 Task: Implement security measures to ensure data privacy and prevent unauthorized access to tournament data.
Action: Mouse moved to (1065, 104)
Screenshot: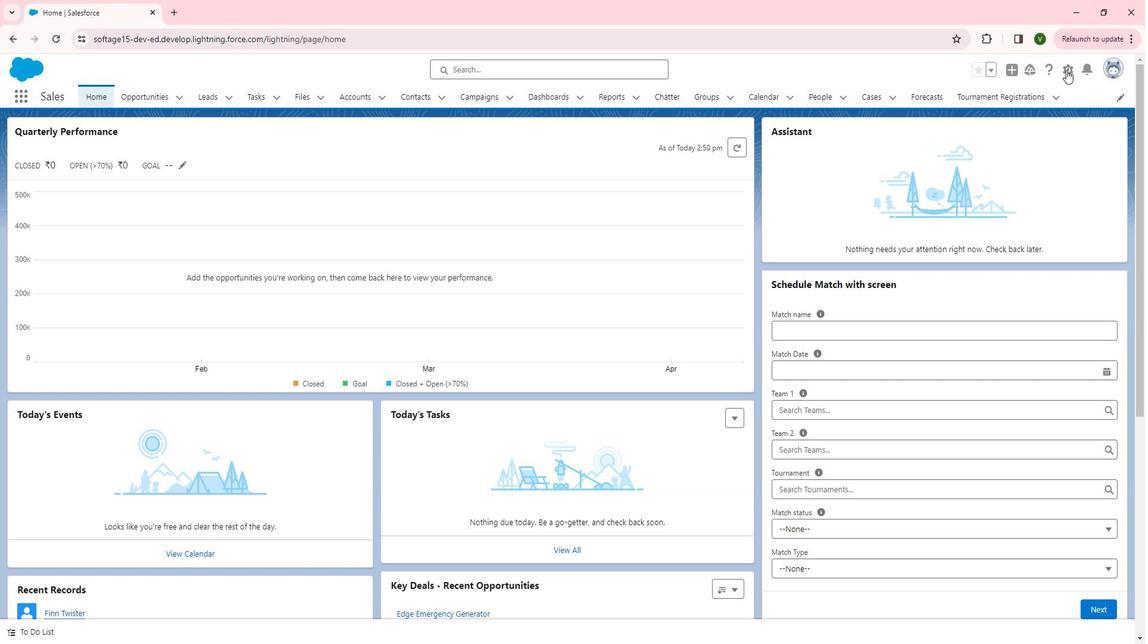 
Action: Mouse pressed left at (1065, 104)
Screenshot: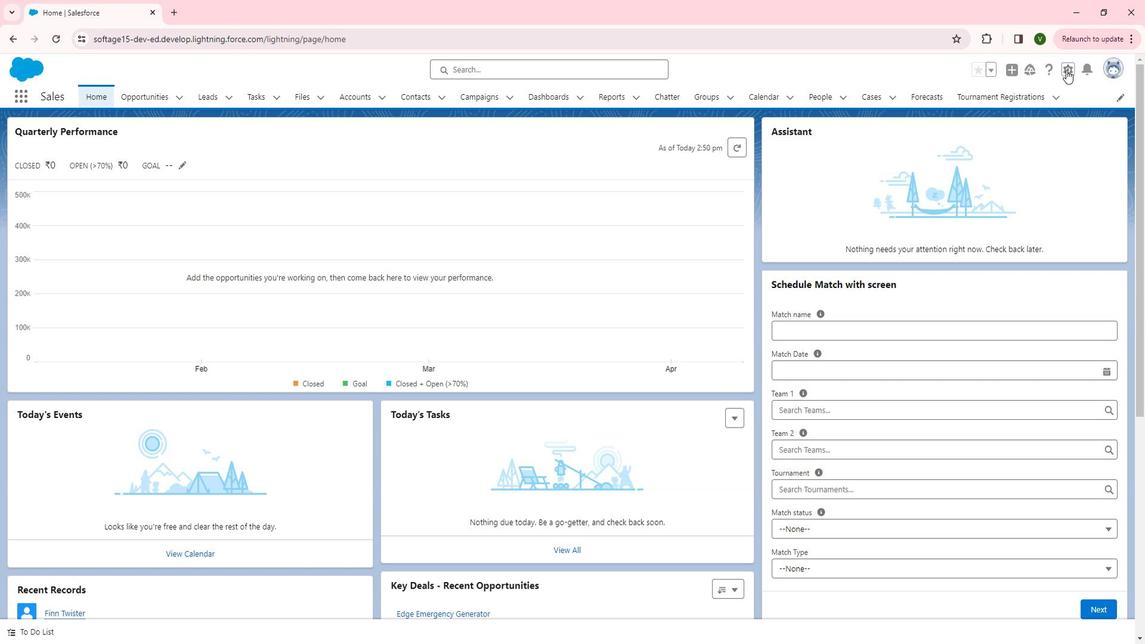 
Action: Mouse moved to (1028, 133)
Screenshot: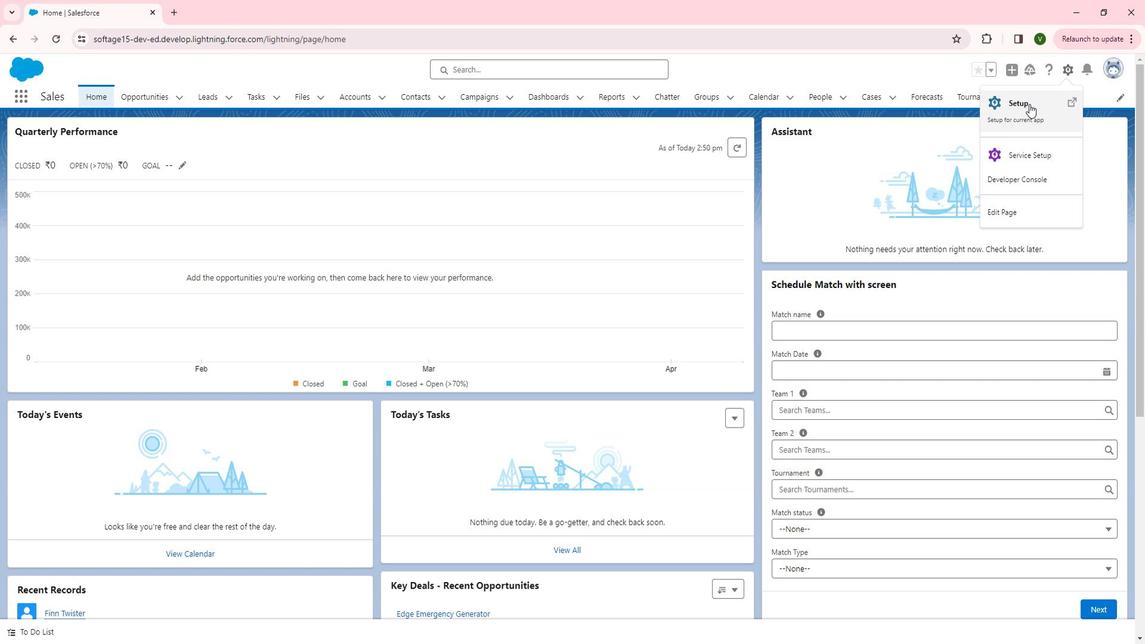 
Action: Mouse pressed left at (1028, 133)
Screenshot: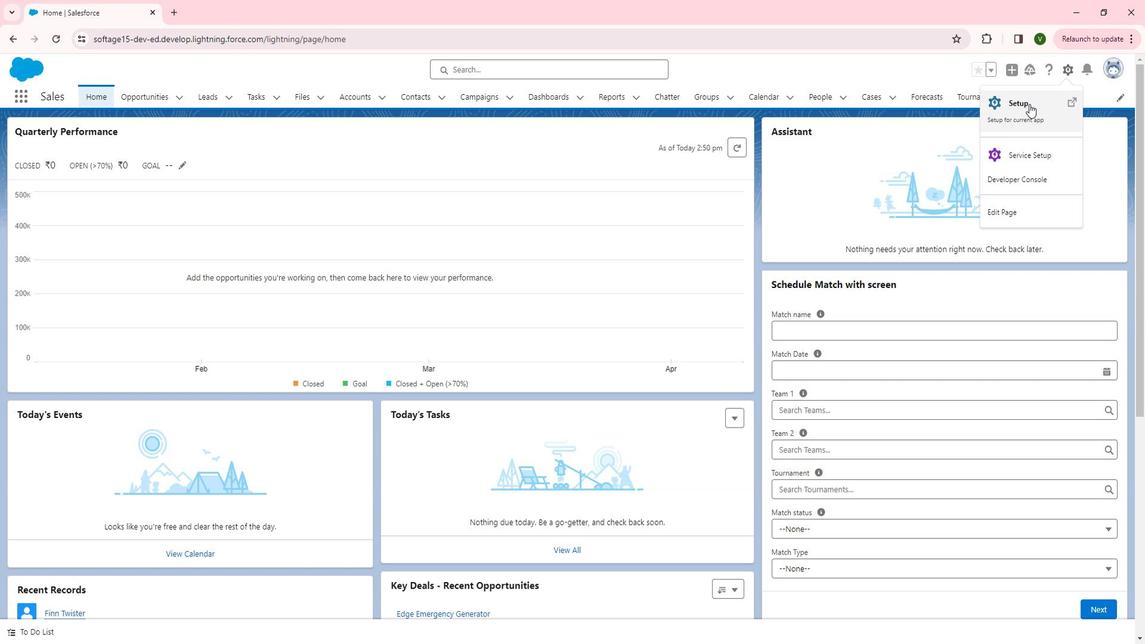 
Action: Mouse moved to (95, 371)
Screenshot: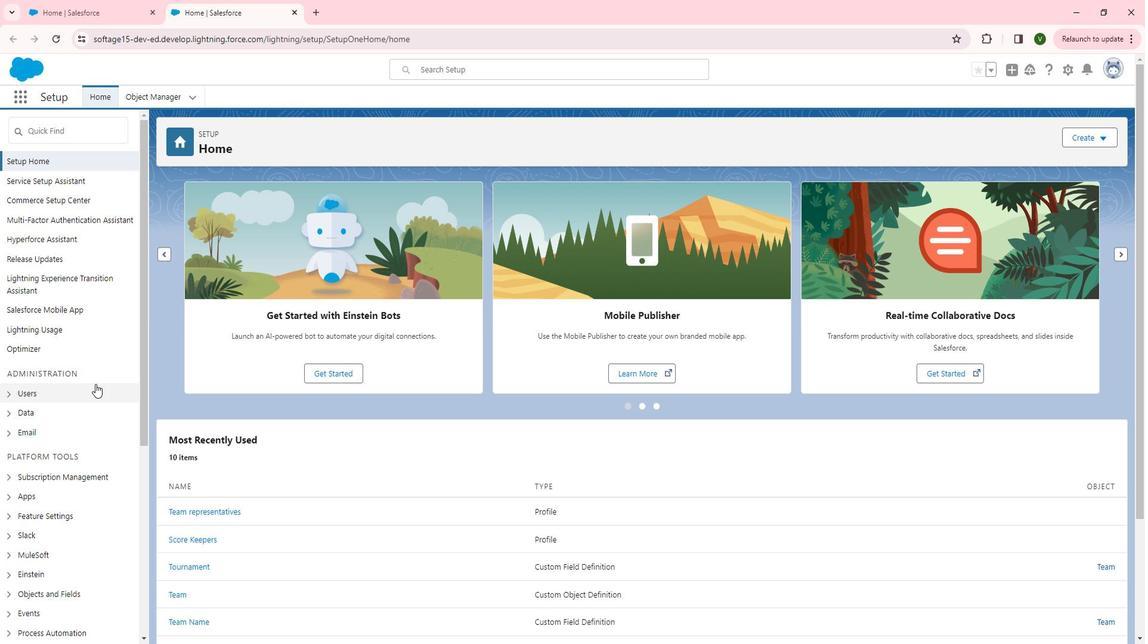 
Action: Mouse scrolled (95, 370) with delta (0, 0)
Screenshot: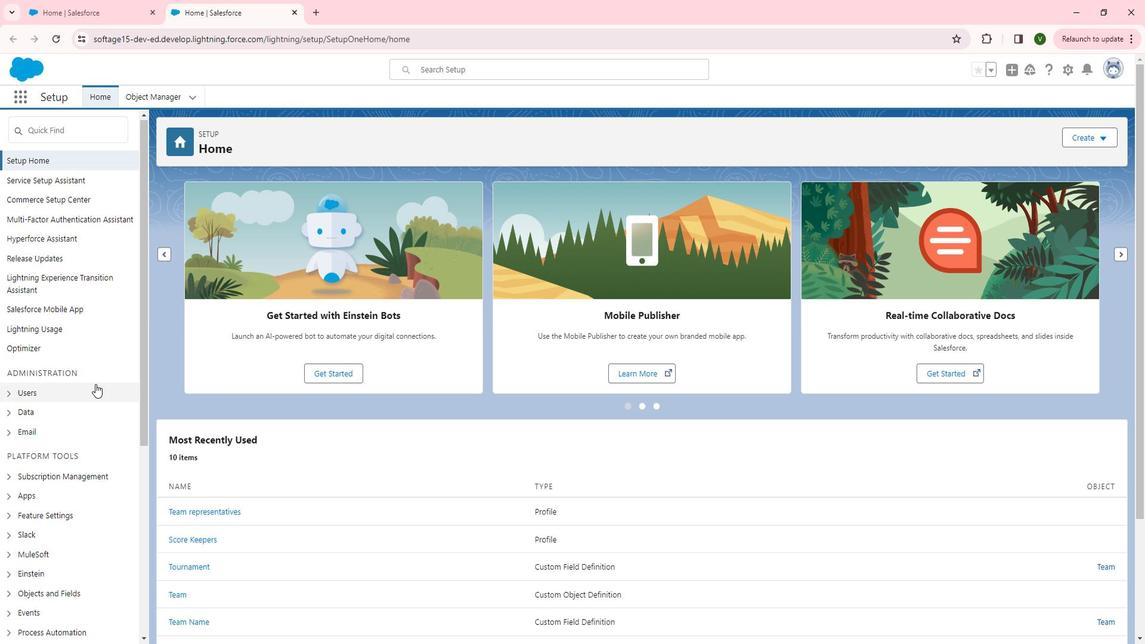 
Action: Mouse scrolled (95, 370) with delta (0, 0)
Screenshot: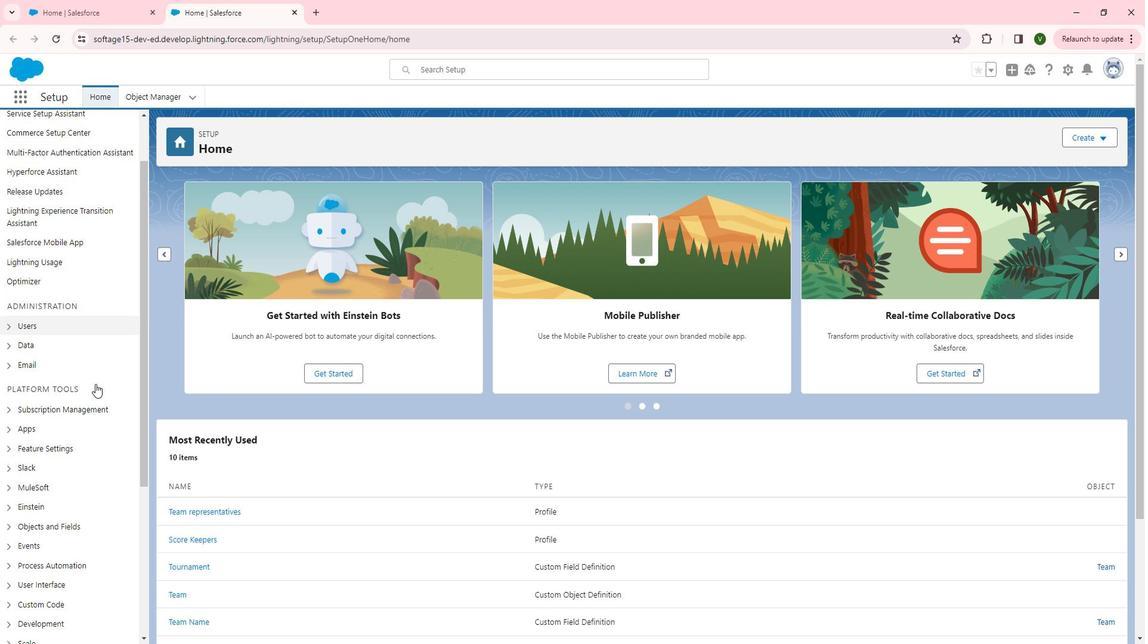 
Action: Mouse moved to (94, 372)
Screenshot: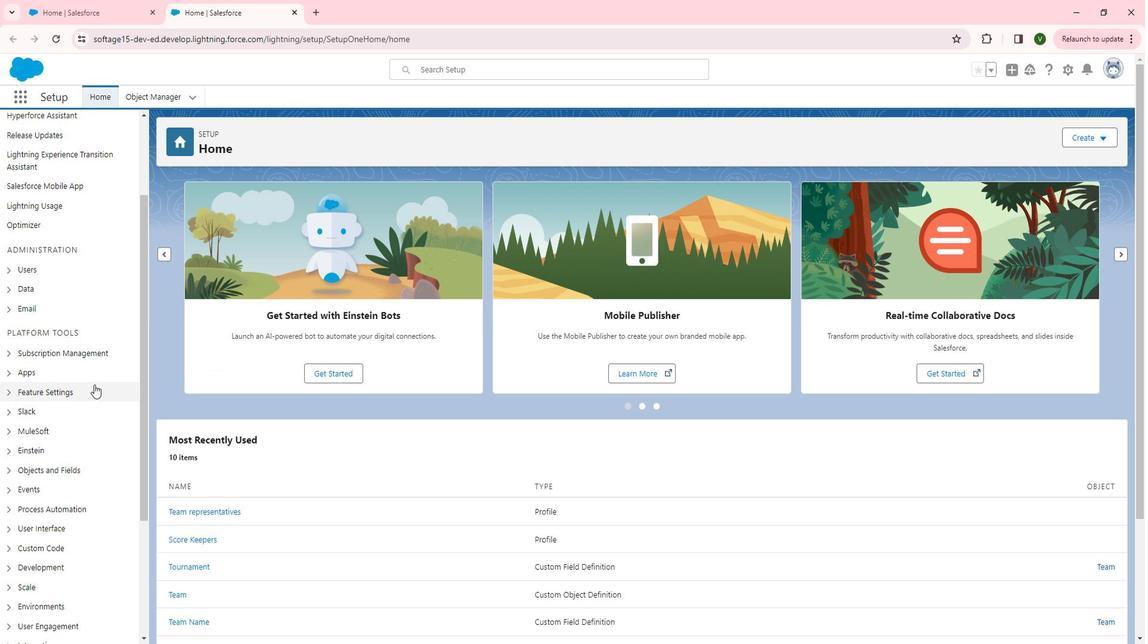 
Action: Mouse scrolled (94, 371) with delta (0, 0)
Screenshot: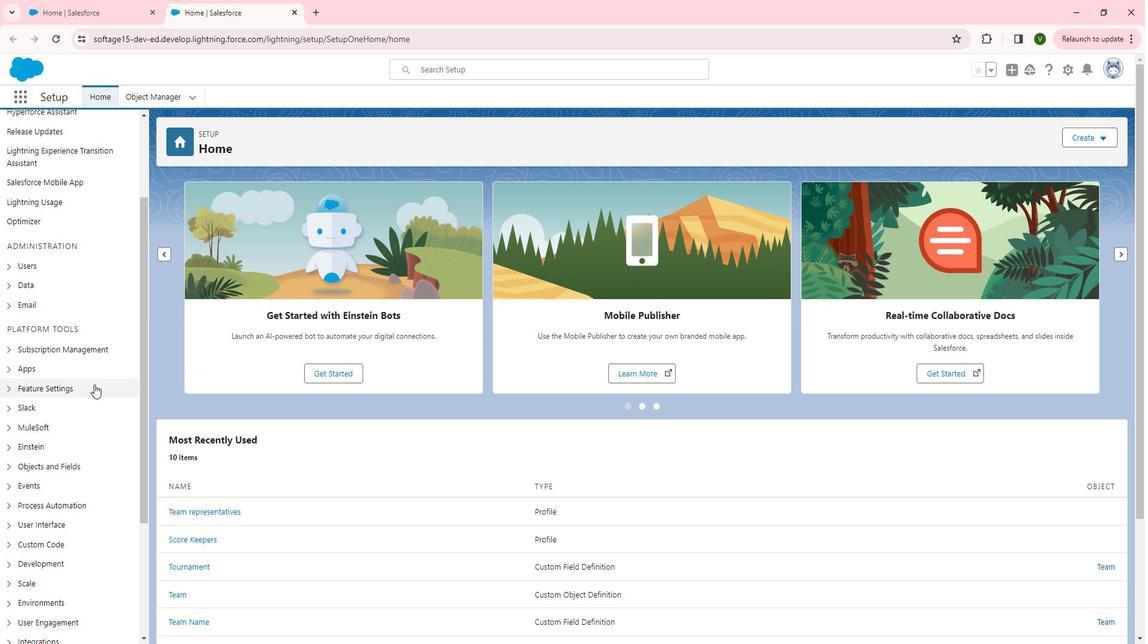 
Action: Mouse scrolled (94, 371) with delta (0, 0)
Screenshot: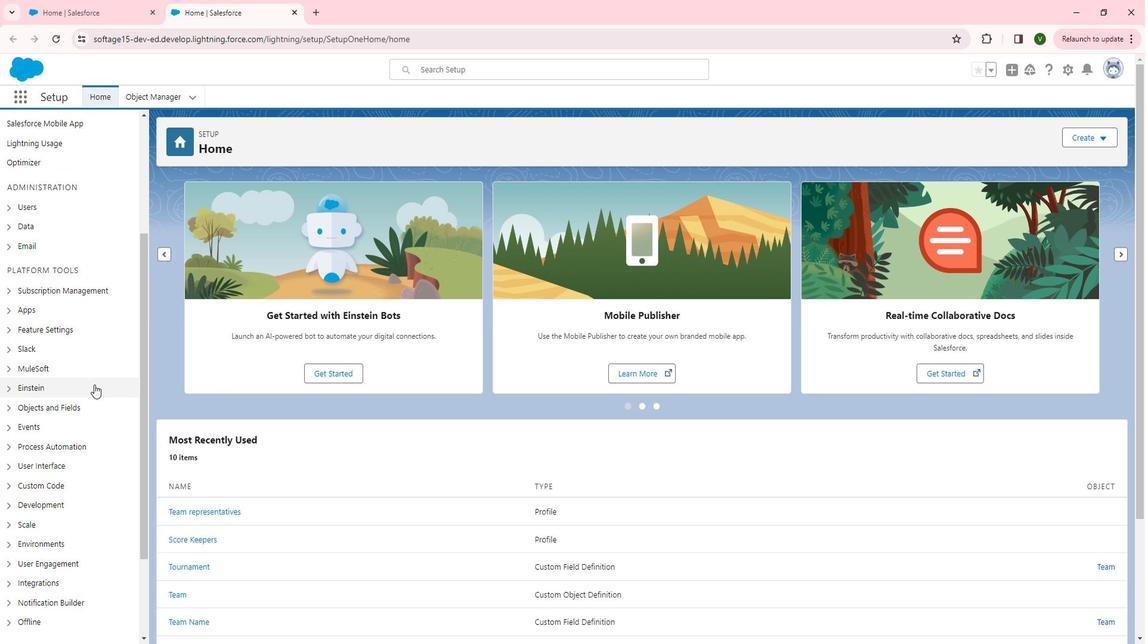 
Action: Mouse moved to (93, 375)
Screenshot: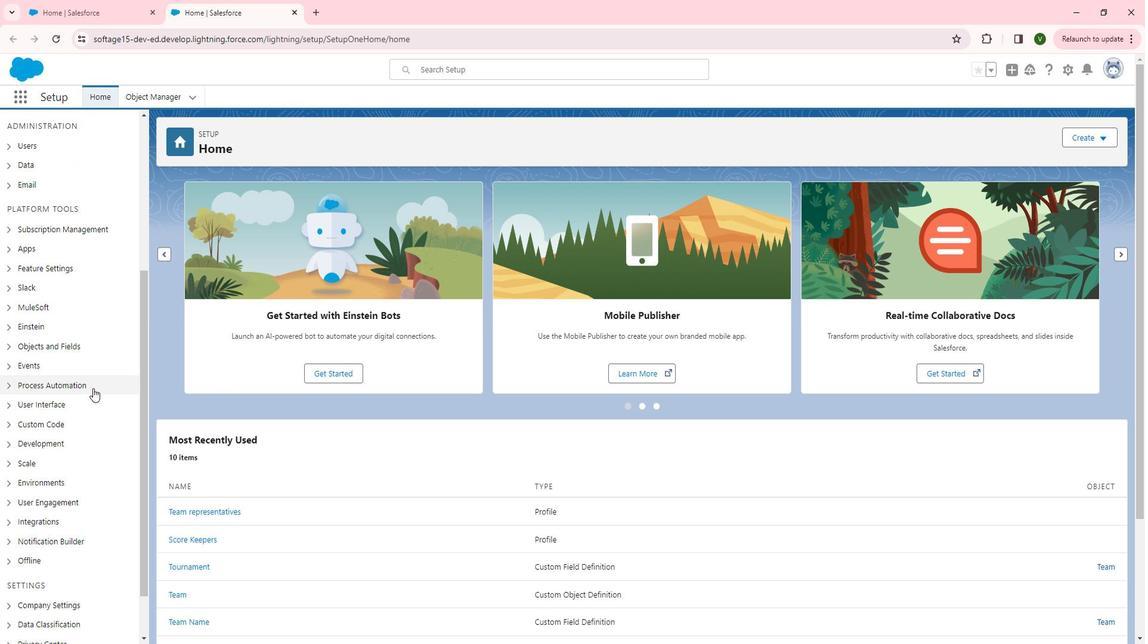 
Action: Mouse scrolled (93, 374) with delta (0, 0)
Screenshot: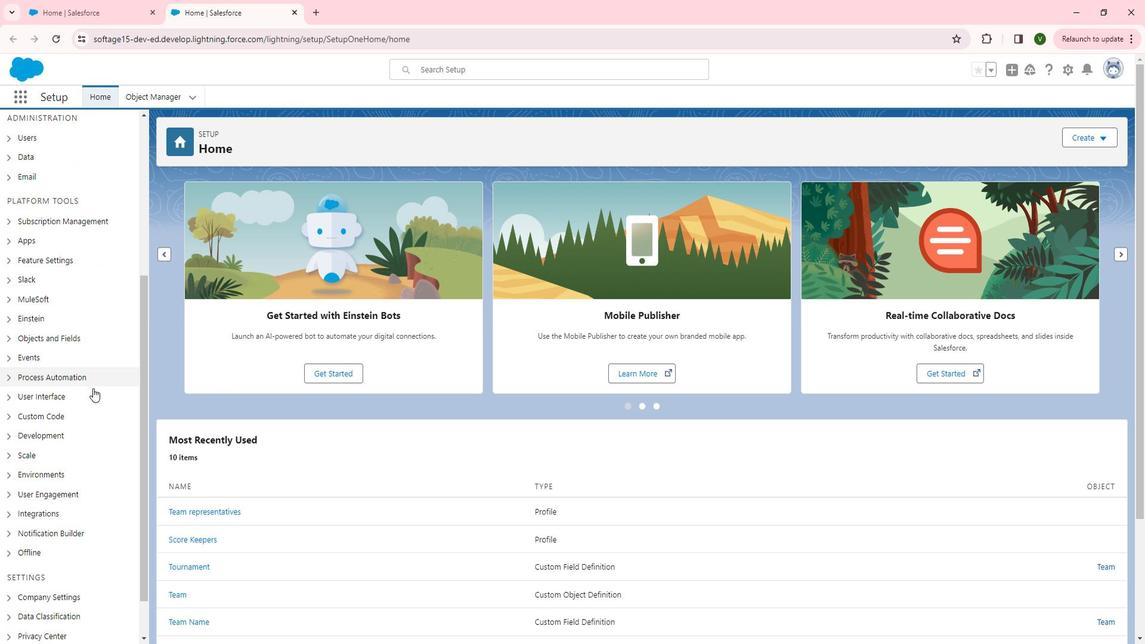 
Action: Mouse scrolled (93, 374) with delta (0, 0)
Screenshot: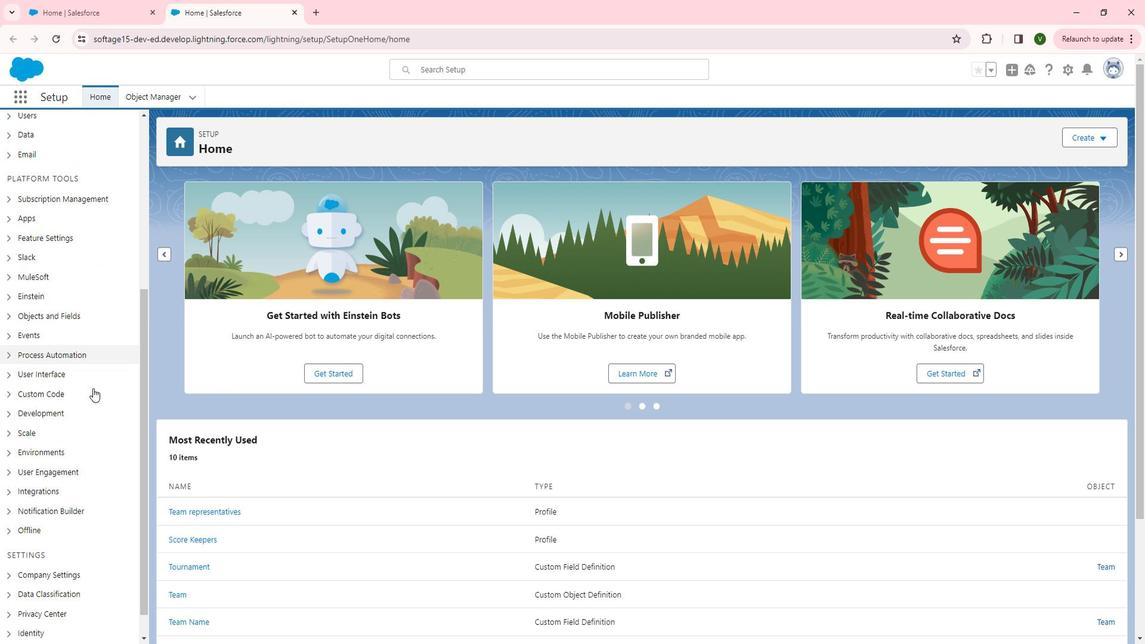 
Action: Mouse scrolled (93, 374) with delta (0, 0)
Screenshot: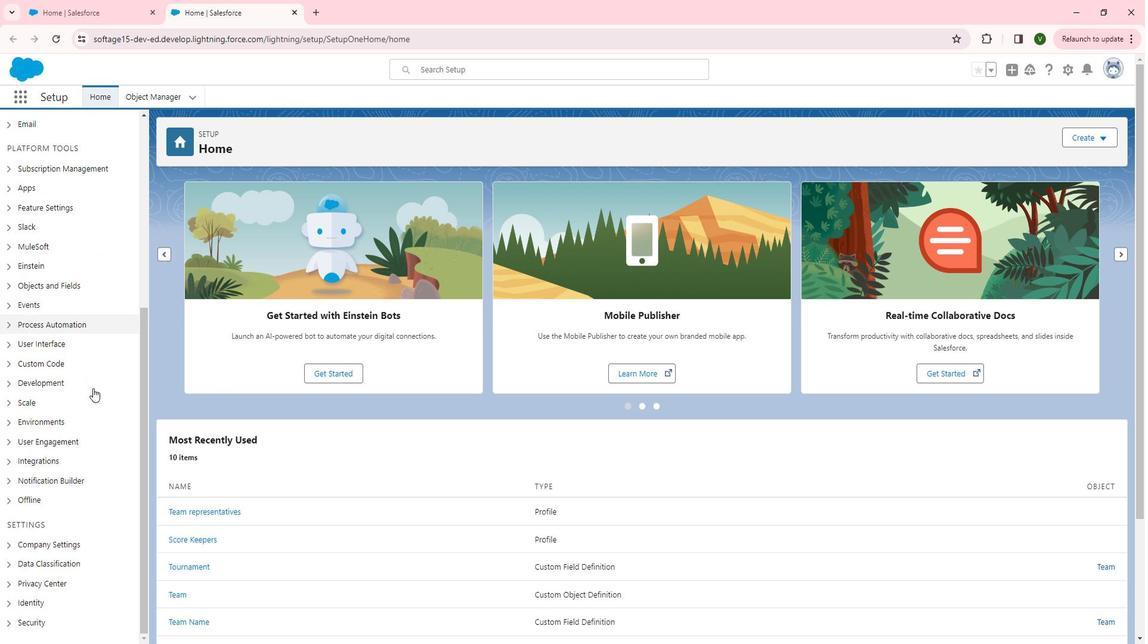 
Action: Mouse moved to (11, 573)
Screenshot: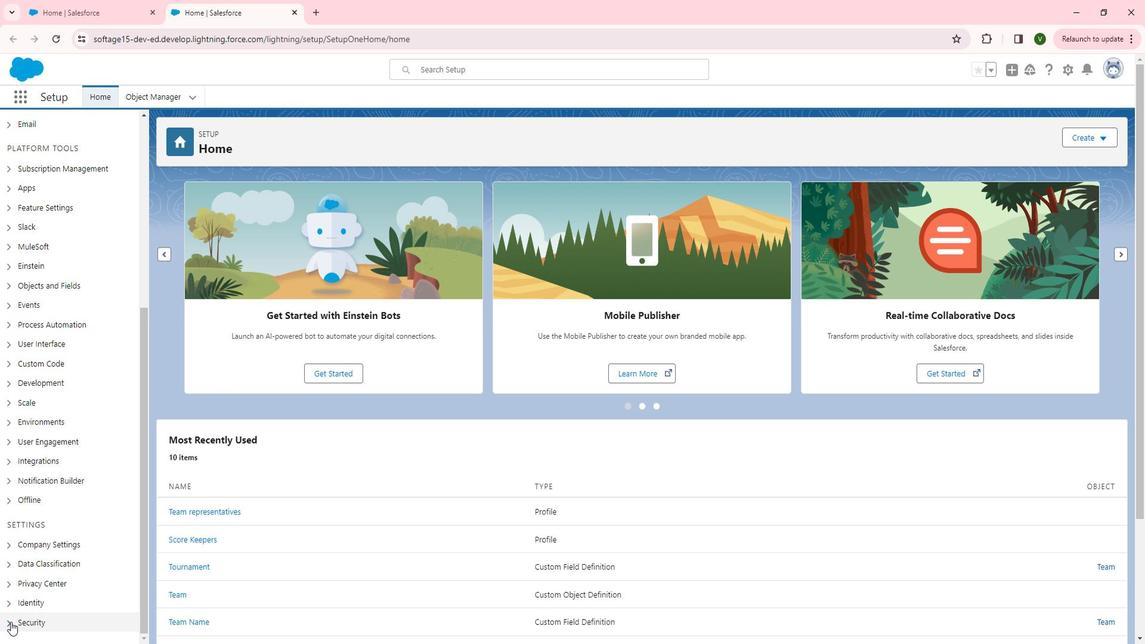 
Action: Mouse pressed left at (11, 573)
Screenshot: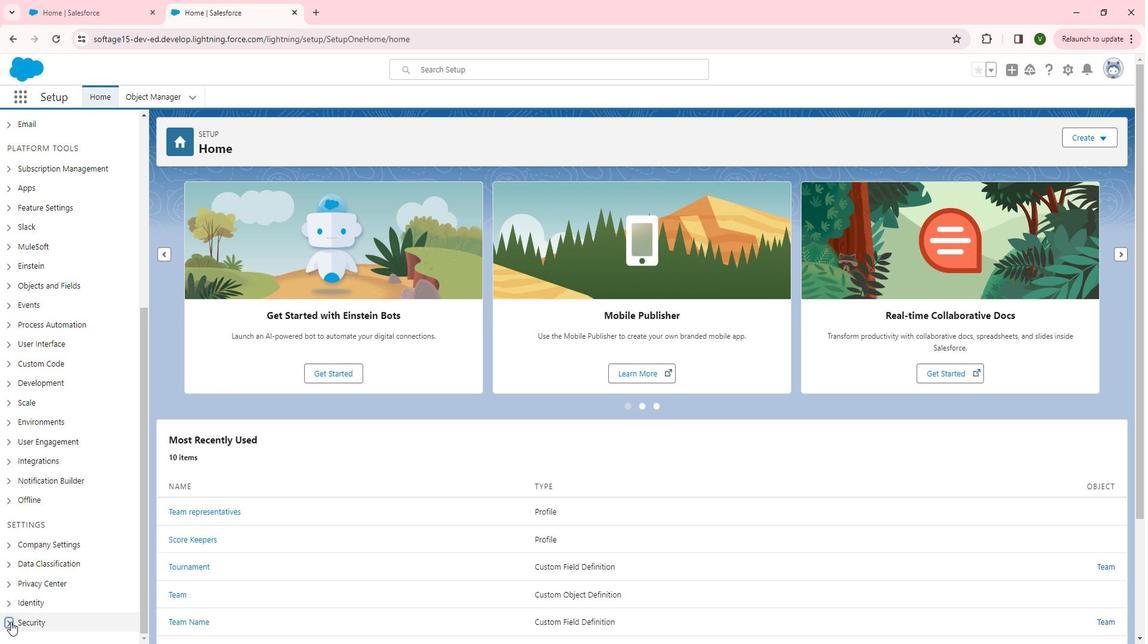 
Action: Mouse moved to (96, 527)
Screenshot: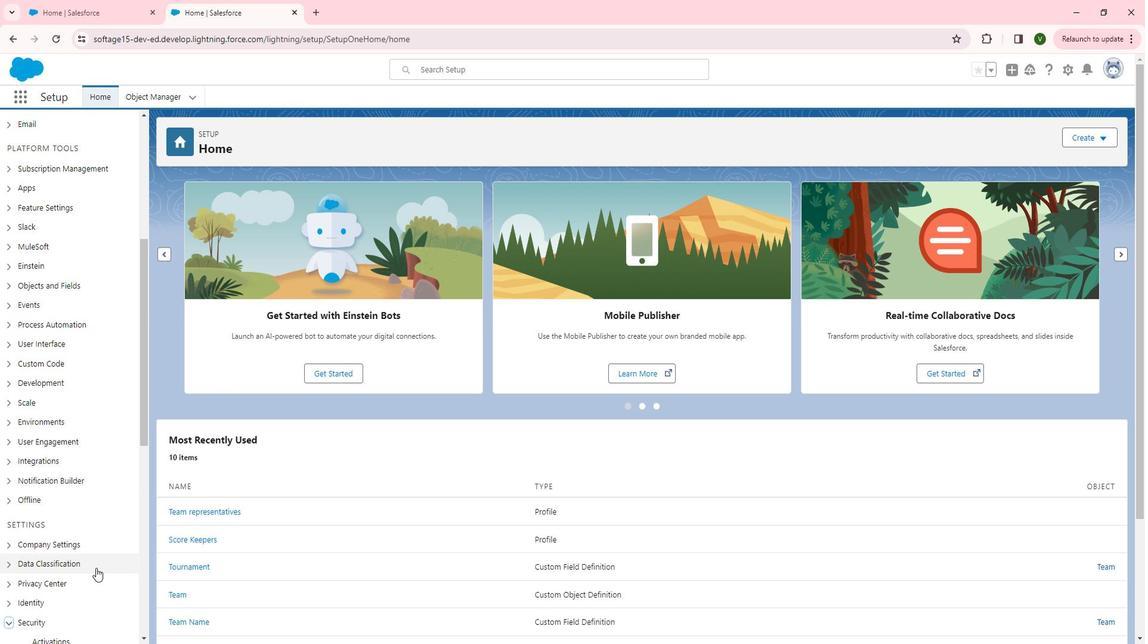 
Action: Mouse scrolled (96, 527) with delta (0, 0)
Screenshot: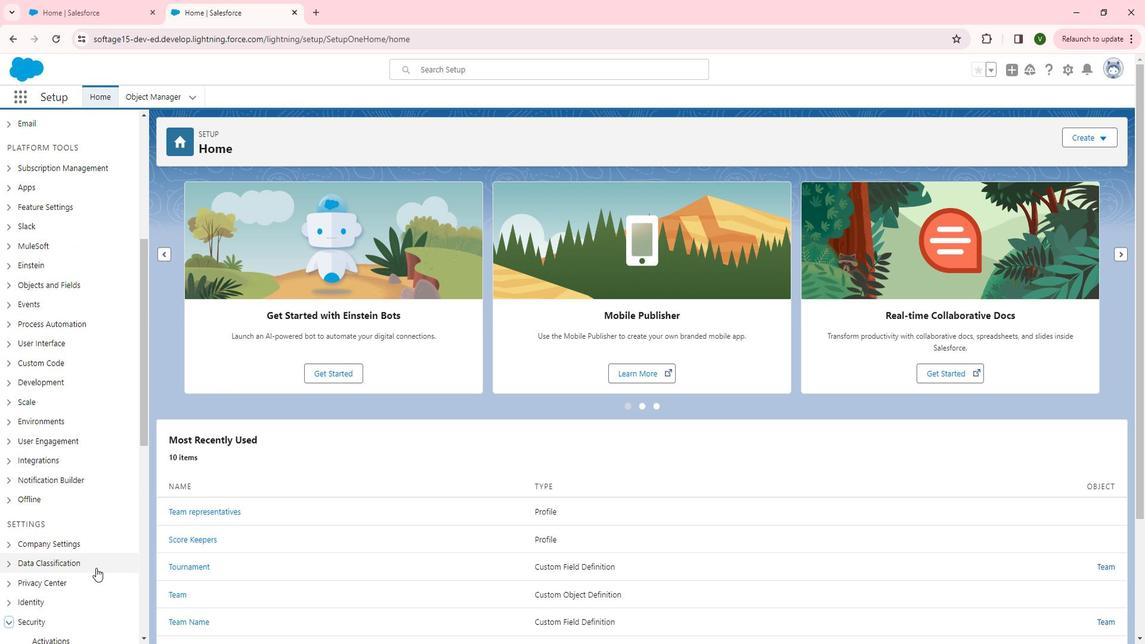 
Action: Mouse scrolled (96, 527) with delta (0, 0)
Screenshot: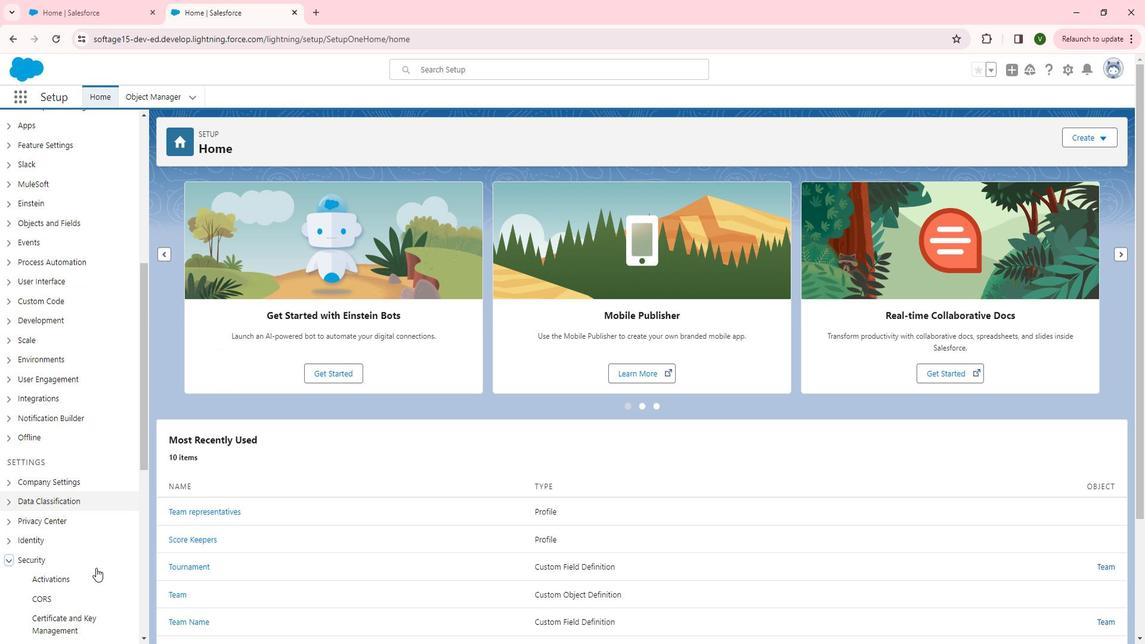 
Action: Mouse scrolled (96, 527) with delta (0, 0)
Screenshot: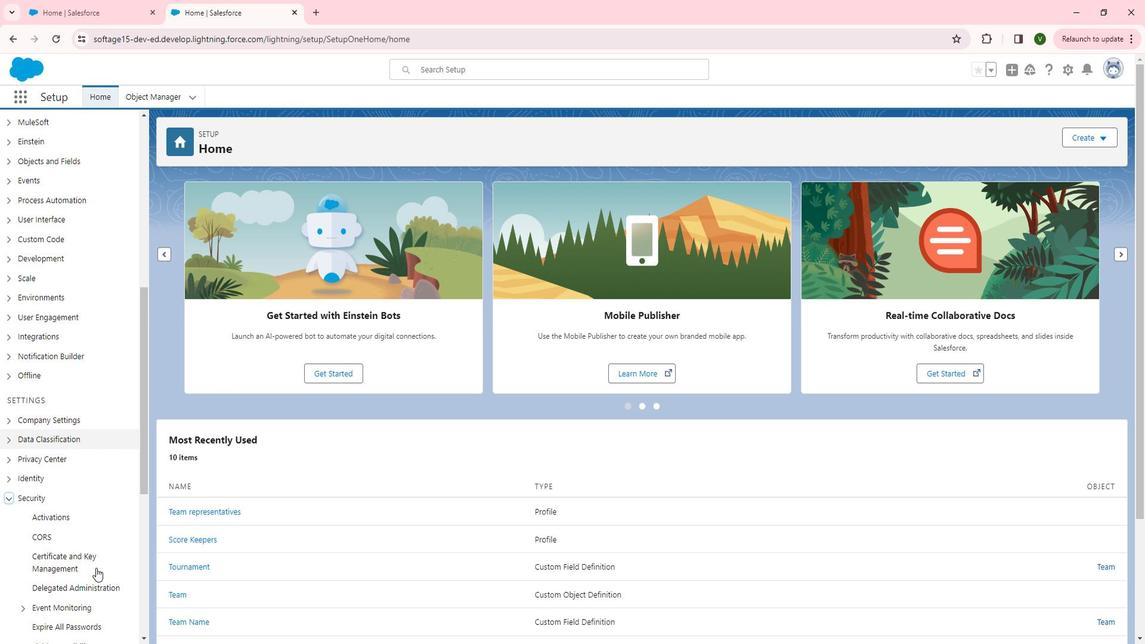 
Action: Mouse scrolled (96, 527) with delta (0, 0)
Screenshot: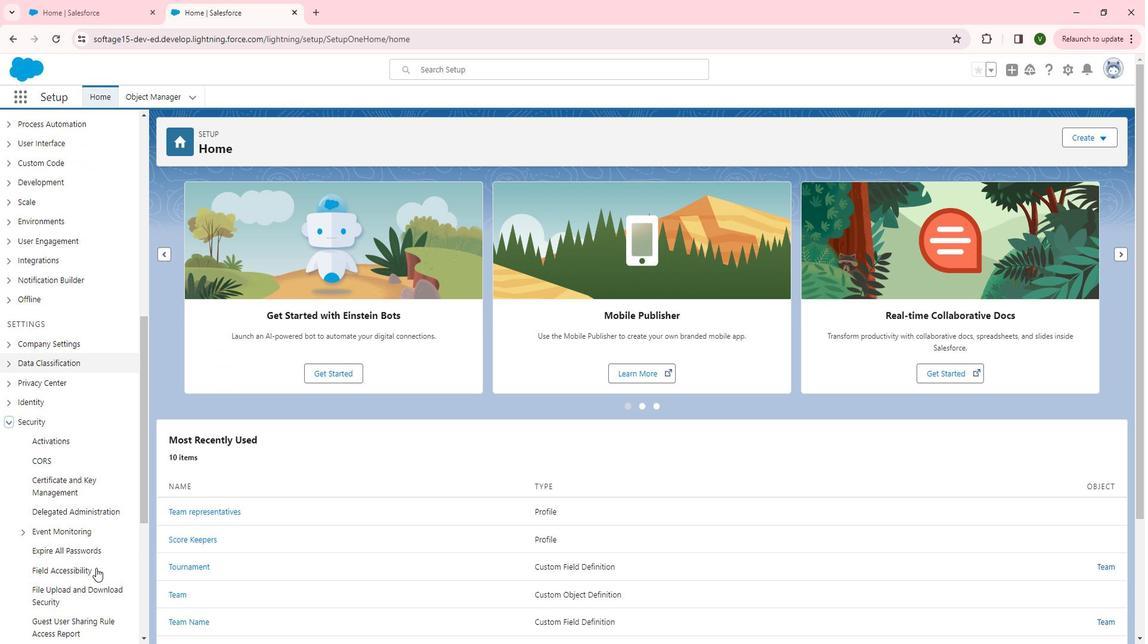 
Action: Mouse scrolled (96, 527) with delta (0, 0)
Screenshot: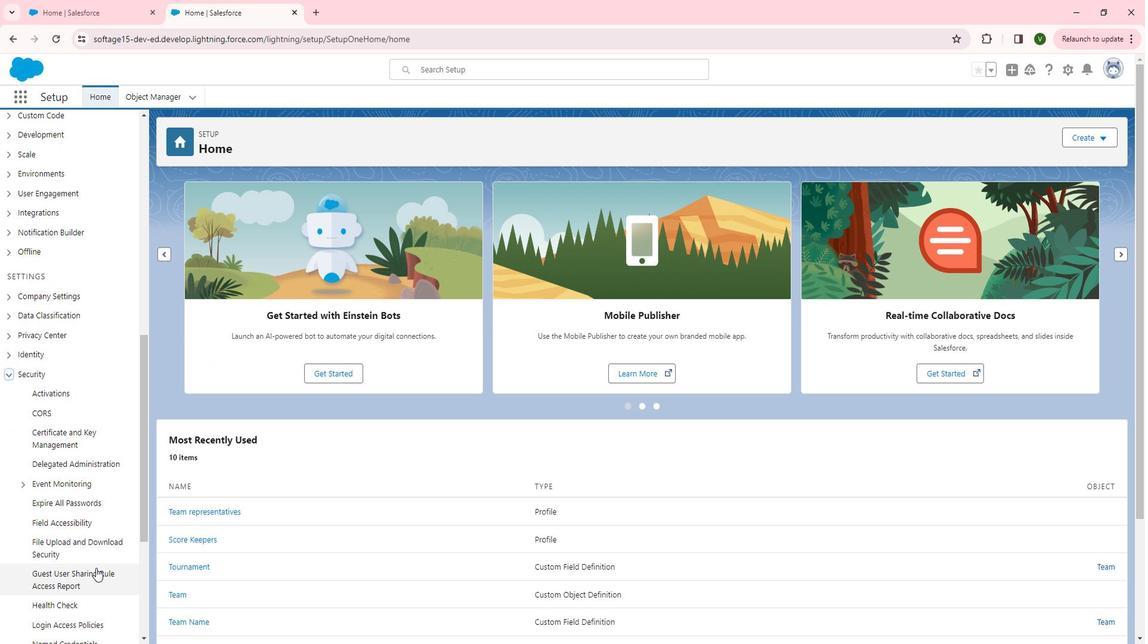 
Action: Mouse scrolled (96, 527) with delta (0, 0)
Screenshot: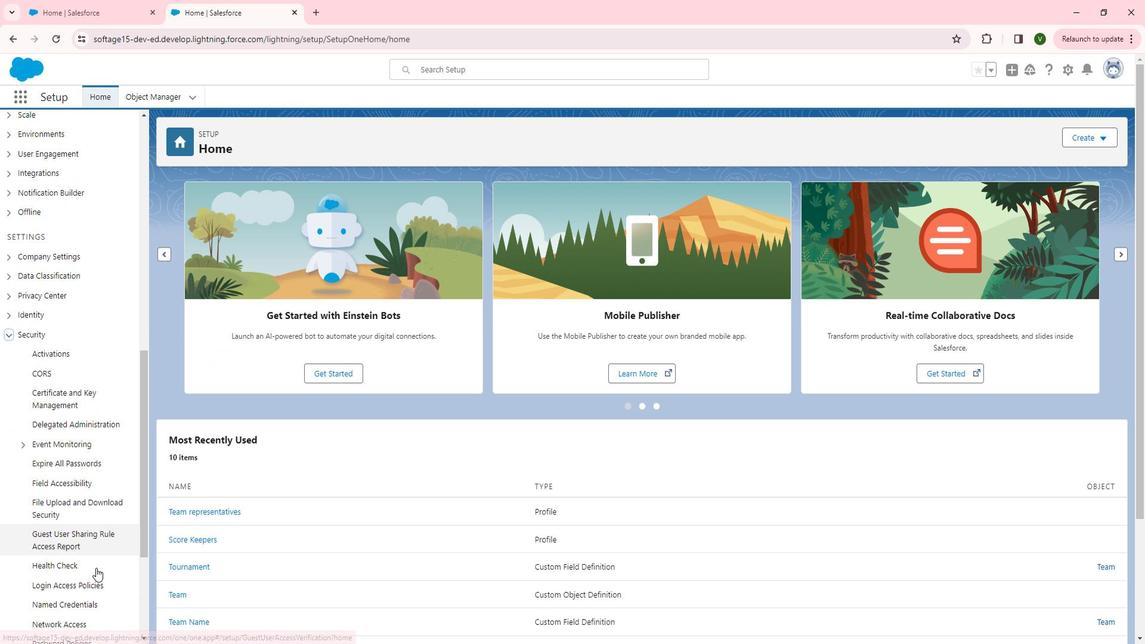 
Action: Mouse scrolled (96, 527) with delta (0, 0)
Screenshot: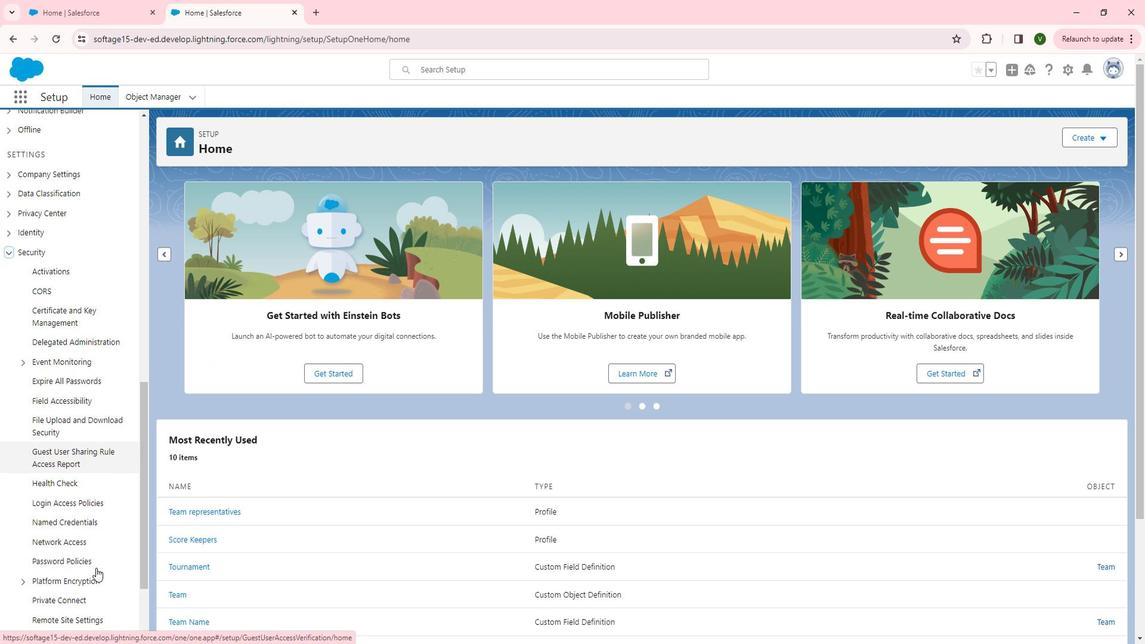 
Action: Mouse scrolled (96, 527) with delta (0, 0)
Screenshot: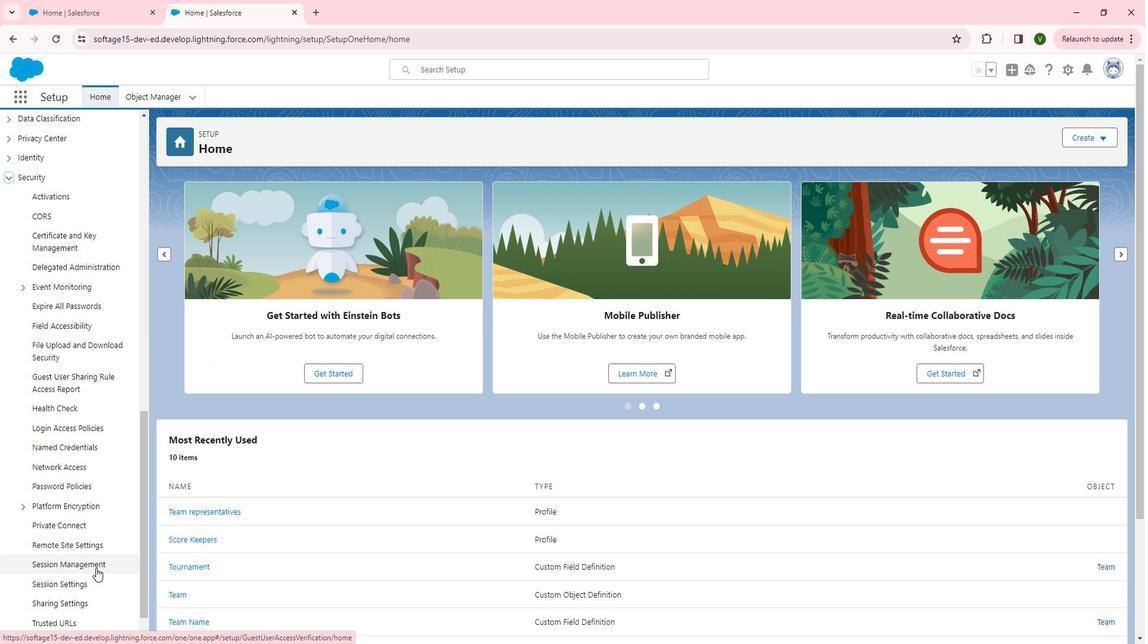 
Action: Mouse moved to (96, 527)
Screenshot: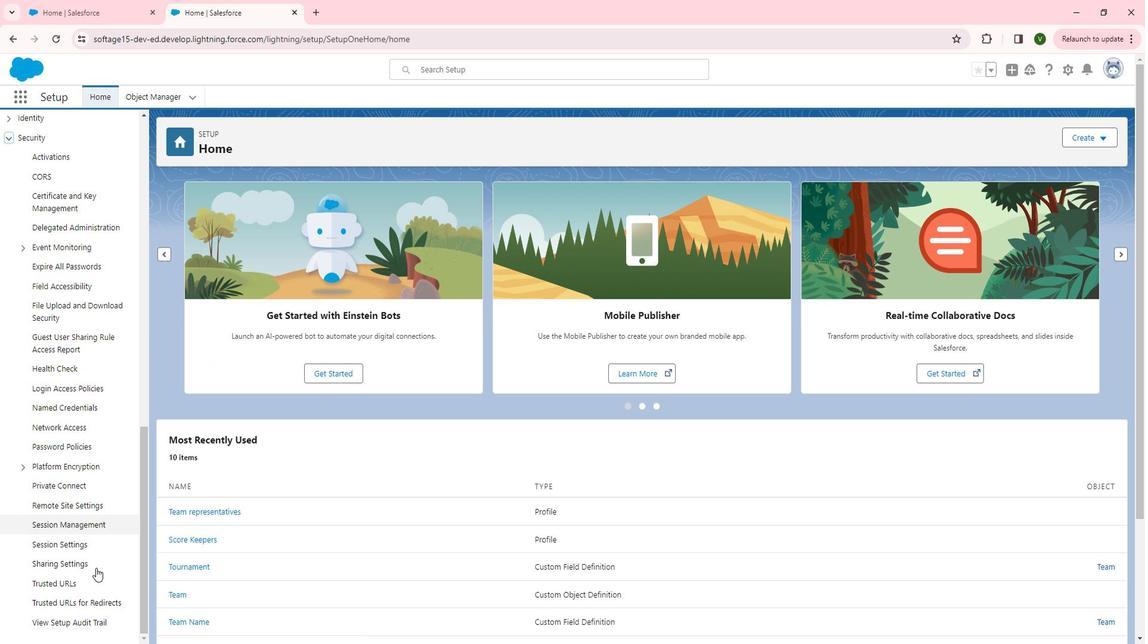 
Action: Mouse scrolled (96, 527) with delta (0, 0)
Screenshot: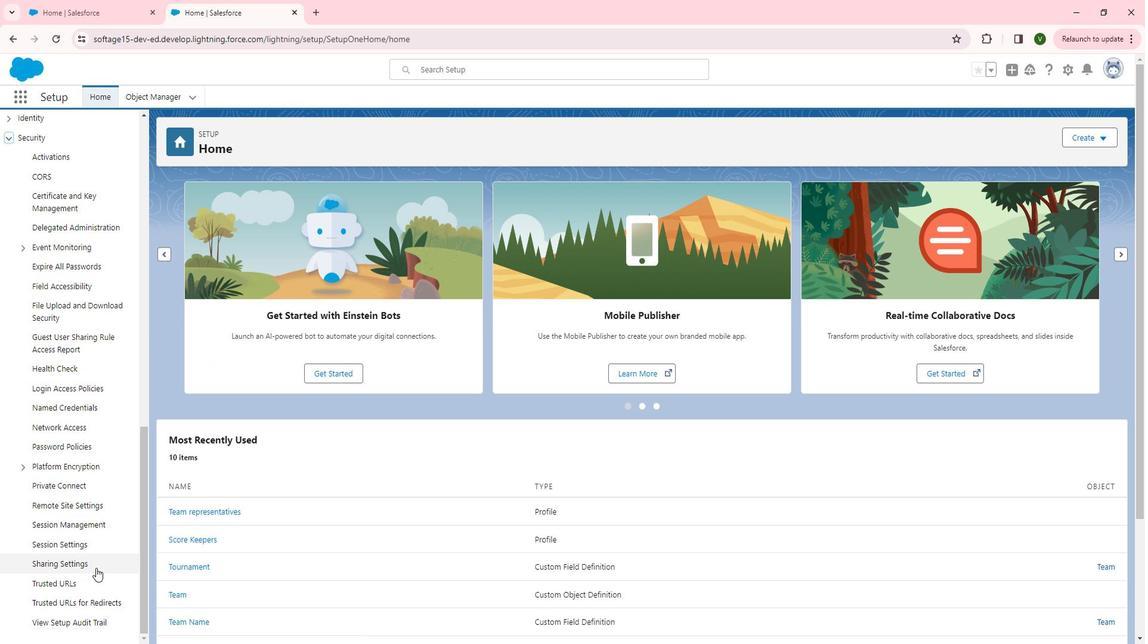 
Action: Mouse moved to (62, 526)
Screenshot: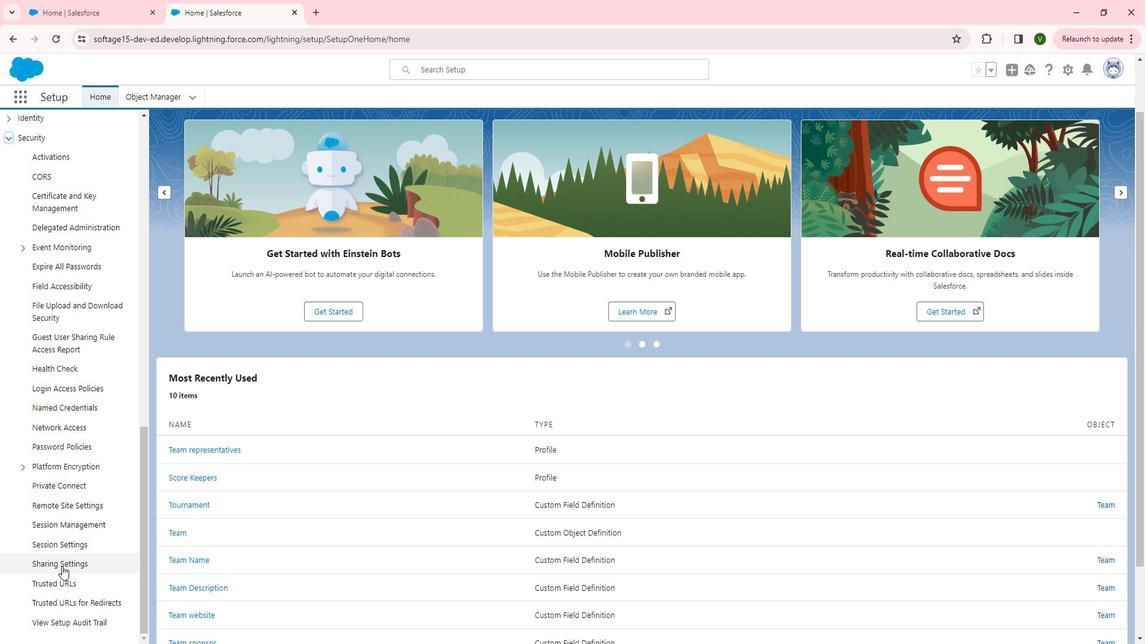 
Action: Mouse pressed left at (62, 526)
Screenshot: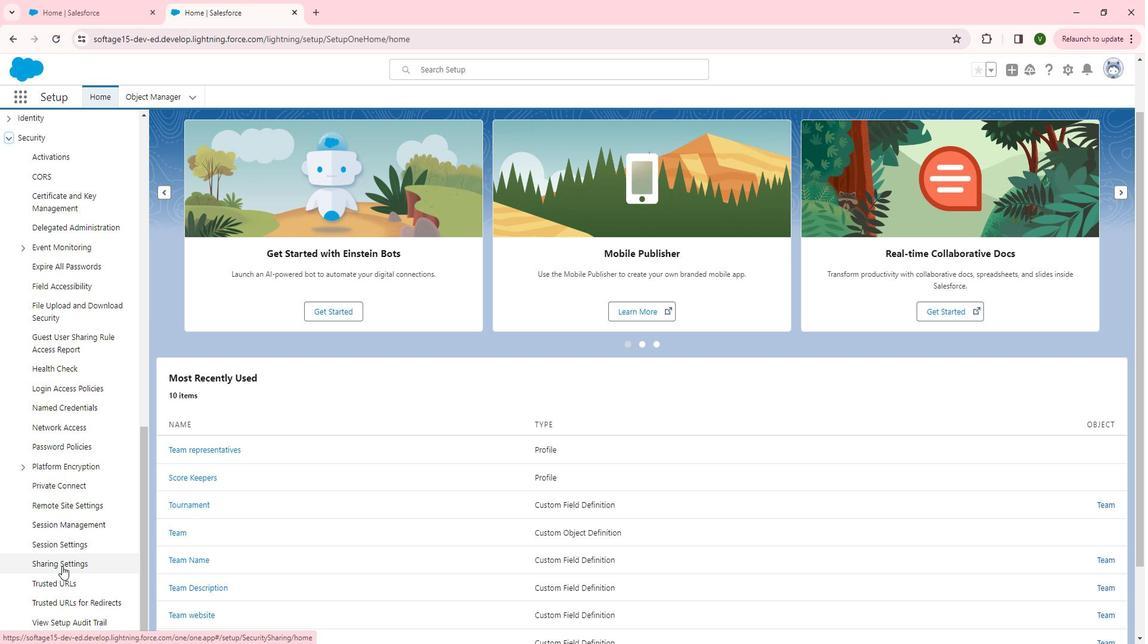 
Action: Mouse moved to (472, 373)
Screenshot: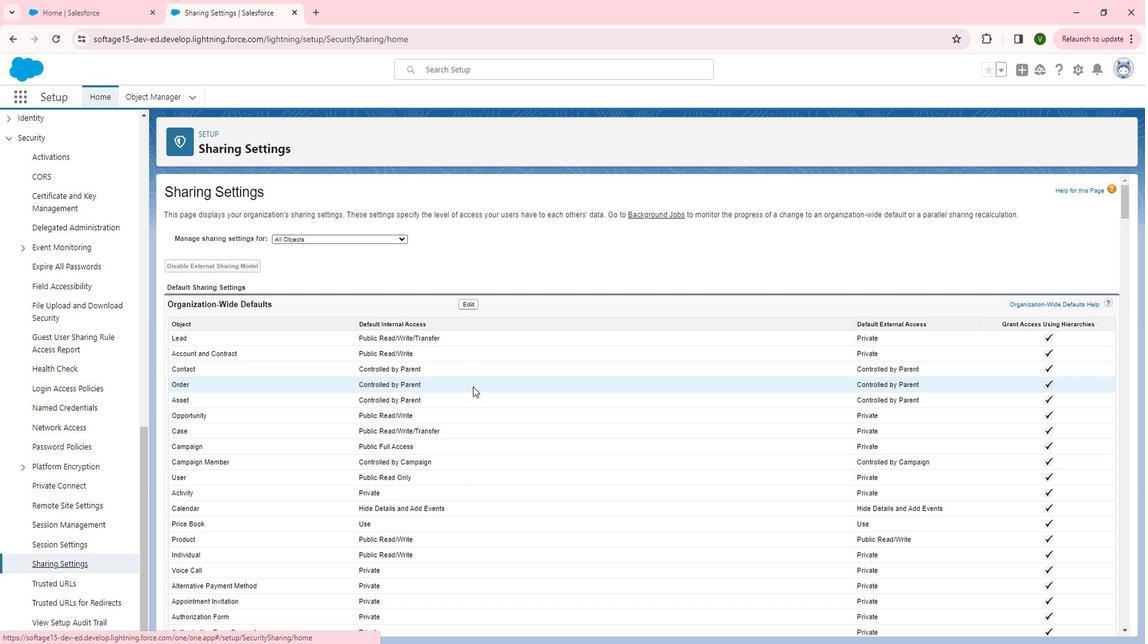 
Action: Mouse scrolled (472, 372) with delta (0, 0)
Screenshot: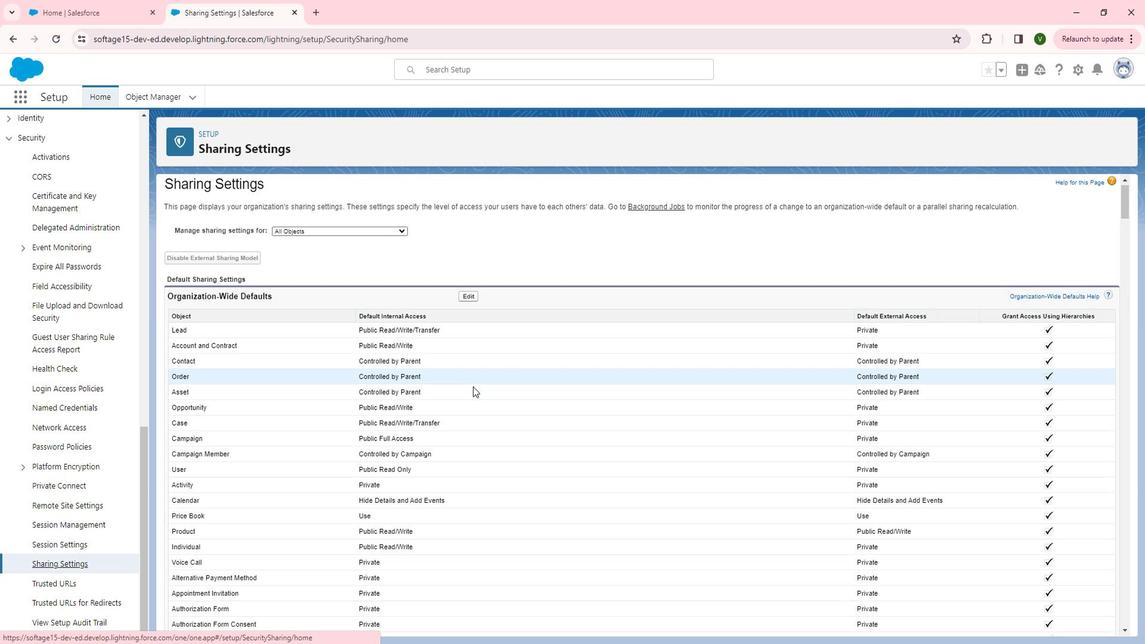 
Action: Mouse scrolled (472, 372) with delta (0, 0)
Screenshot: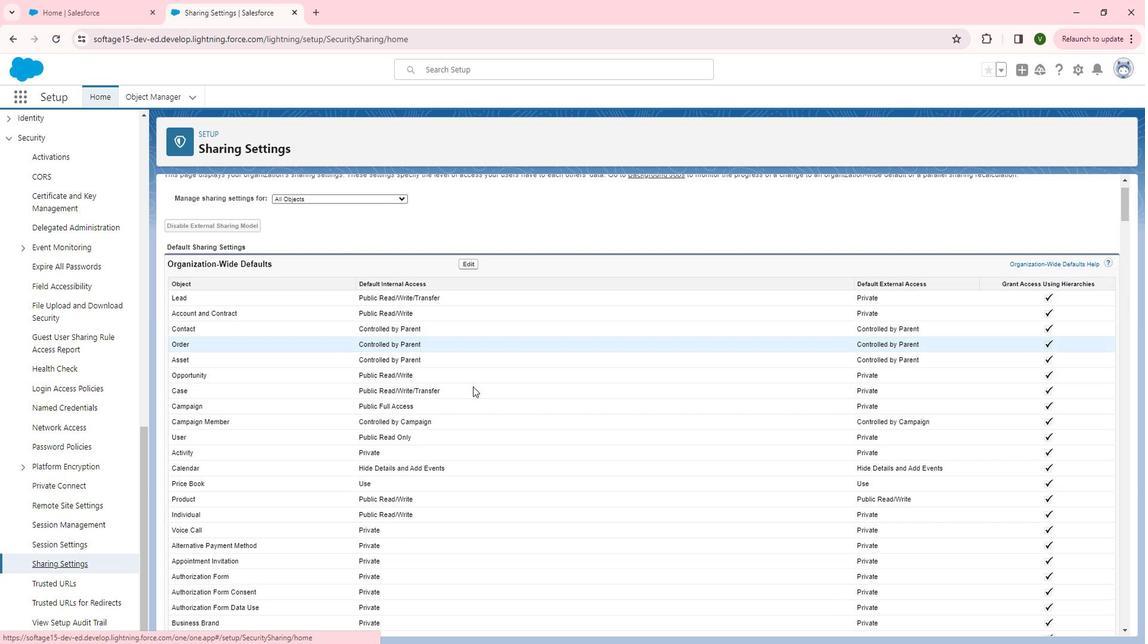 
Action: Mouse scrolled (472, 372) with delta (0, 0)
Screenshot: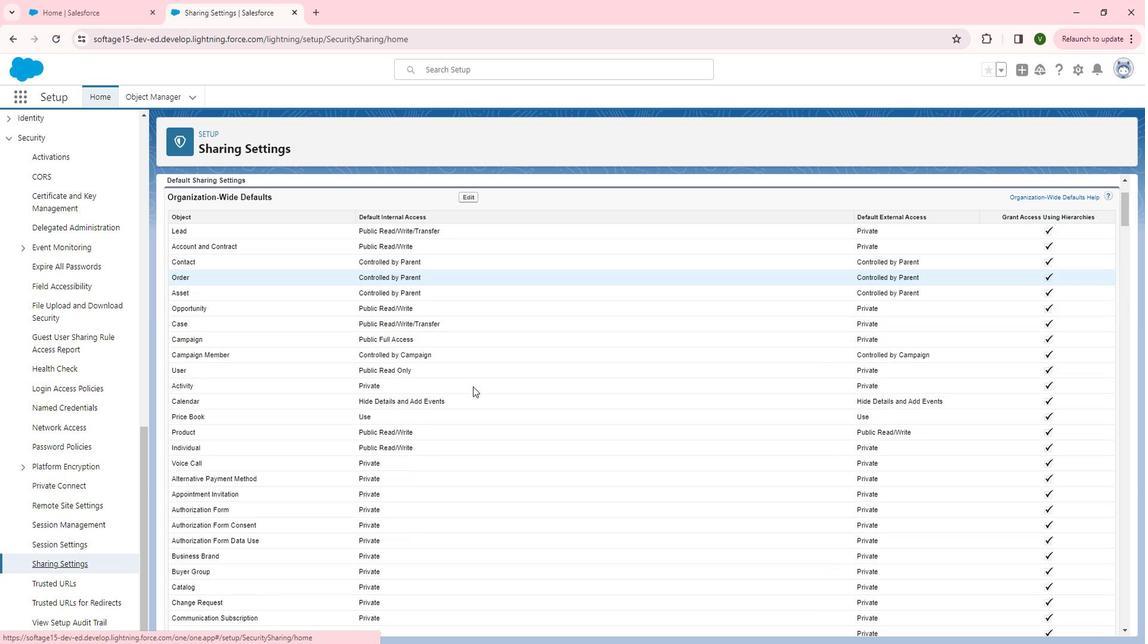
Action: Mouse scrolled (472, 372) with delta (0, 0)
Screenshot: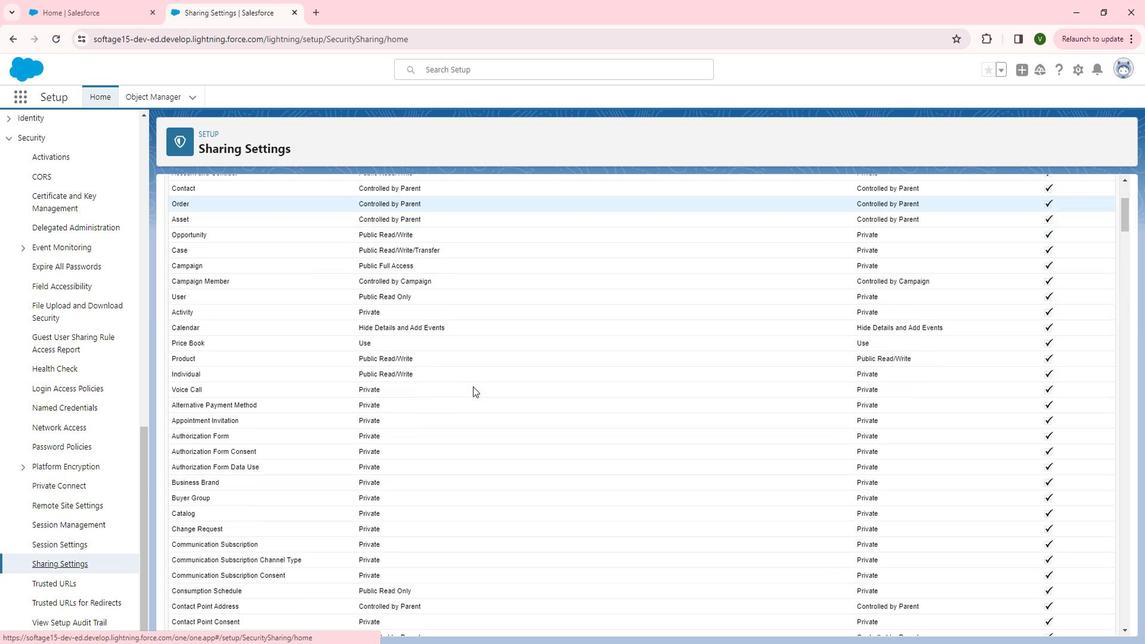 
Action: Mouse scrolled (472, 372) with delta (0, 0)
Screenshot: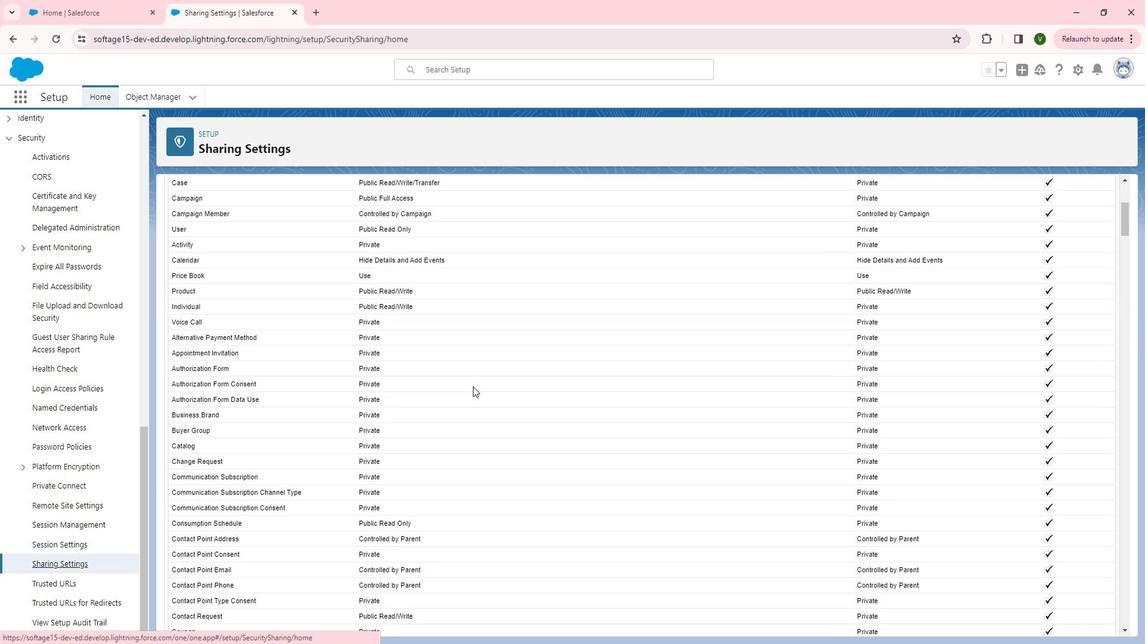 
Action: Mouse scrolled (472, 372) with delta (0, 0)
Screenshot: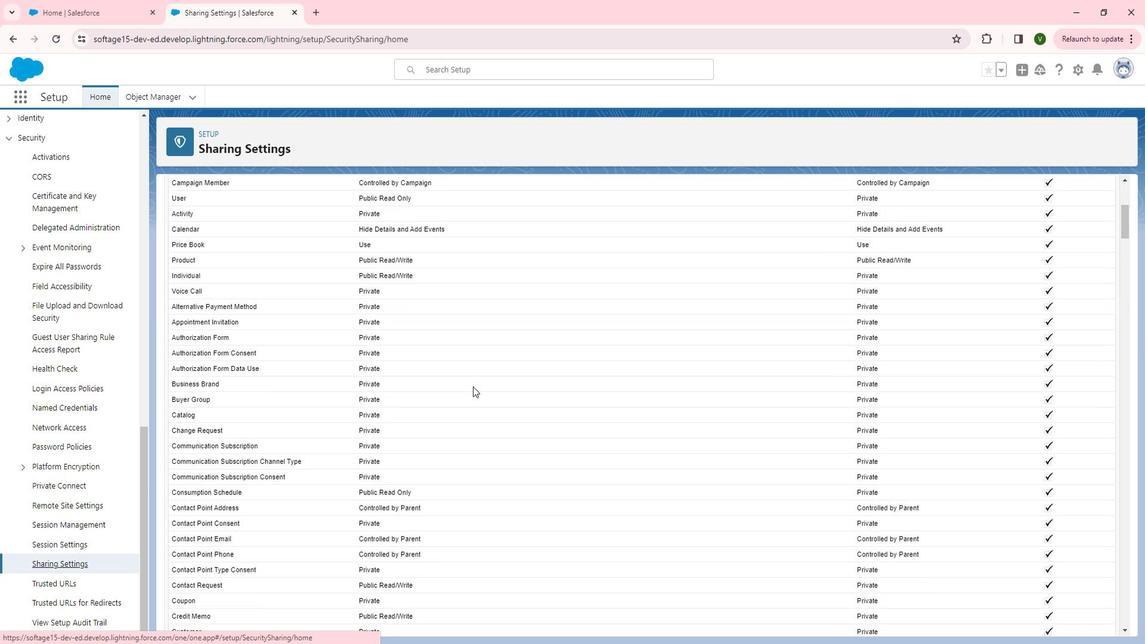 
Action: Mouse moved to (469, 375)
Screenshot: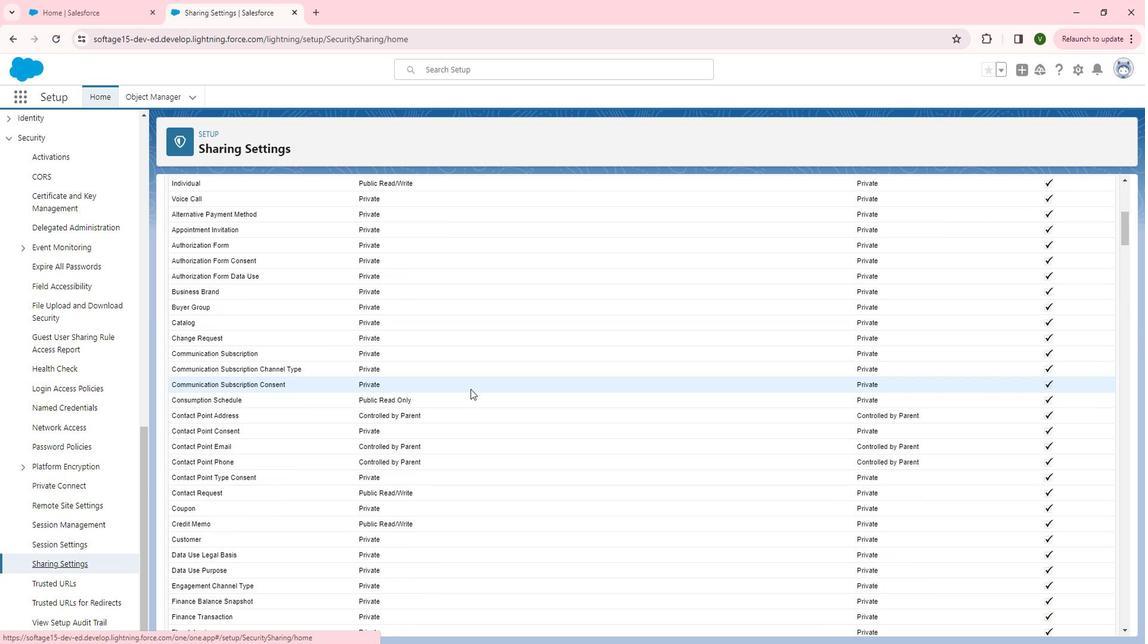
Action: Mouse scrolled (469, 375) with delta (0, 0)
Screenshot: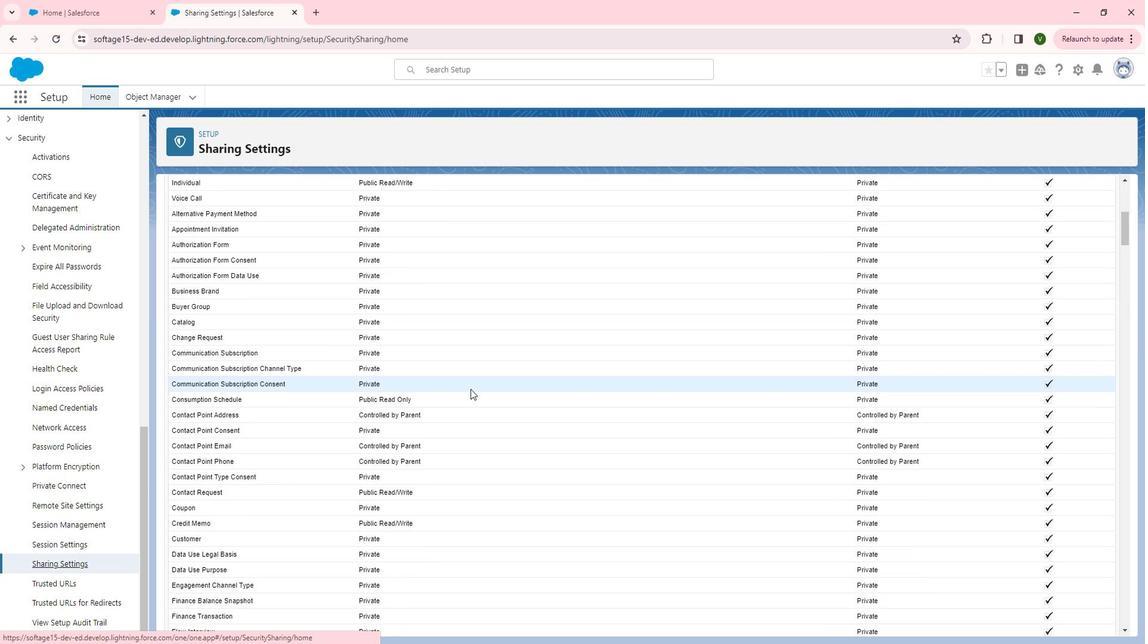 
Action: Mouse scrolled (469, 375) with delta (0, 0)
Screenshot: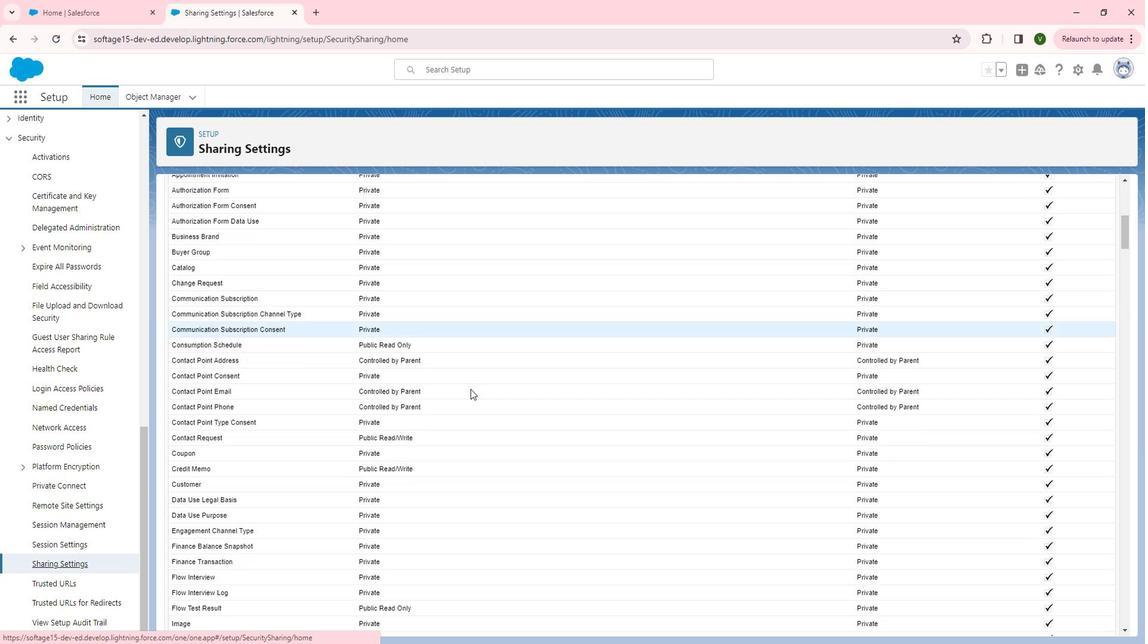 
Action: Mouse scrolled (469, 375) with delta (0, 0)
Screenshot: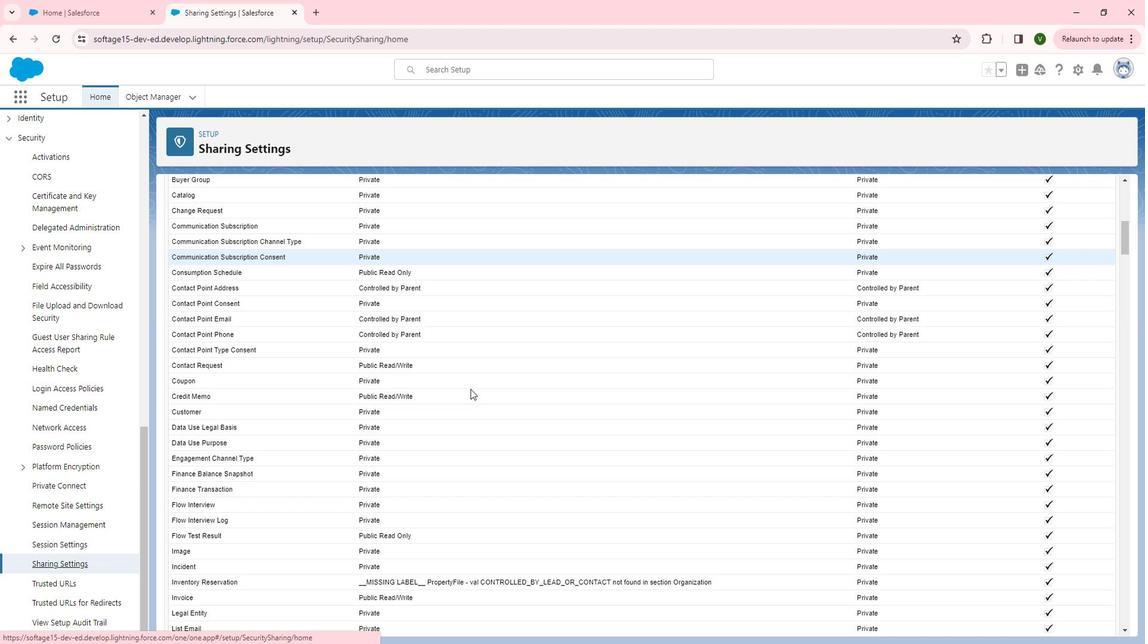 
Action: Mouse scrolled (469, 375) with delta (0, 0)
Screenshot: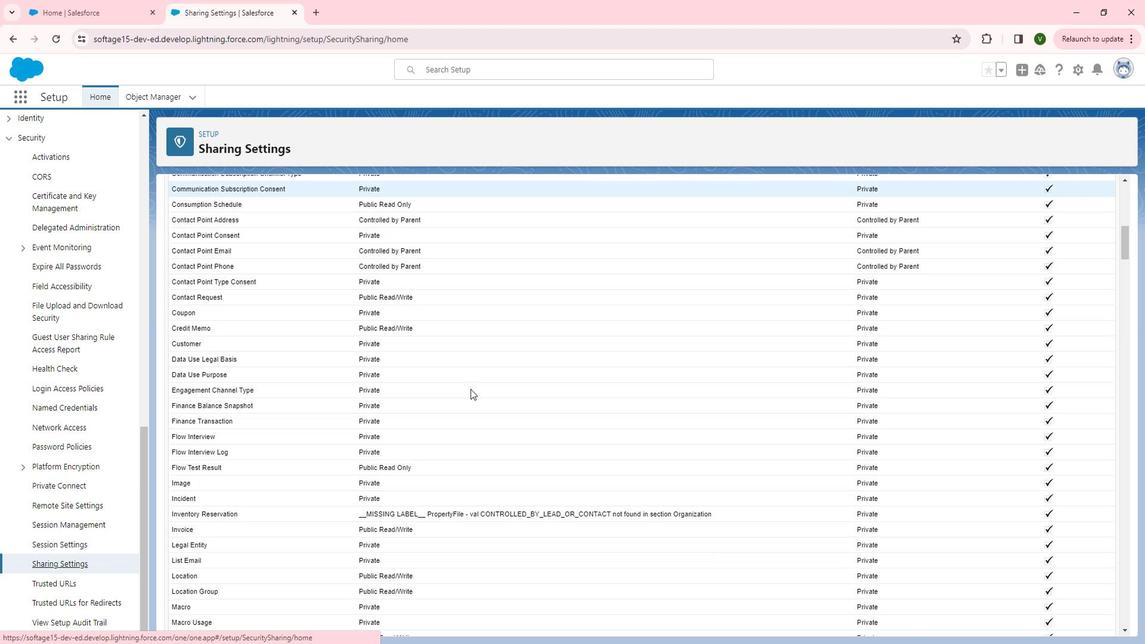 
Action: Mouse scrolled (469, 375) with delta (0, 0)
Screenshot: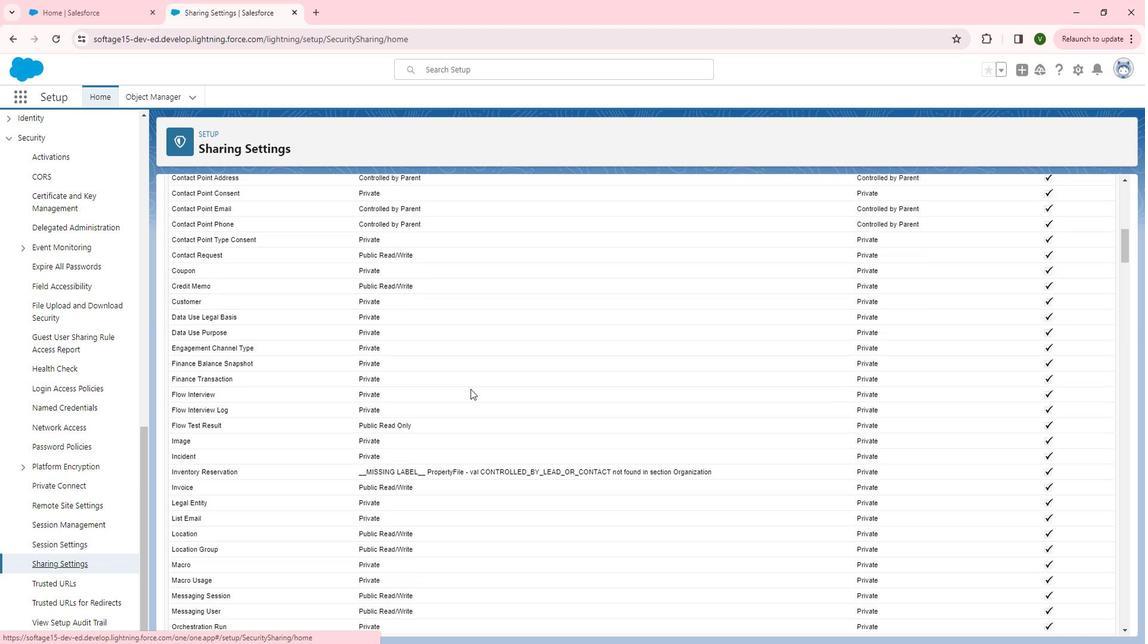 
Action: Mouse moved to (463, 381)
Screenshot: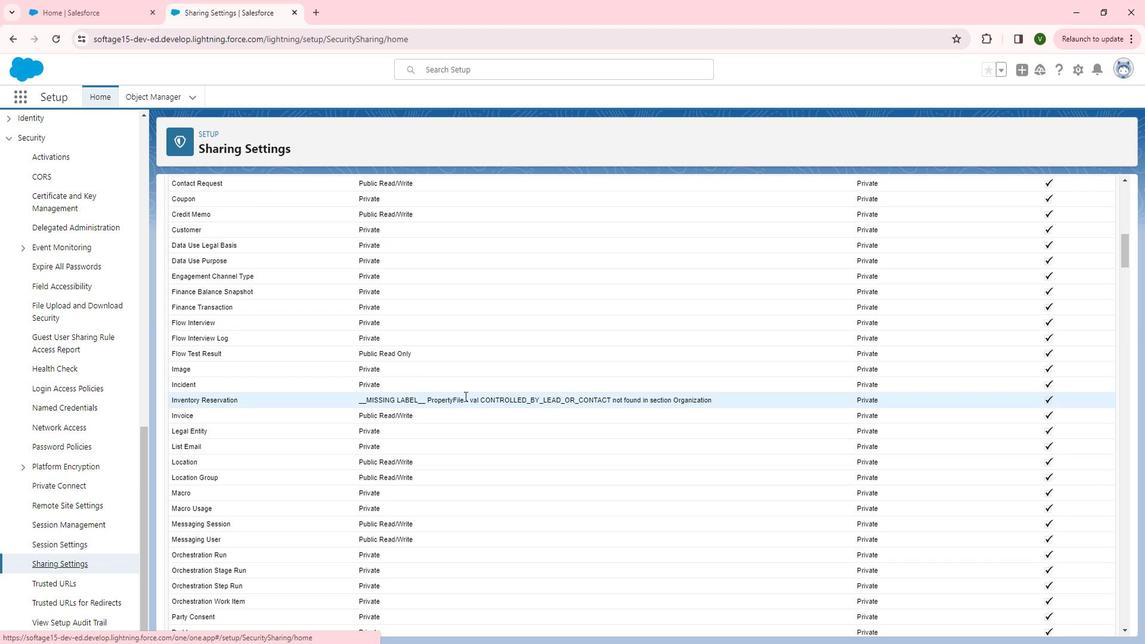 
Action: Mouse scrolled (463, 381) with delta (0, 0)
Screenshot: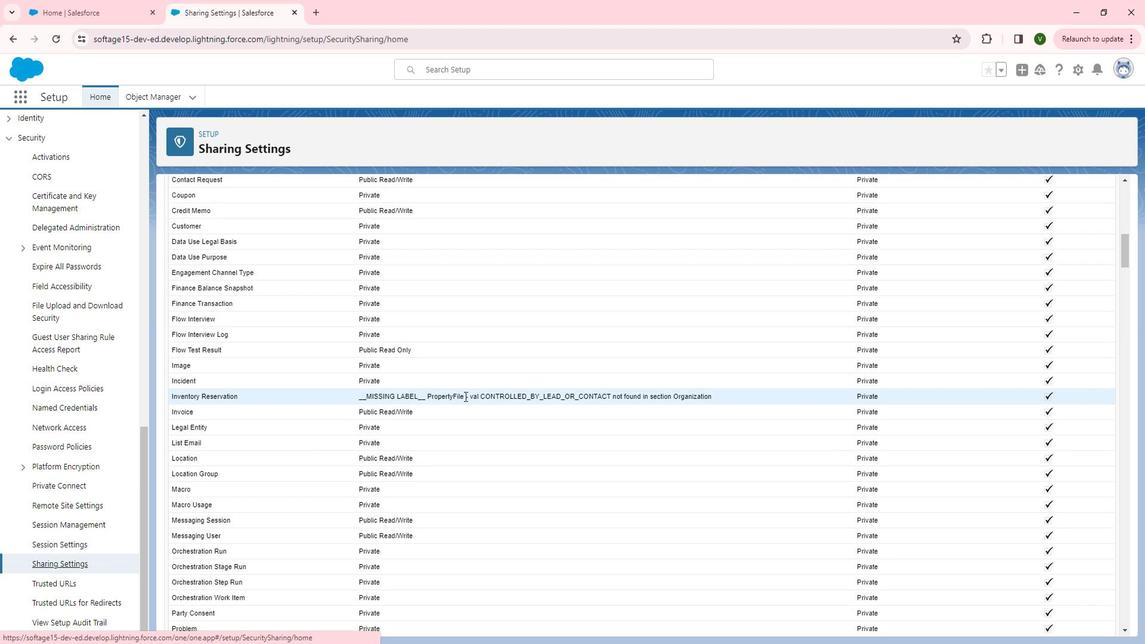 
Action: Mouse scrolled (463, 381) with delta (0, 0)
Screenshot: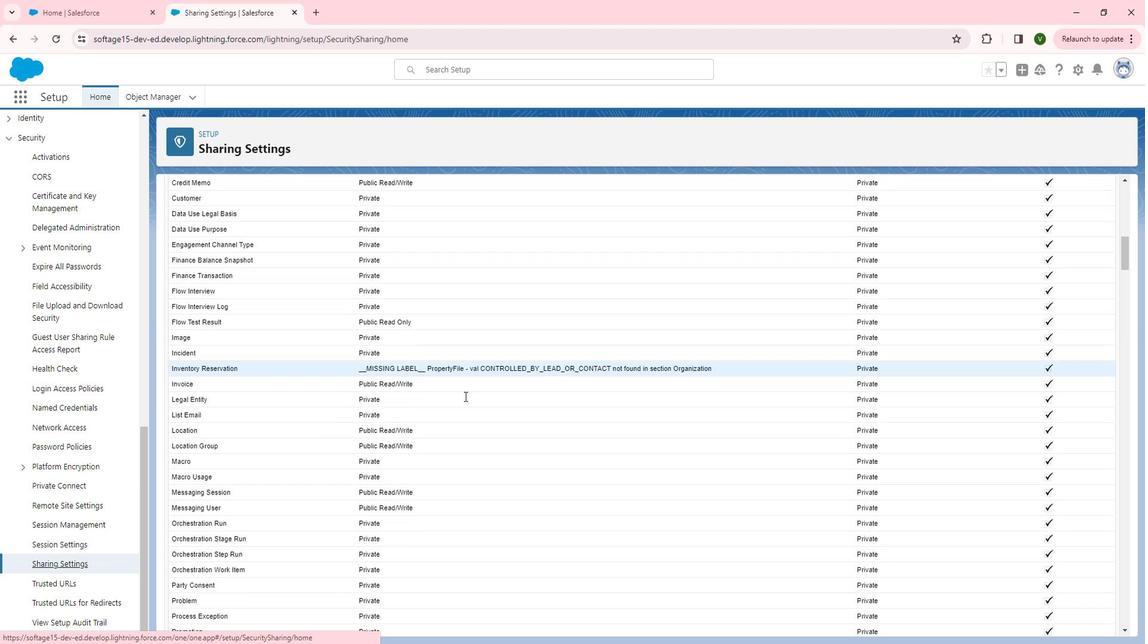 
Action: Mouse scrolled (463, 381) with delta (0, 0)
Screenshot: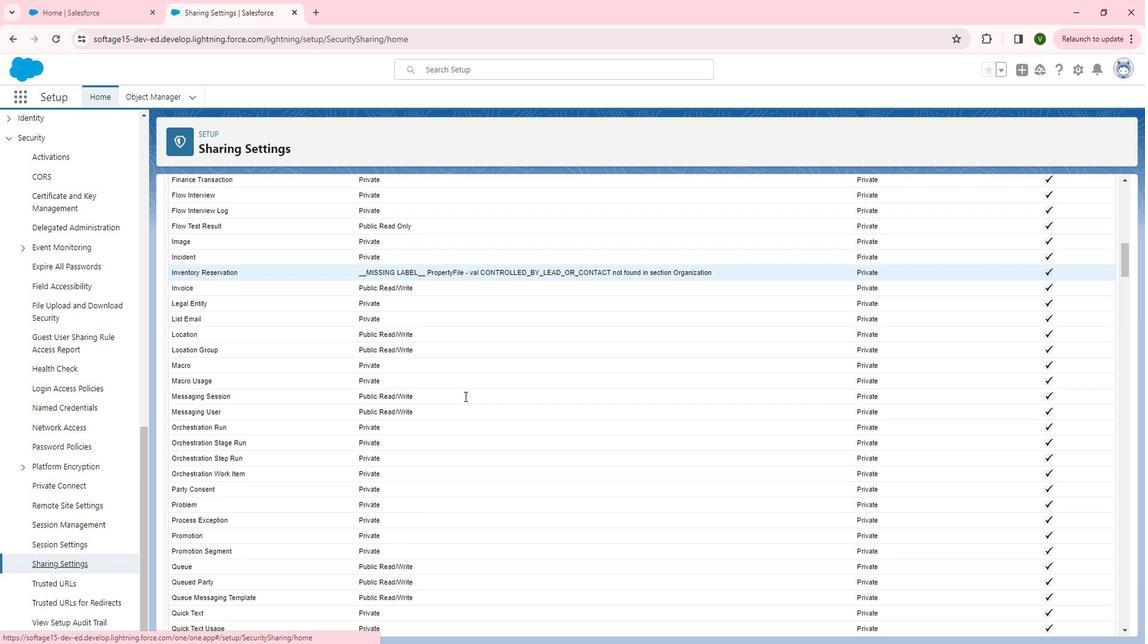 
Action: Mouse scrolled (463, 381) with delta (0, 0)
Screenshot: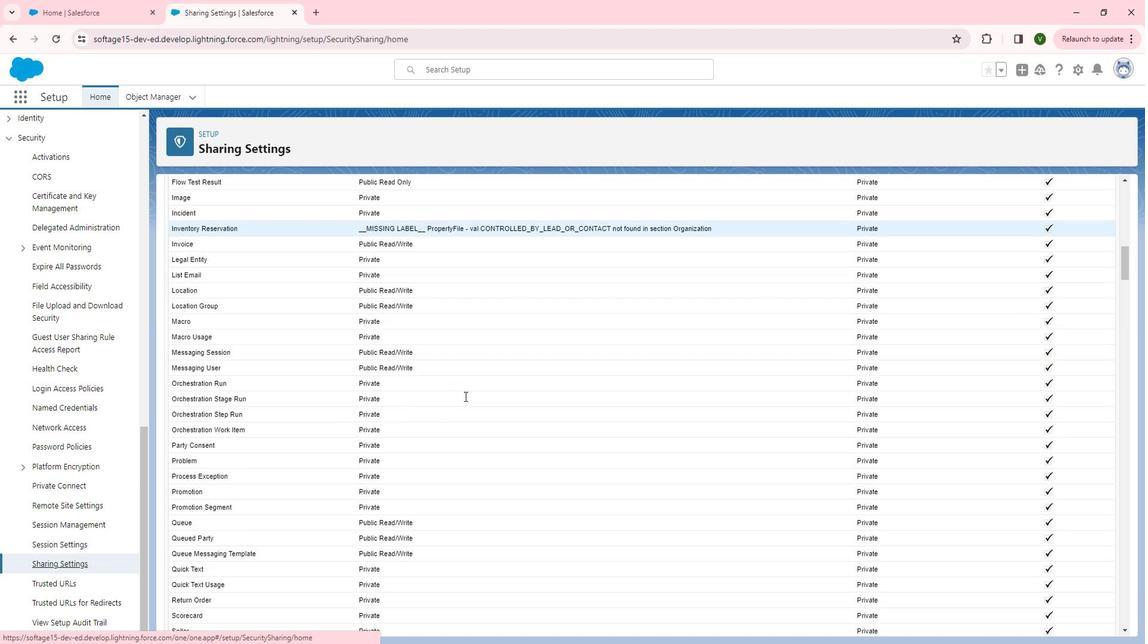 
Action: Mouse scrolled (463, 381) with delta (0, 0)
Screenshot: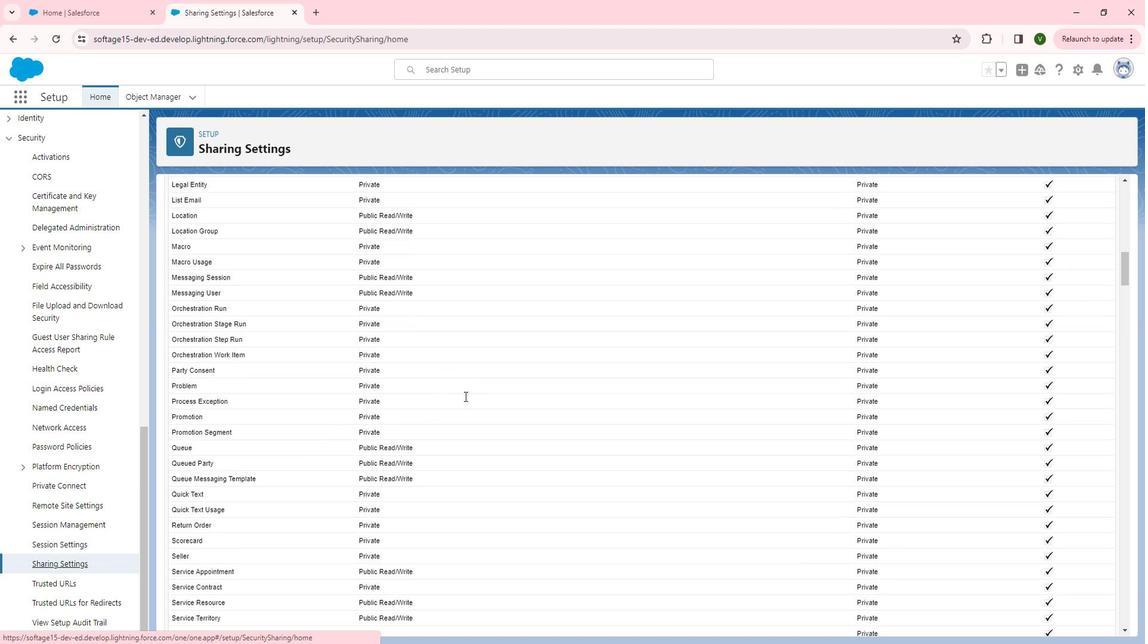
Action: Mouse scrolled (463, 381) with delta (0, 0)
Screenshot: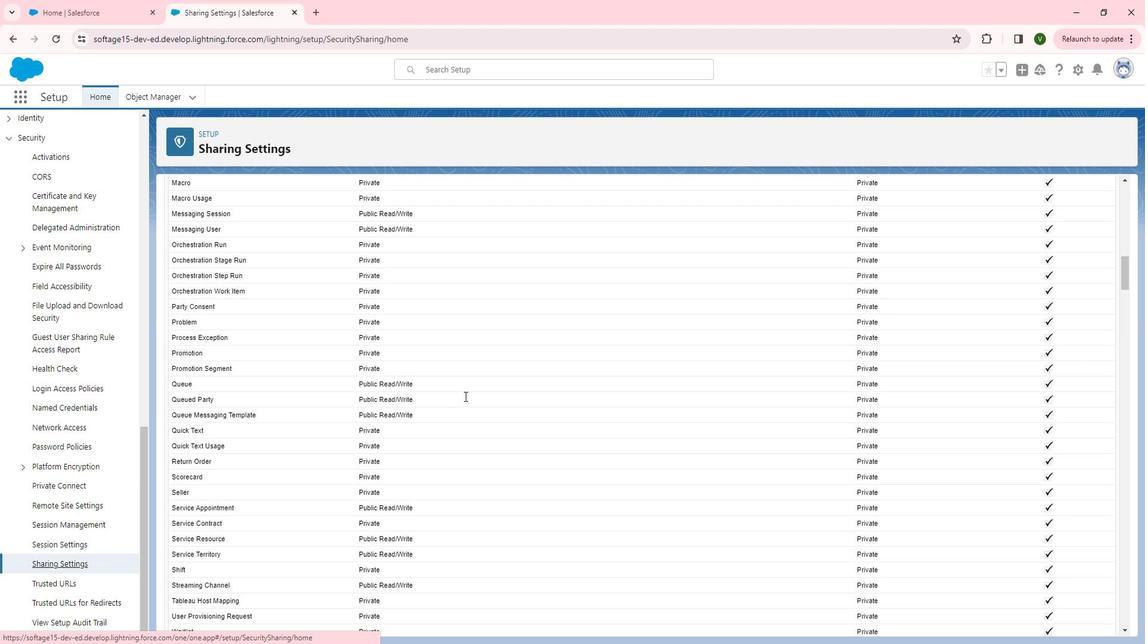 
Action: Mouse scrolled (463, 381) with delta (0, 0)
Screenshot: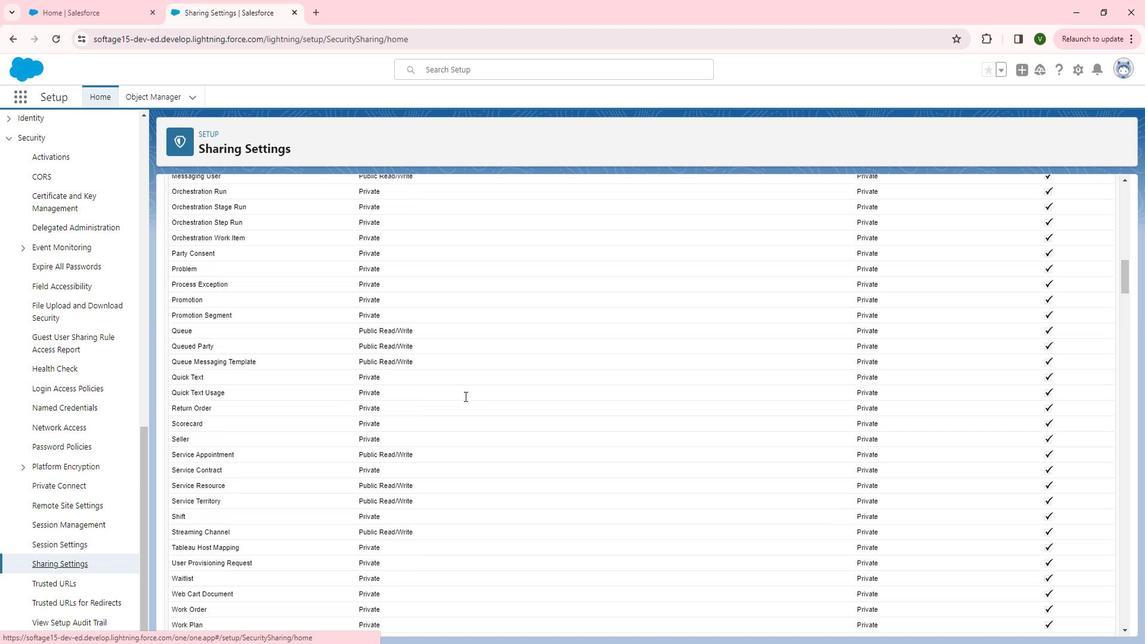 
Action: Mouse scrolled (463, 381) with delta (0, 0)
Screenshot: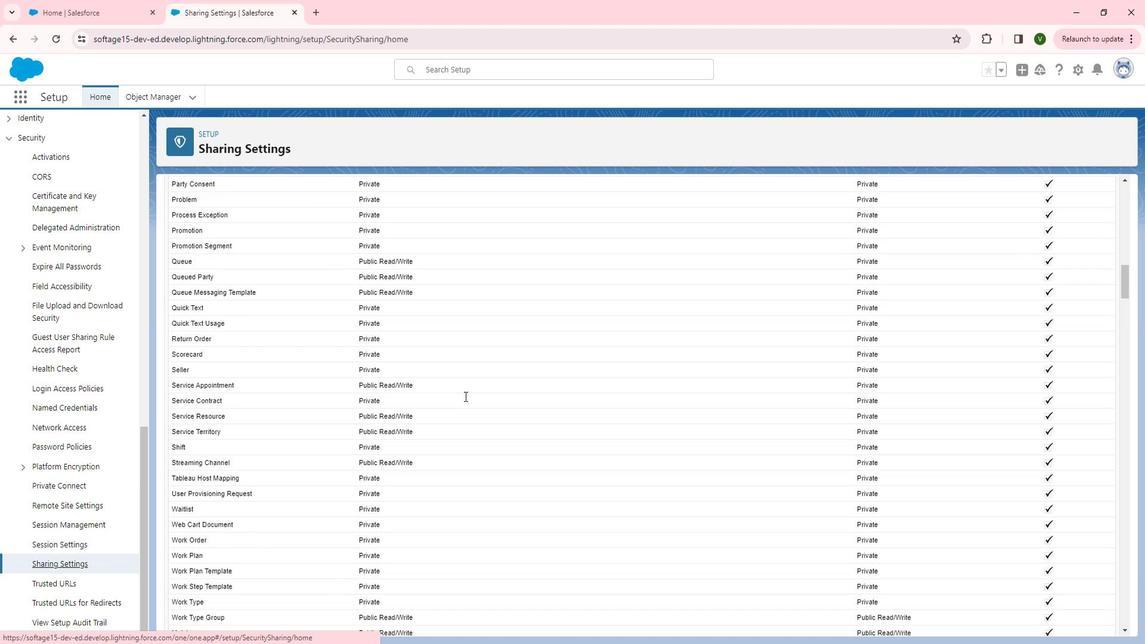 
Action: Mouse scrolled (463, 381) with delta (0, 0)
Screenshot: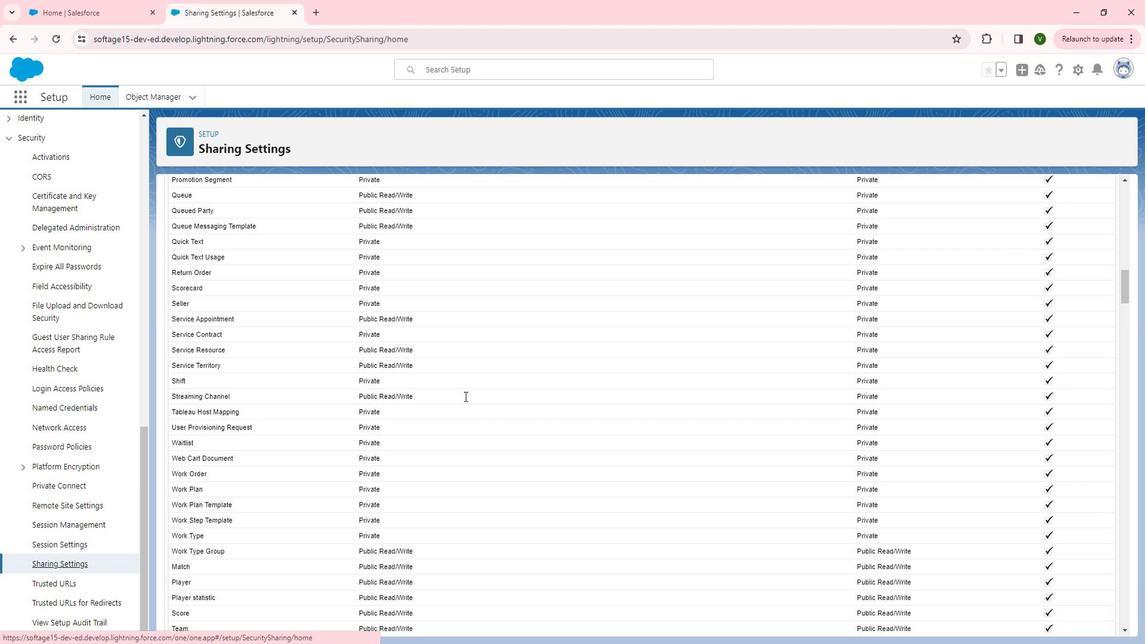 
Action: Mouse scrolled (463, 381) with delta (0, 0)
Screenshot: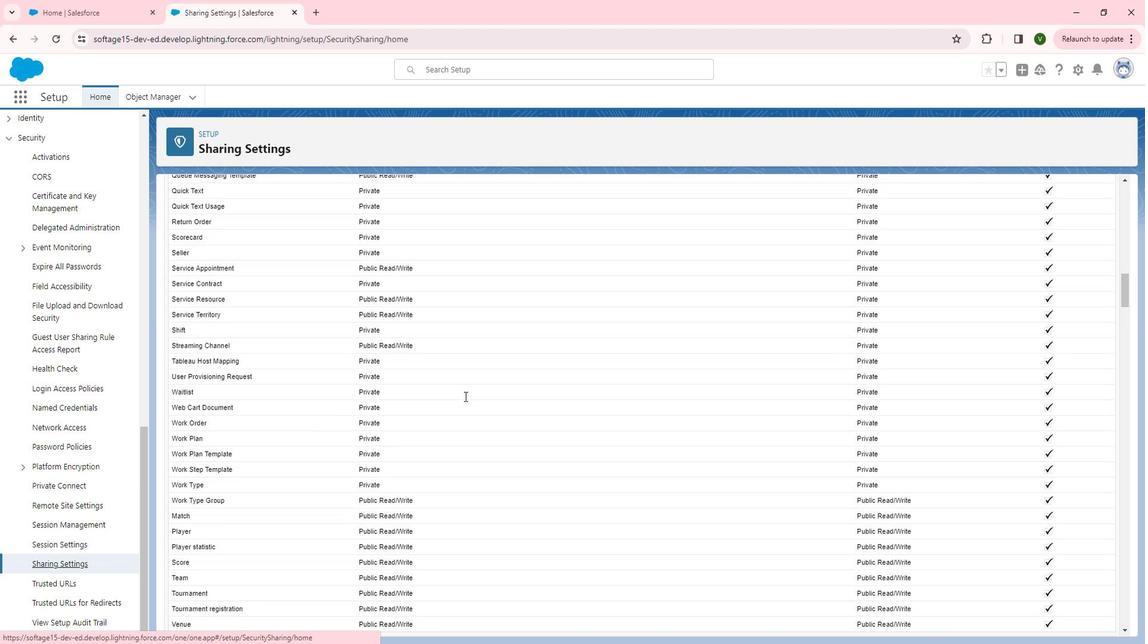 
Action: Mouse scrolled (463, 381) with delta (0, 0)
Screenshot: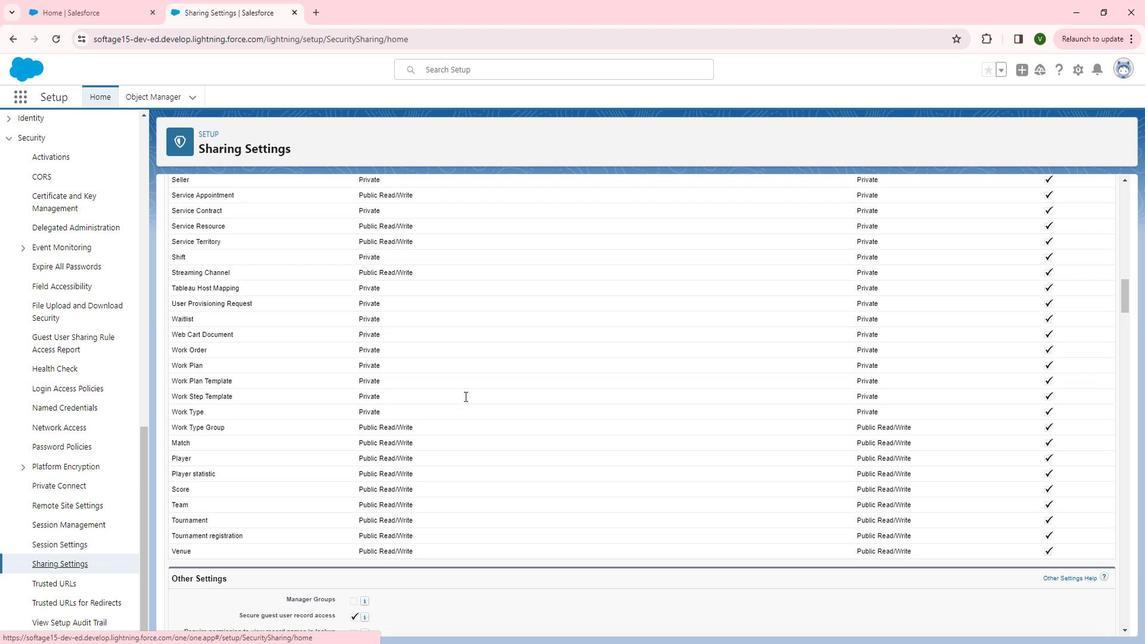 
Action: Mouse moved to (522, 447)
Screenshot: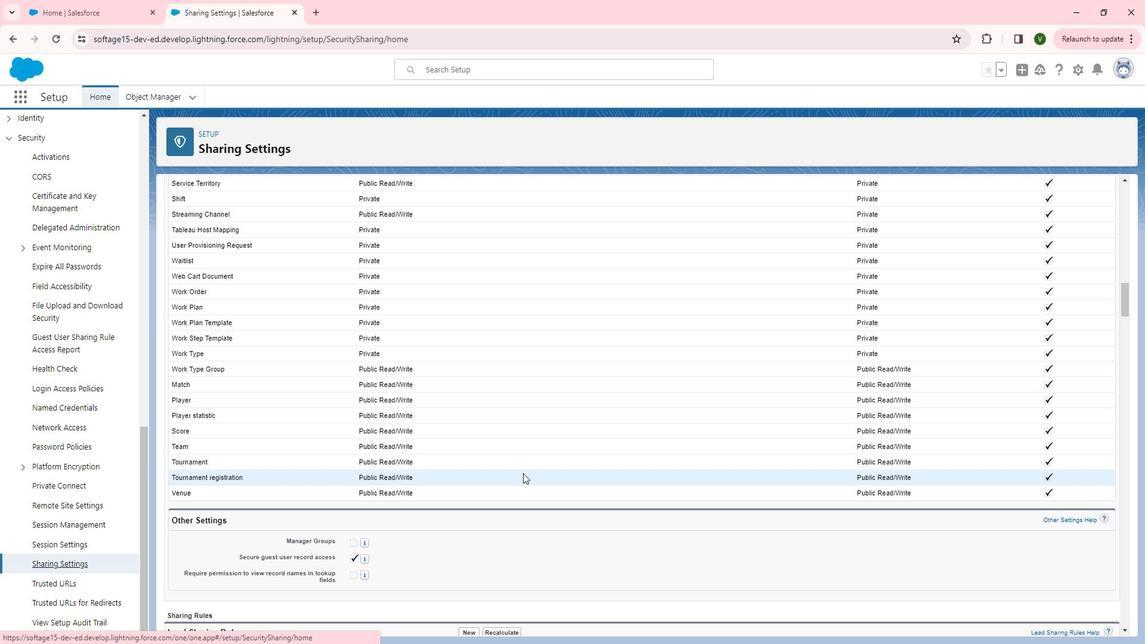 
Action: Mouse scrolled (522, 447) with delta (0, 0)
Screenshot: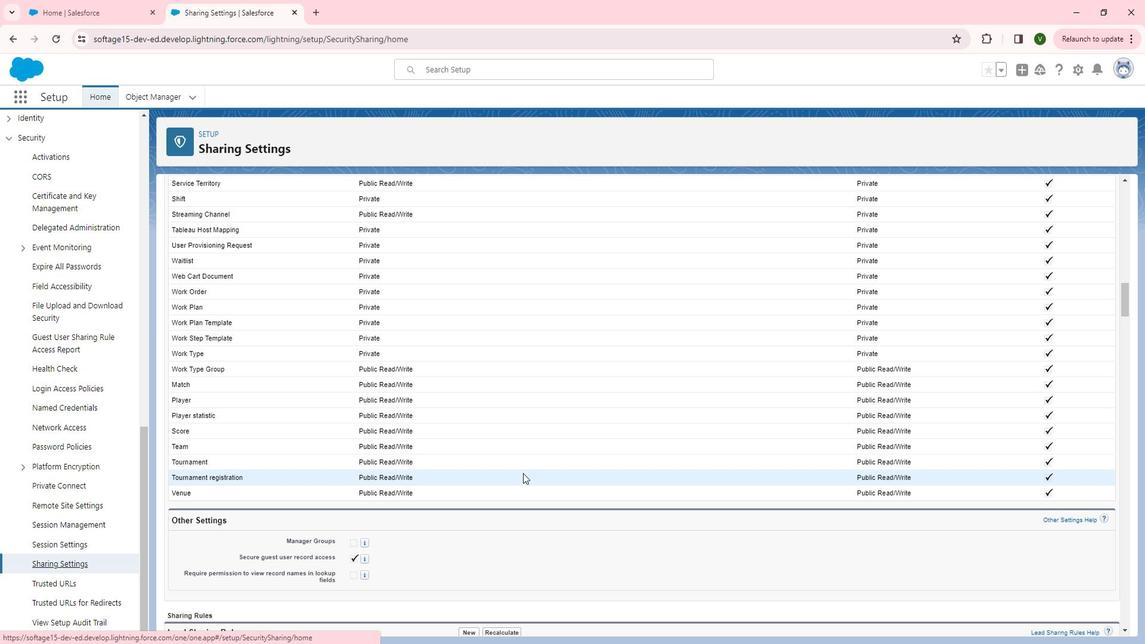 
Action: Mouse scrolled (522, 447) with delta (0, 0)
Screenshot: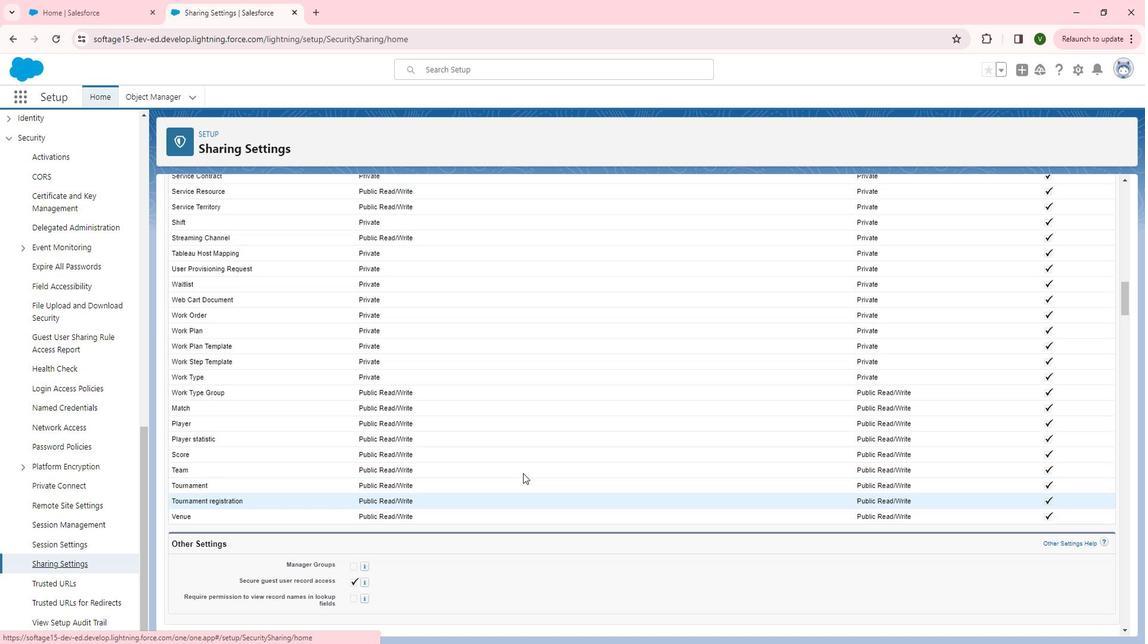 
Action: Mouse scrolled (522, 447) with delta (0, 0)
Screenshot: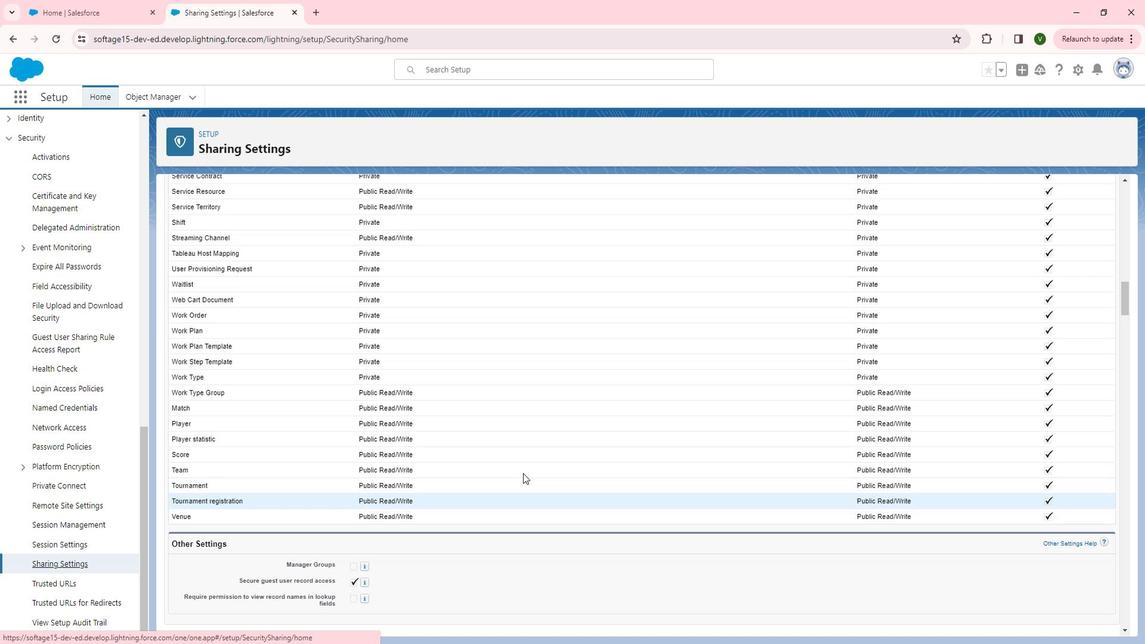 
Action: Mouse scrolled (522, 447) with delta (0, 0)
Screenshot: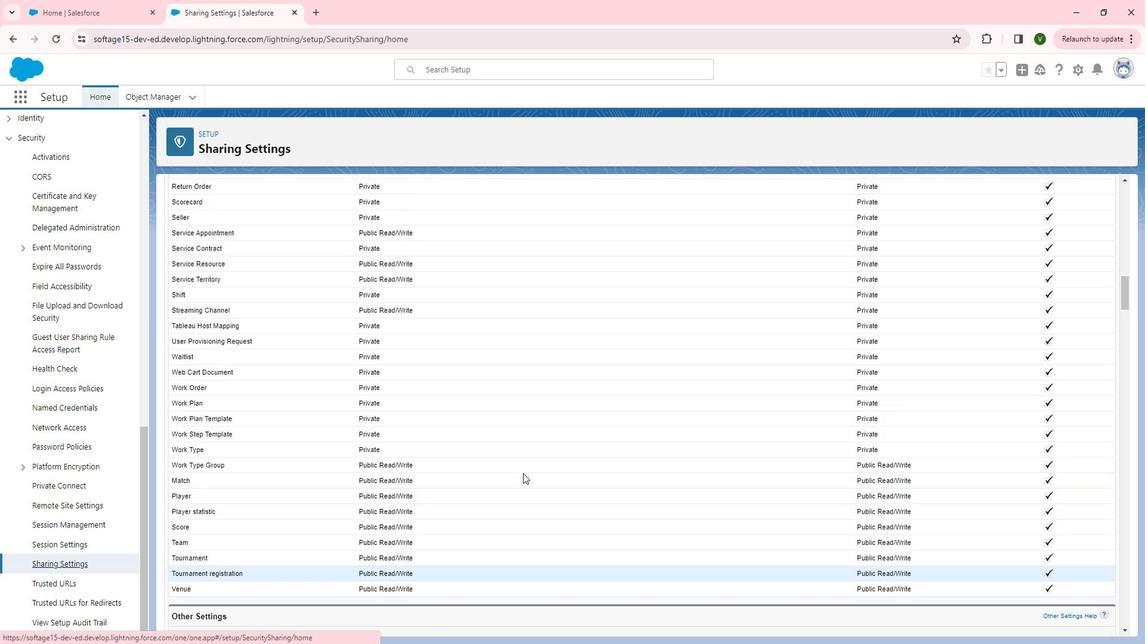 
Action: Mouse scrolled (522, 447) with delta (0, 0)
Screenshot: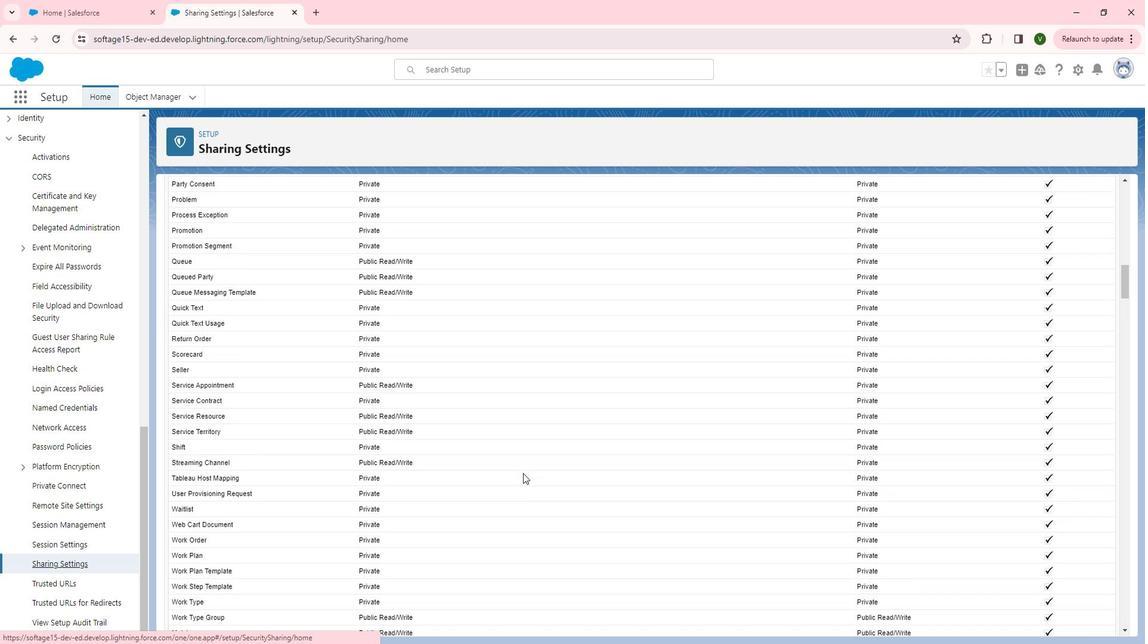 
Action: Mouse scrolled (522, 447) with delta (0, 0)
Screenshot: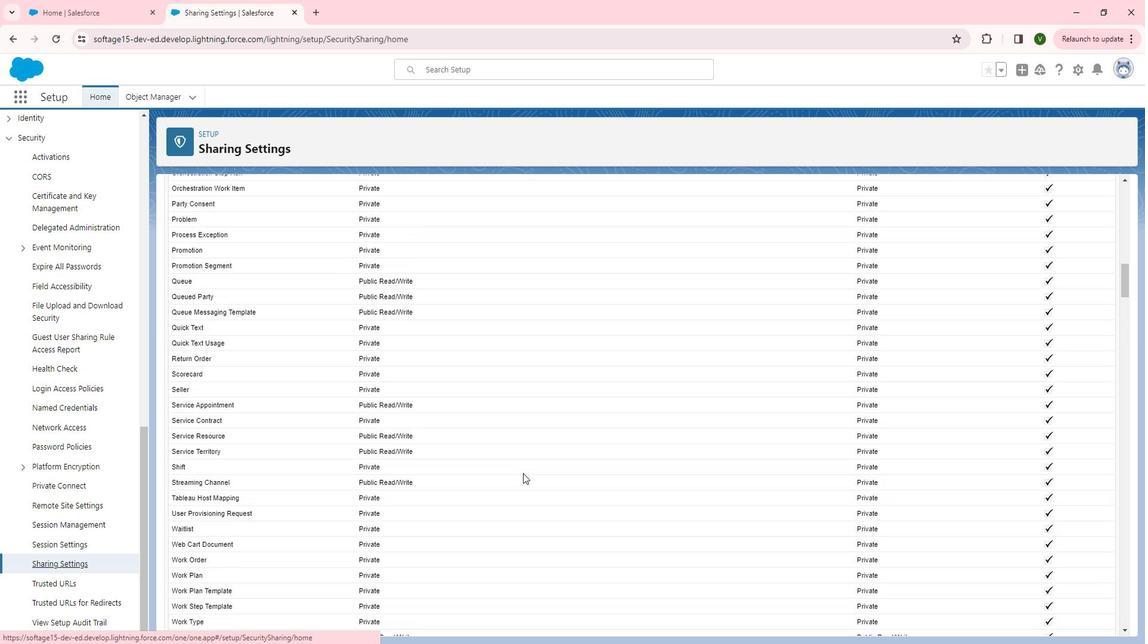 
Action: Mouse scrolled (522, 447) with delta (0, 0)
Screenshot: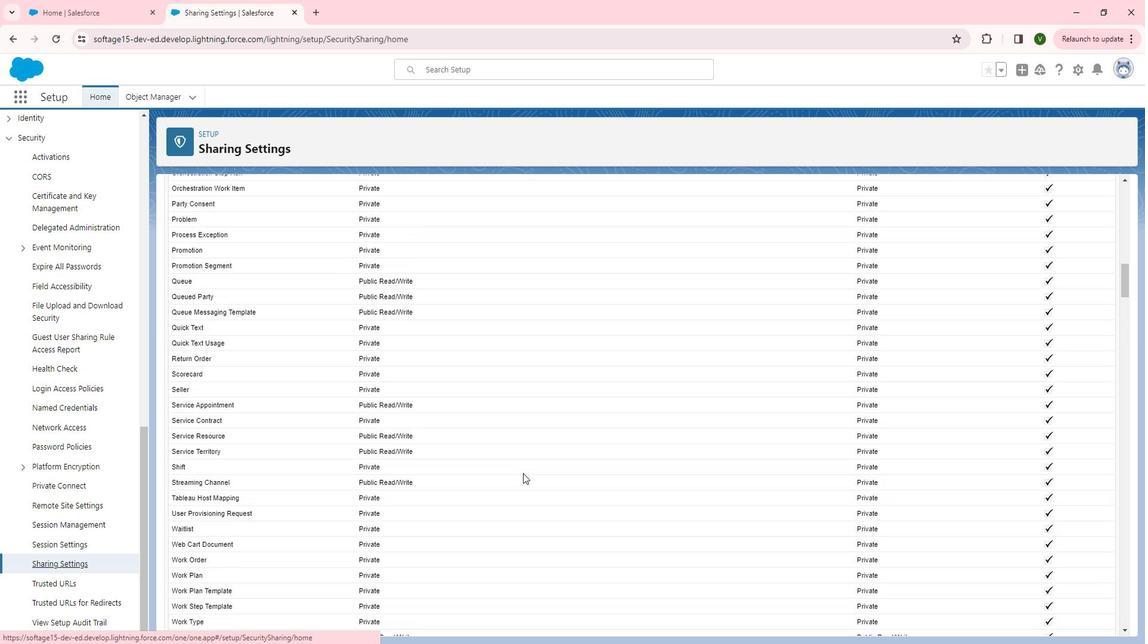 
Action: Mouse scrolled (522, 447) with delta (0, 0)
Screenshot: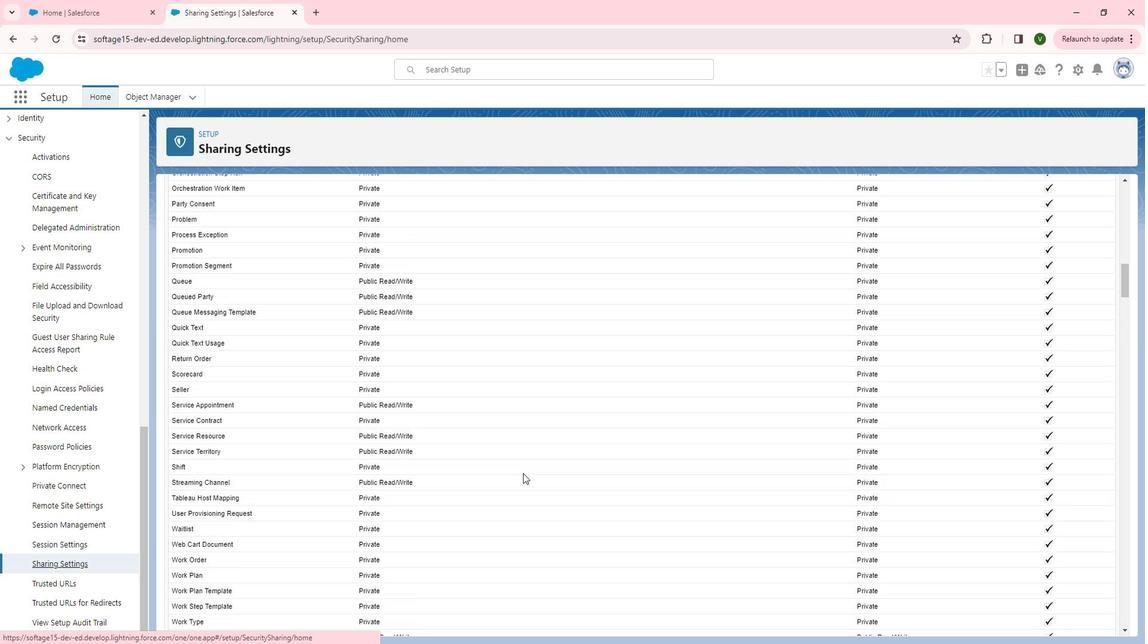 
Action: Mouse scrolled (522, 447) with delta (0, 0)
Screenshot: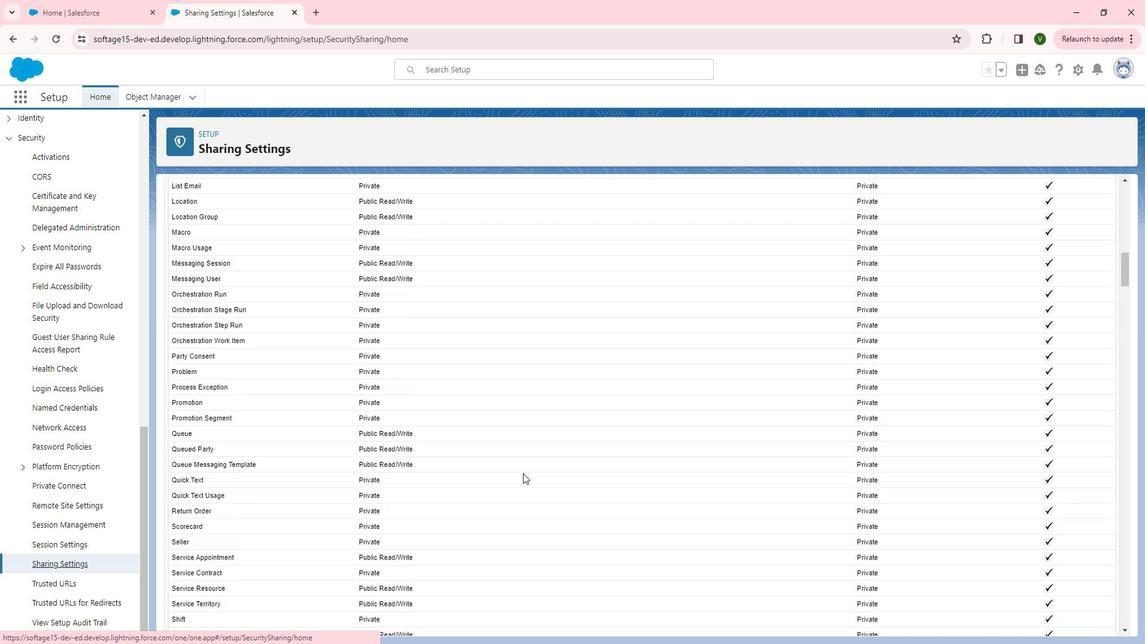 
Action: Mouse scrolled (522, 447) with delta (0, 0)
Screenshot: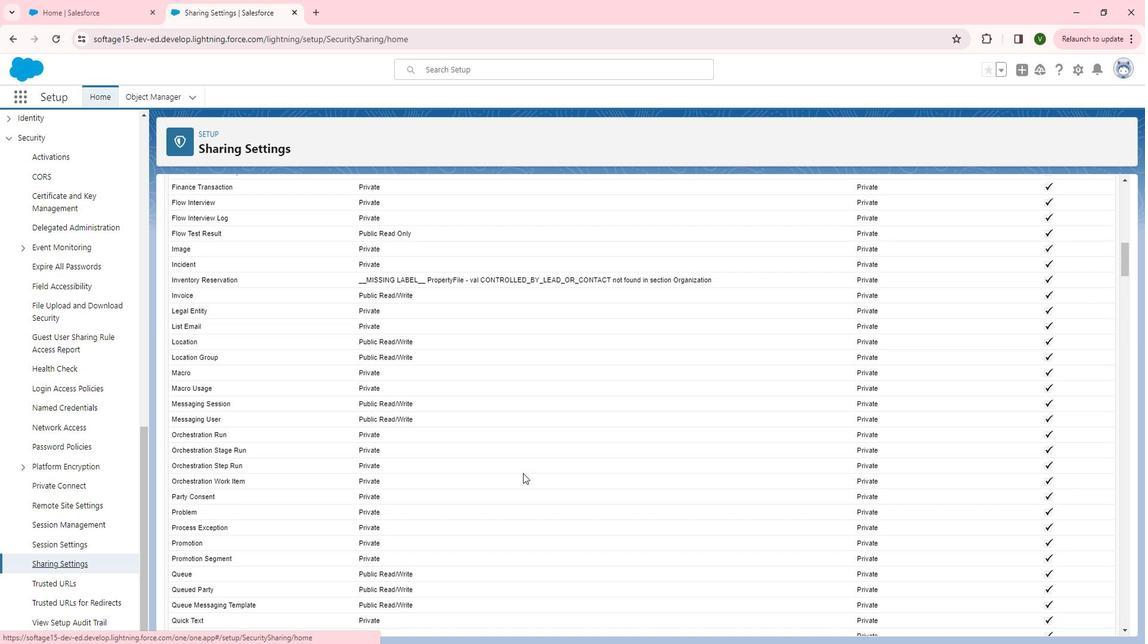 
Action: Mouse scrolled (522, 447) with delta (0, 0)
Screenshot: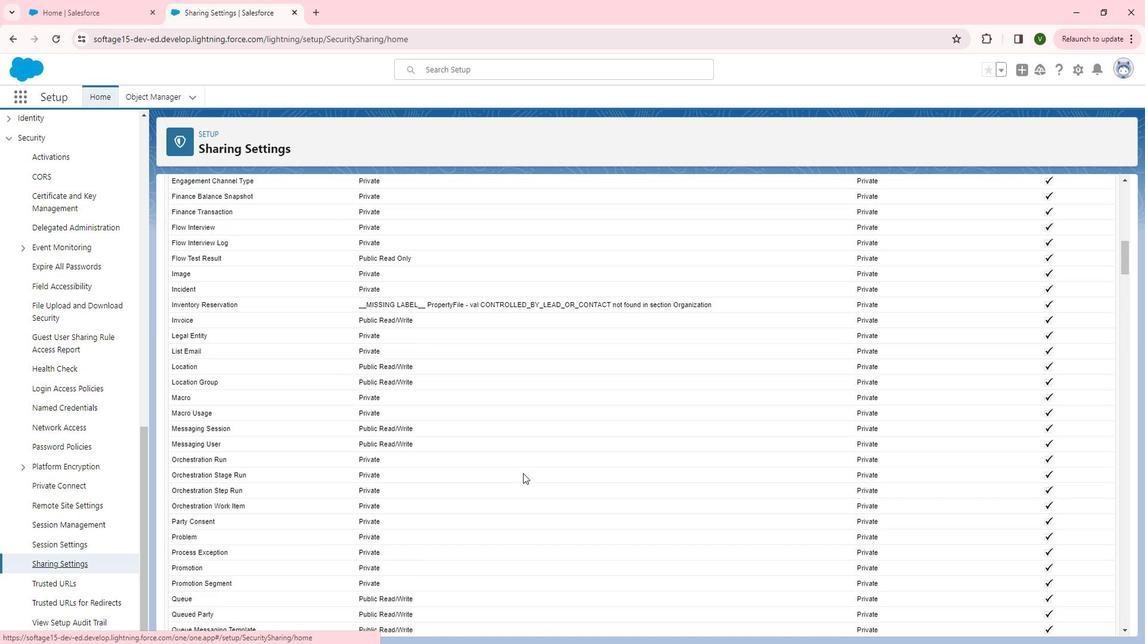 
Action: Mouse scrolled (522, 447) with delta (0, 0)
Screenshot: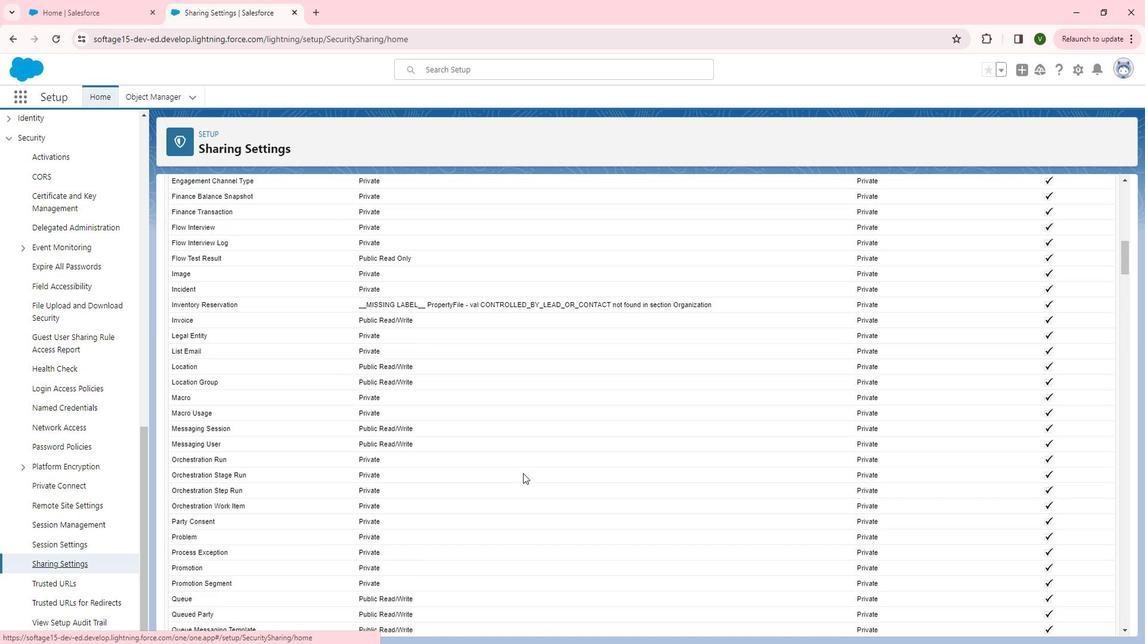 
Action: Mouse scrolled (522, 447) with delta (0, 0)
Screenshot: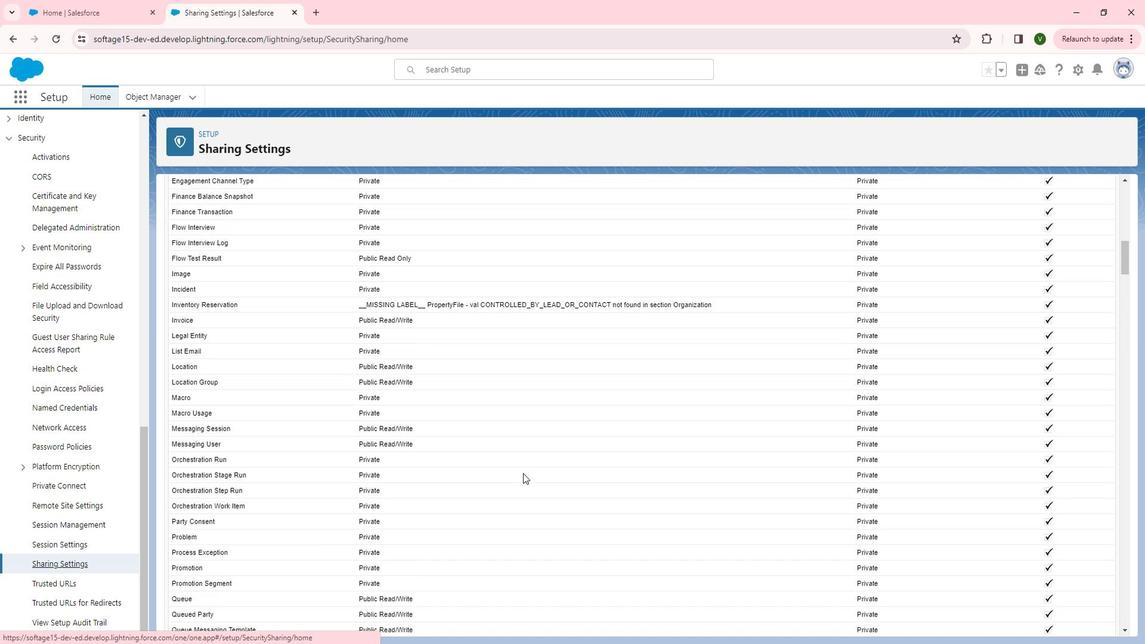 
Action: Mouse scrolled (522, 447) with delta (0, 0)
Screenshot: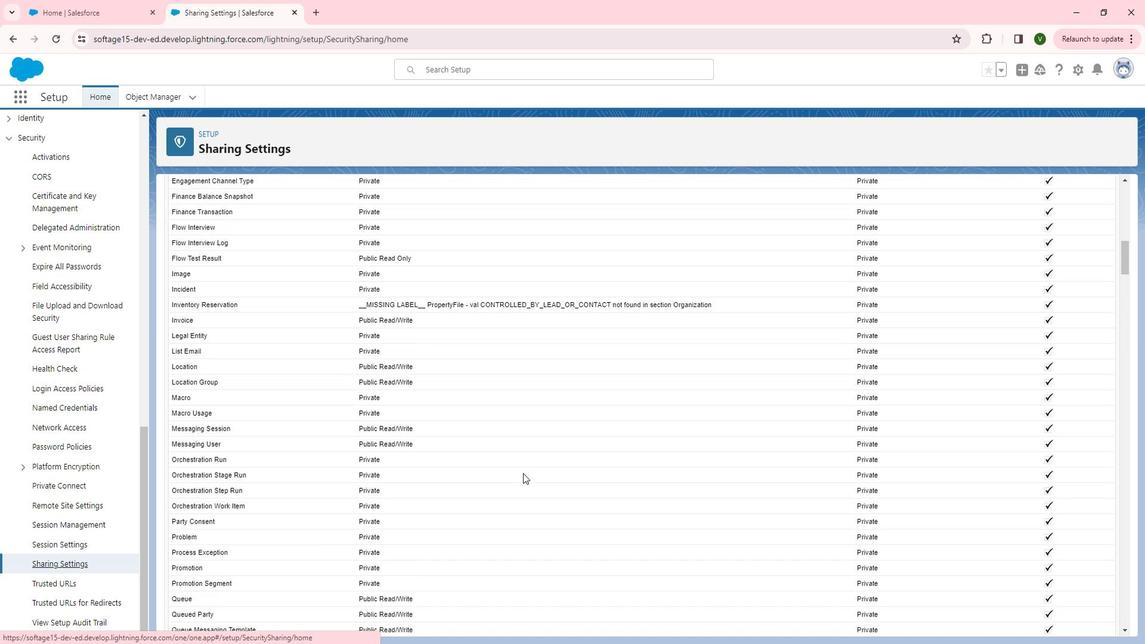 
Action: Mouse scrolled (522, 447) with delta (0, 0)
Screenshot: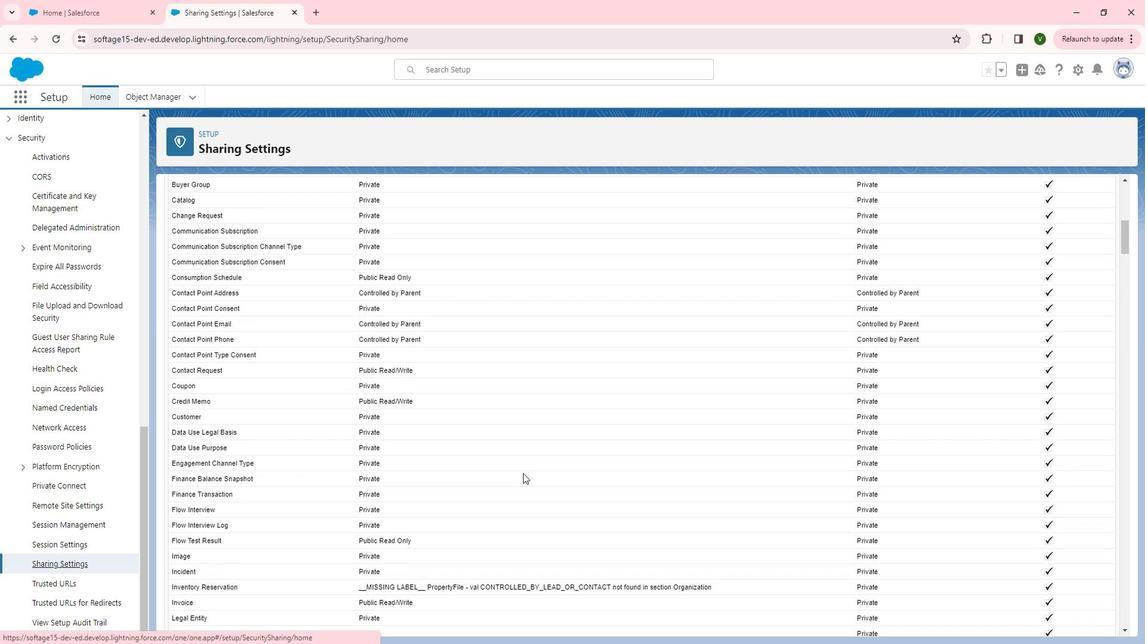 
Action: Mouse scrolled (522, 447) with delta (0, 0)
Screenshot: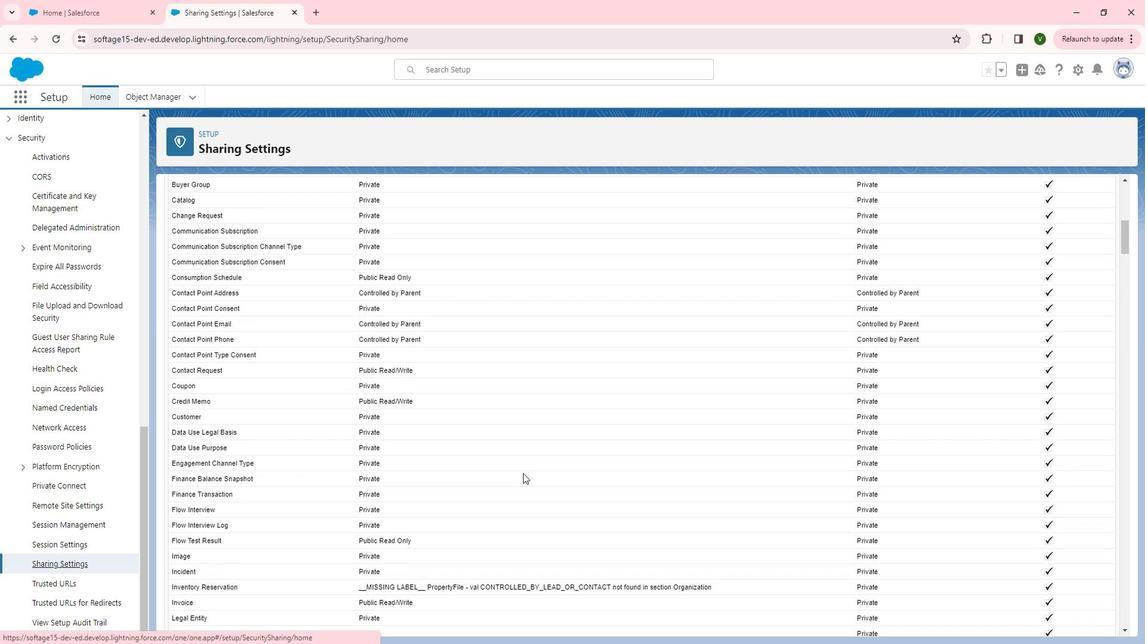 
Action: Mouse scrolled (522, 447) with delta (0, 0)
Screenshot: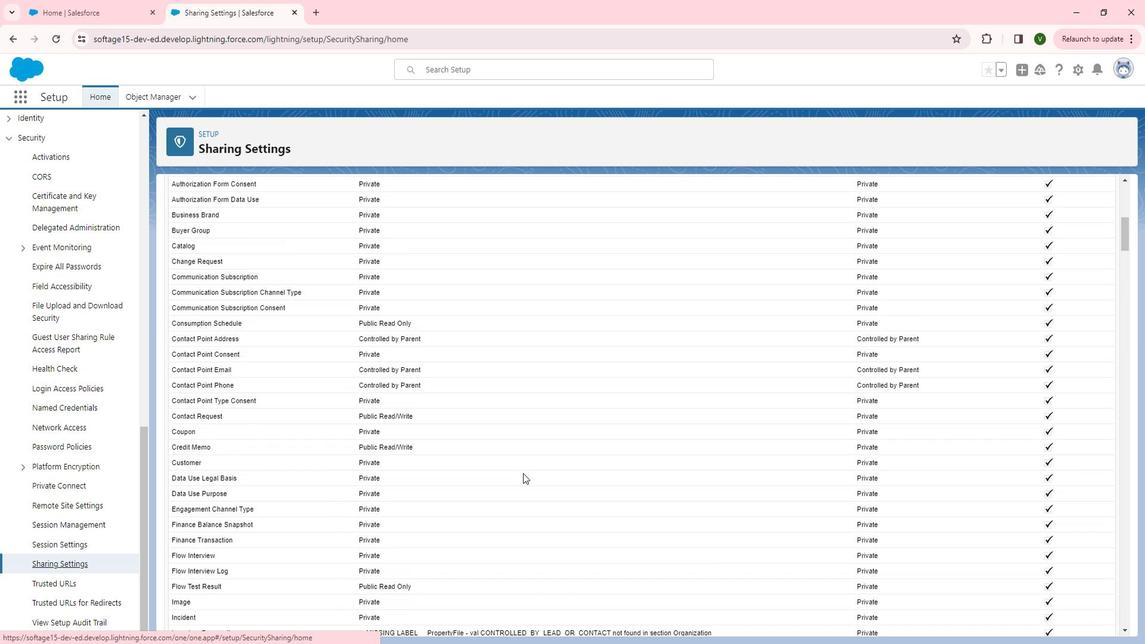 
Action: Mouse scrolled (522, 447) with delta (0, 0)
Screenshot: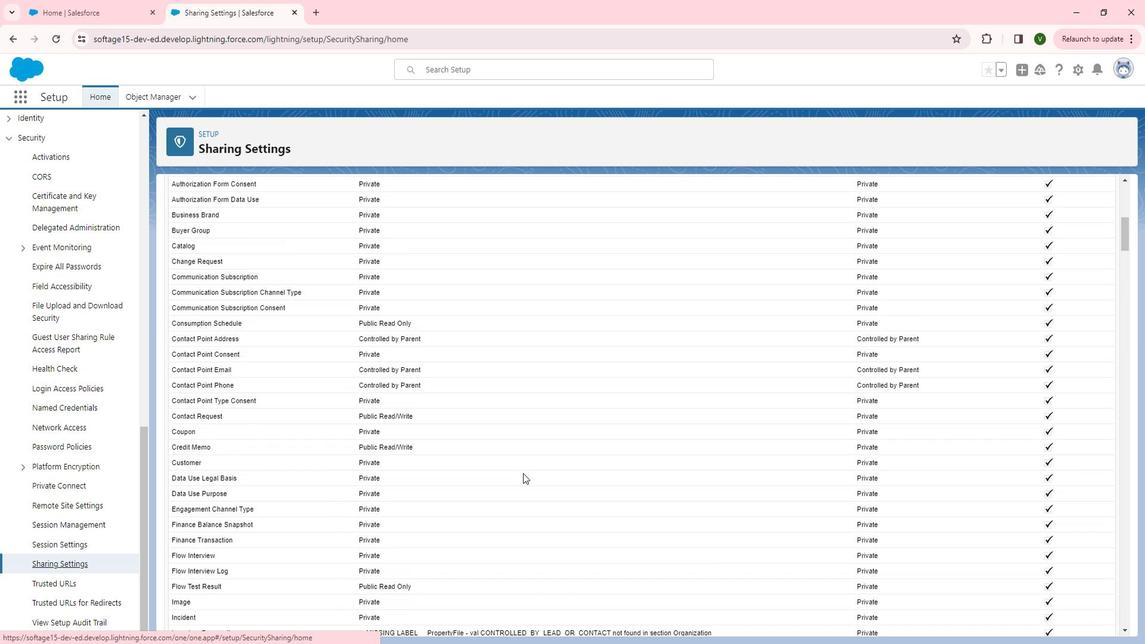 
Action: Mouse scrolled (522, 447) with delta (0, 0)
Screenshot: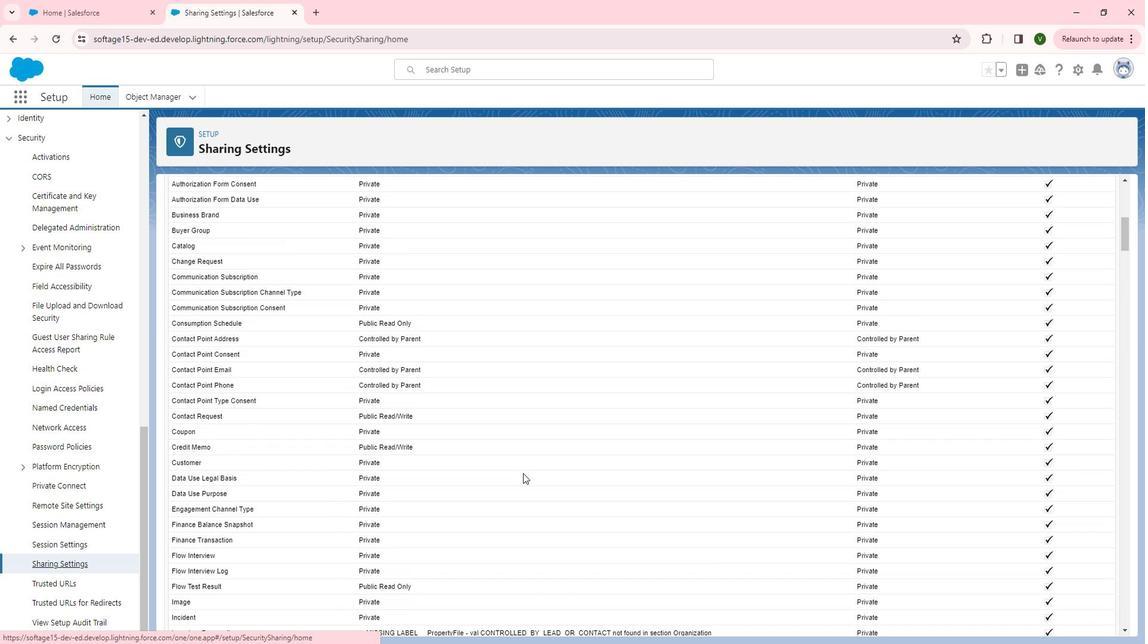 
Action: Mouse scrolled (522, 447) with delta (0, 0)
Screenshot: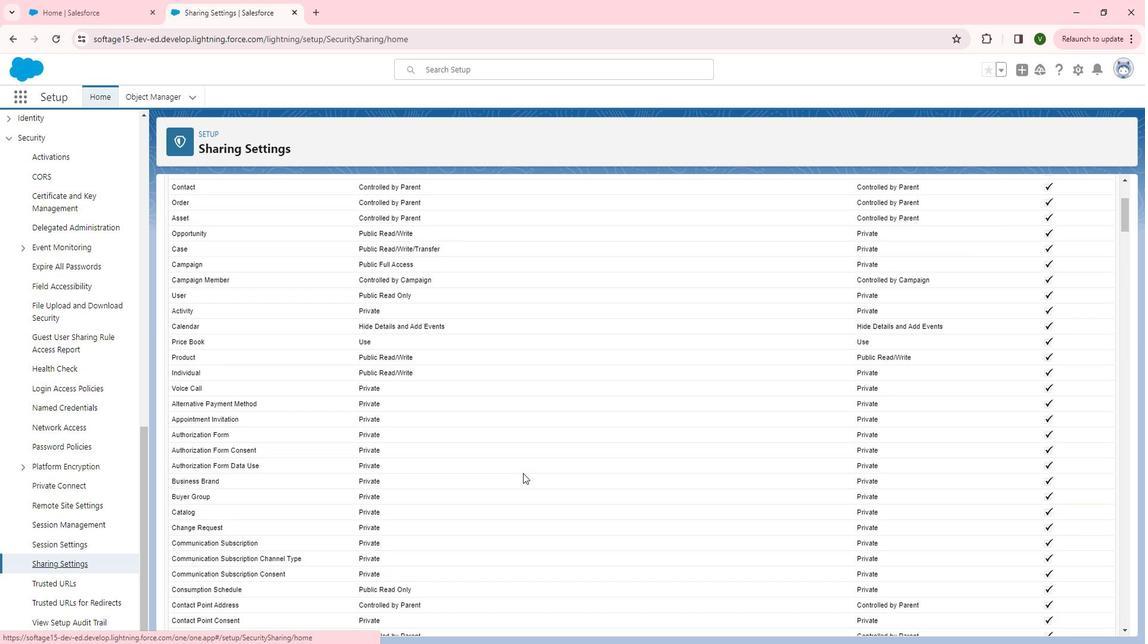 
Action: Mouse scrolled (522, 447) with delta (0, 0)
Screenshot: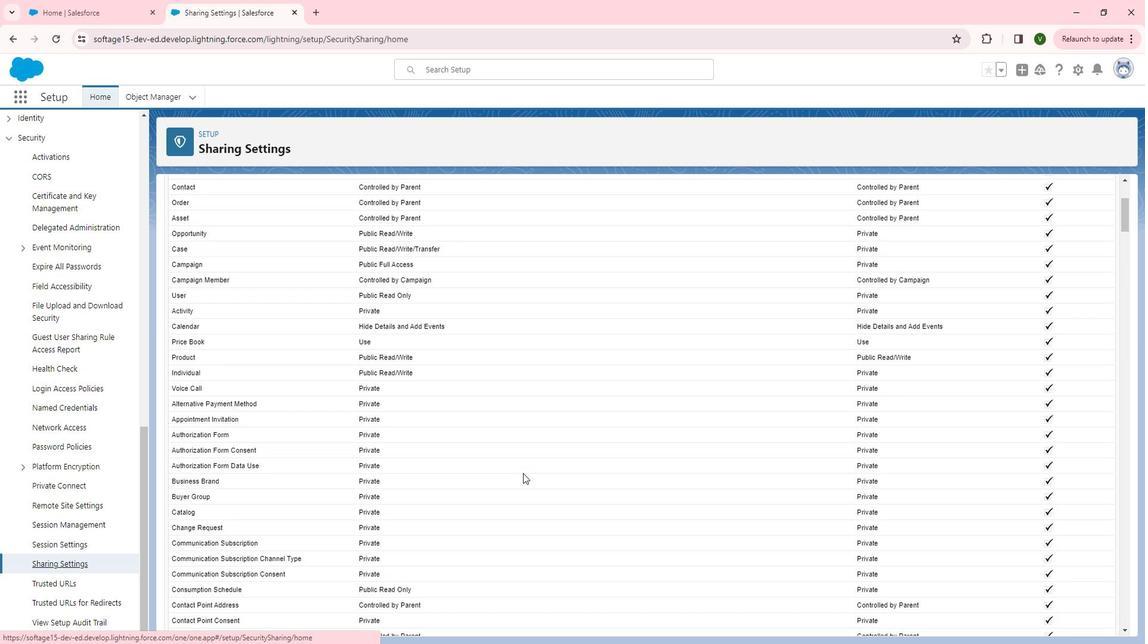 
Action: Mouse scrolled (522, 447) with delta (0, 0)
Screenshot: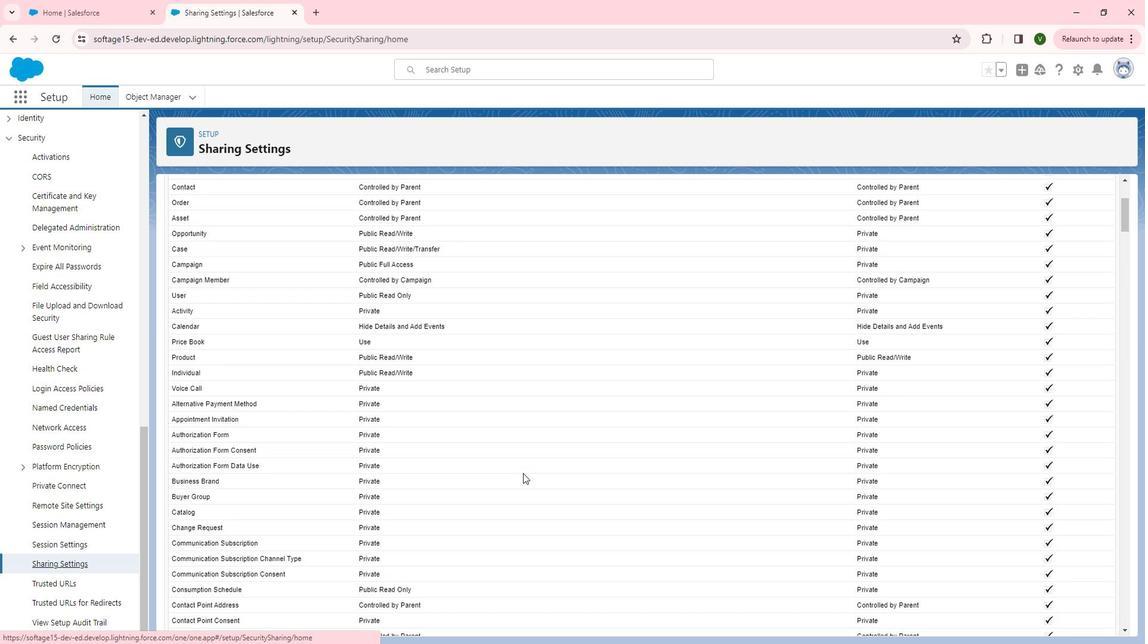 
Action: Mouse scrolled (522, 447) with delta (0, 0)
Screenshot: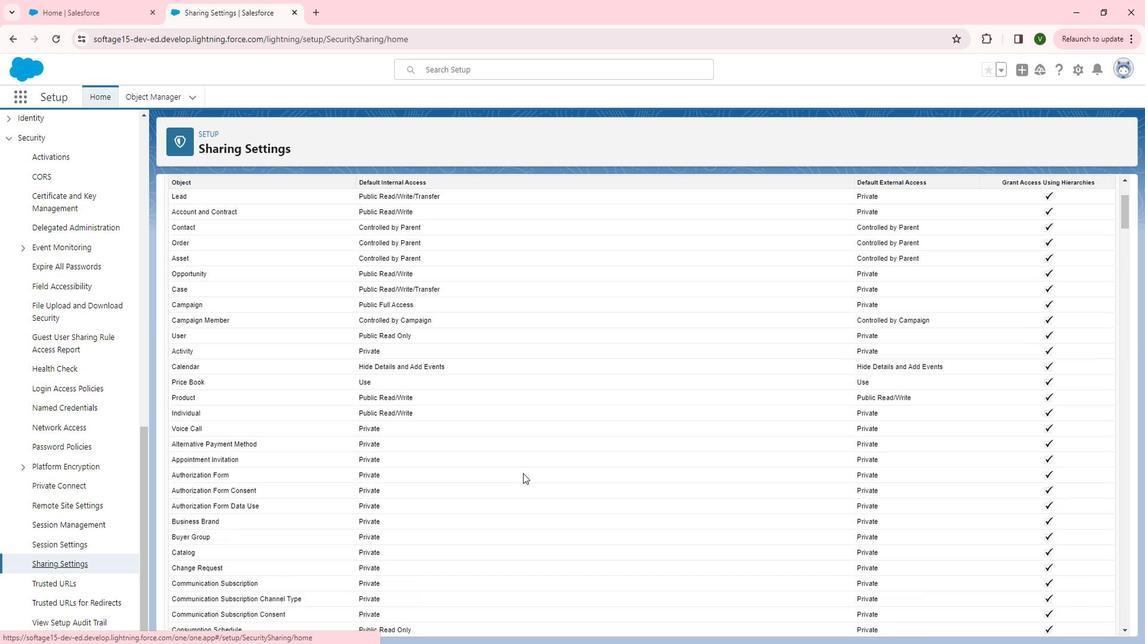 
Action: Mouse scrolled (522, 447) with delta (0, 0)
Screenshot: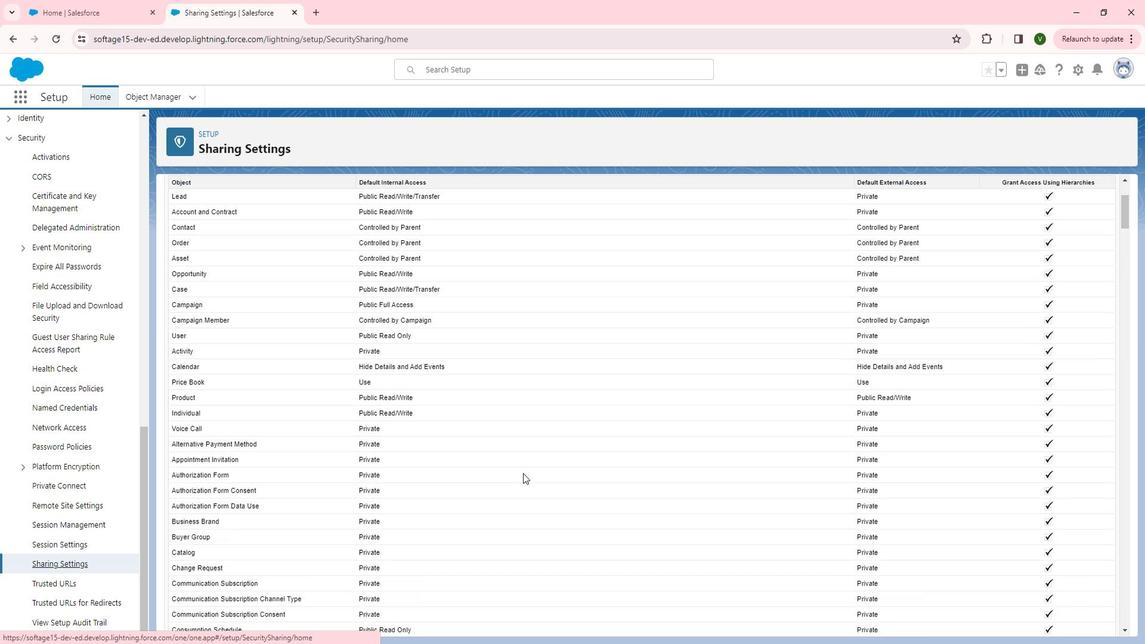 
Action: Mouse moved to (468, 302)
Screenshot: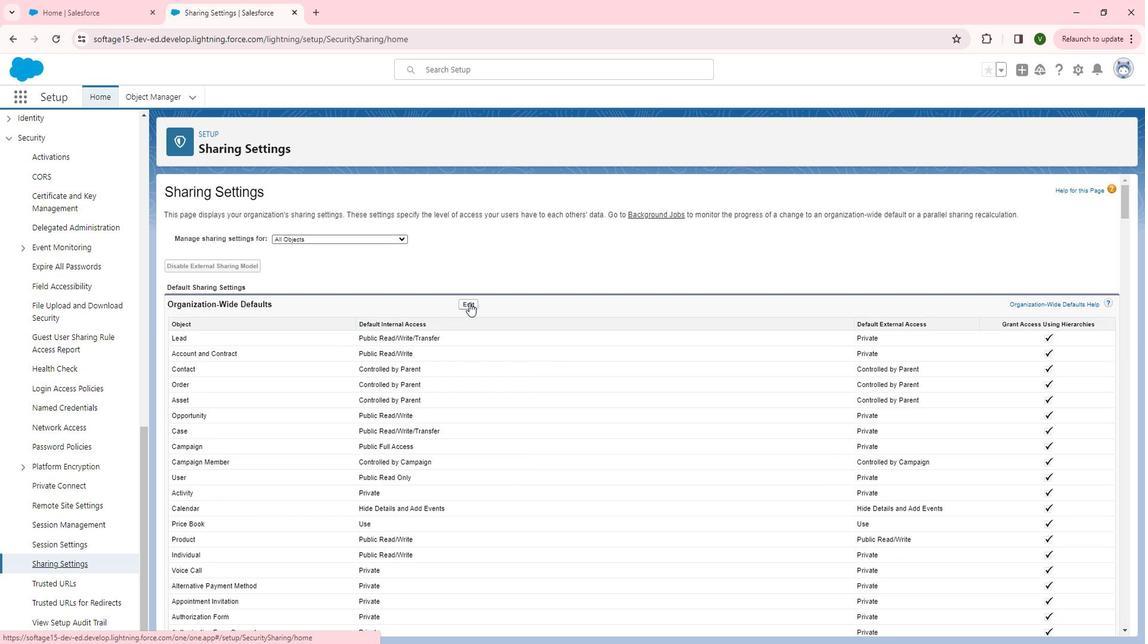 
Action: Mouse pressed left at (468, 302)
Screenshot: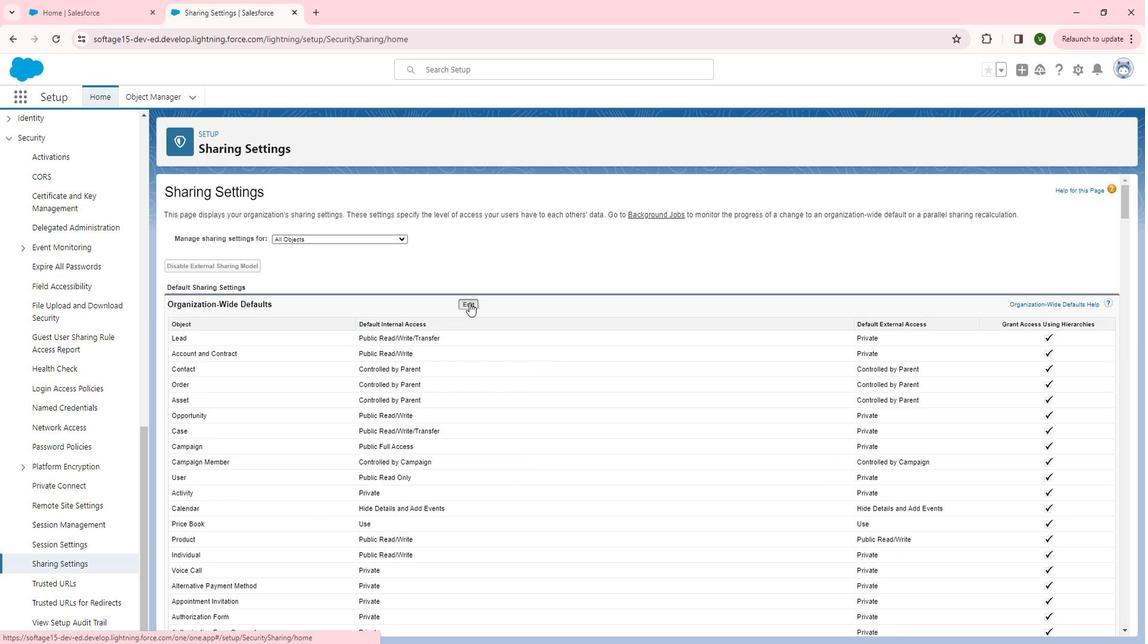 
Action: Mouse moved to (542, 394)
Screenshot: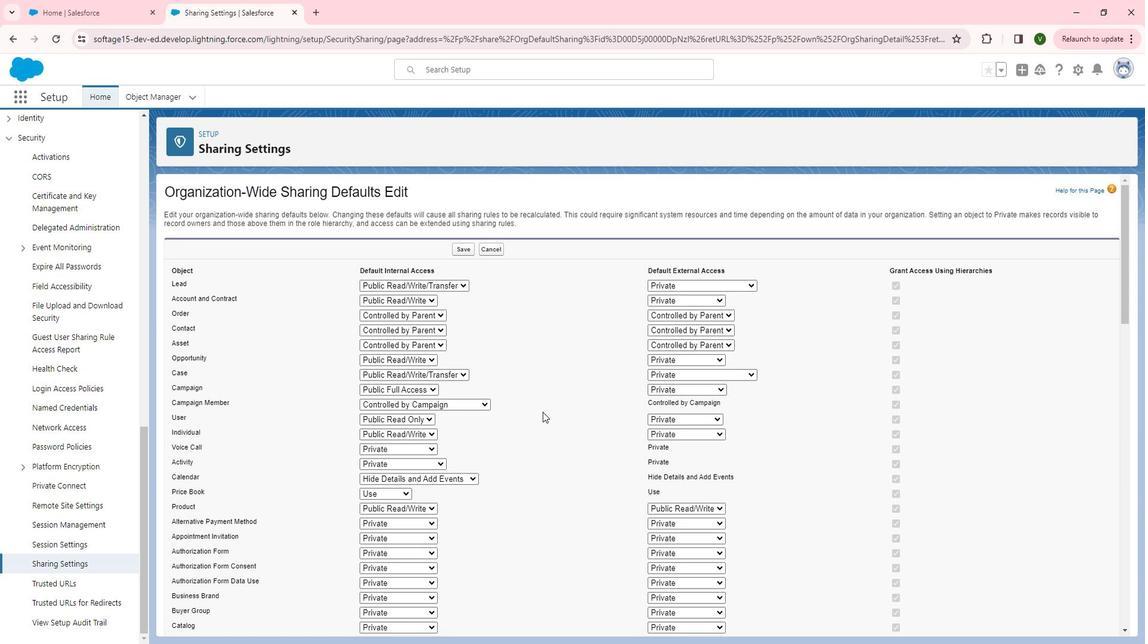 
Action: Mouse scrolled (542, 394) with delta (0, 0)
Screenshot: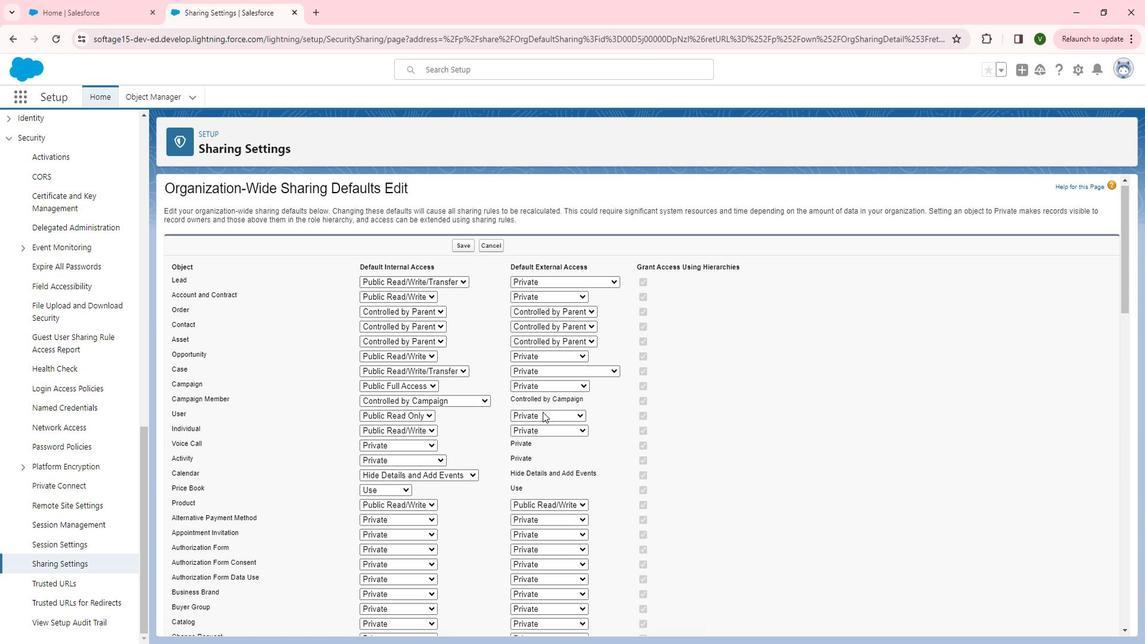 
Action: Mouse scrolled (542, 394) with delta (0, 0)
Screenshot: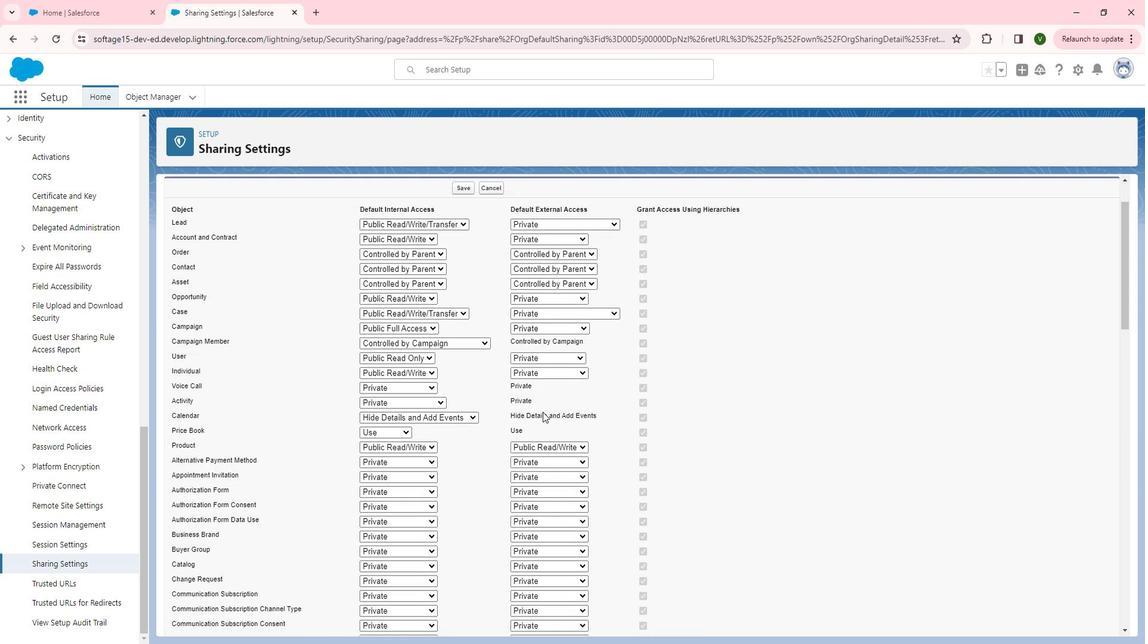 
Action: Mouse moved to (542, 396)
Screenshot: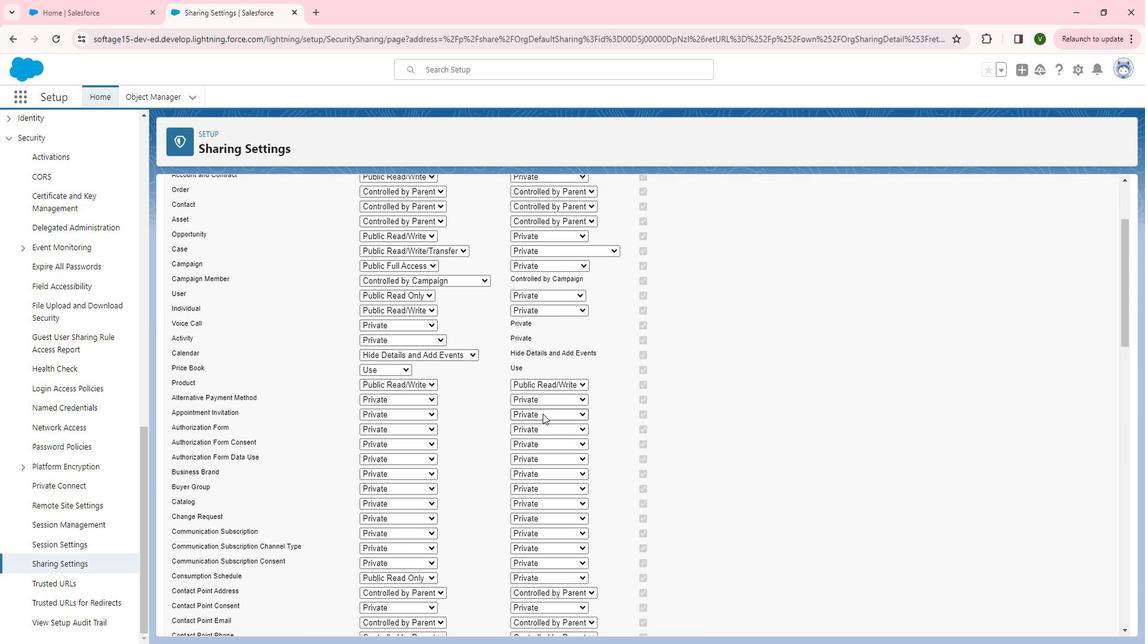 
Action: Mouse scrolled (542, 395) with delta (0, 0)
Screenshot: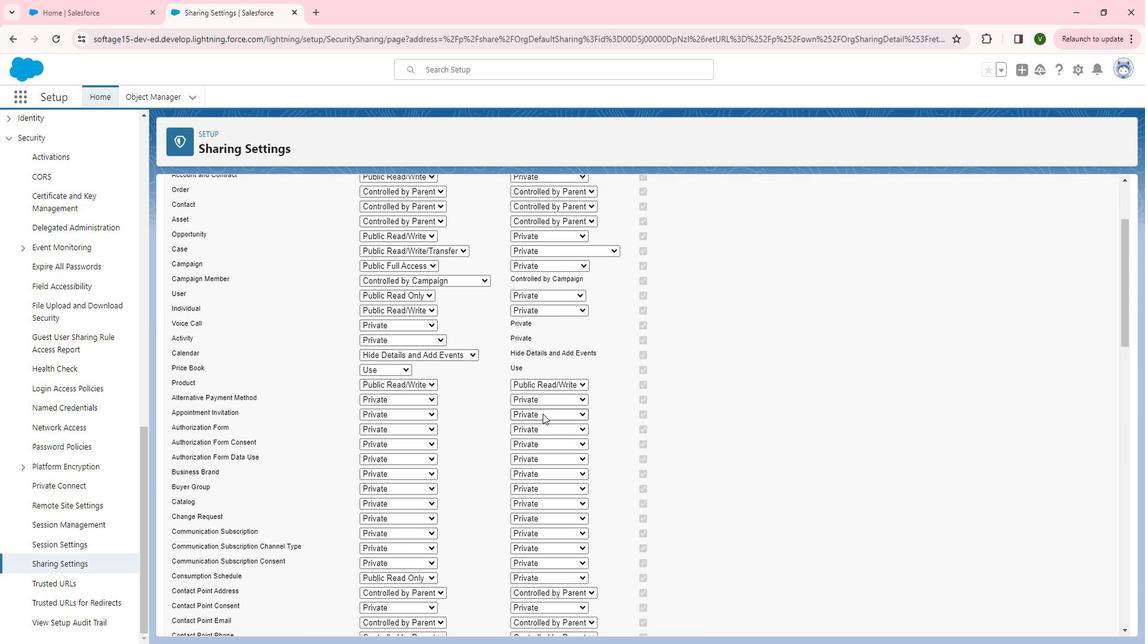 
Action: Mouse scrolled (542, 395) with delta (0, 0)
Screenshot: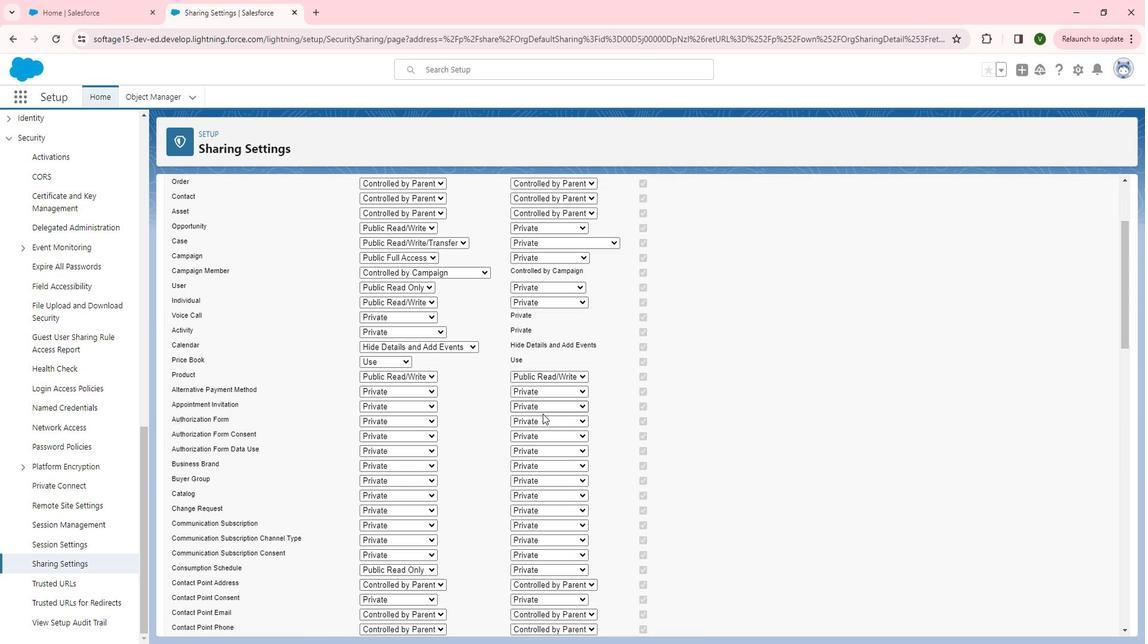 
Action: Mouse moved to (538, 397)
Screenshot: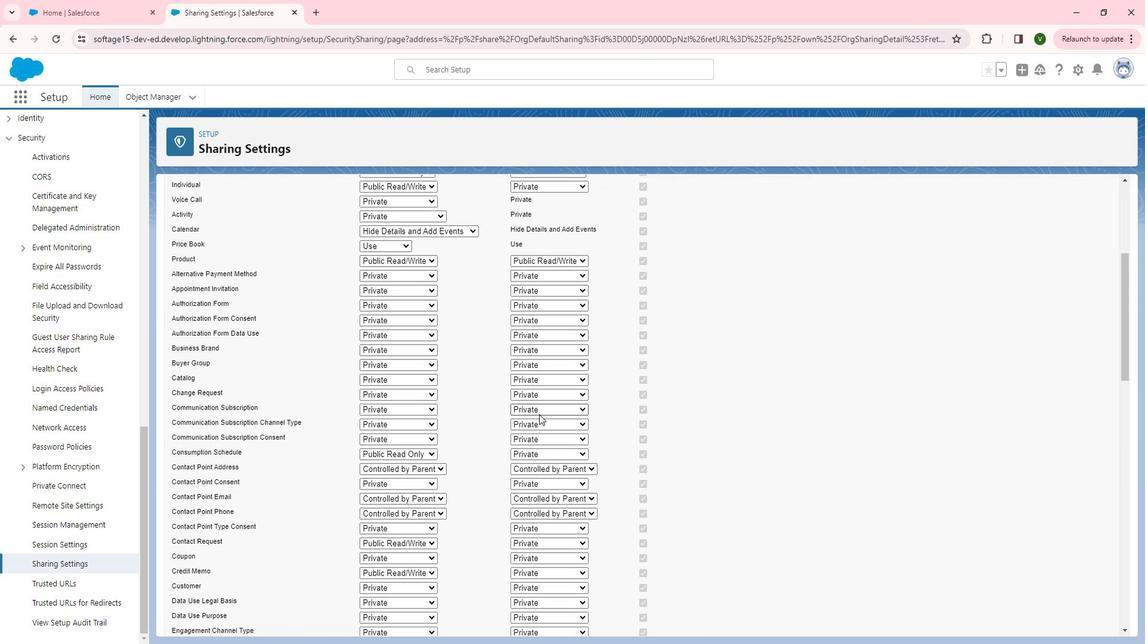 
Action: Mouse scrolled (538, 396) with delta (0, 0)
Screenshot: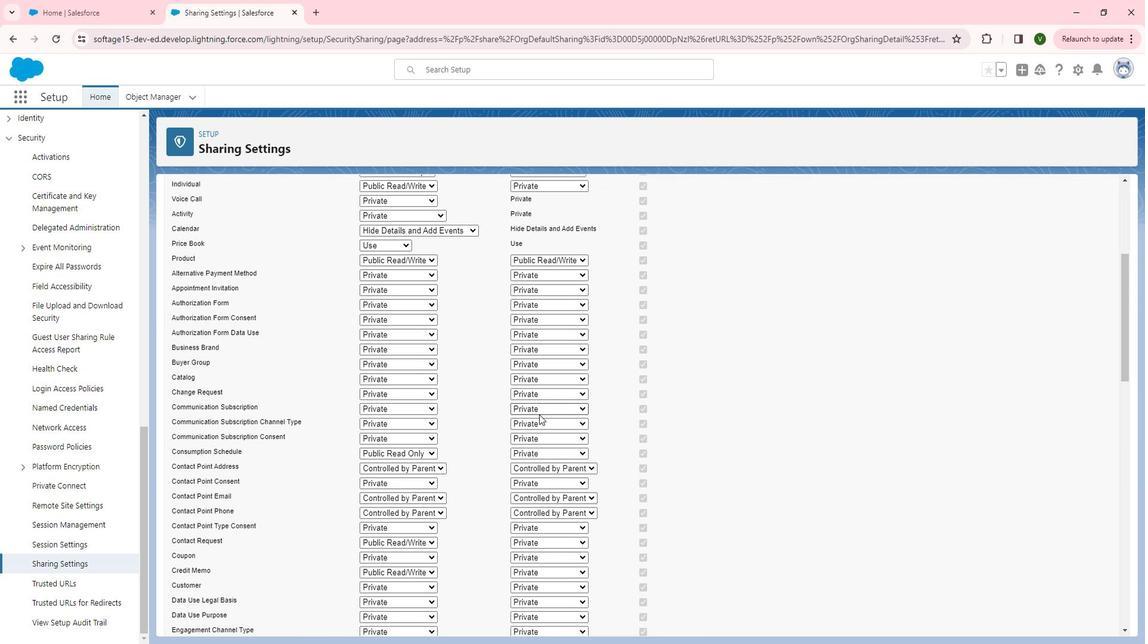
Action: Mouse scrolled (538, 396) with delta (0, 0)
Screenshot: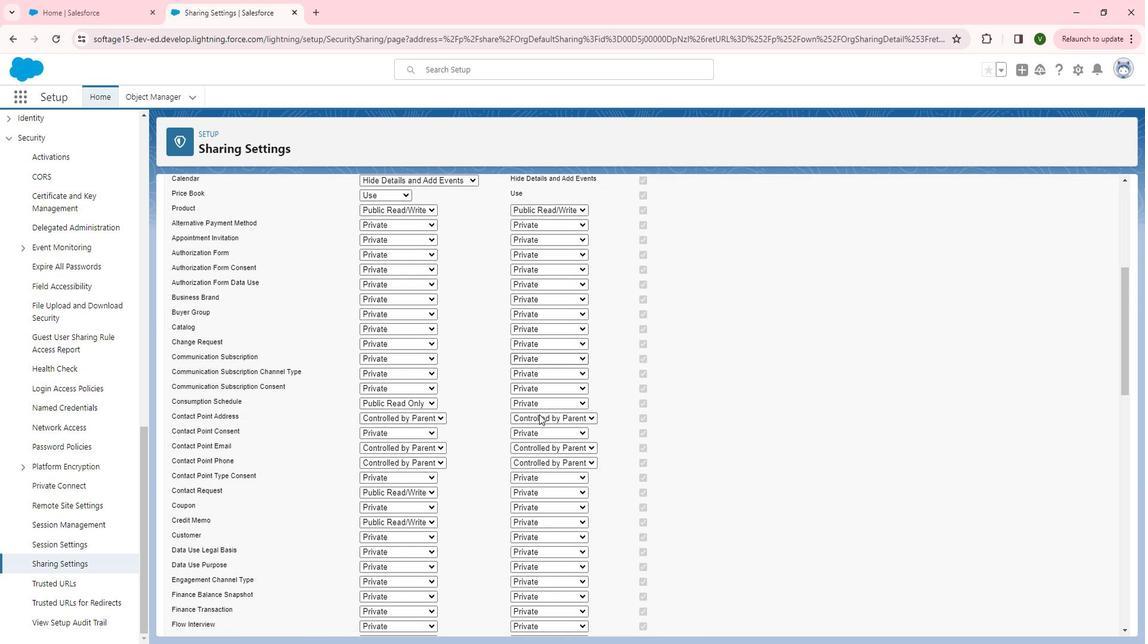 
Action: Mouse scrolled (538, 396) with delta (0, 0)
Screenshot: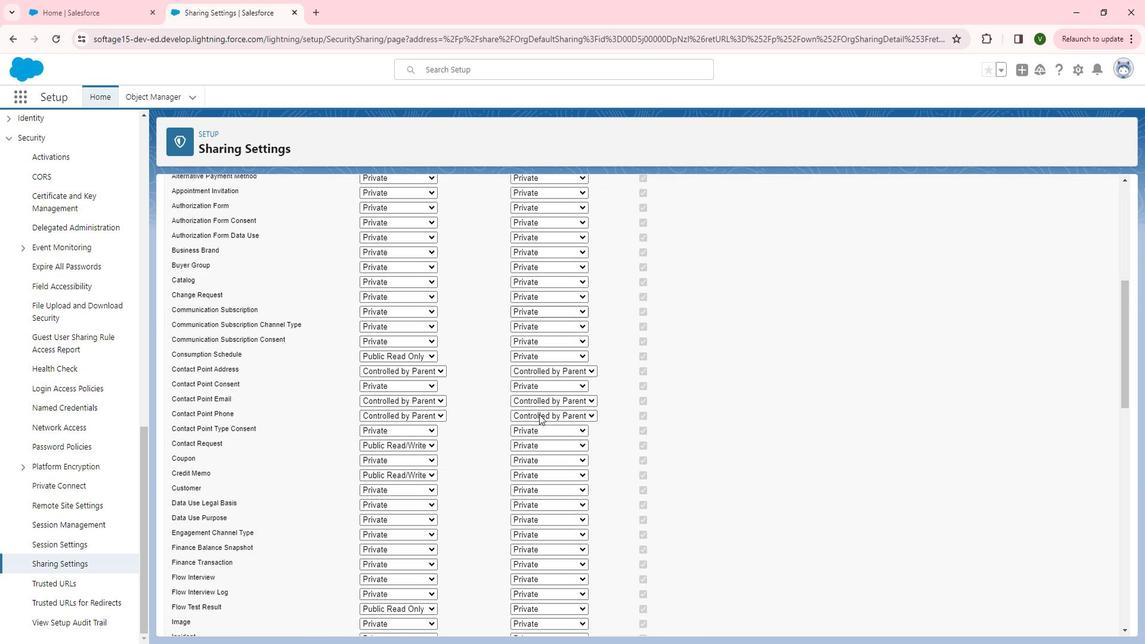 
Action: Mouse scrolled (538, 396) with delta (0, 0)
Screenshot: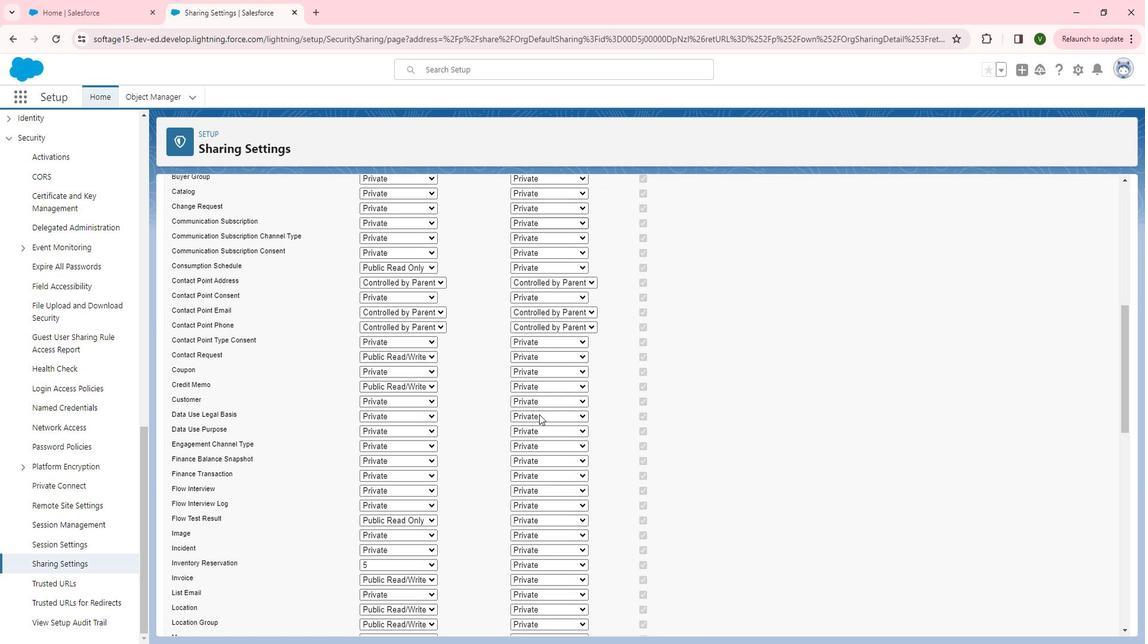 
Action: Mouse scrolled (538, 396) with delta (0, 0)
Screenshot: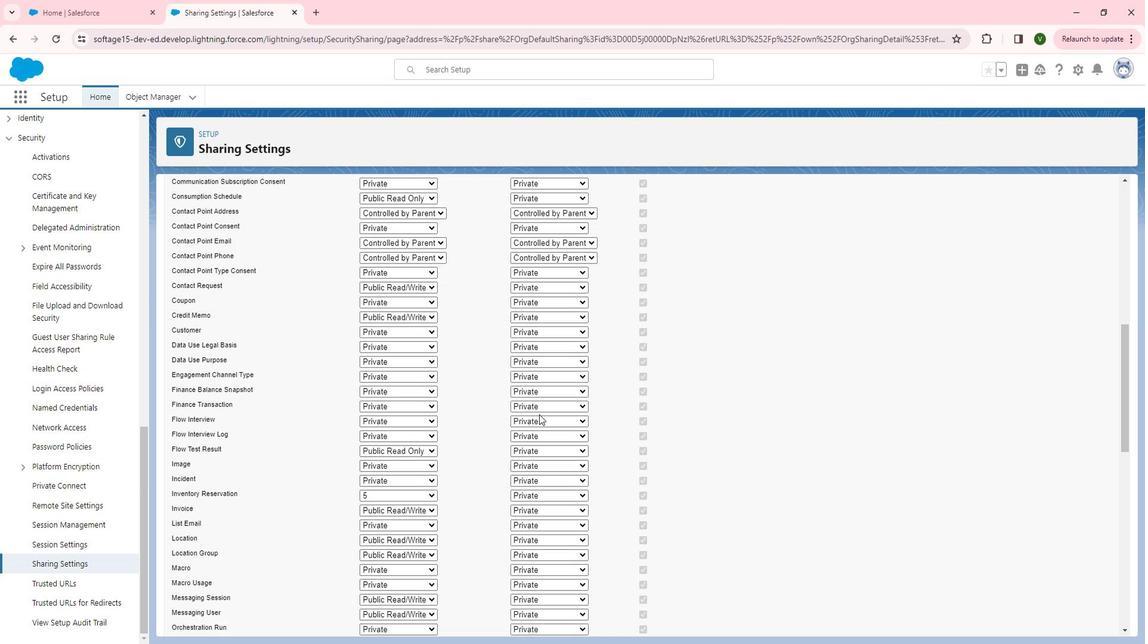 
Action: Mouse scrolled (538, 396) with delta (0, 0)
Screenshot: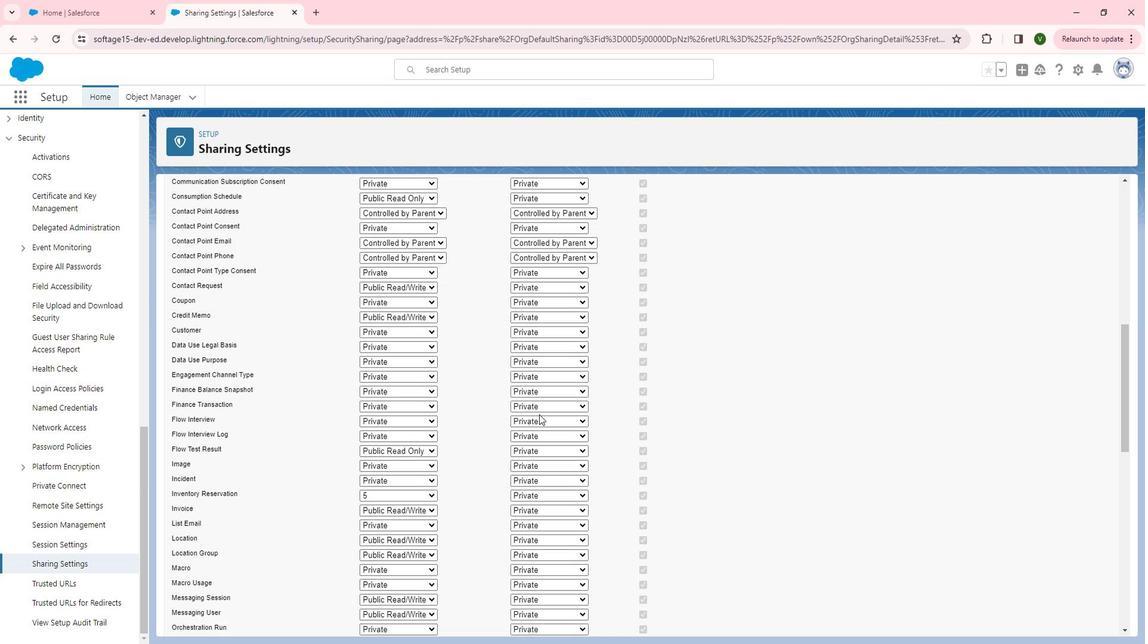 
Action: Mouse scrolled (538, 396) with delta (0, 0)
Screenshot: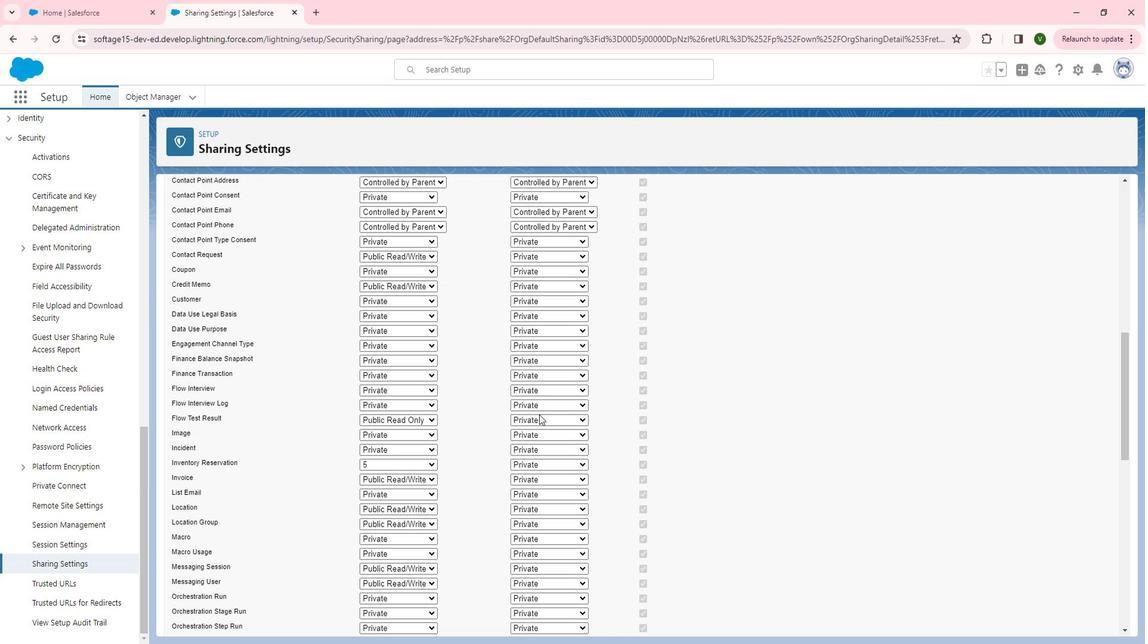 
Action: Mouse scrolled (538, 396) with delta (0, 0)
Screenshot: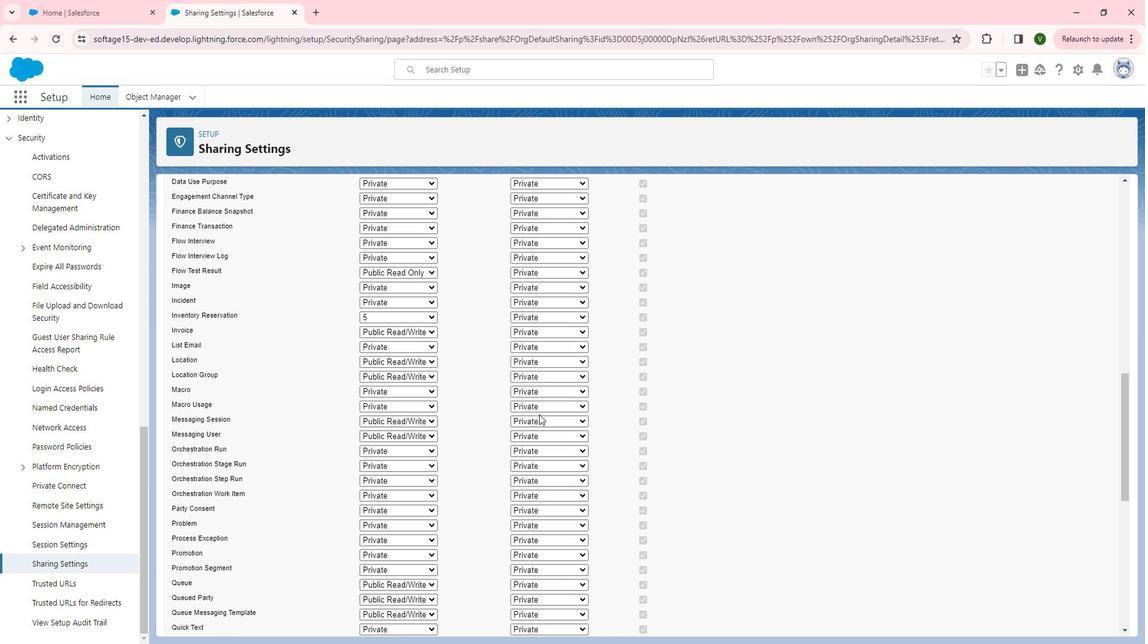 
Action: Mouse scrolled (538, 396) with delta (0, 0)
Screenshot: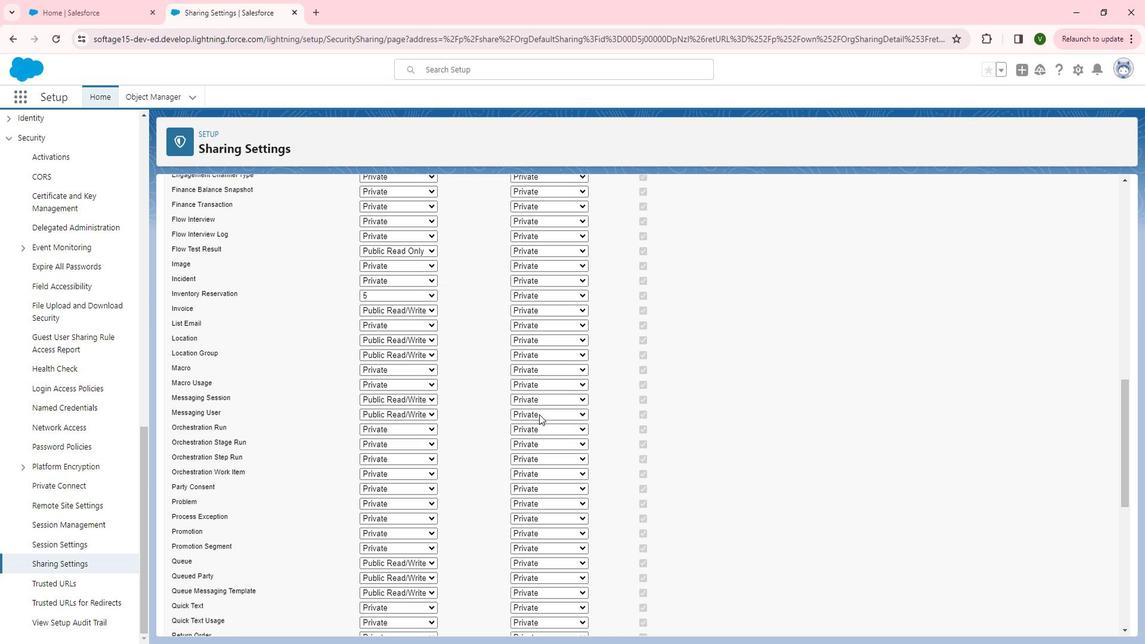 
Action: Mouse scrolled (538, 396) with delta (0, 0)
Screenshot: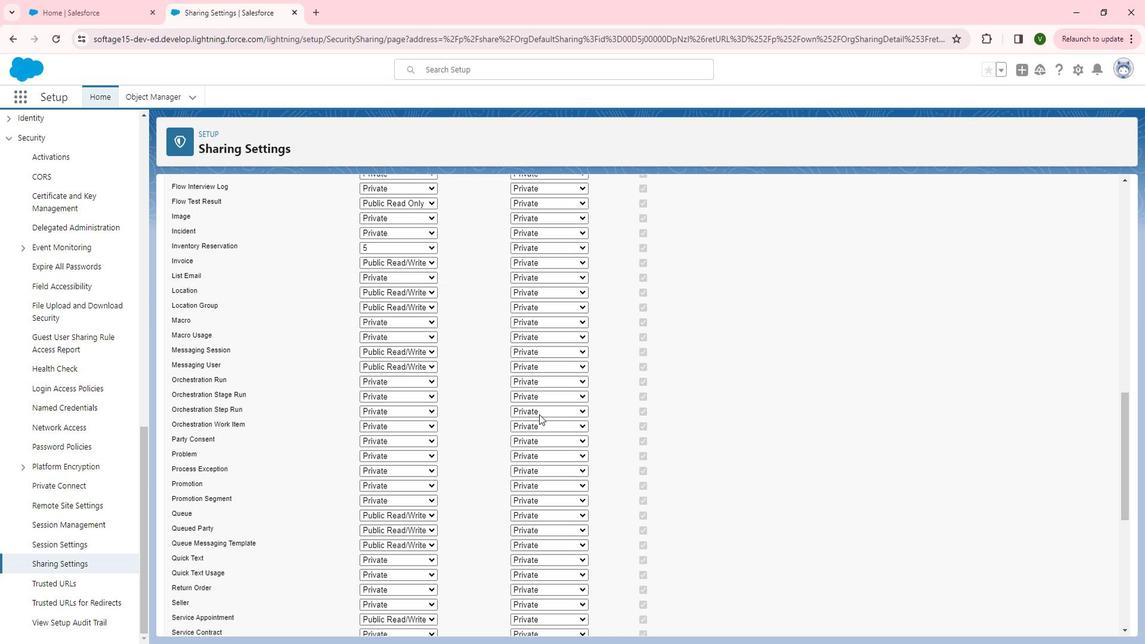 
Action: Mouse scrolled (538, 396) with delta (0, 0)
Screenshot: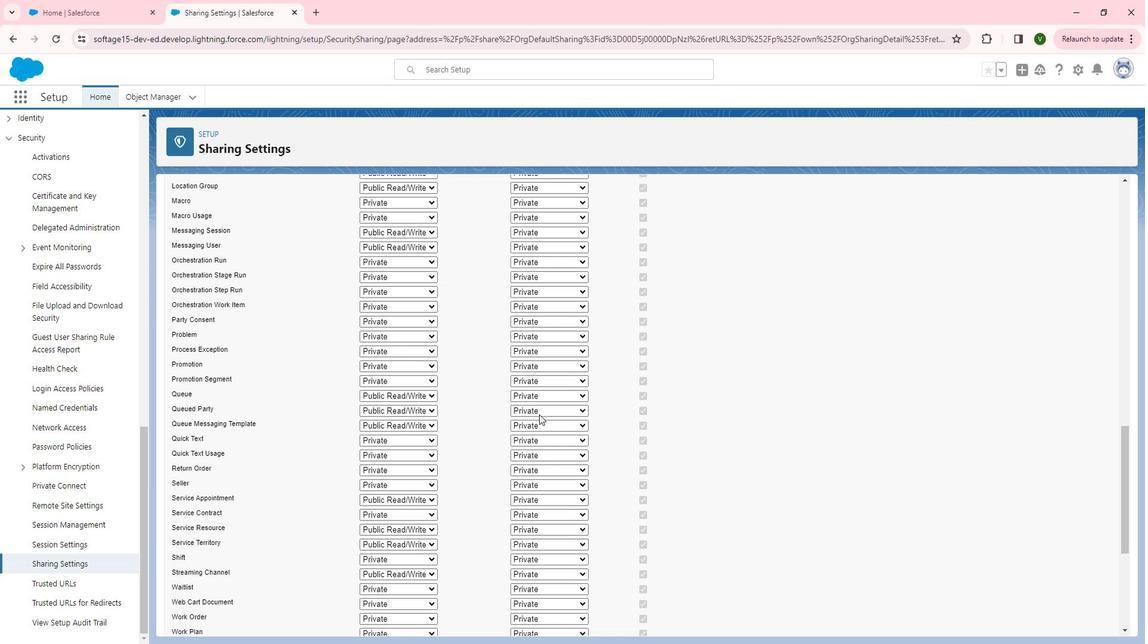 
Action: Mouse scrolled (538, 396) with delta (0, 0)
Screenshot: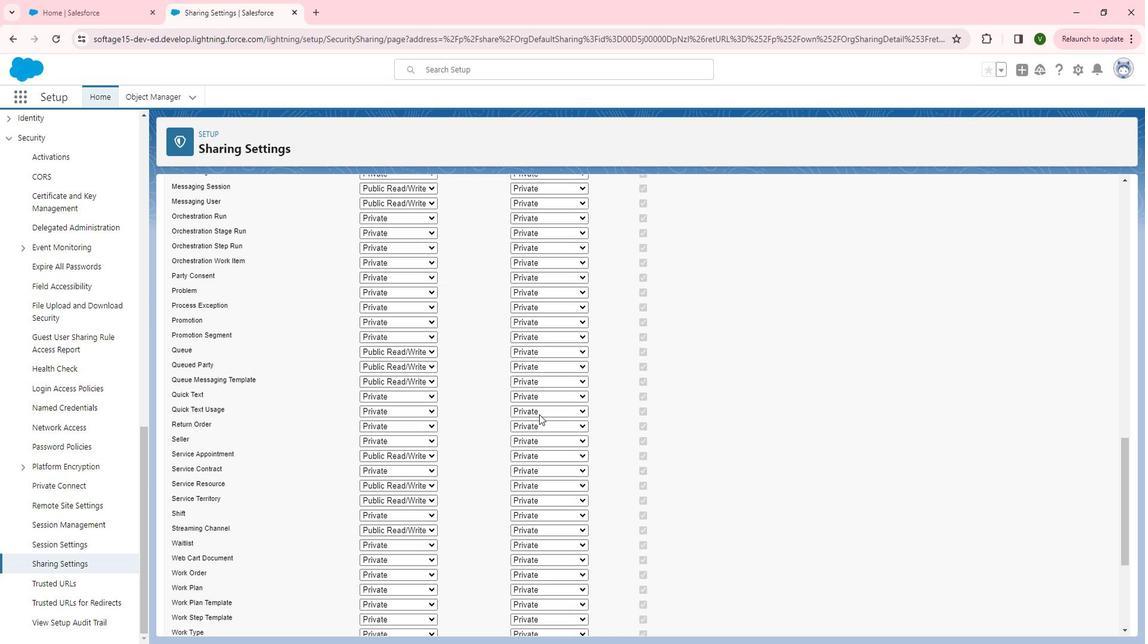 
Action: Mouse scrolled (538, 396) with delta (0, 0)
Screenshot: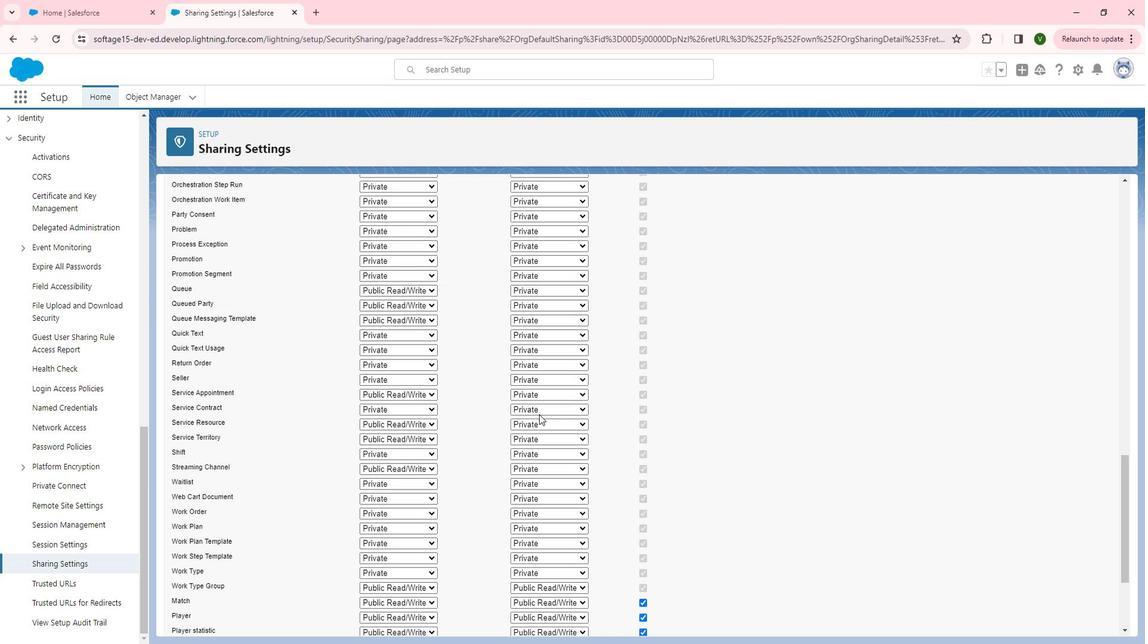 
Action: Mouse scrolled (538, 396) with delta (0, 0)
Screenshot: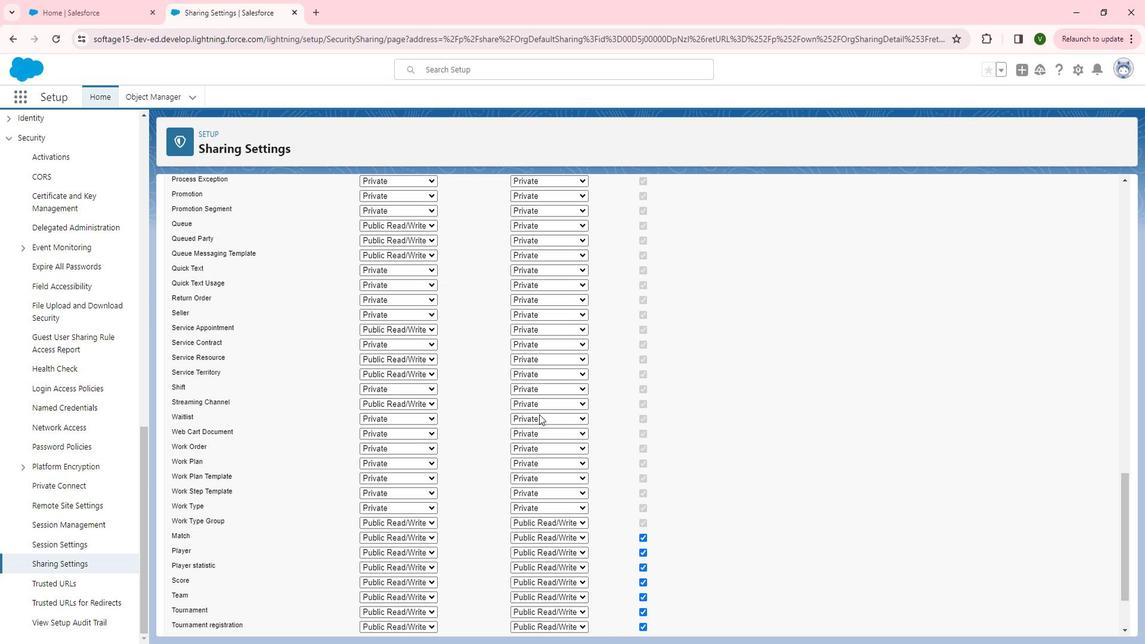 
Action: Mouse moved to (537, 397)
Screenshot: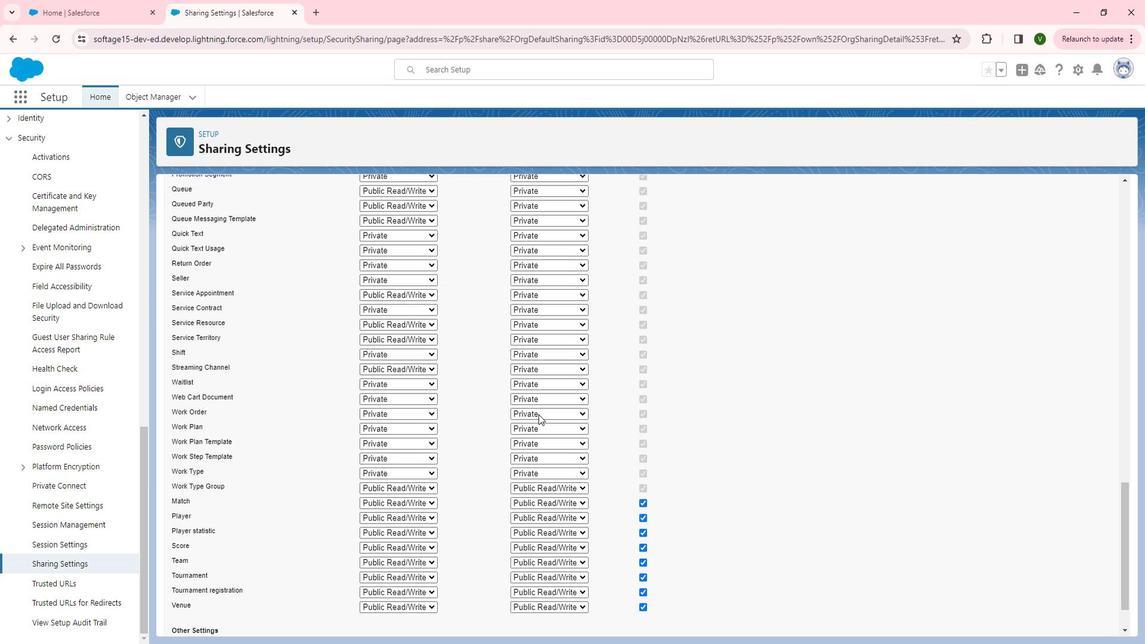 
Action: Mouse scrolled (537, 396) with delta (0, 0)
Screenshot: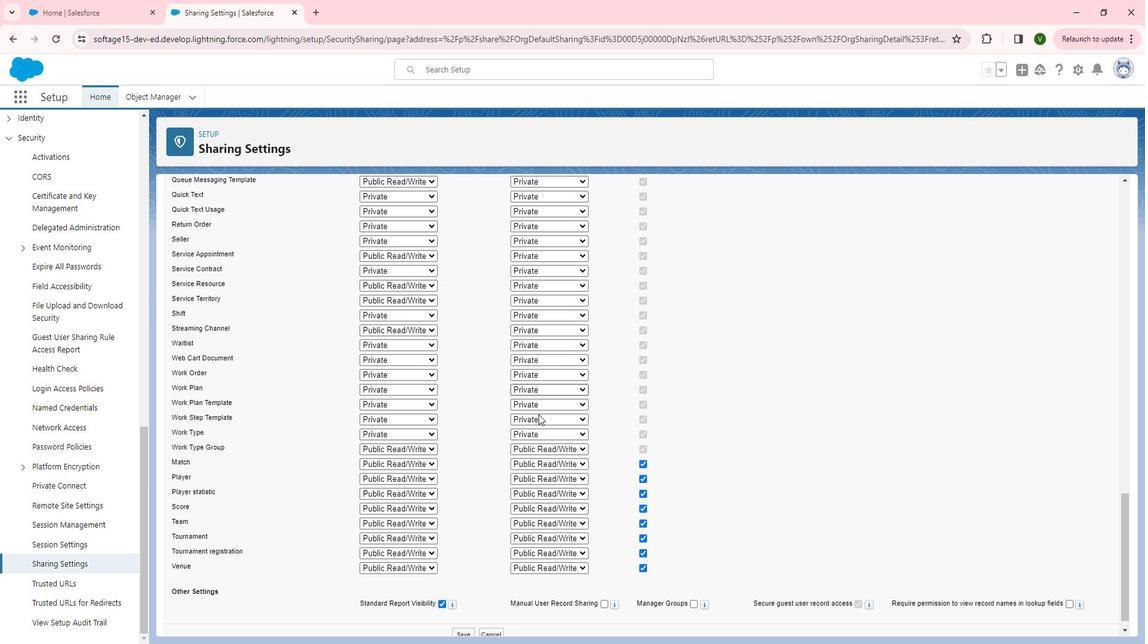 
Action: Mouse moved to (530, 416)
Screenshot: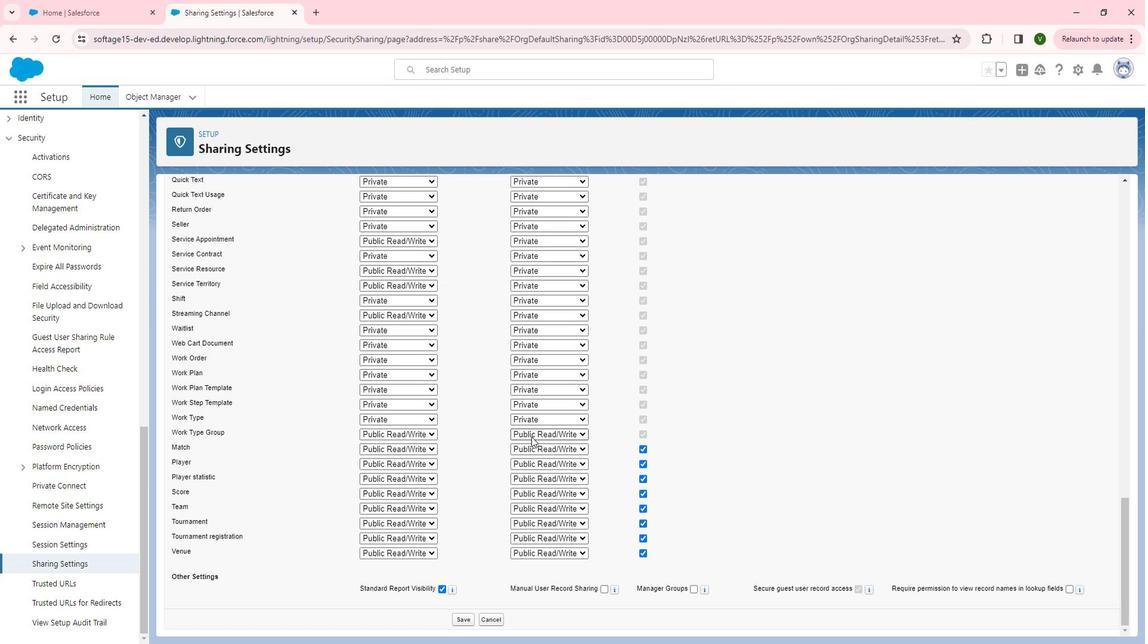 
Action: Mouse pressed left at (530, 416)
Screenshot: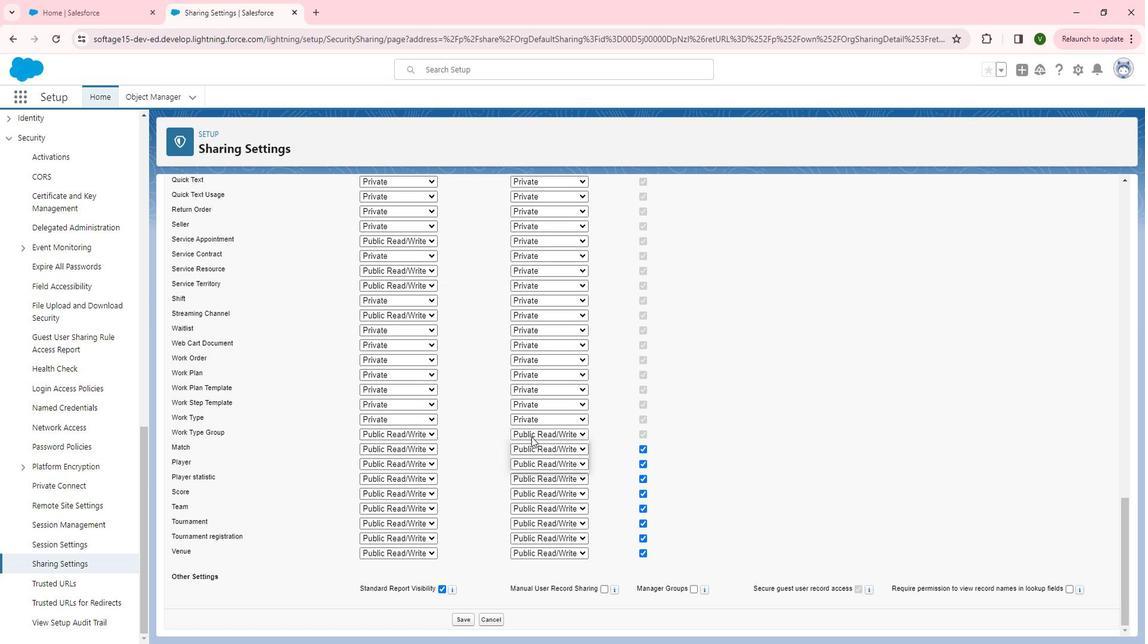 
Action: Mouse moved to (538, 422)
Screenshot: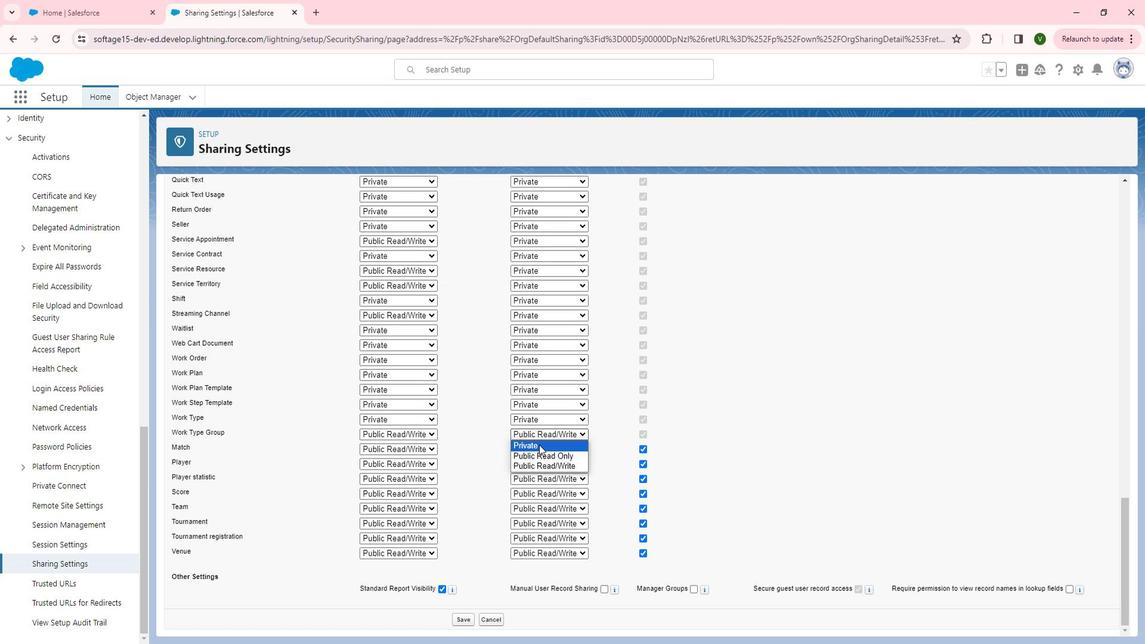 
Action: Mouse pressed left at (538, 422)
Screenshot: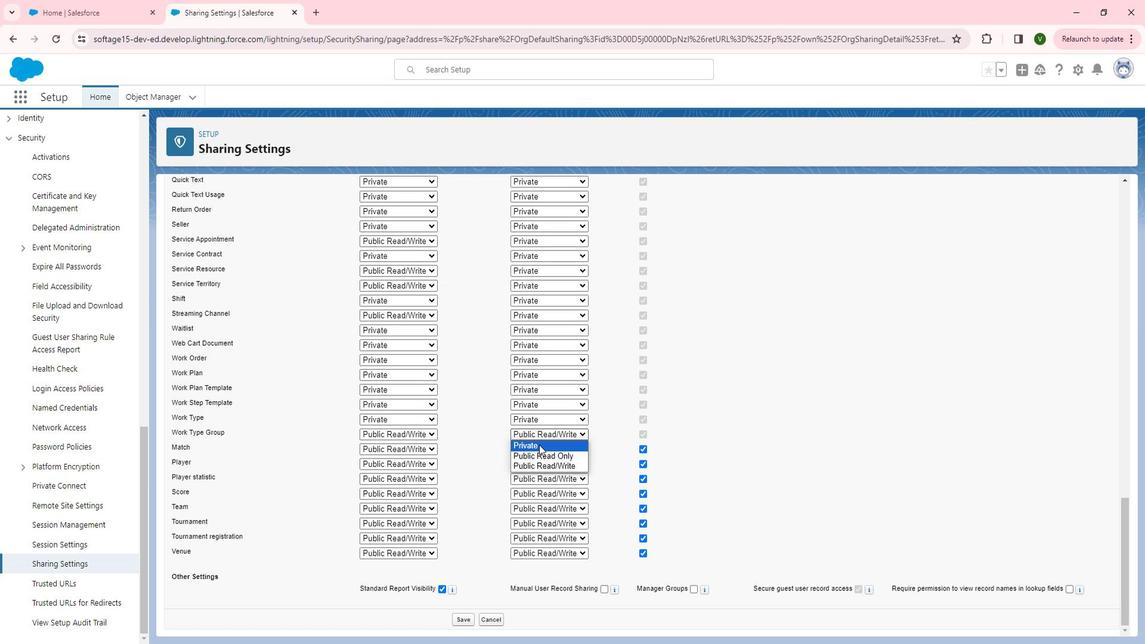
Action: Mouse moved to (543, 423)
Screenshot: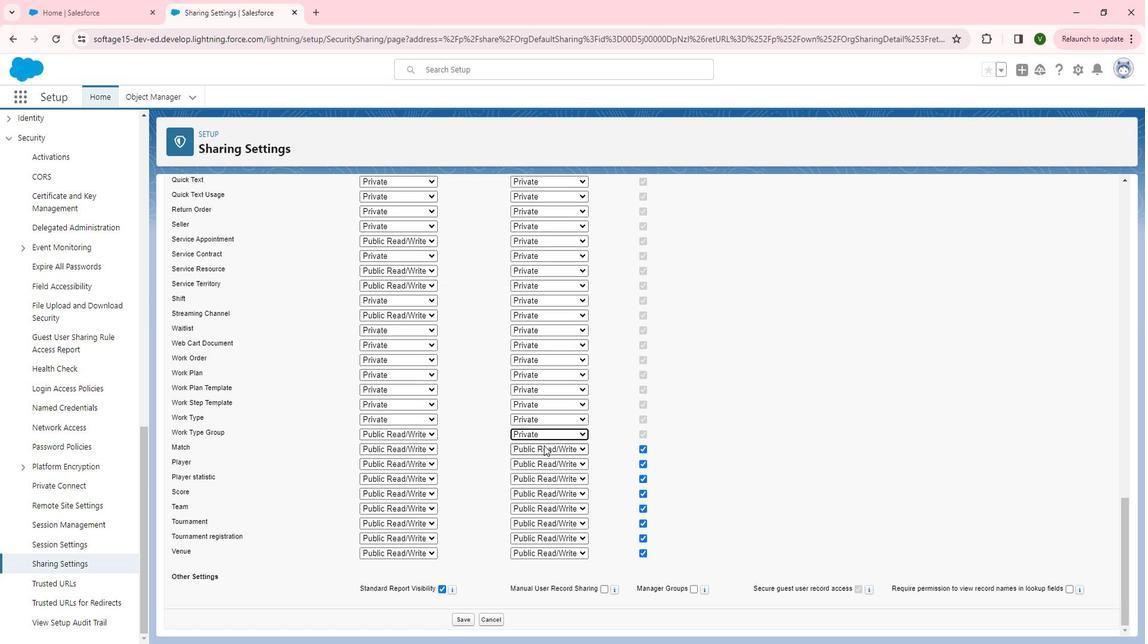 
Action: Mouse pressed left at (543, 423)
Screenshot: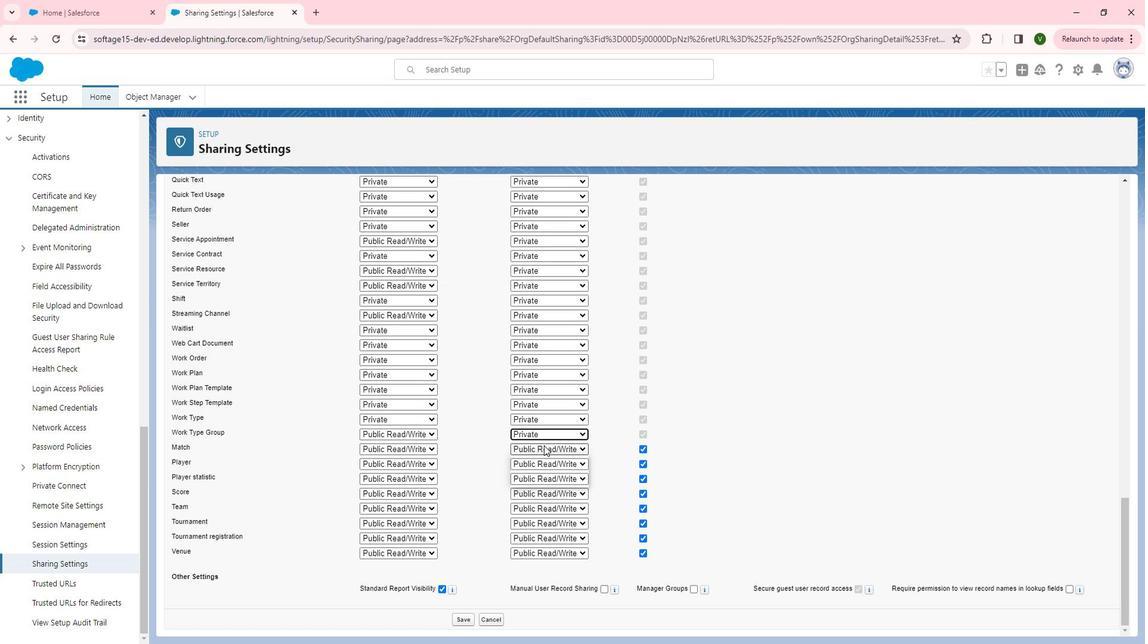 
Action: Mouse moved to (539, 433)
Screenshot: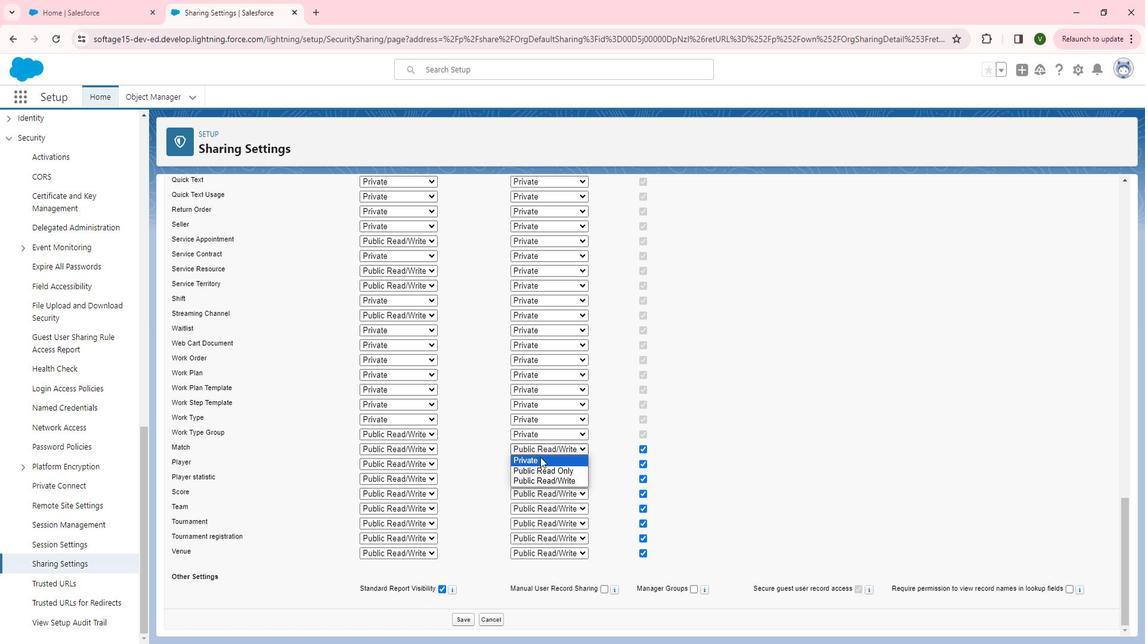 
Action: Mouse pressed left at (539, 433)
Screenshot: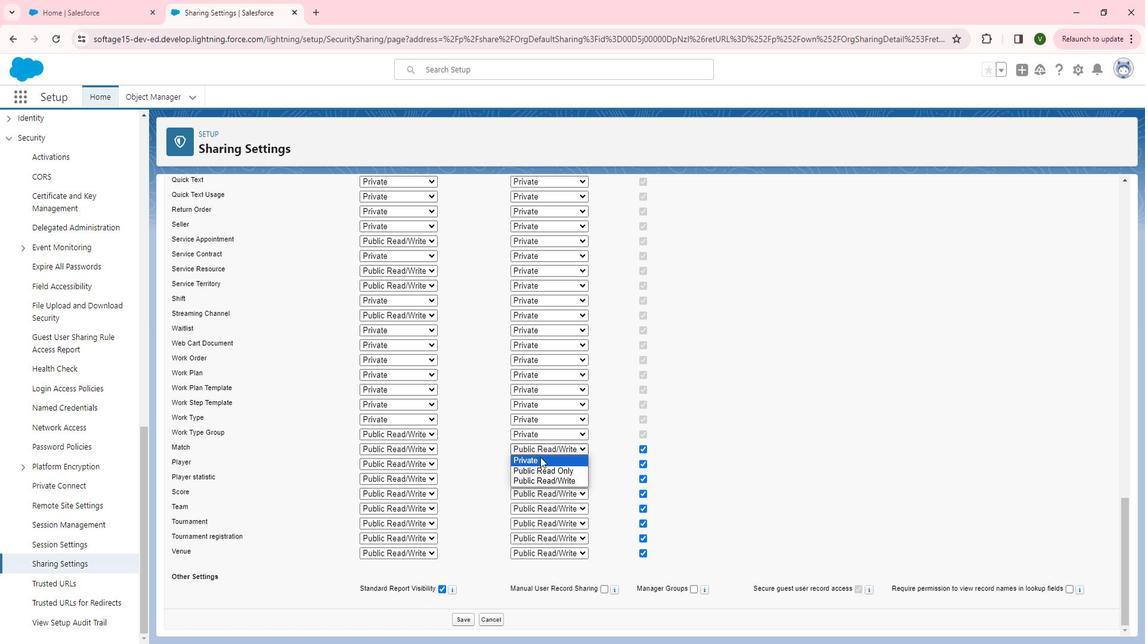 
Action: Mouse moved to (539, 434)
Screenshot: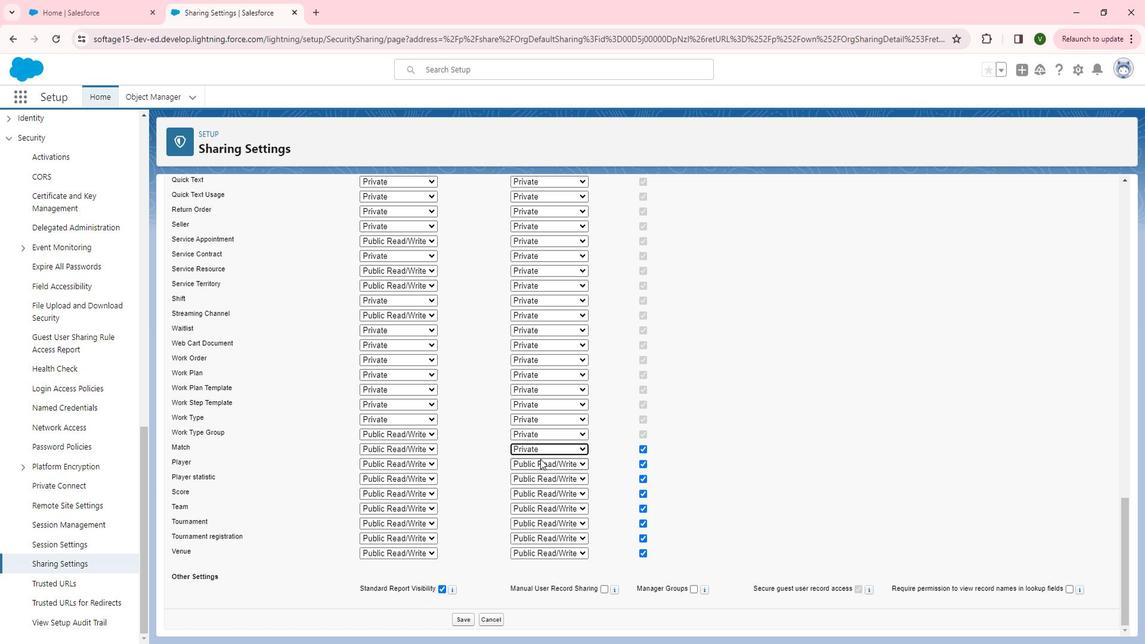 
Action: Mouse pressed left at (539, 434)
Screenshot: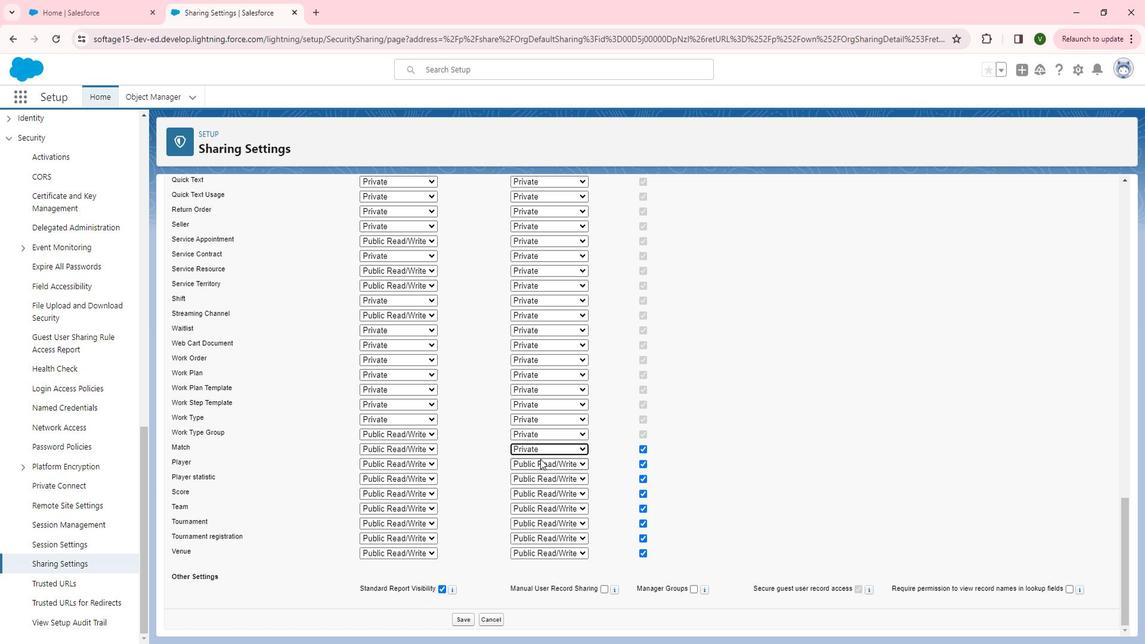 
Action: Mouse moved to (538, 448)
Screenshot: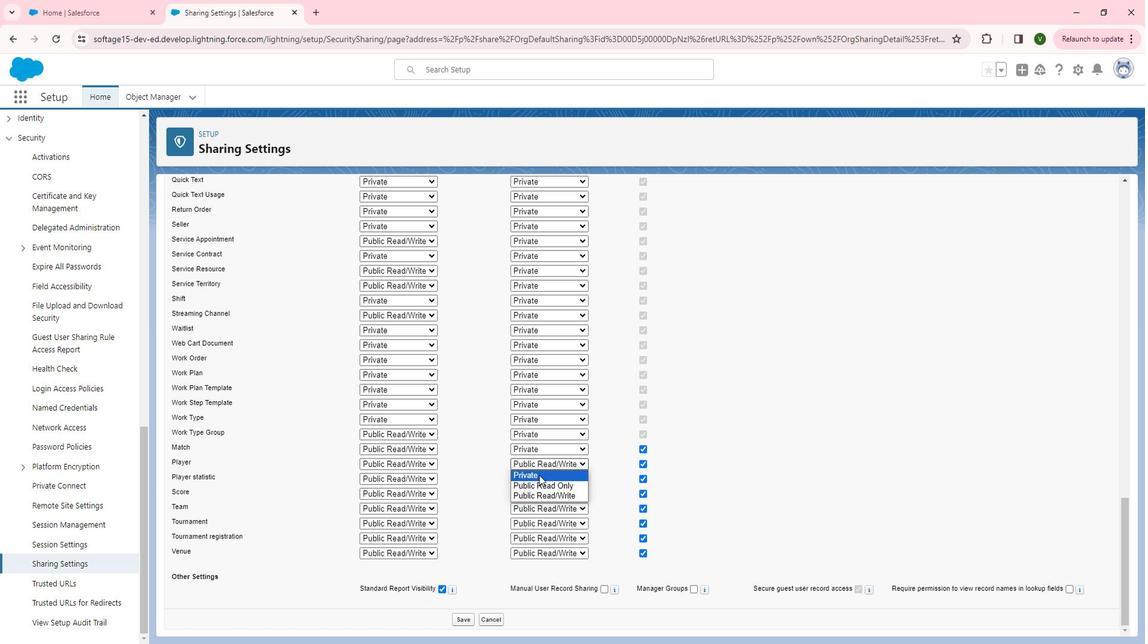 
Action: Mouse pressed left at (538, 448)
Screenshot: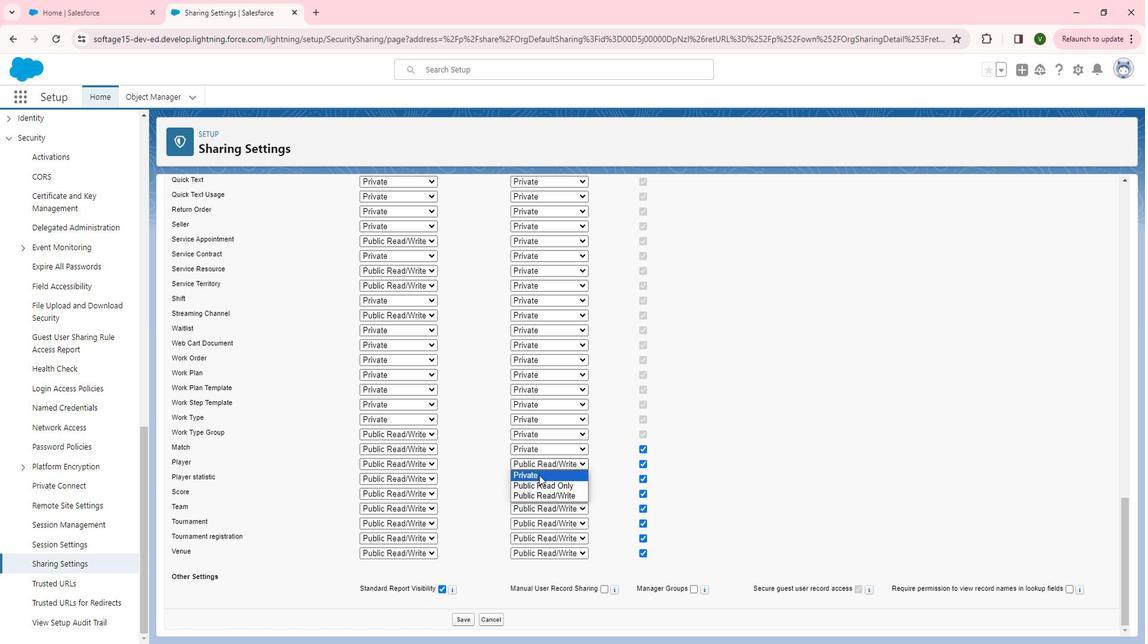 
Action: Mouse moved to (538, 449)
Screenshot: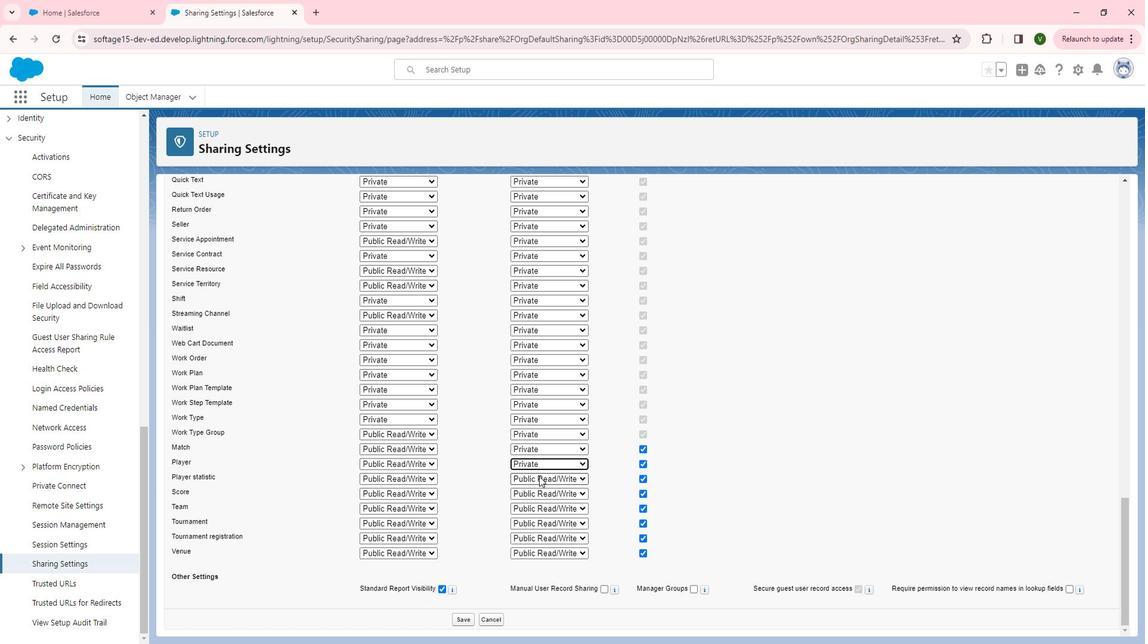 
Action: Mouse pressed left at (538, 449)
Screenshot: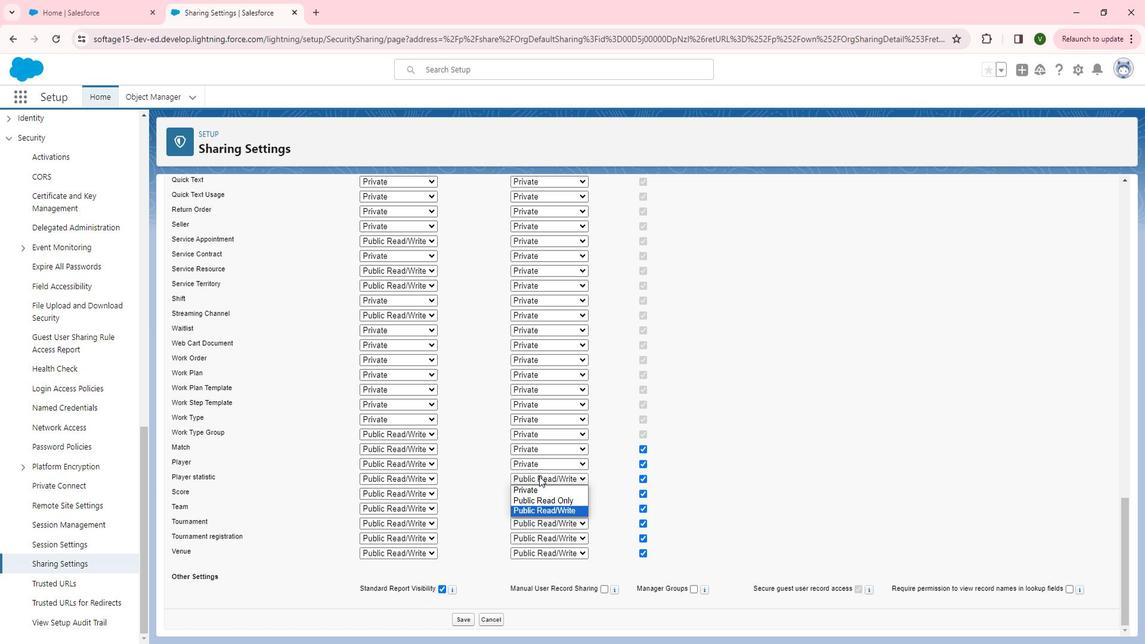 
Action: Mouse moved to (535, 460)
Screenshot: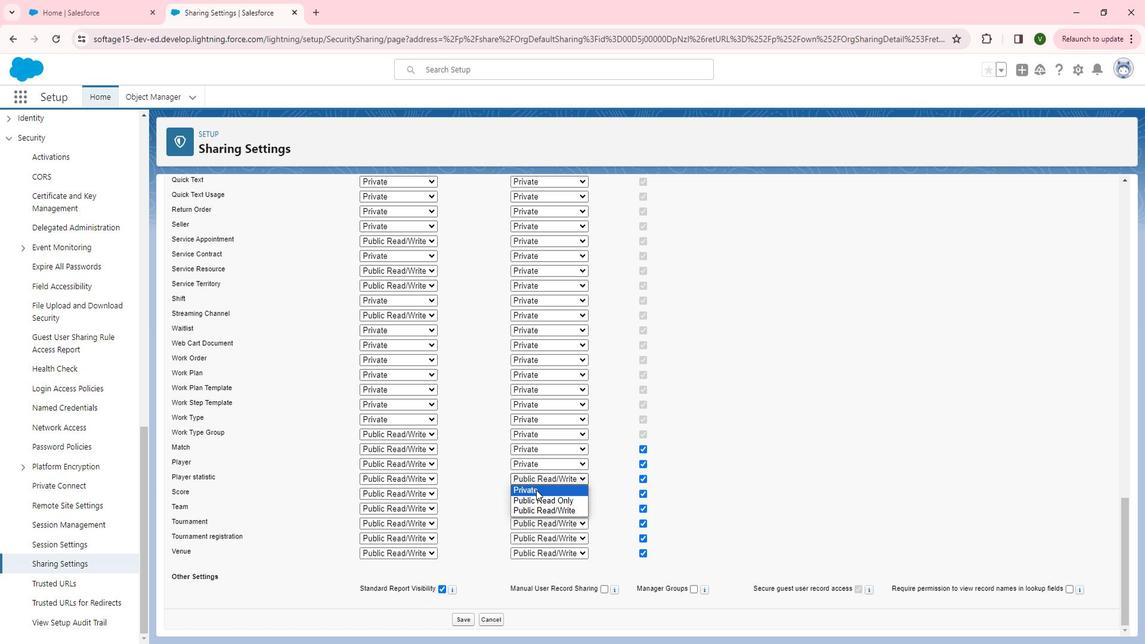 
Action: Mouse pressed left at (535, 460)
Screenshot: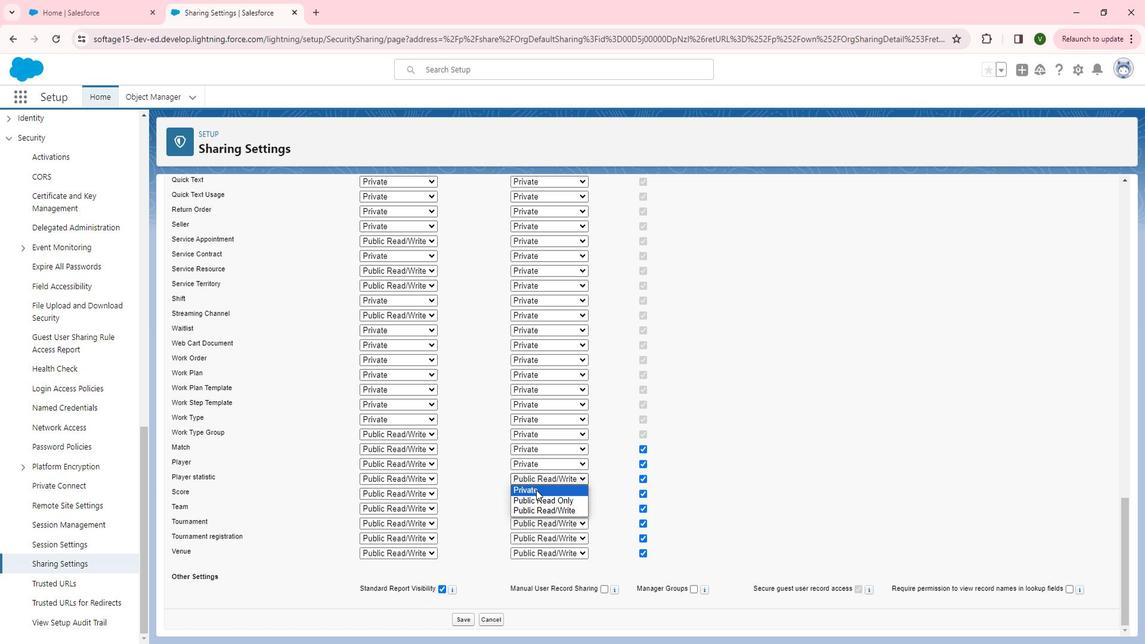 
Action: Mouse moved to (535, 462)
Screenshot: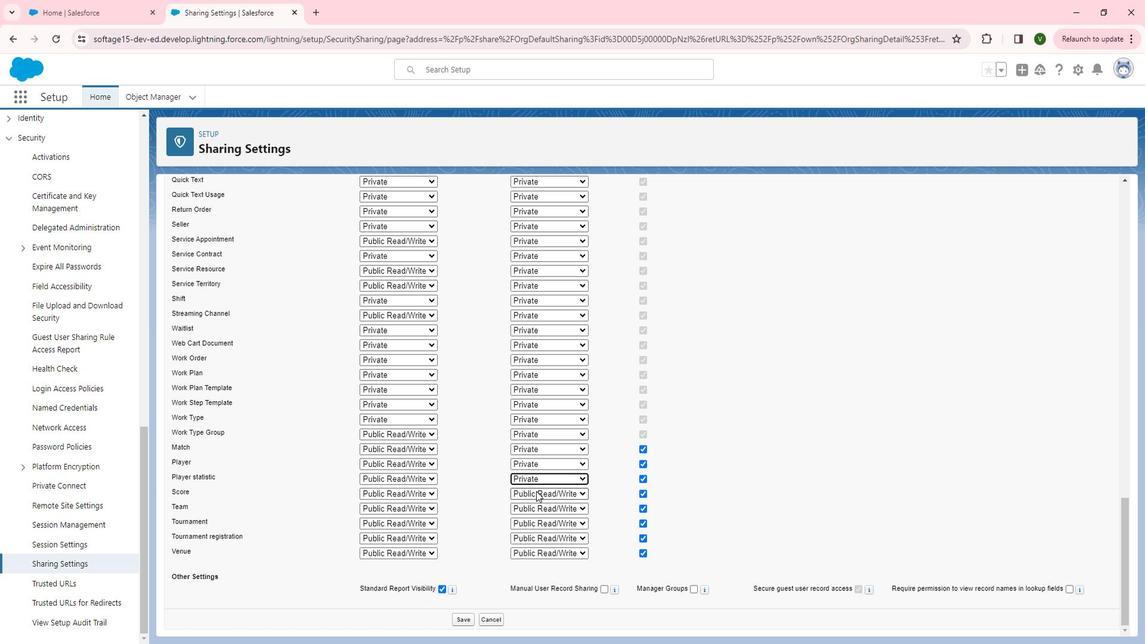 
Action: Mouse pressed left at (535, 462)
Screenshot: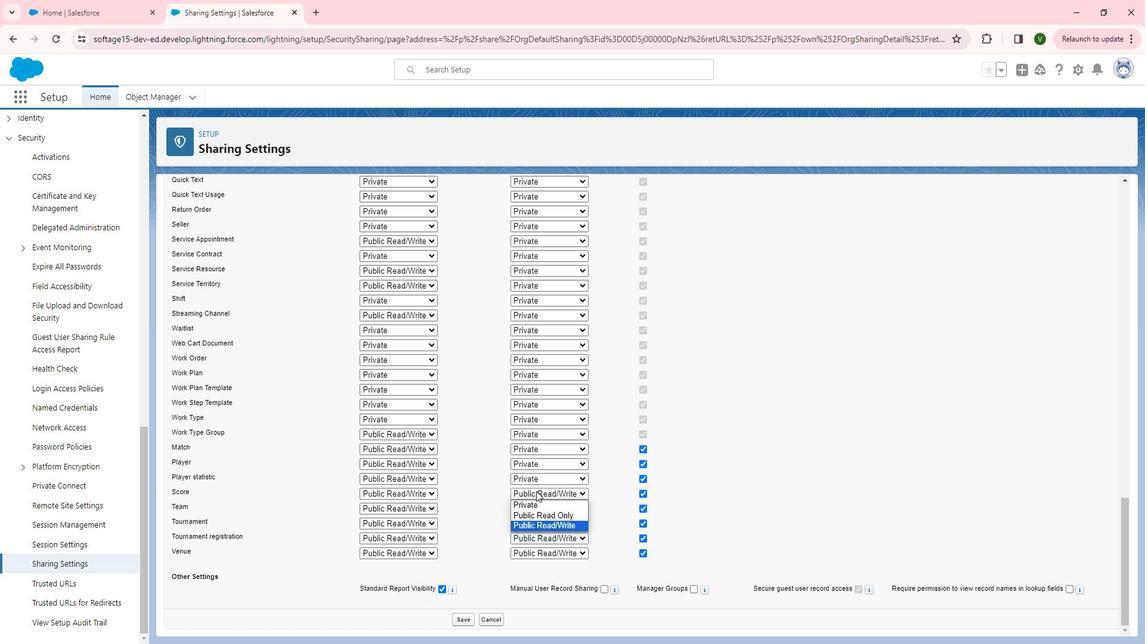 
Action: Mouse moved to (539, 470)
Screenshot: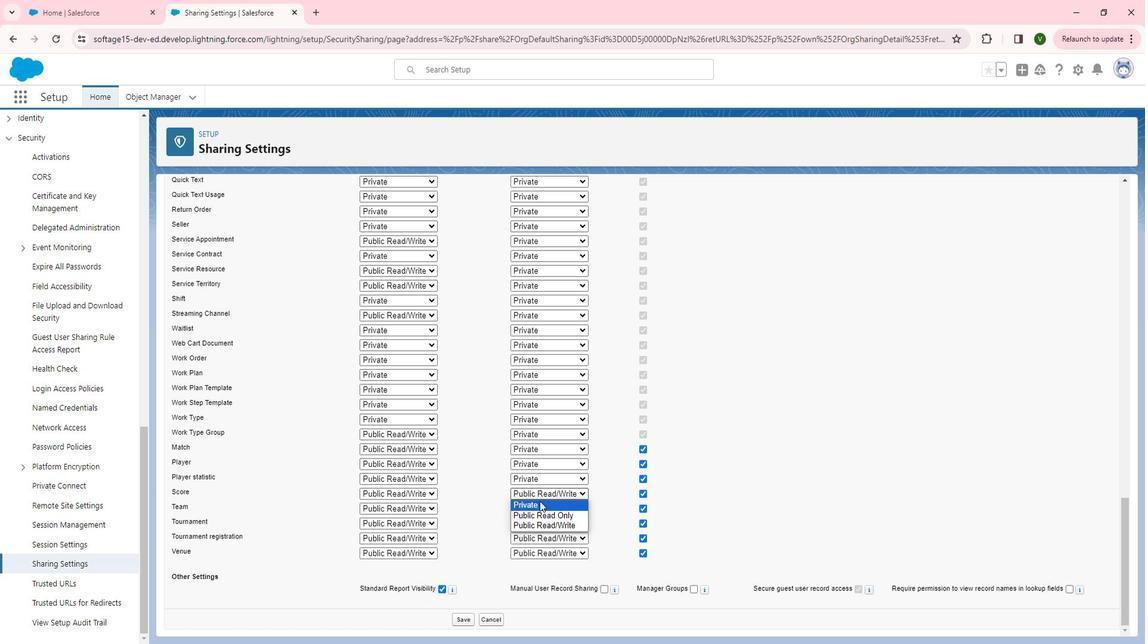
Action: Mouse pressed left at (539, 470)
Screenshot: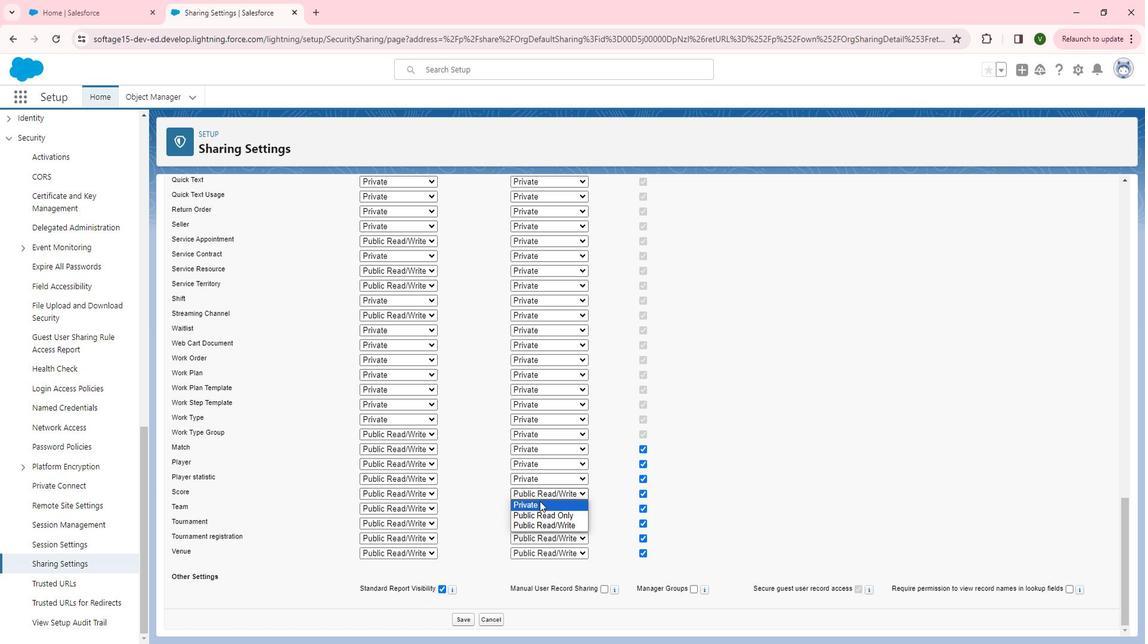 
Action: Mouse moved to (539, 474)
Screenshot: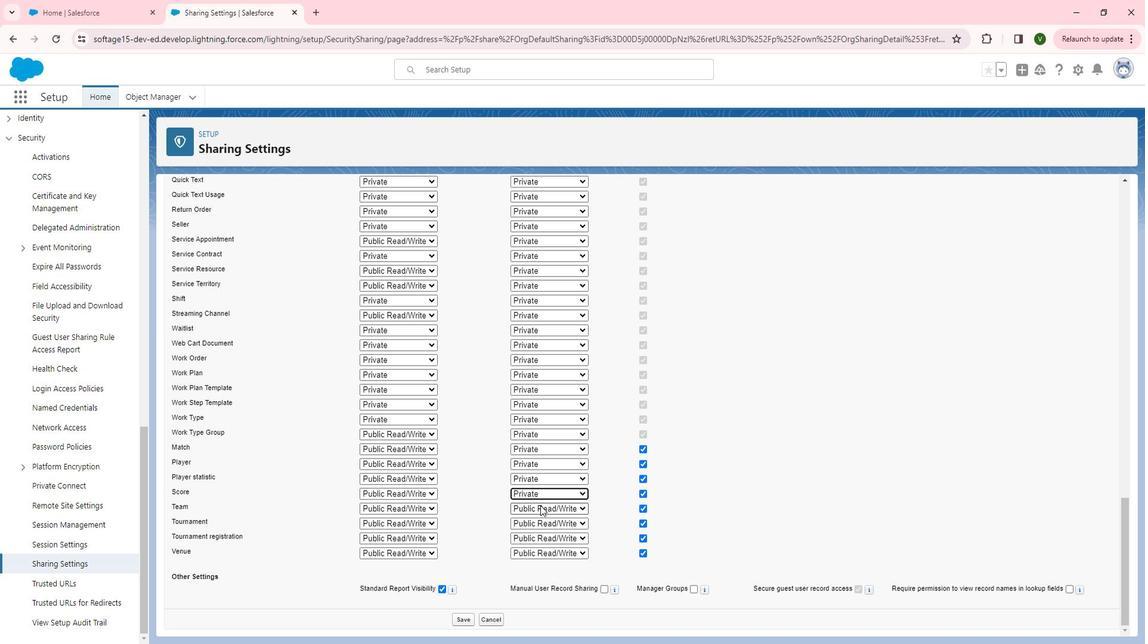 
Action: Mouse pressed left at (539, 474)
Screenshot: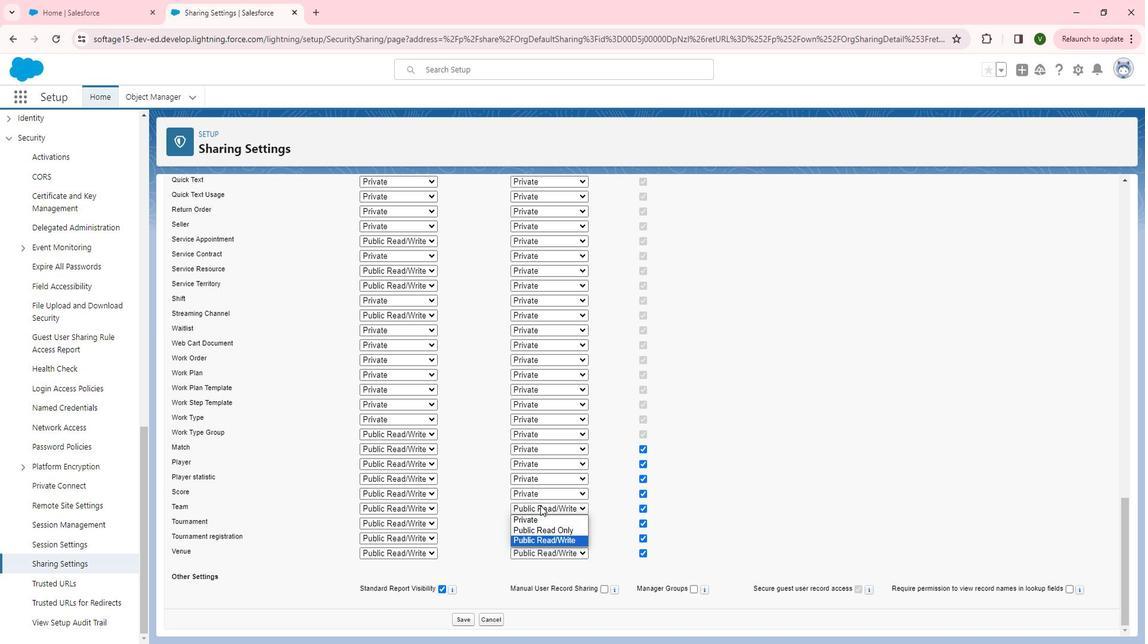 
Action: Mouse moved to (539, 484)
Screenshot: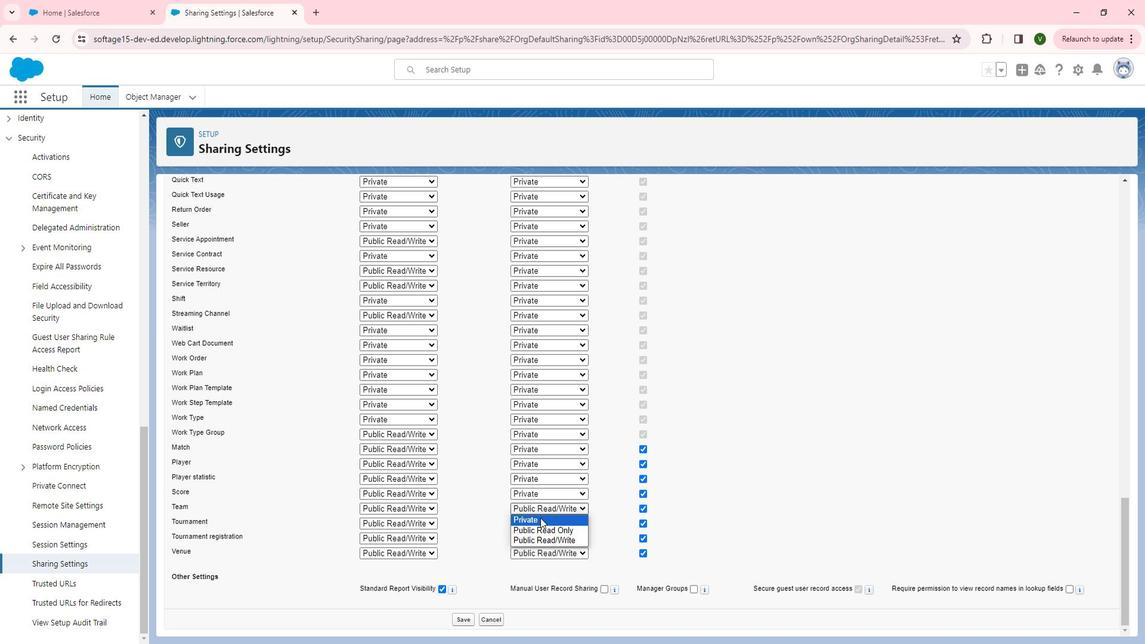 
Action: Mouse pressed left at (539, 484)
Screenshot: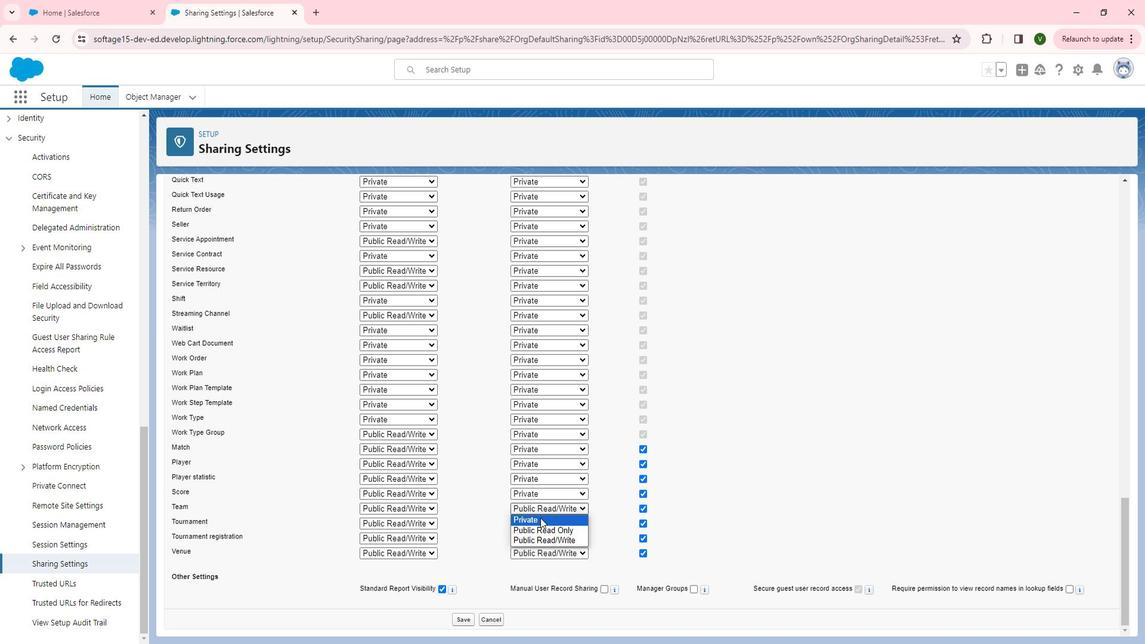 
Action: Mouse moved to (536, 492)
Screenshot: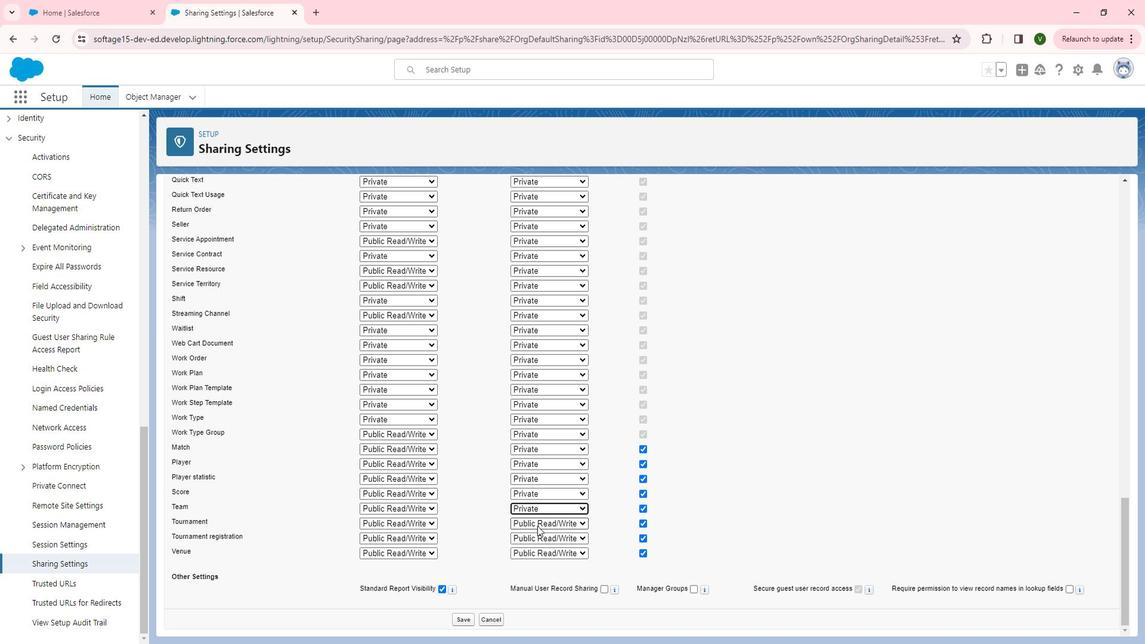
Action: Mouse pressed left at (536, 492)
Screenshot: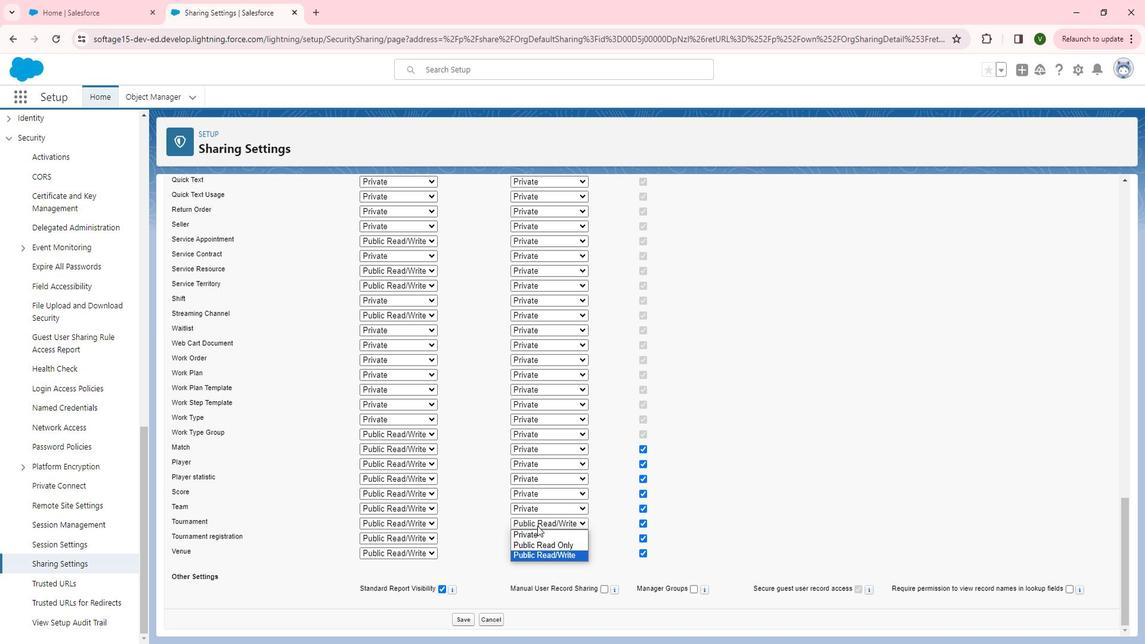 
Action: Mouse moved to (536, 500)
Screenshot: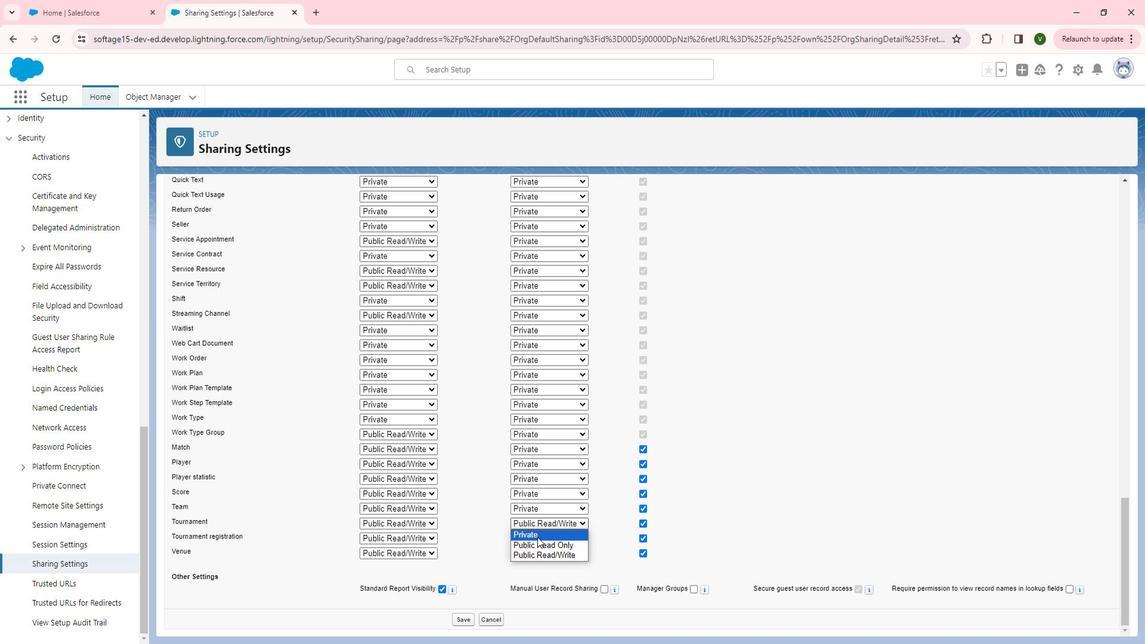 
Action: Mouse pressed left at (536, 500)
Screenshot: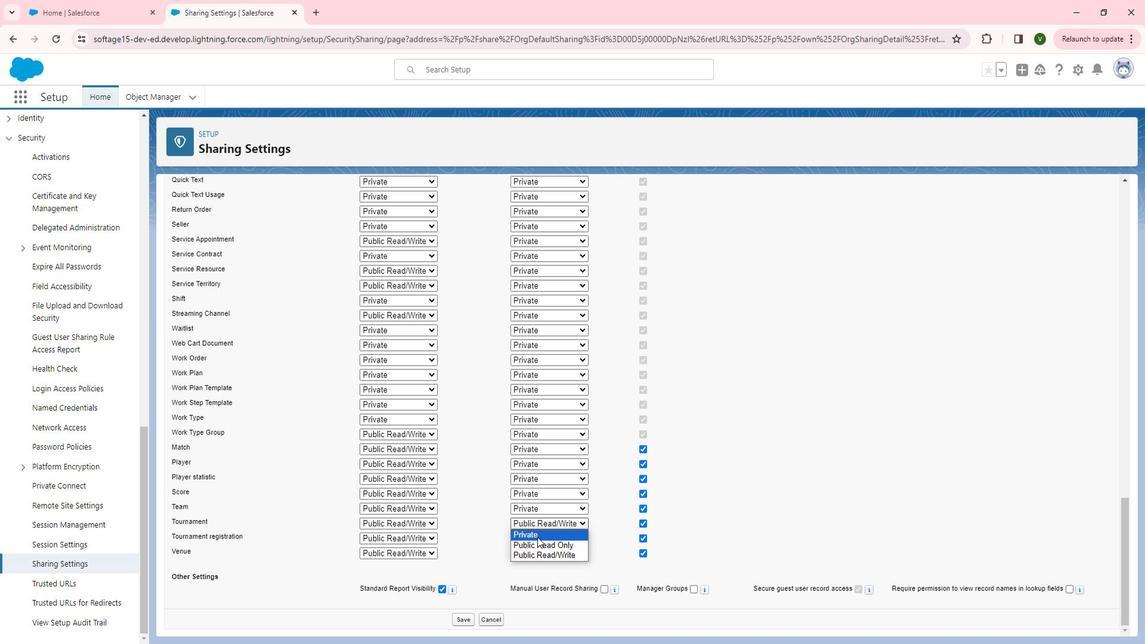 
Action: Mouse pressed left at (536, 500)
Screenshot: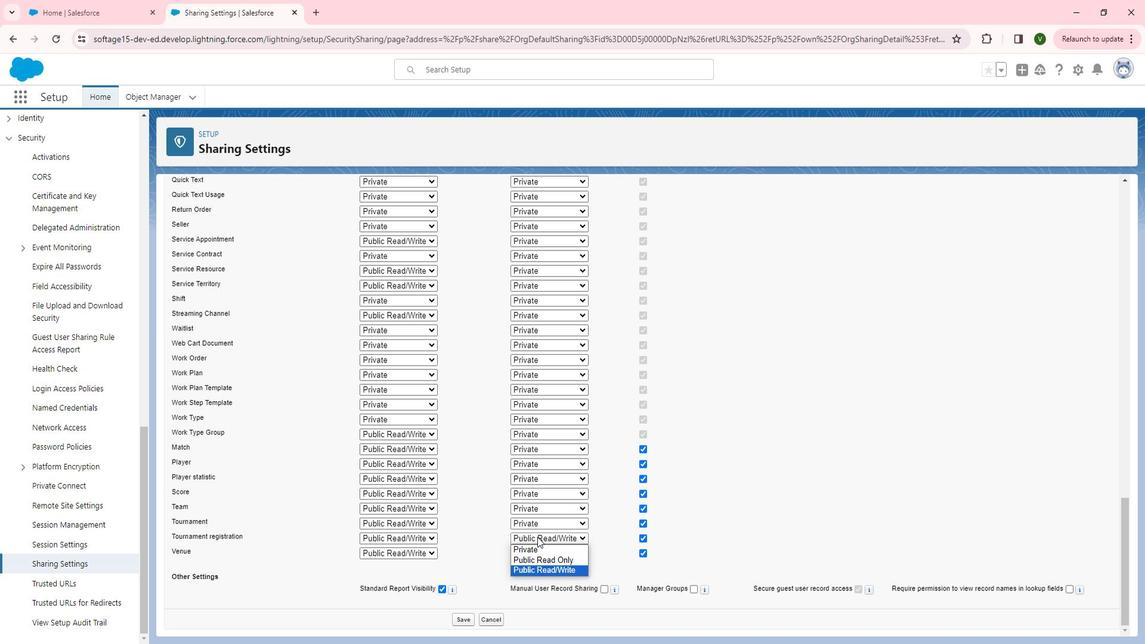 
Action: Mouse moved to (537, 512)
Screenshot: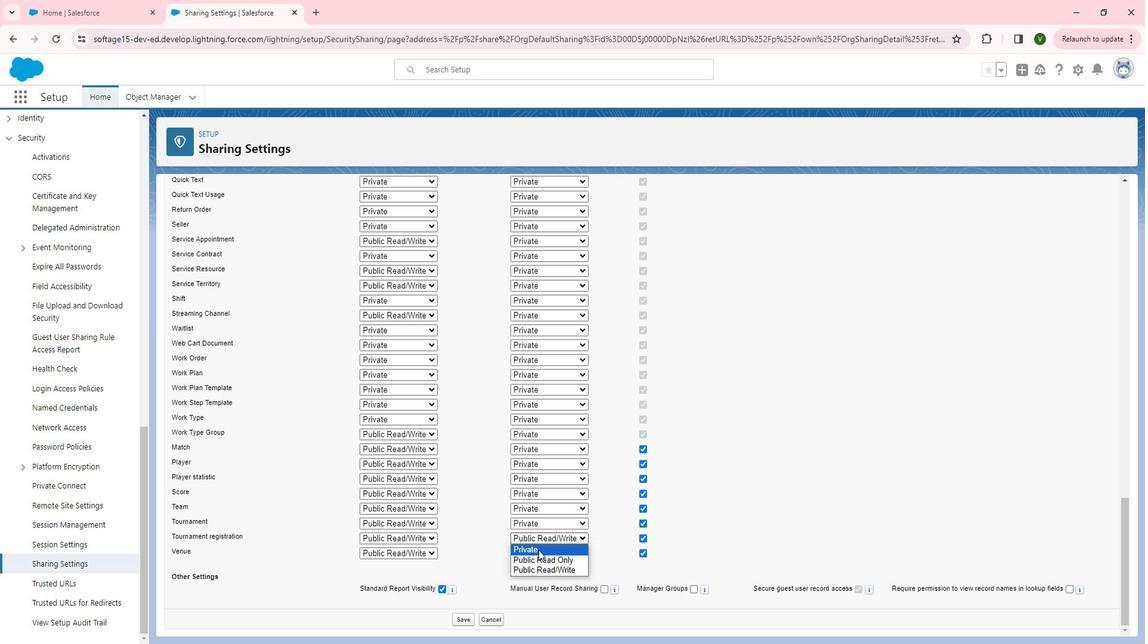 
Action: Mouse pressed left at (537, 512)
Screenshot: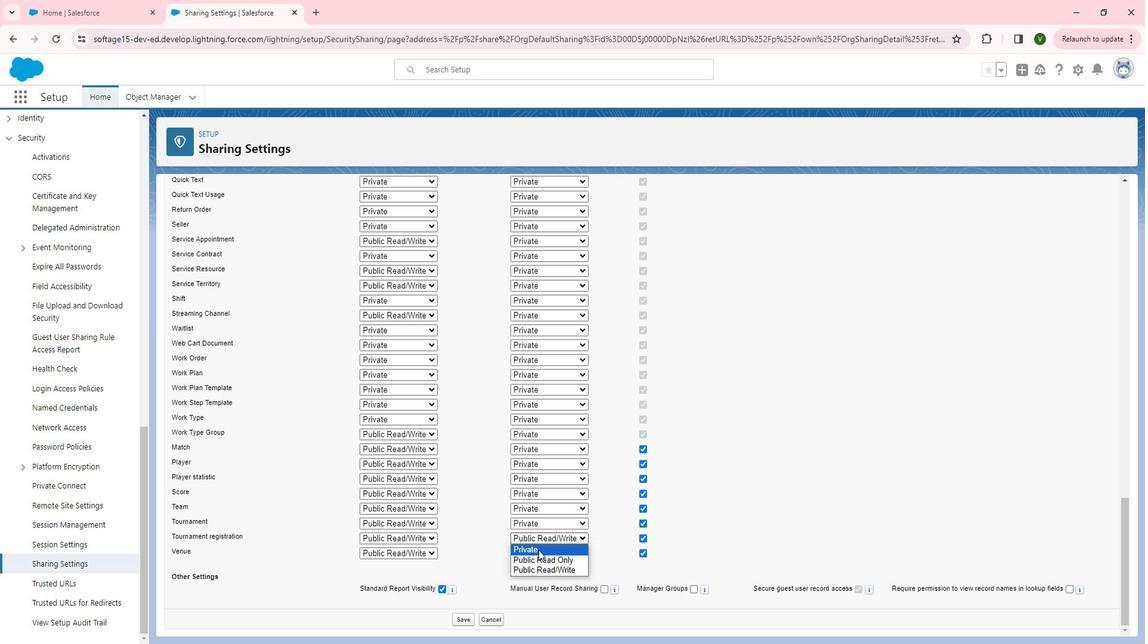 
Action: Mouse moved to (538, 514)
Screenshot: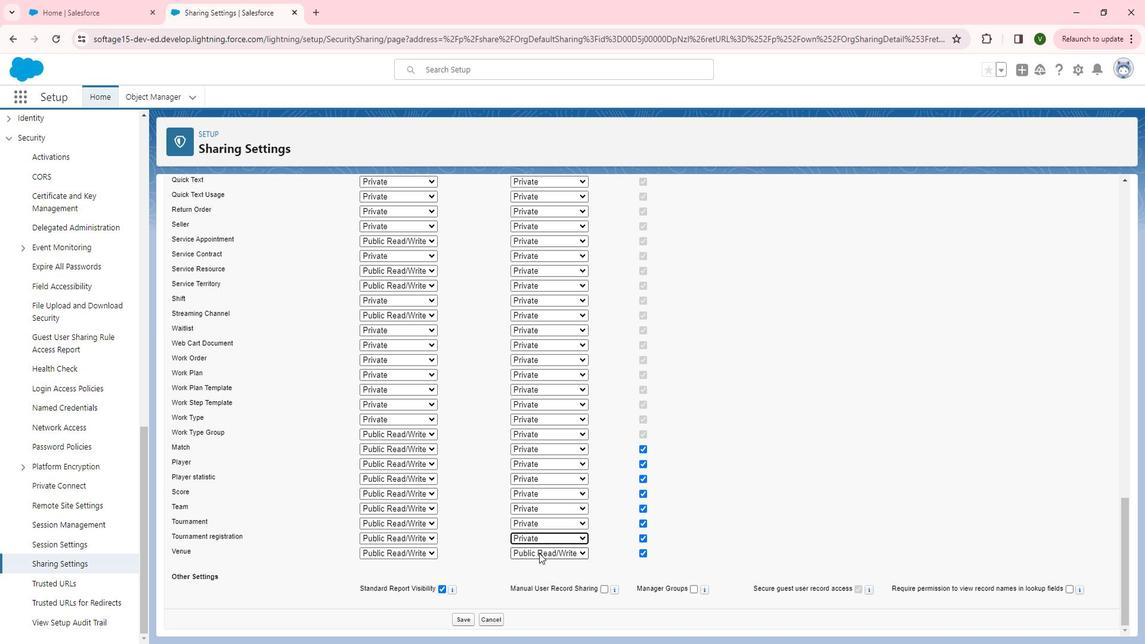 
Action: Mouse pressed left at (538, 514)
Screenshot: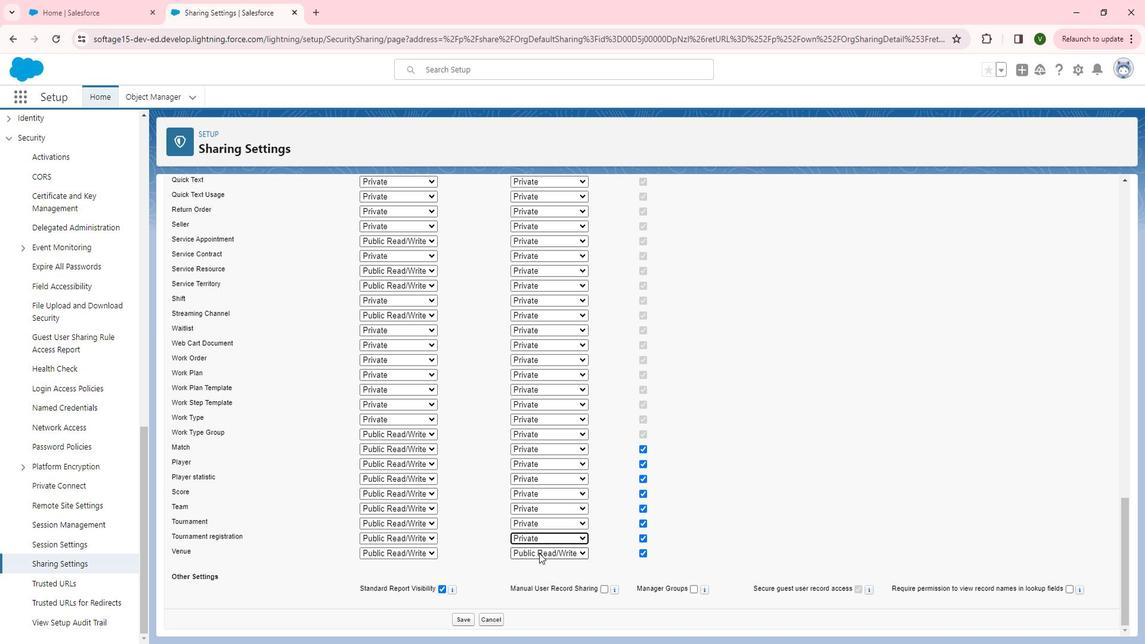 
Action: Mouse moved to (541, 522)
Screenshot: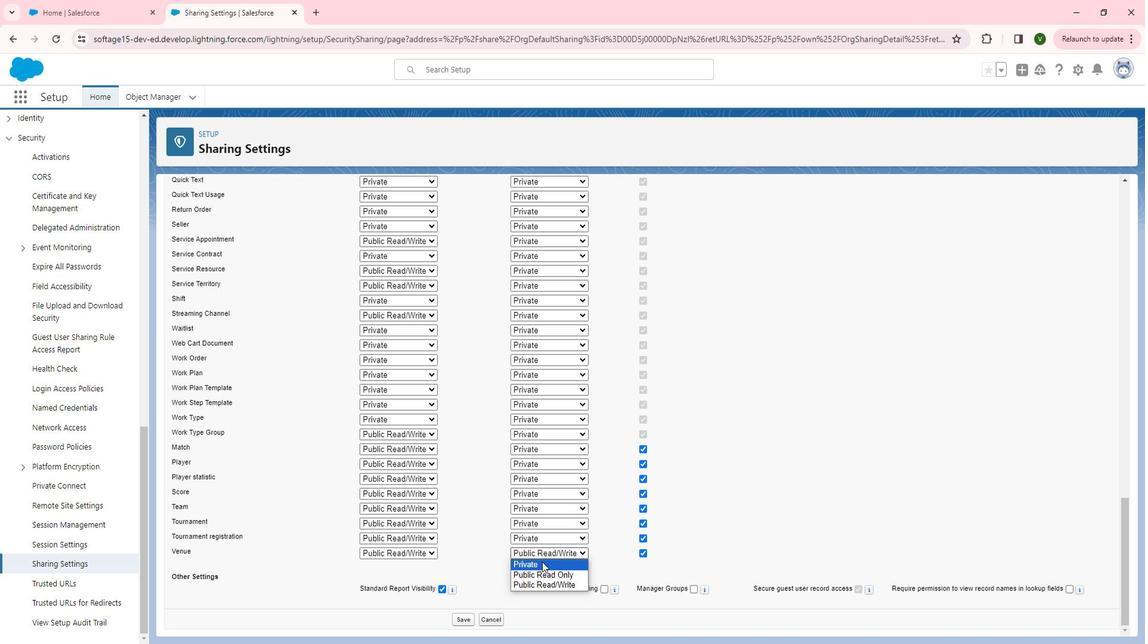
Action: Mouse pressed left at (541, 522)
Screenshot: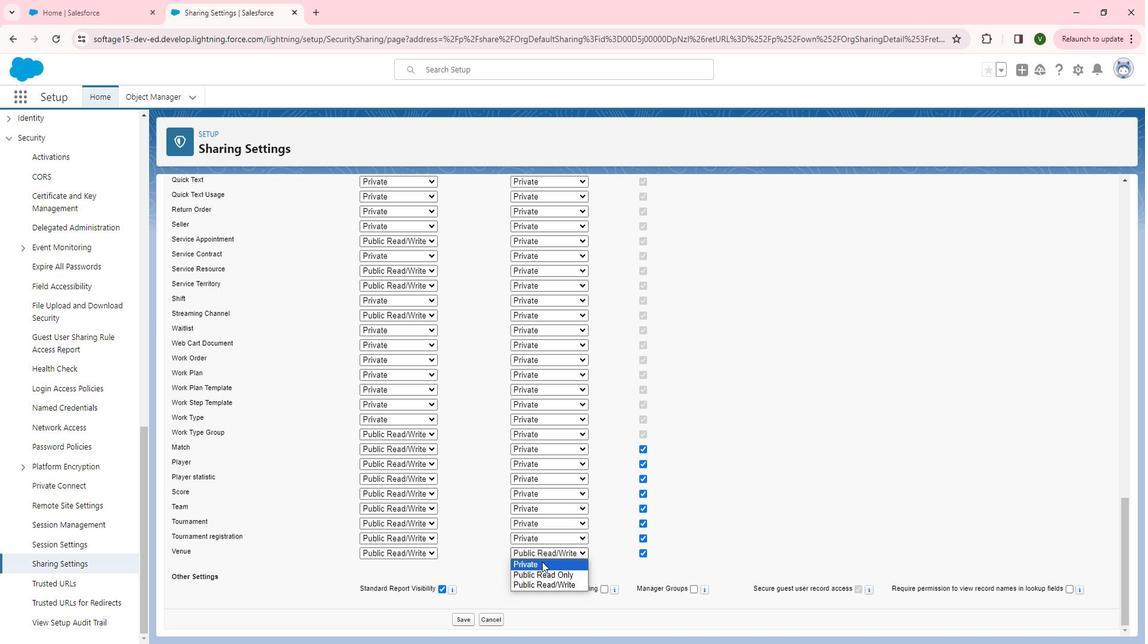 
Action: Mouse moved to (404, 414)
Screenshot: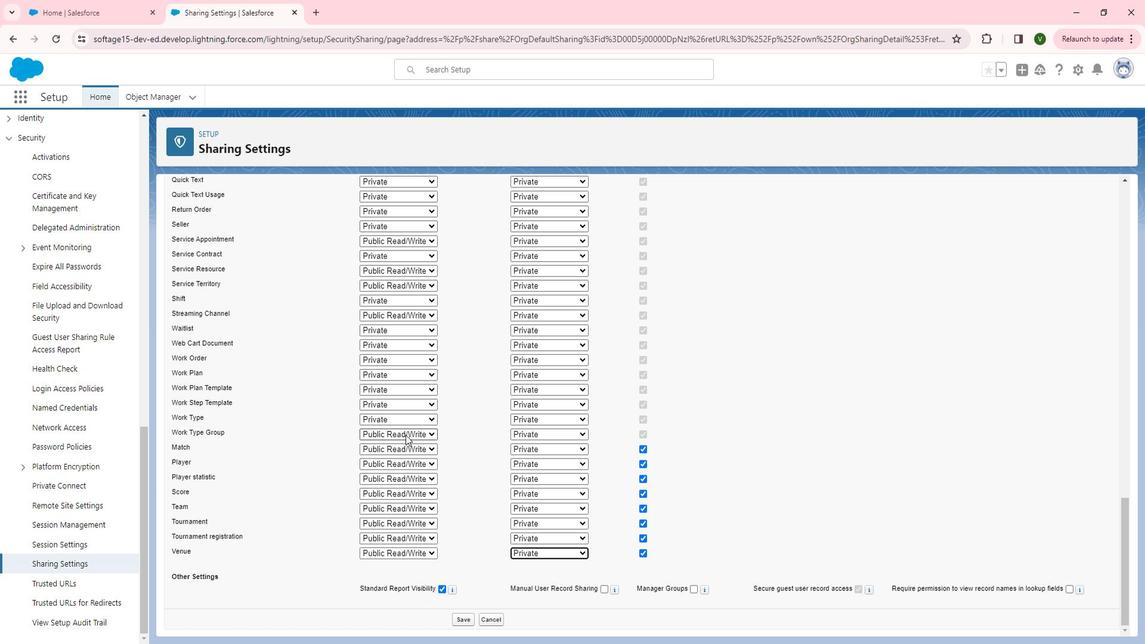 
Action: Mouse pressed left at (404, 414)
Screenshot: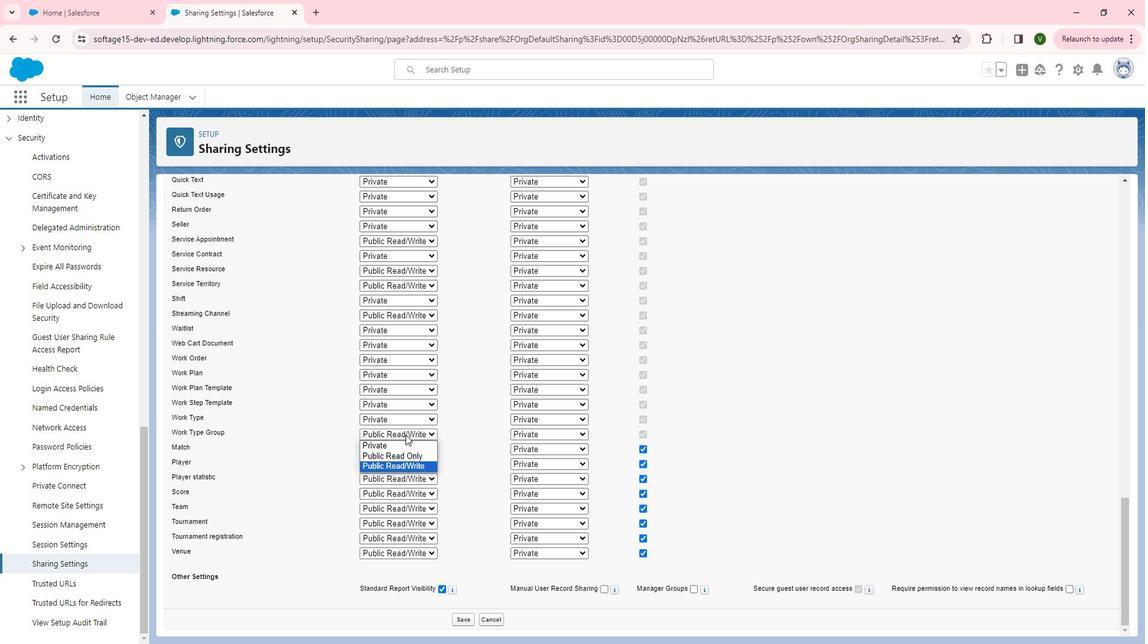 
Action: Mouse moved to (406, 423)
Screenshot: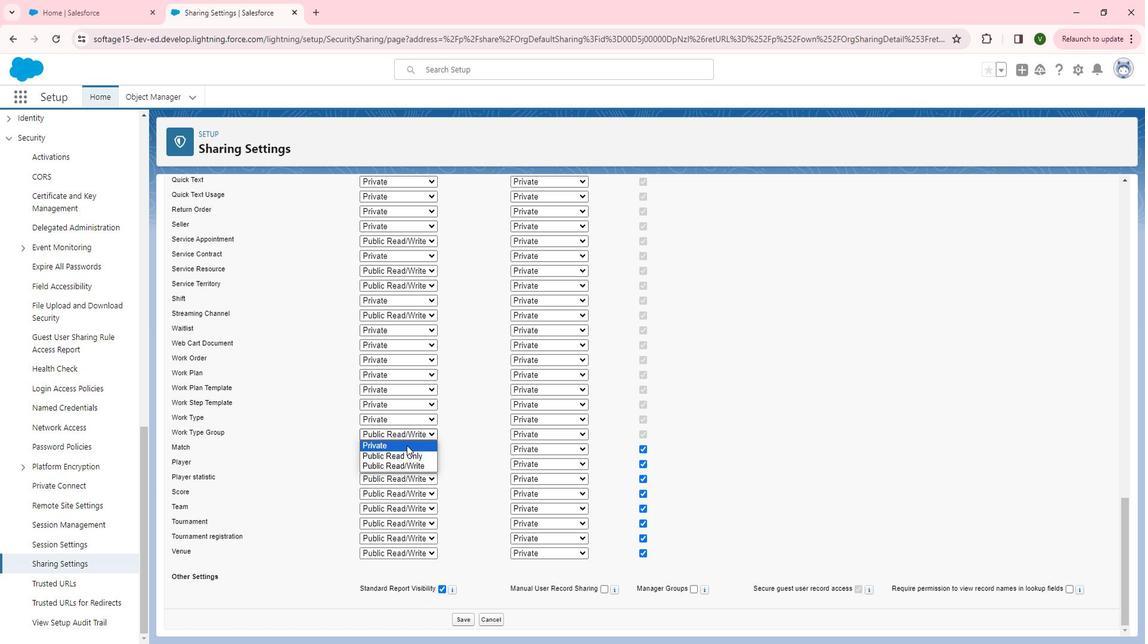 
Action: Mouse pressed left at (406, 423)
Screenshot: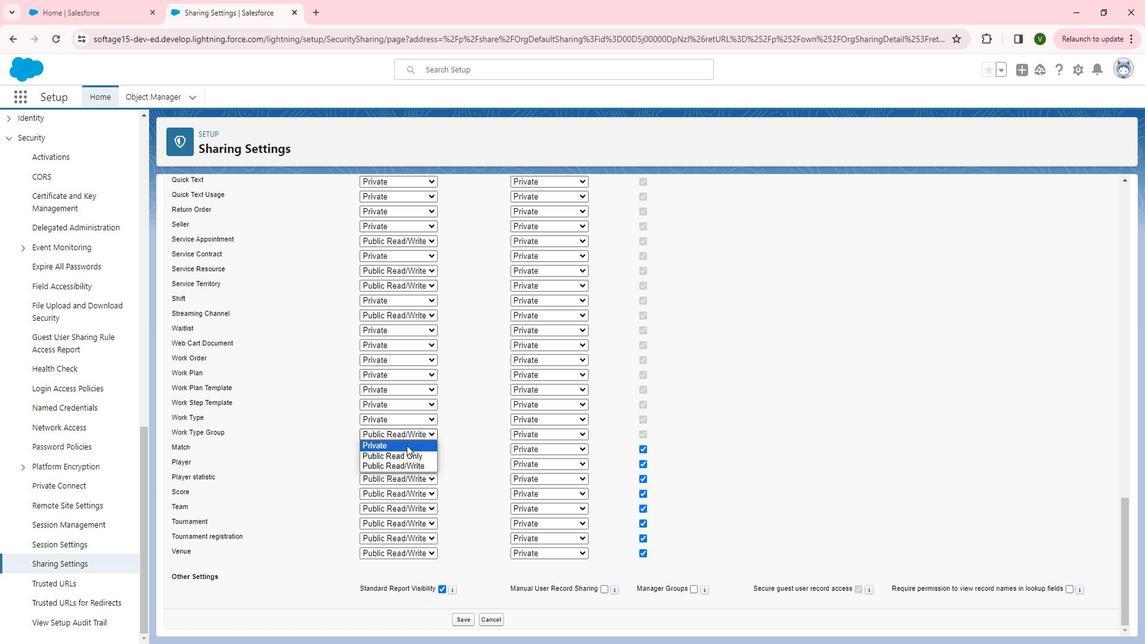 
Action: Mouse moved to (405, 423)
Screenshot: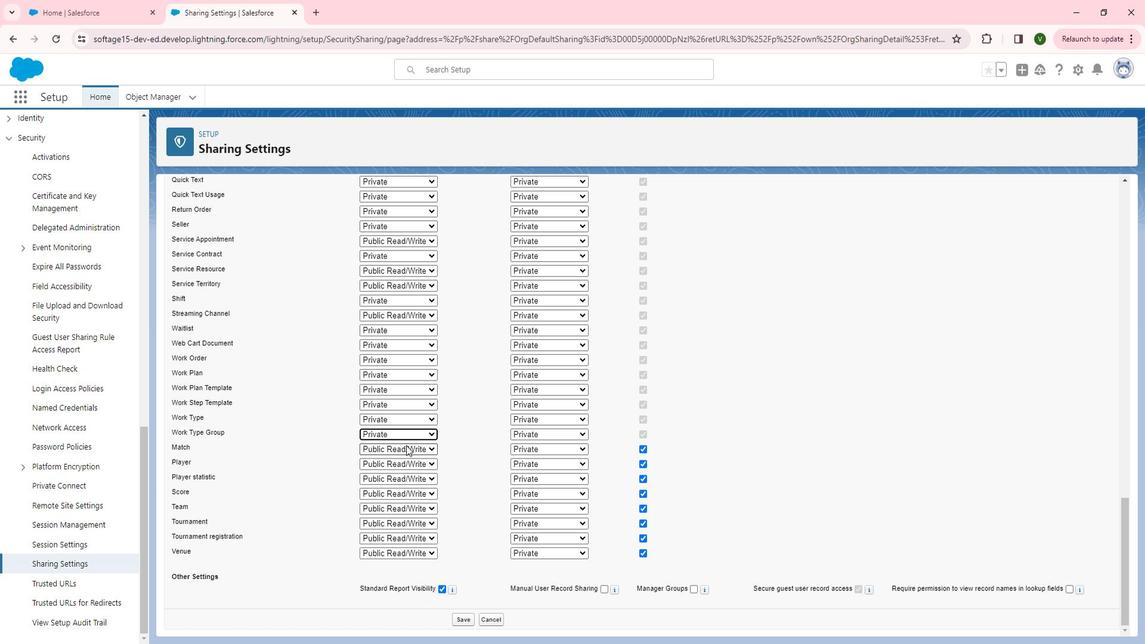 
Action: Mouse pressed left at (405, 423)
Screenshot: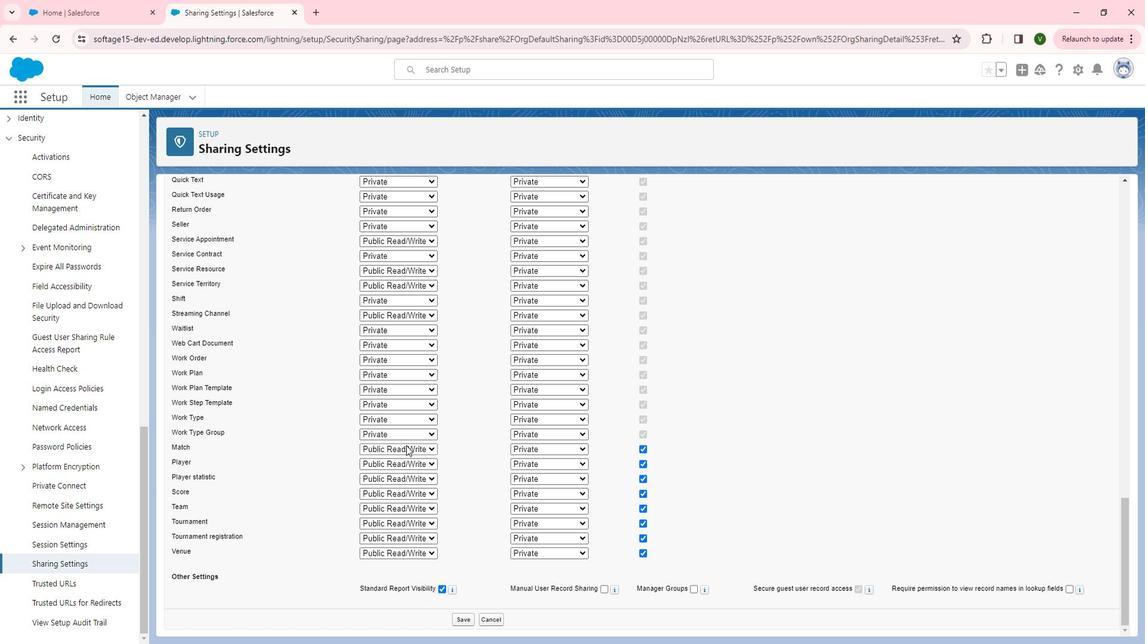 
Action: Mouse moved to (403, 433)
Screenshot: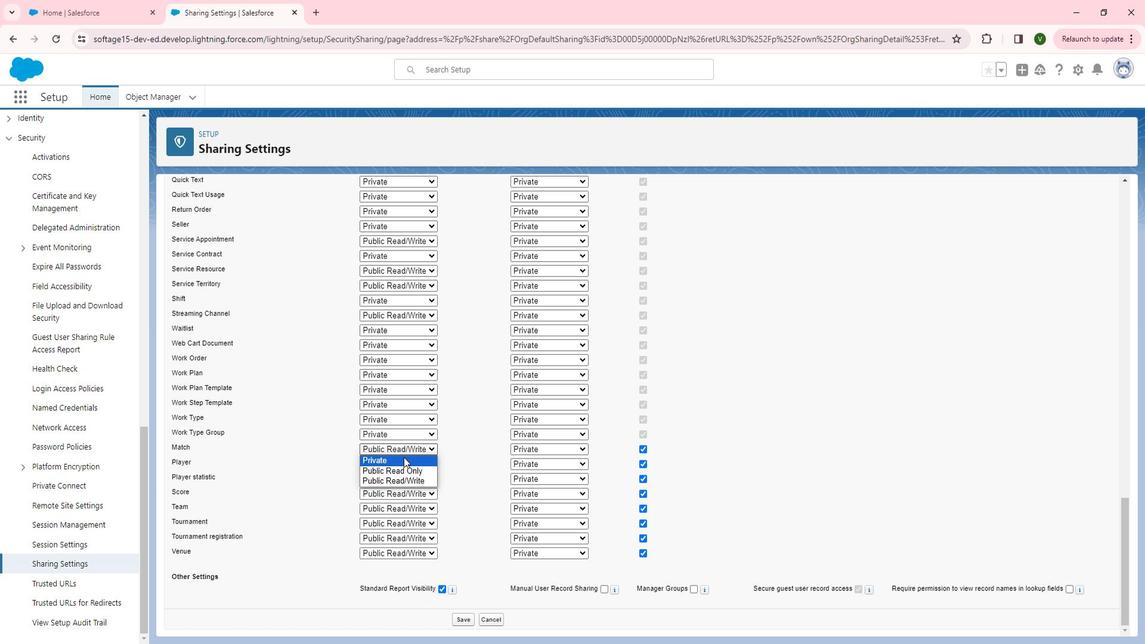 
Action: Mouse pressed left at (403, 433)
Screenshot: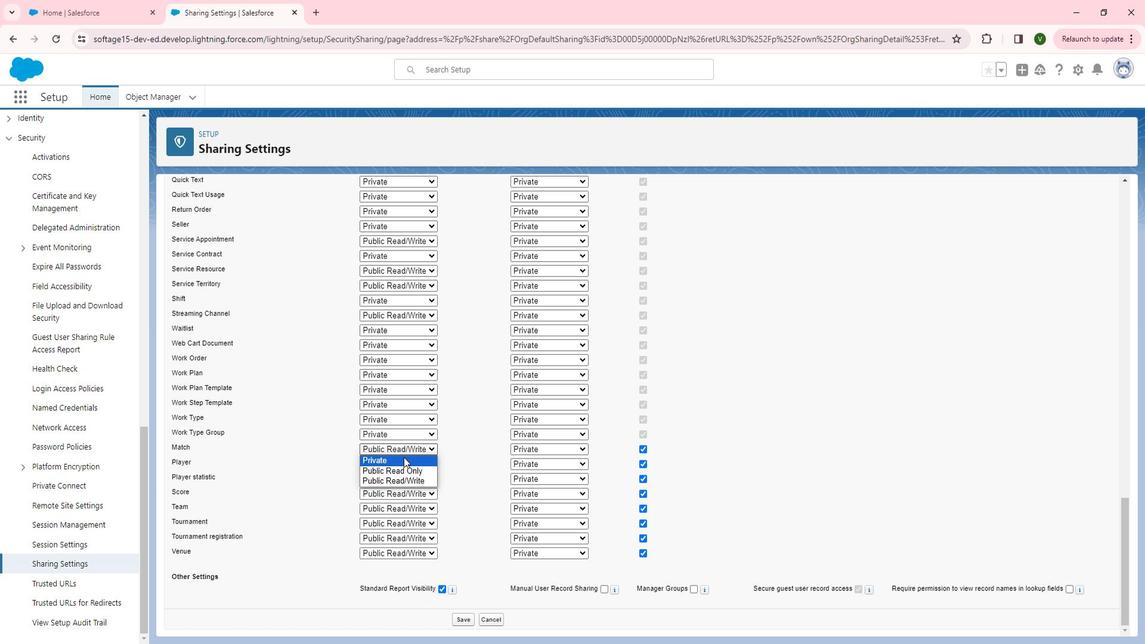 
Action: Mouse moved to (403, 438)
Screenshot: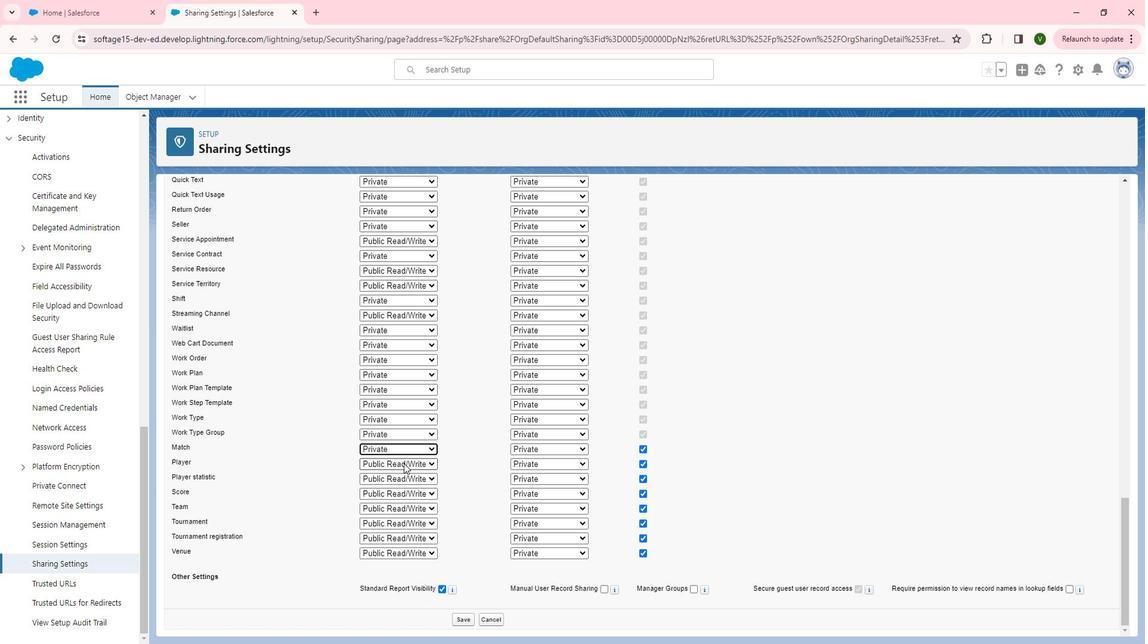 
Action: Mouse pressed left at (403, 438)
Screenshot: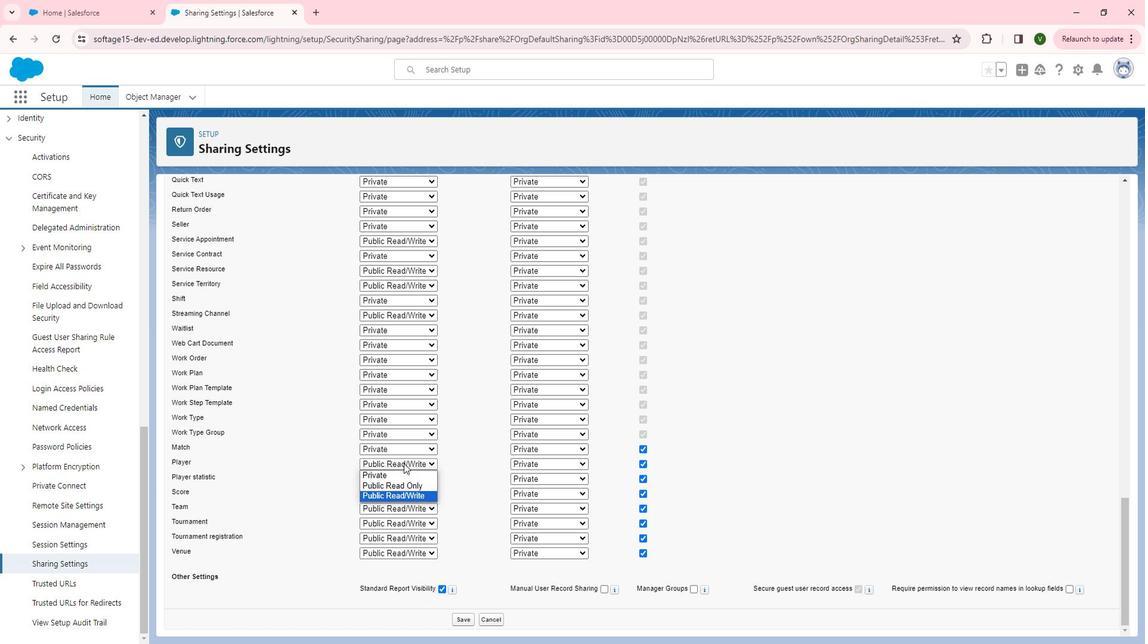 
Action: Mouse moved to (403, 445)
Screenshot: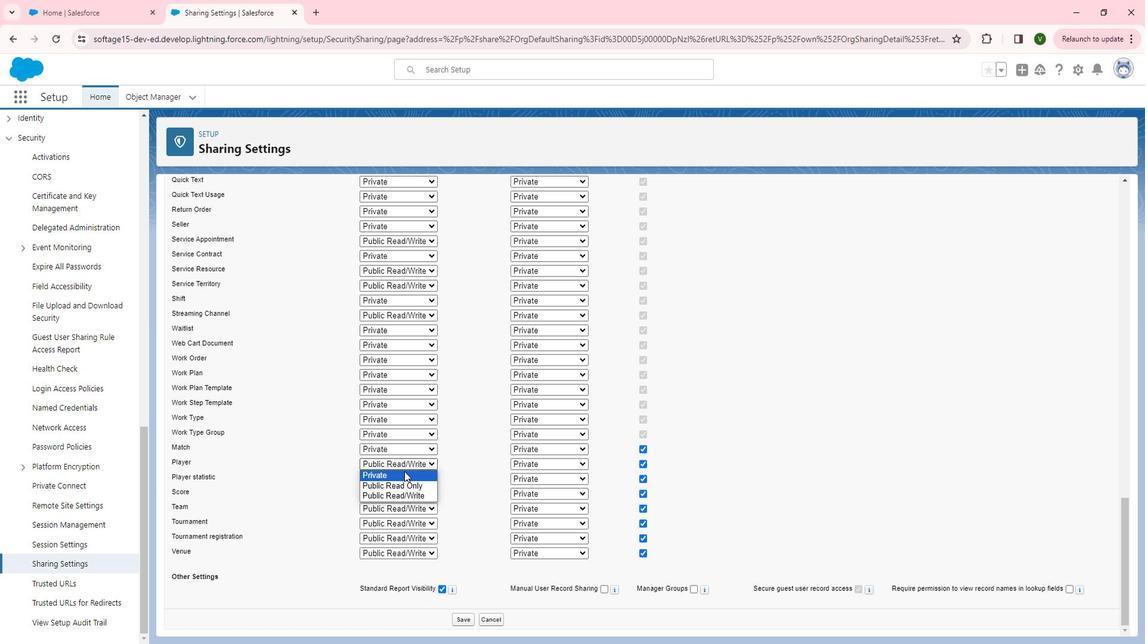 
Action: Mouse pressed left at (403, 445)
Screenshot: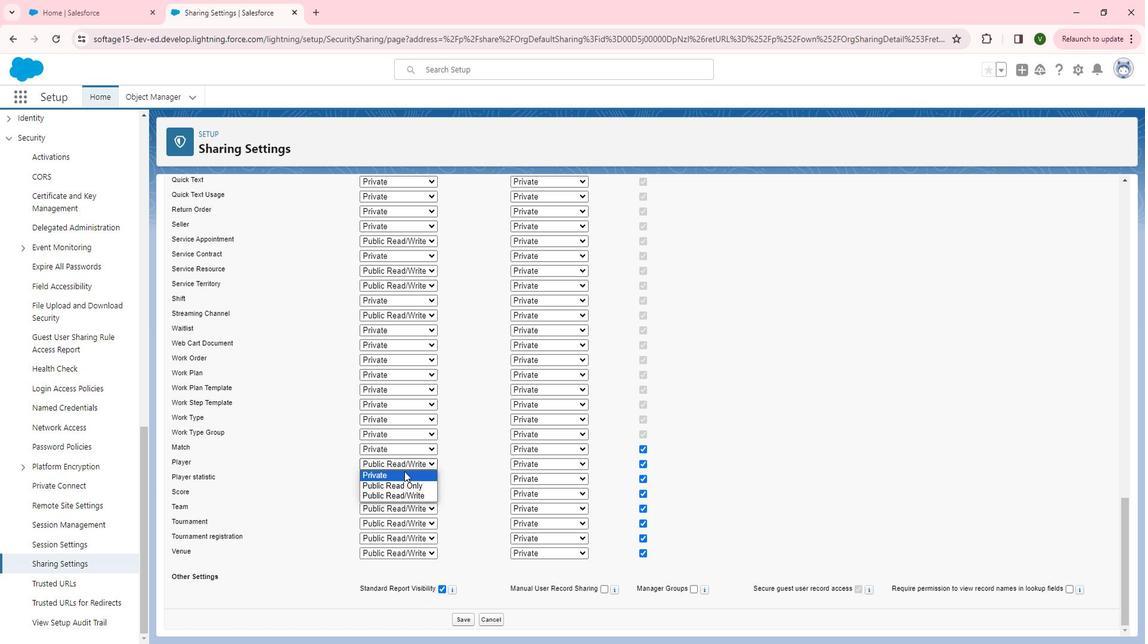 
Action: Mouse moved to (403, 449)
Screenshot: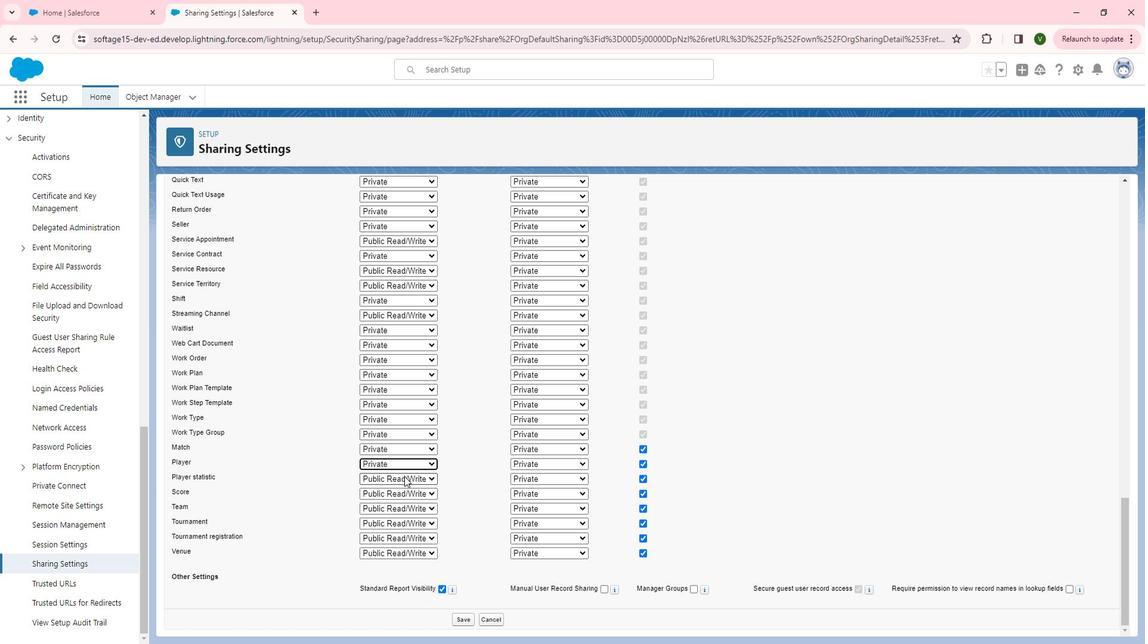 
Action: Mouse pressed left at (403, 449)
Screenshot: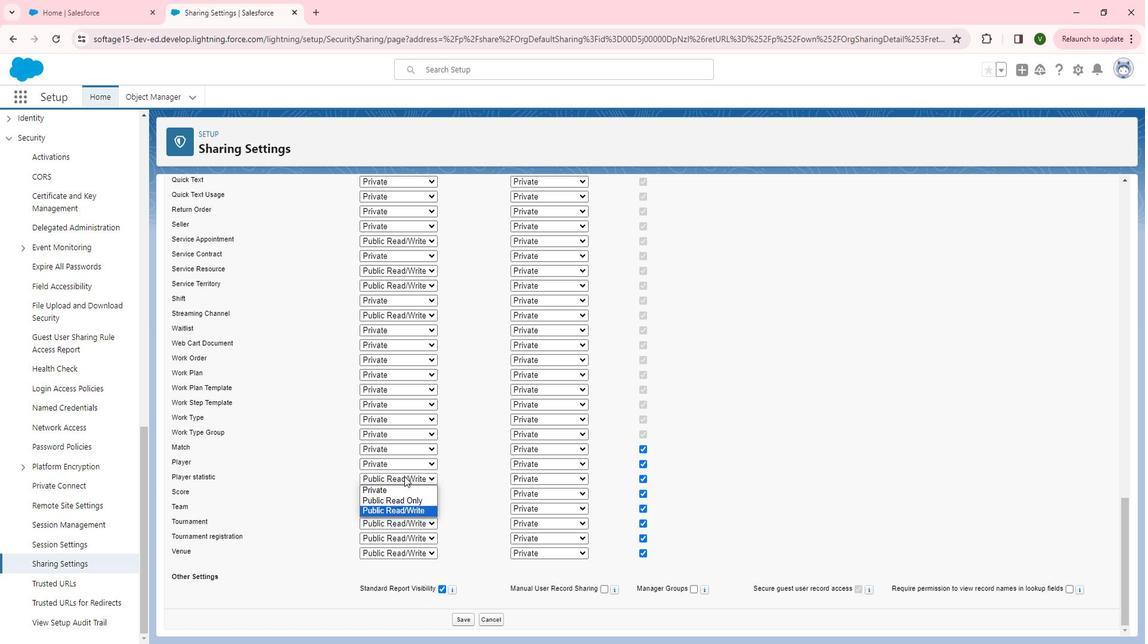 
Action: Mouse moved to (405, 457)
Screenshot: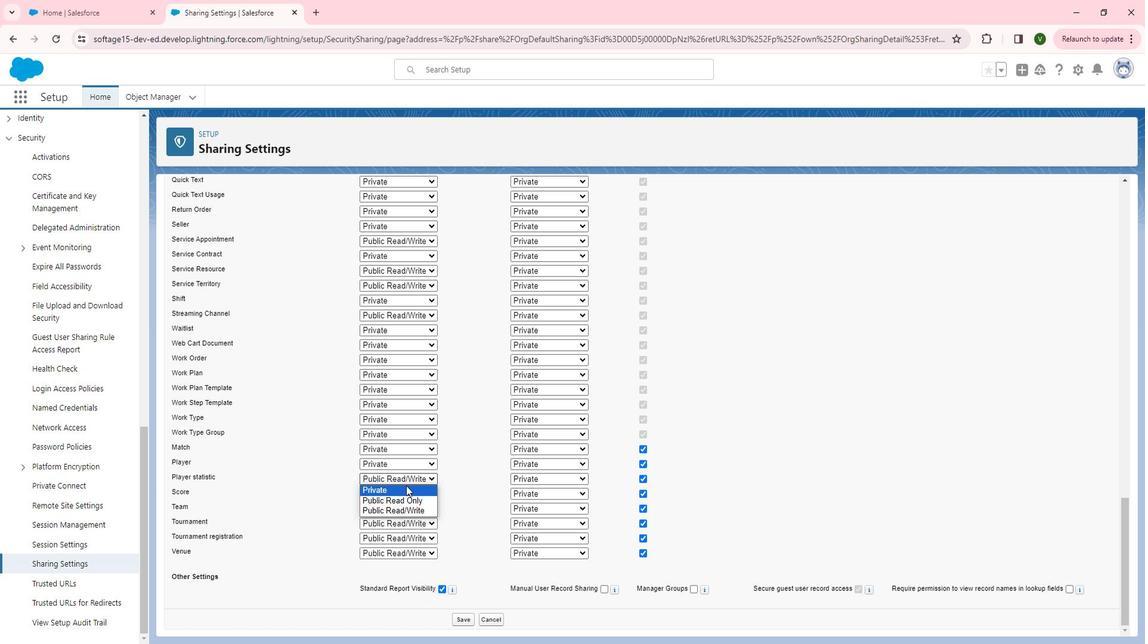 
Action: Mouse pressed left at (405, 457)
Screenshot: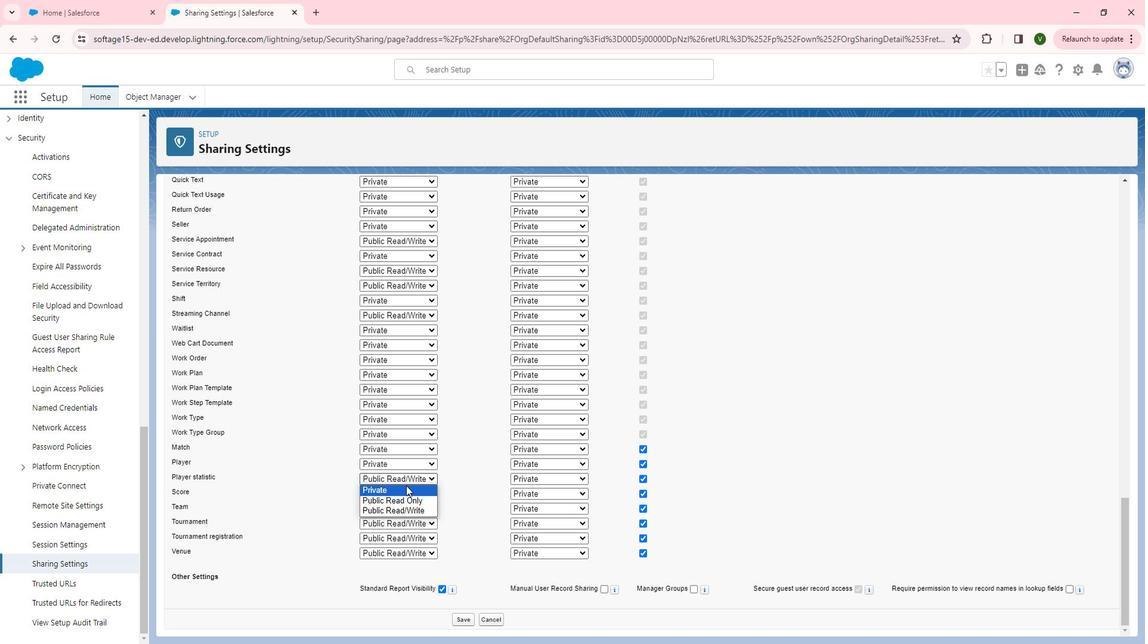 
Action: Mouse moved to (404, 463)
Screenshot: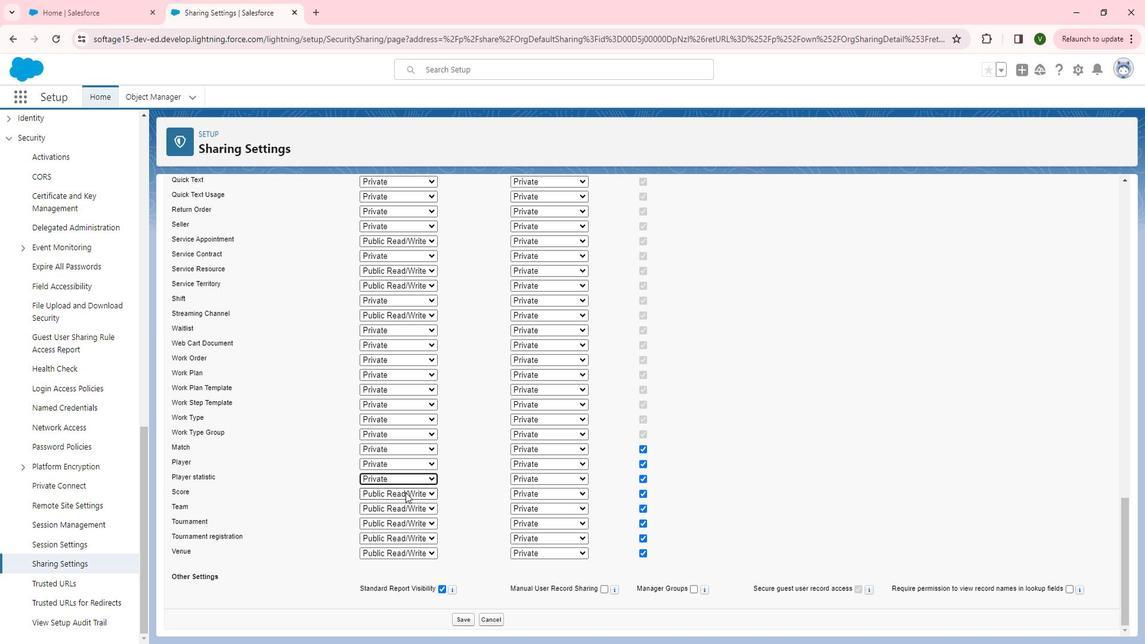 
Action: Mouse pressed left at (404, 463)
Screenshot: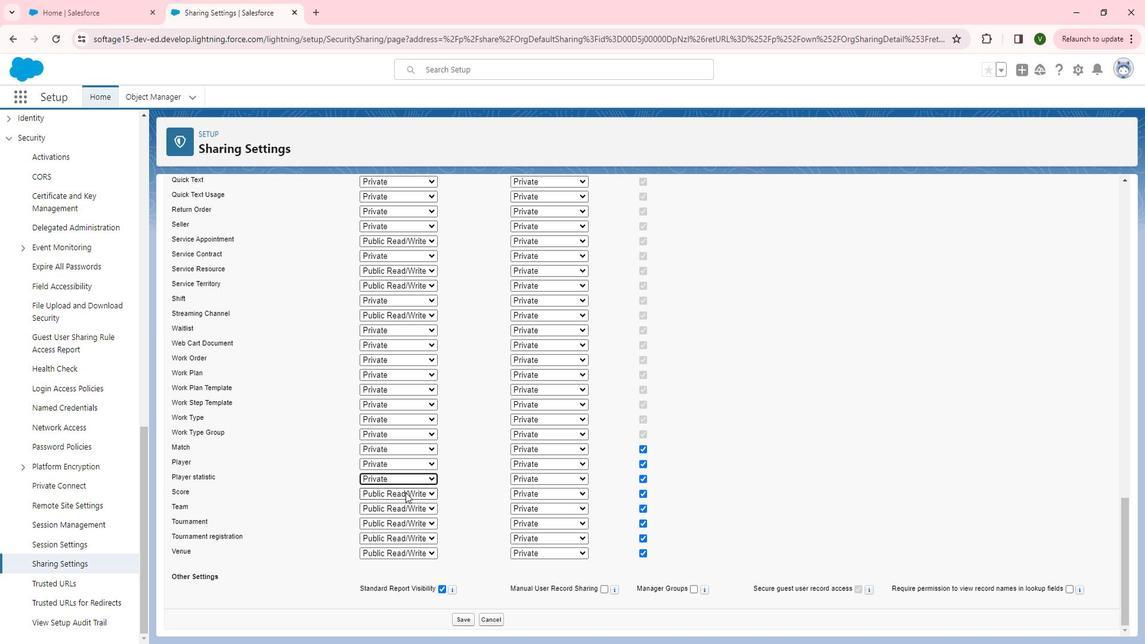 
Action: Mouse moved to (398, 471)
Screenshot: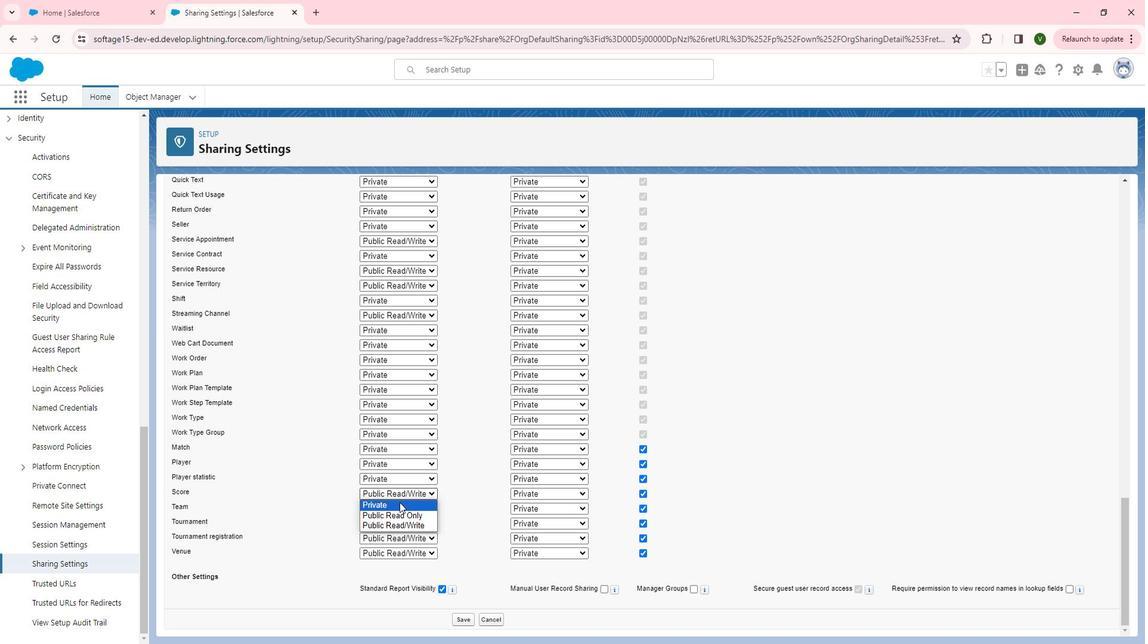 
Action: Mouse pressed left at (398, 471)
Screenshot: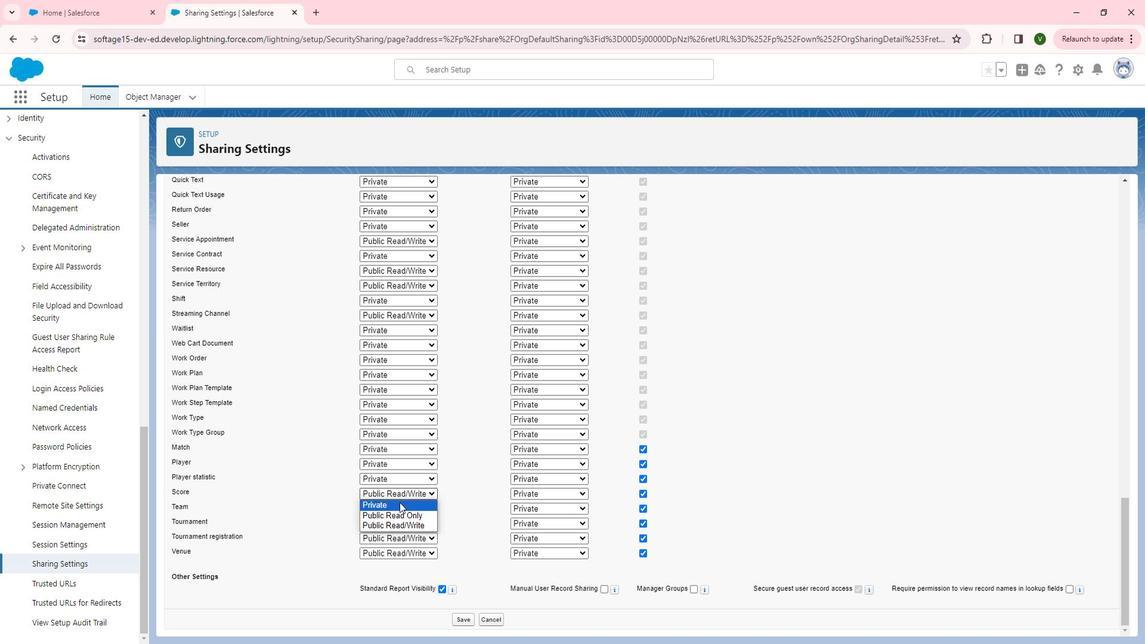 
Action: Mouse moved to (398, 477)
Screenshot: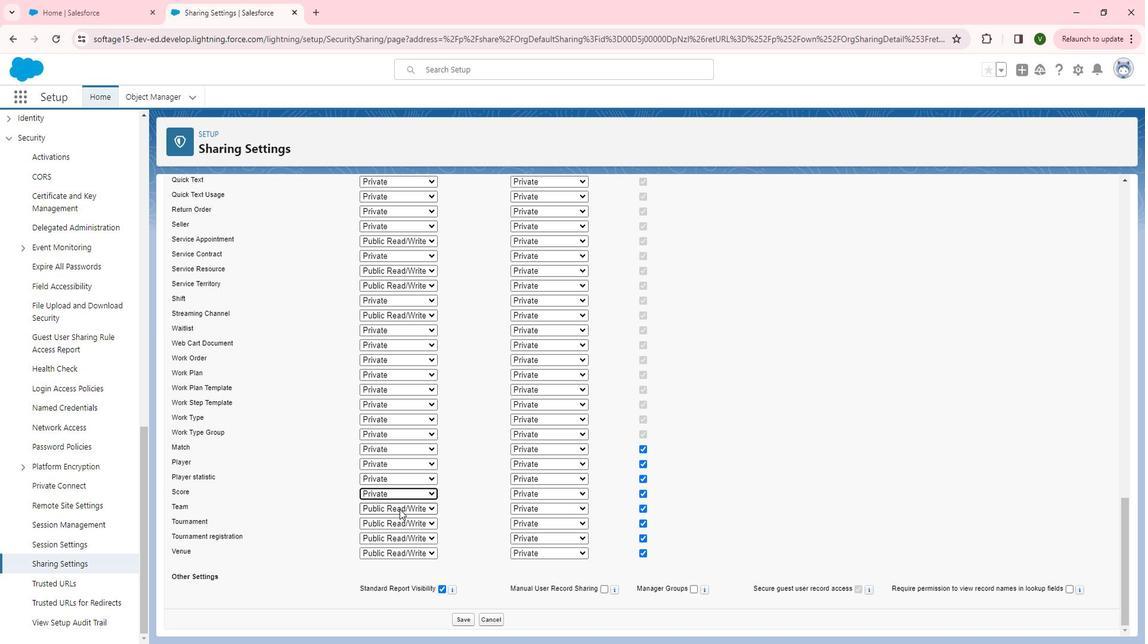 
Action: Mouse pressed left at (398, 477)
Screenshot: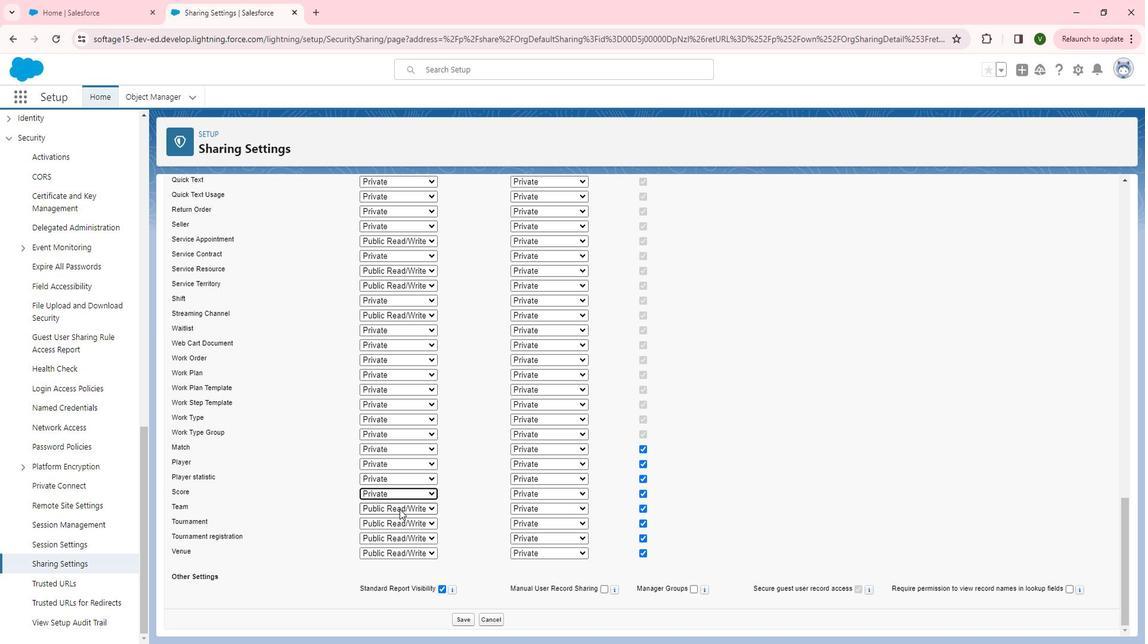 
Action: Mouse moved to (398, 483)
Screenshot: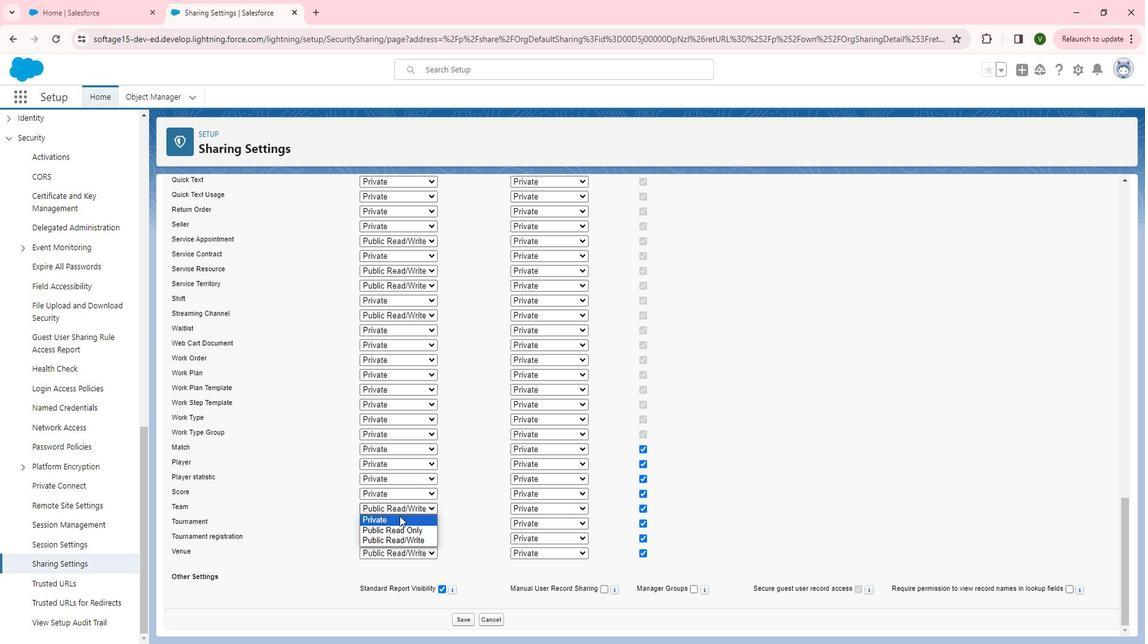 
Action: Mouse pressed left at (398, 483)
Screenshot: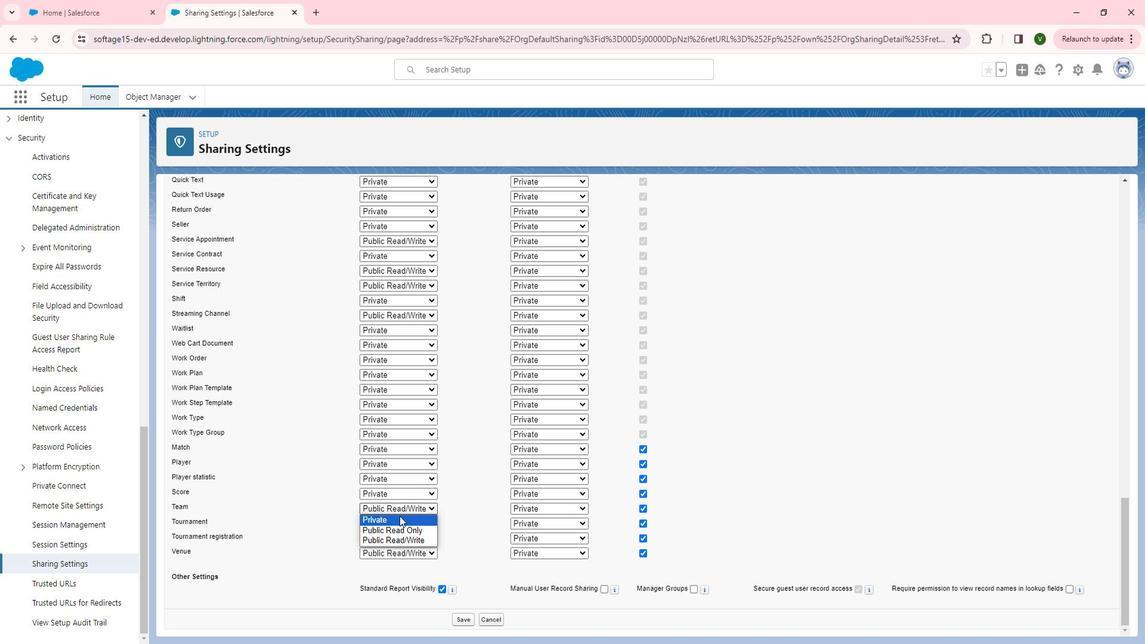 
Action: Mouse moved to (398, 488)
Screenshot: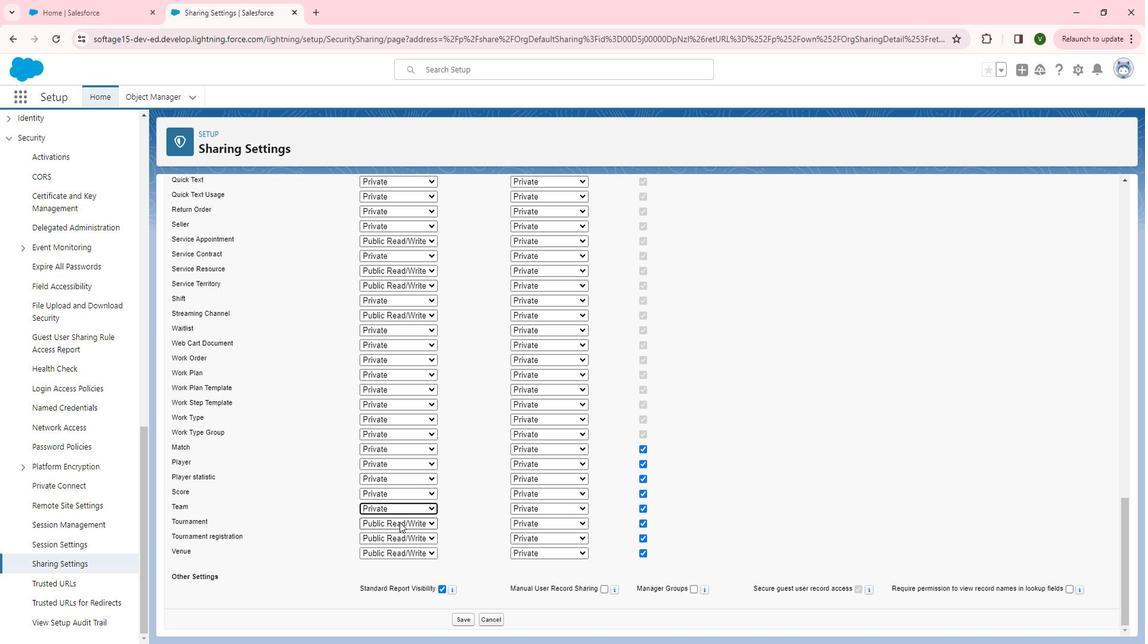 
Action: Mouse pressed left at (398, 488)
Screenshot: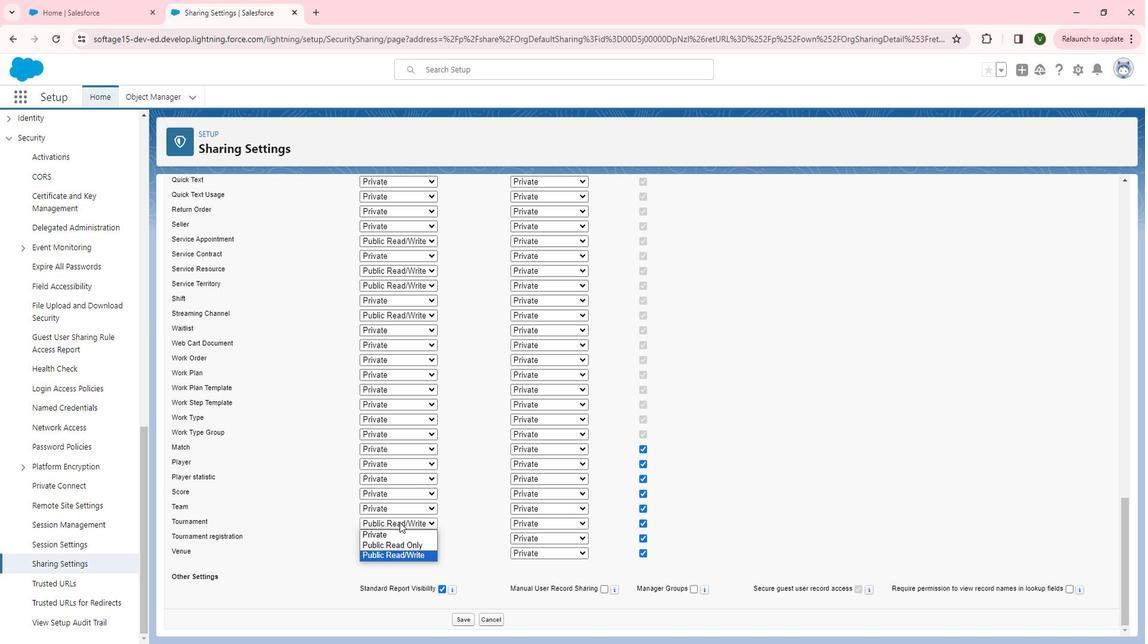 
Action: Mouse moved to (401, 497)
Screenshot: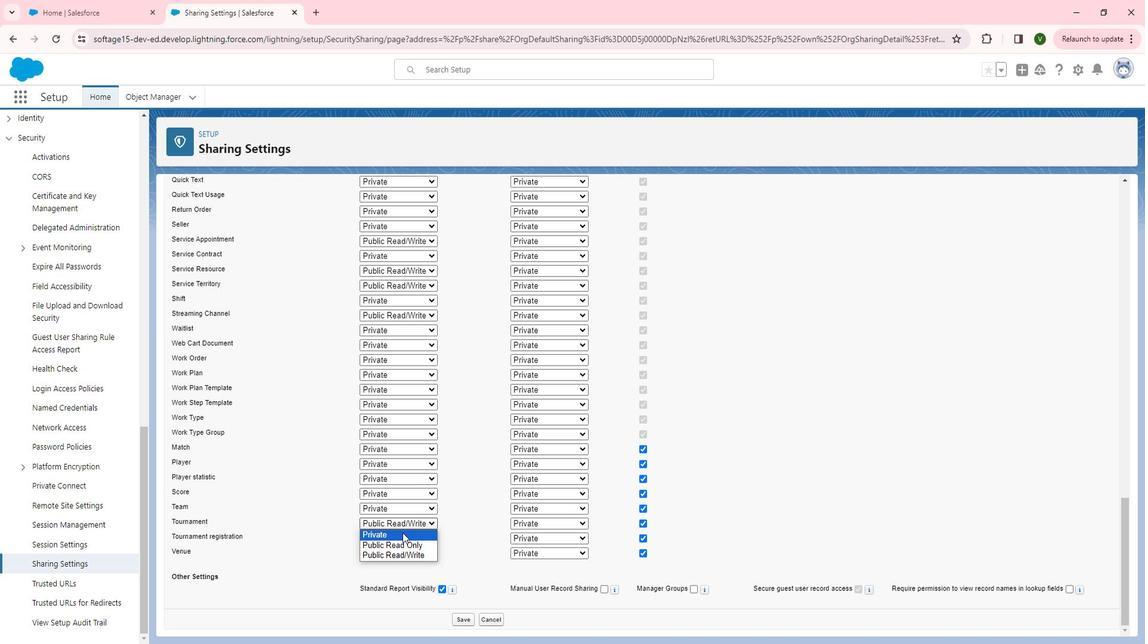 
Action: Mouse pressed left at (401, 497)
Screenshot: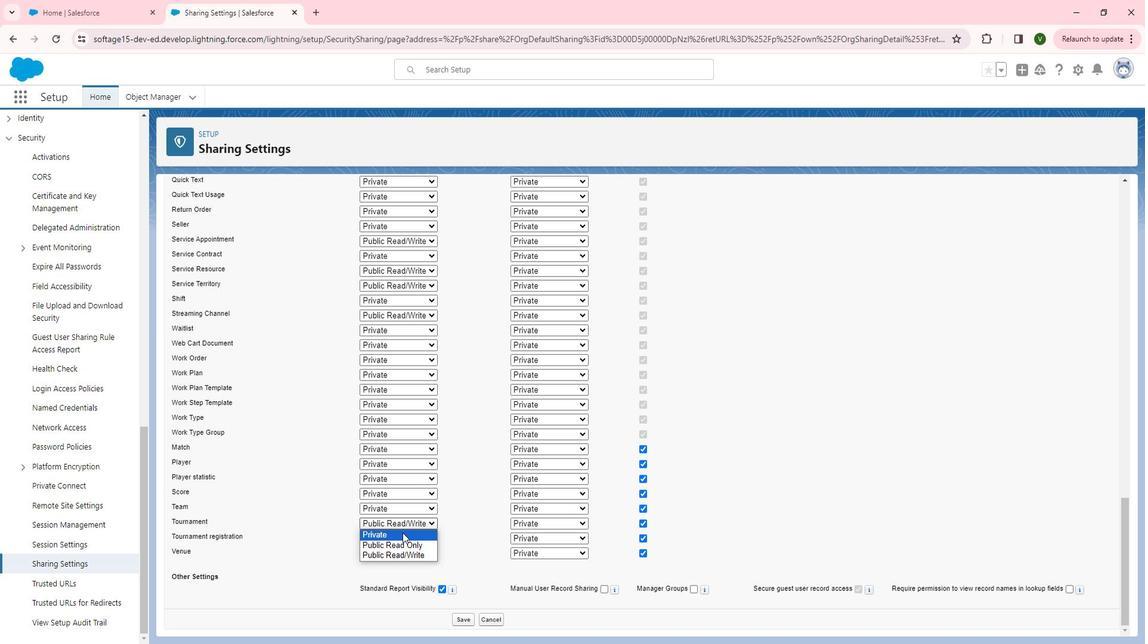 
Action: Mouse moved to (397, 505)
Screenshot: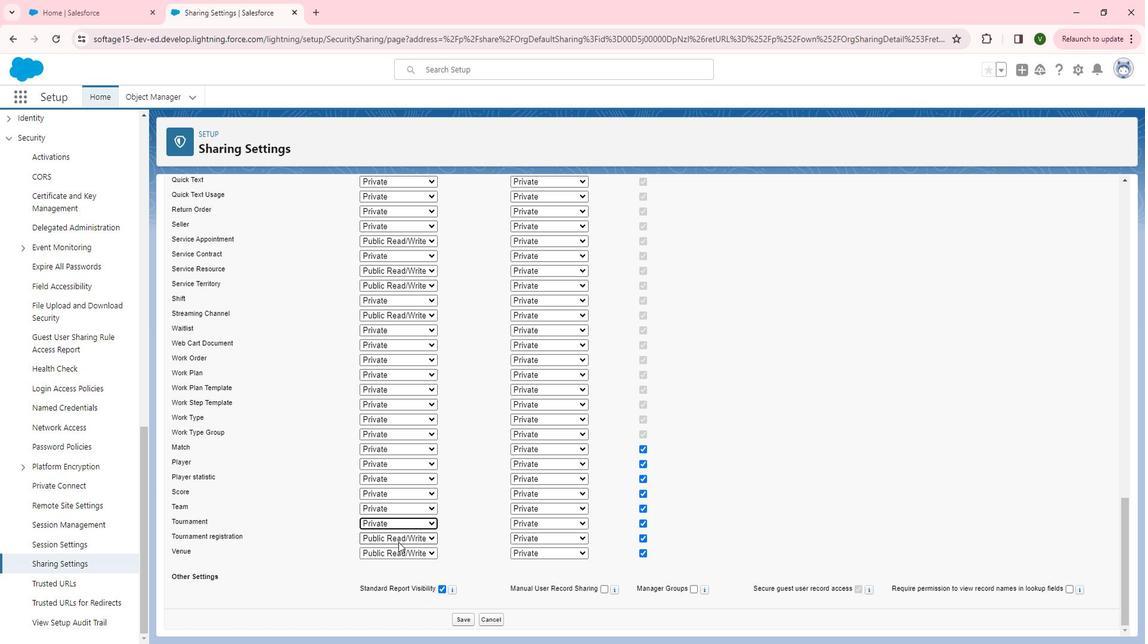 
Action: Mouse pressed left at (397, 505)
Screenshot: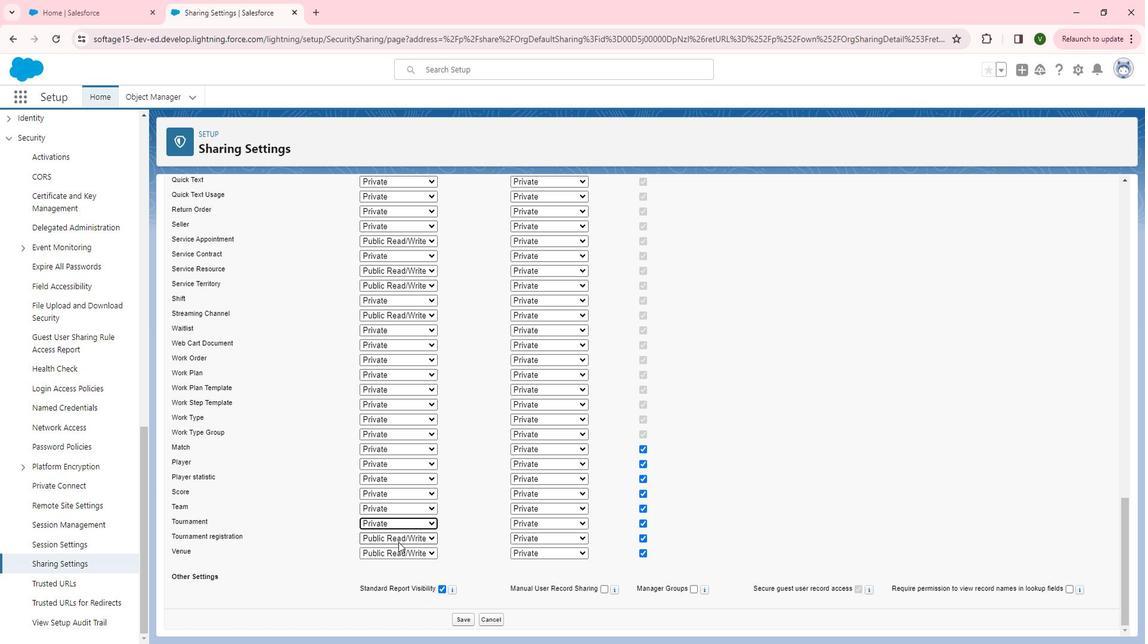 
Action: Mouse moved to (402, 514)
Screenshot: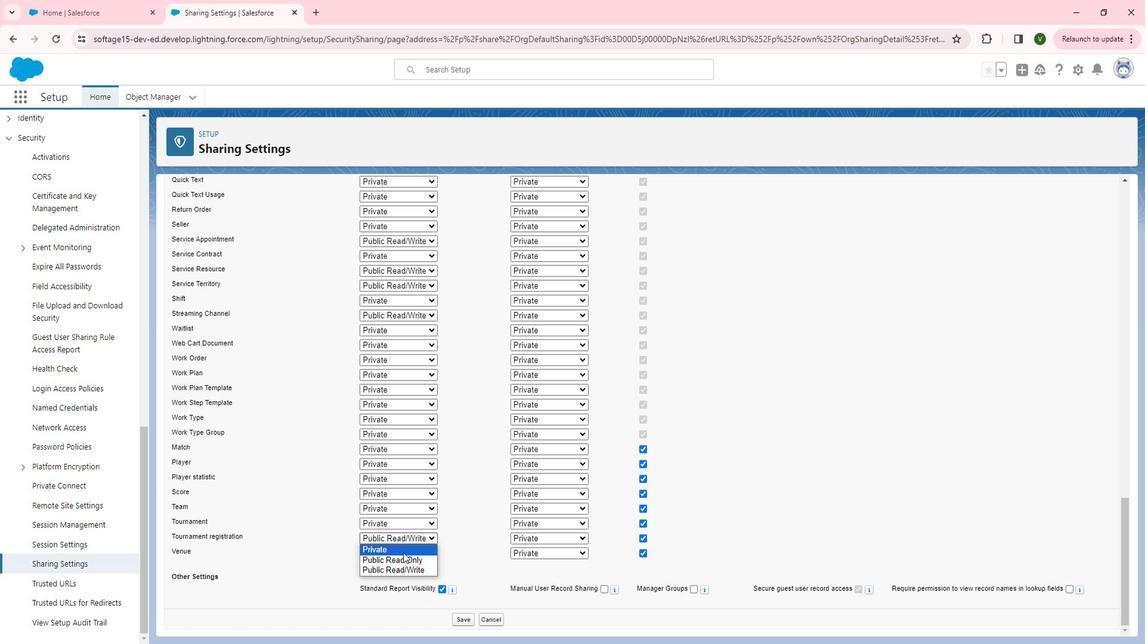 
Action: Mouse pressed left at (402, 514)
Screenshot: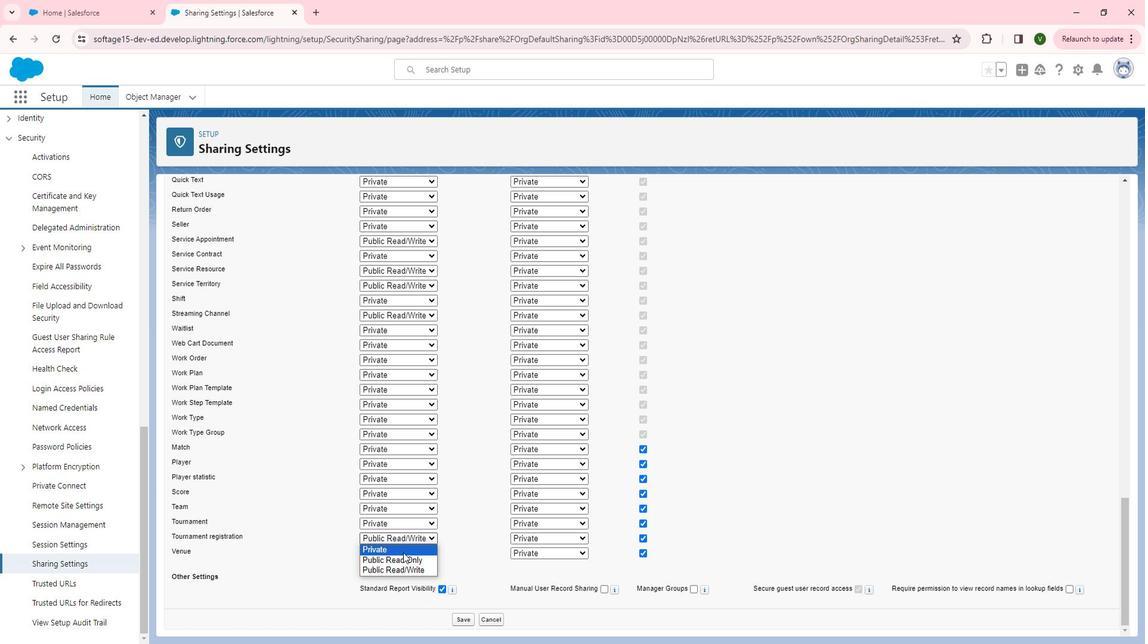 
Action: Mouse pressed left at (402, 514)
Screenshot: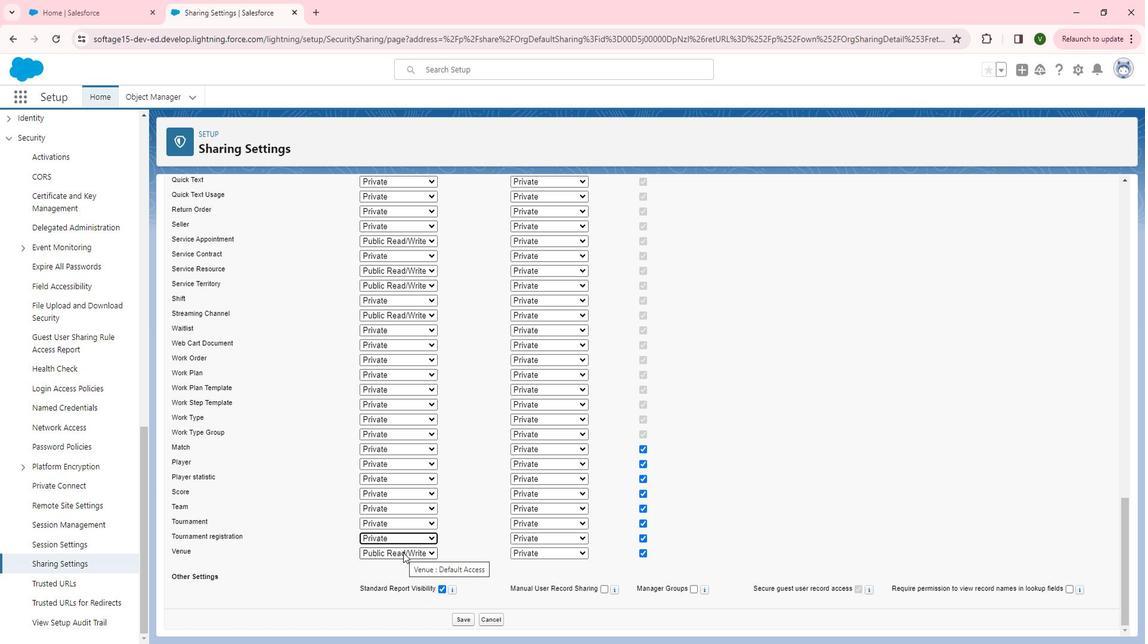 
Action: Mouse moved to (401, 521)
Screenshot: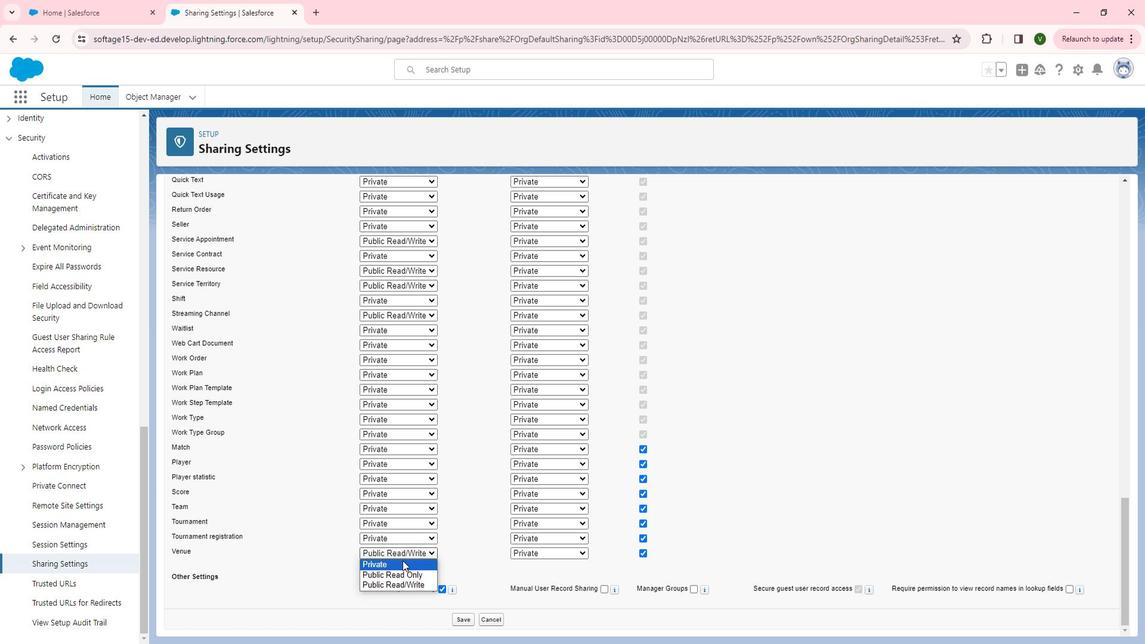 
Action: Mouse pressed left at (401, 521)
Screenshot: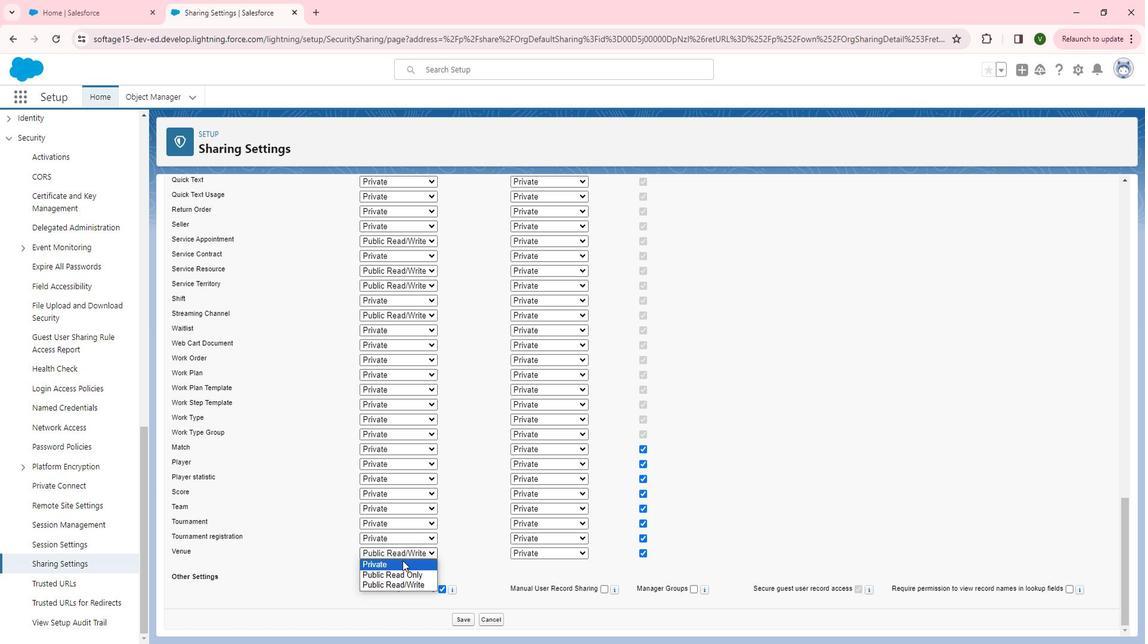 
Action: Mouse moved to (470, 518)
Screenshot: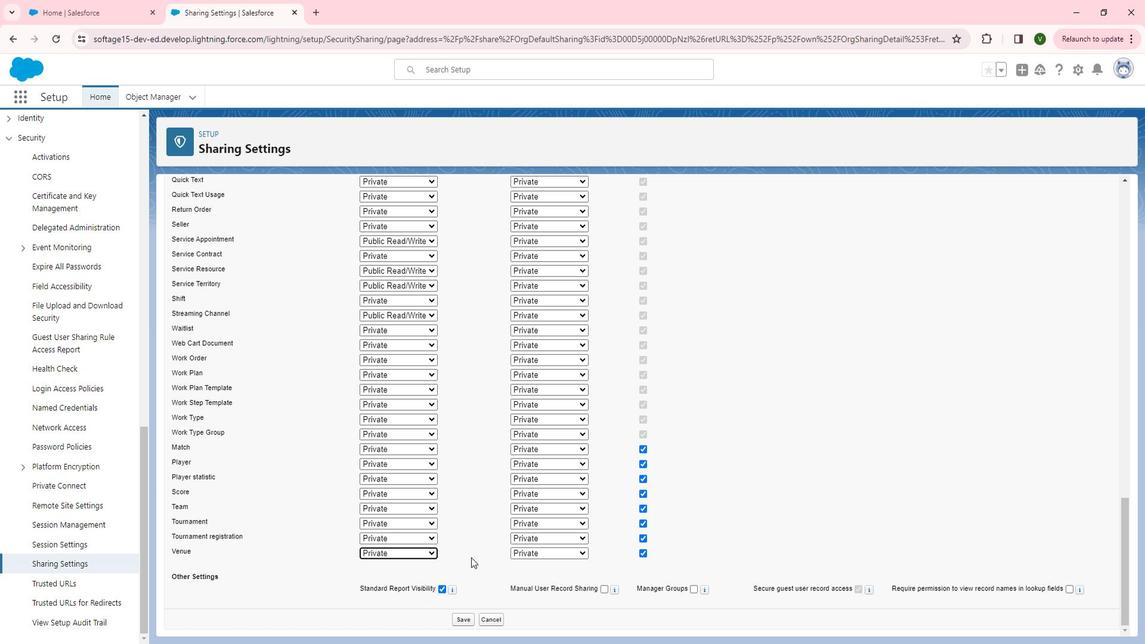 
Action: Mouse scrolled (470, 518) with delta (0, 0)
Screenshot: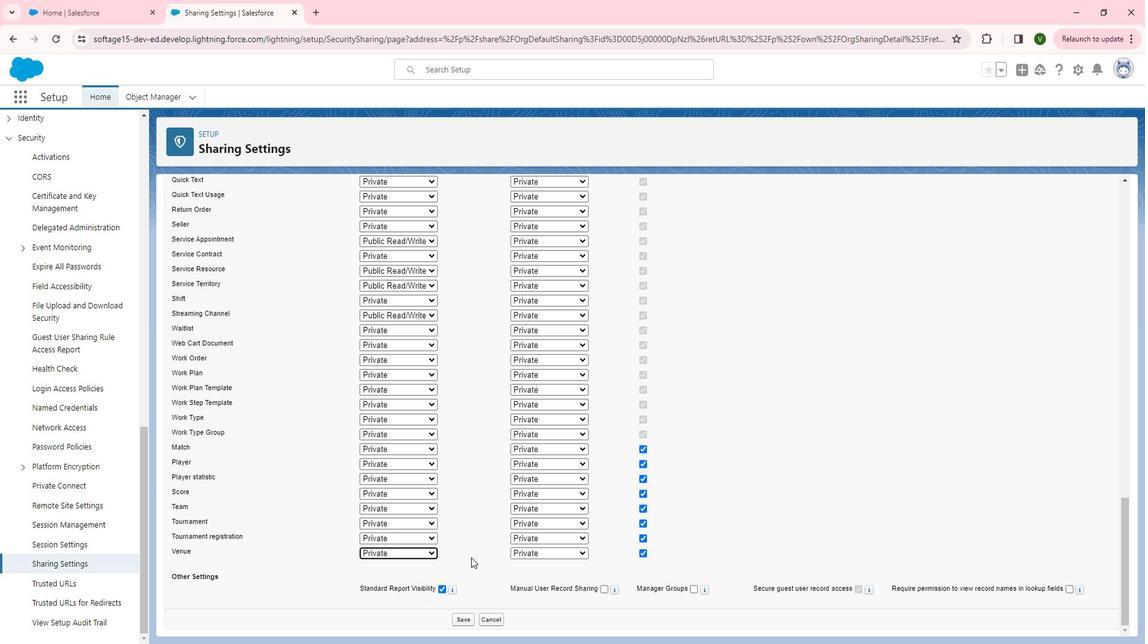 
Action: Mouse moved to (599, 544)
Screenshot: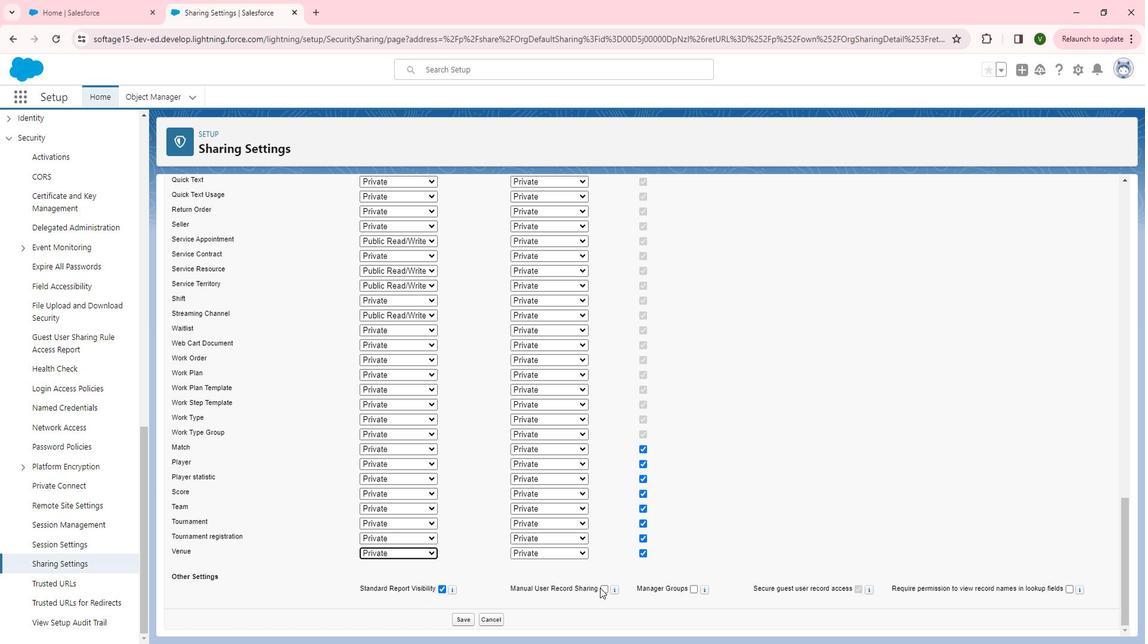 
Action: Mouse pressed left at (599, 544)
Screenshot: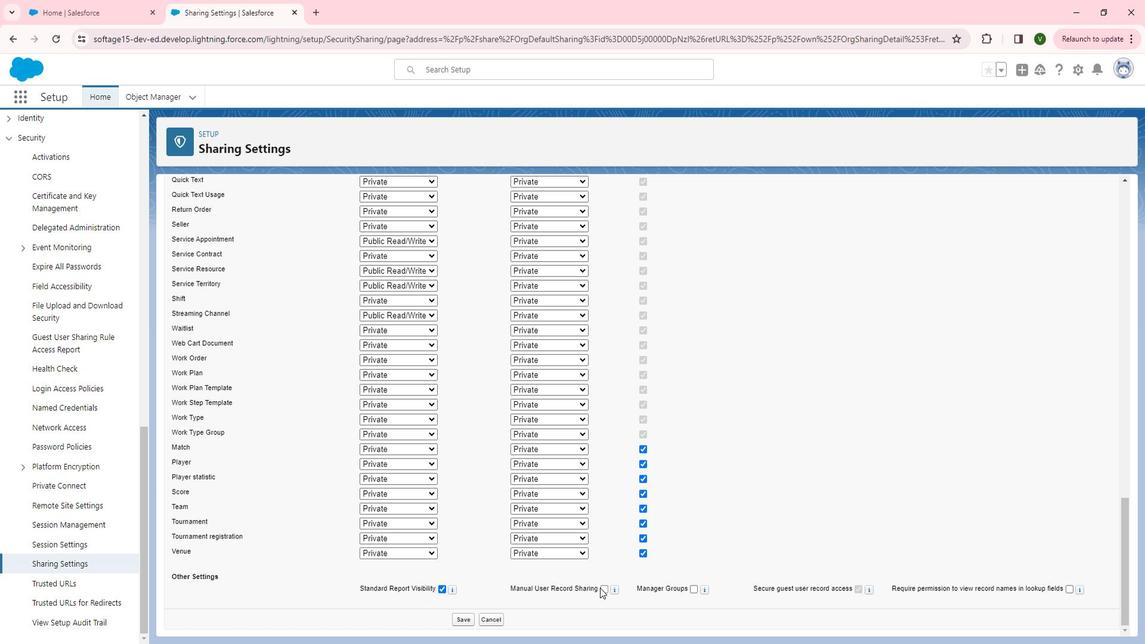 
Action: Mouse moved to (1070, 546)
Screenshot: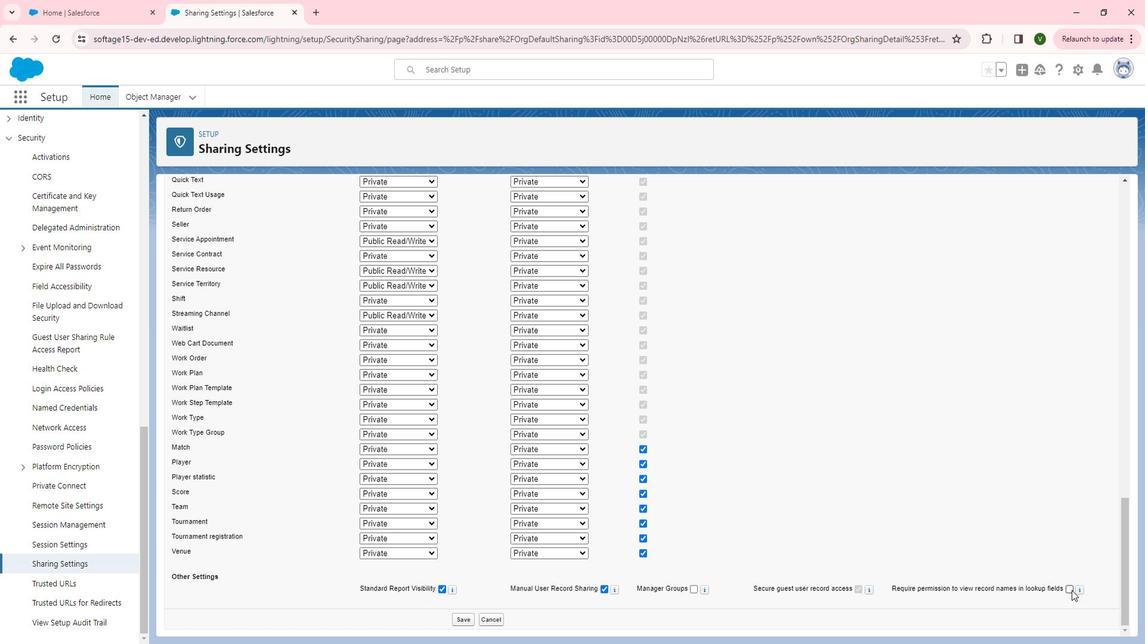 
Action: Mouse pressed left at (1070, 546)
Screenshot: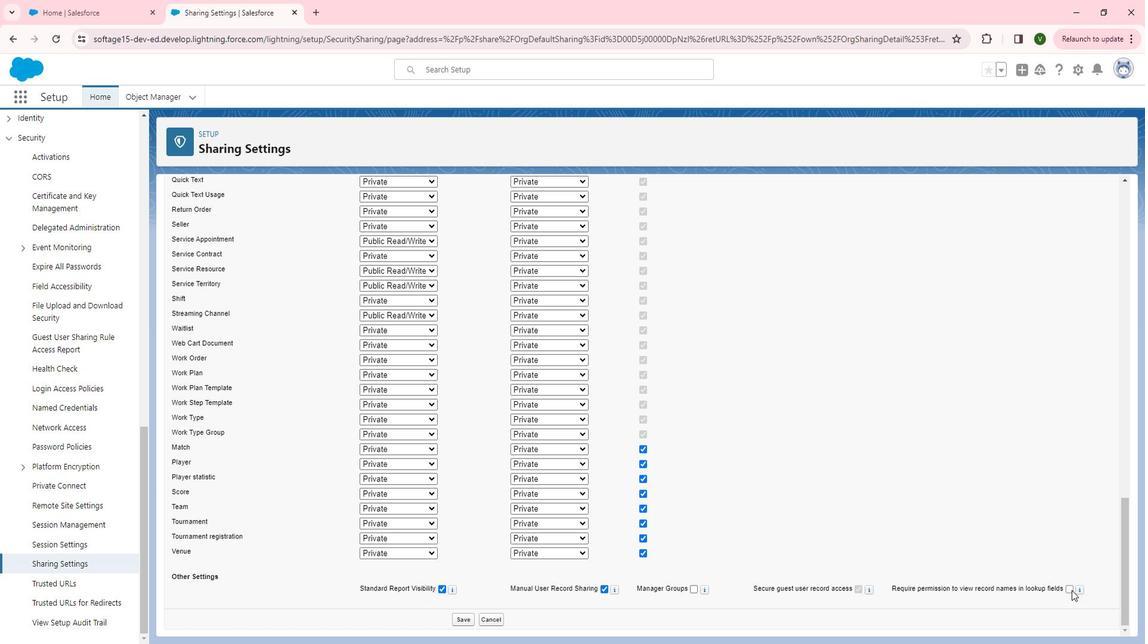 
Action: Mouse moved to (586, 550)
Screenshot: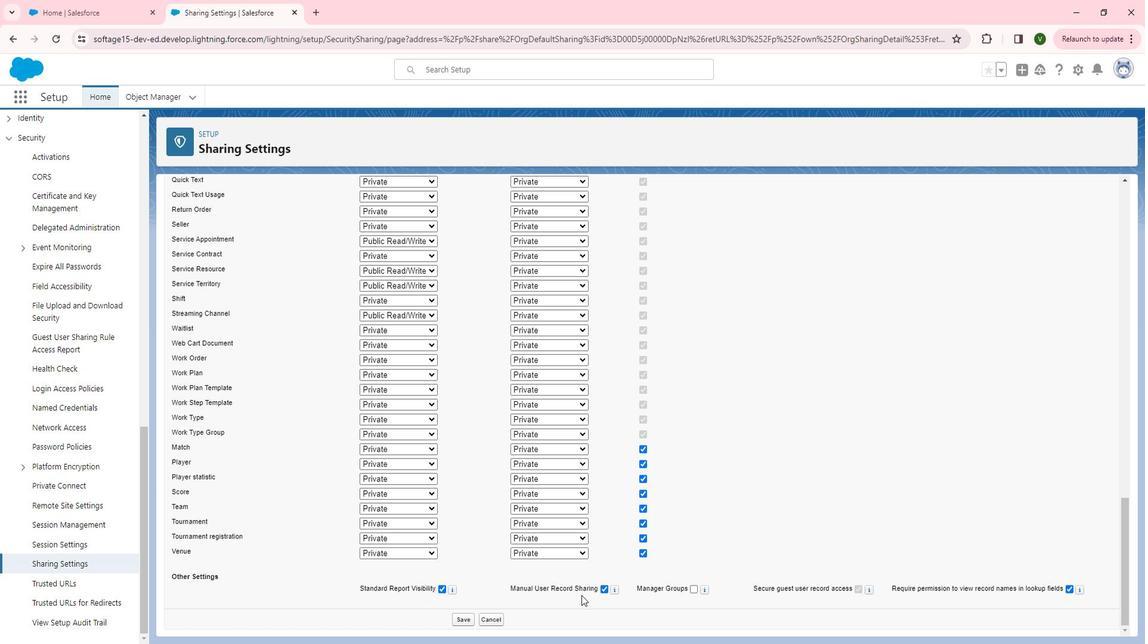 
Action: Mouse scrolled (586, 549) with delta (0, 0)
Screenshot: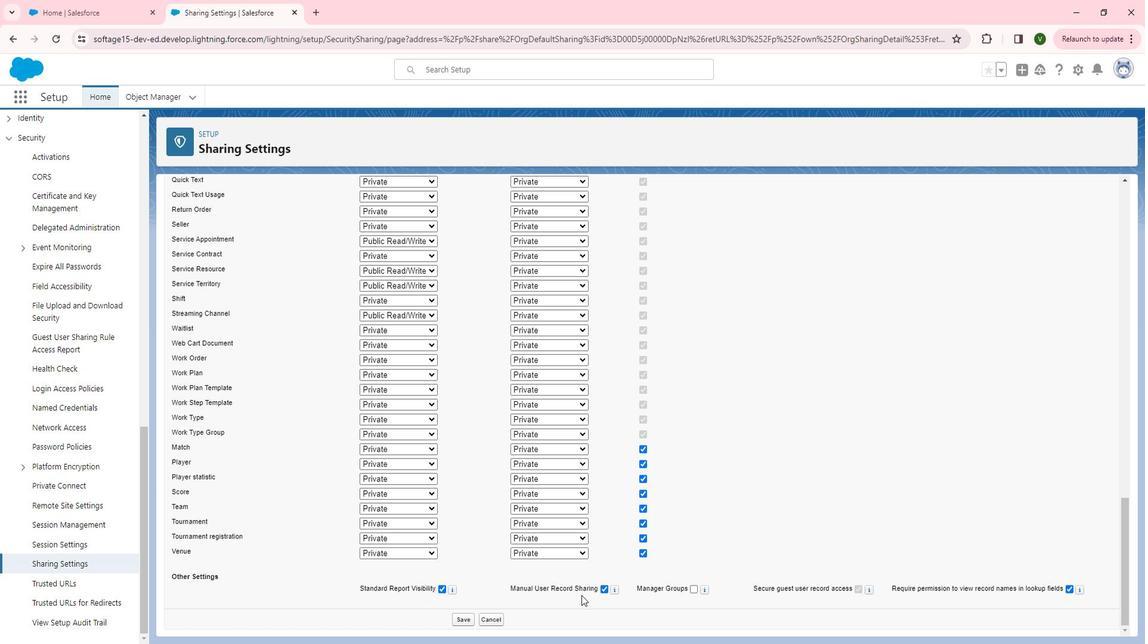 
Action: Mouse moved to (579, 551)
Screenshot: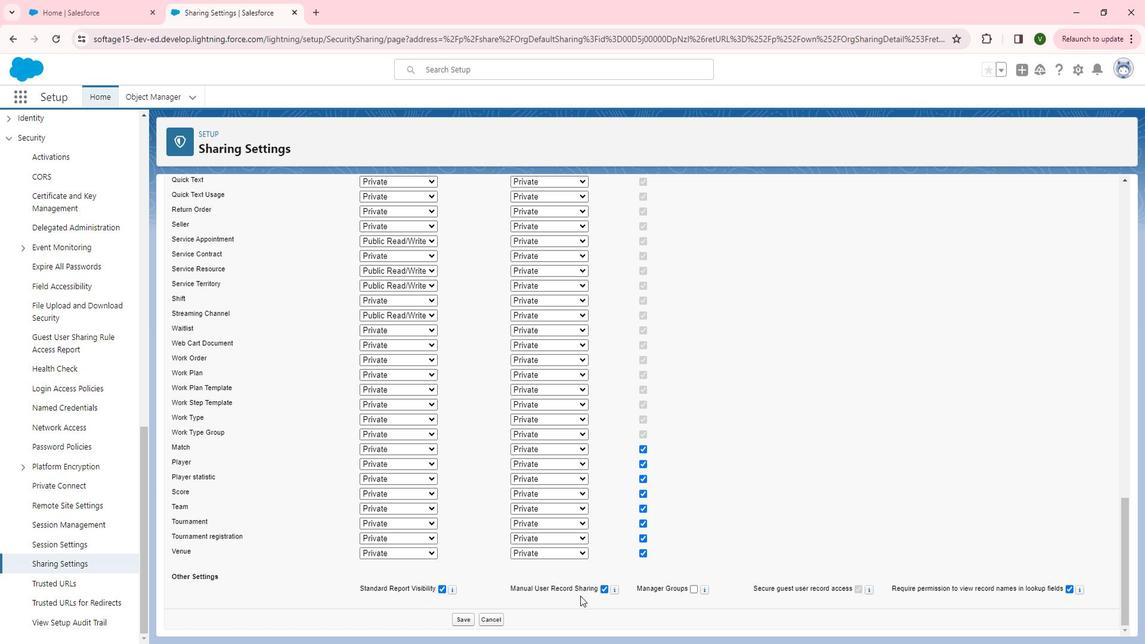 
Action: Mouse scrolled (579, 550) with delta (0, 0)
Screenshot: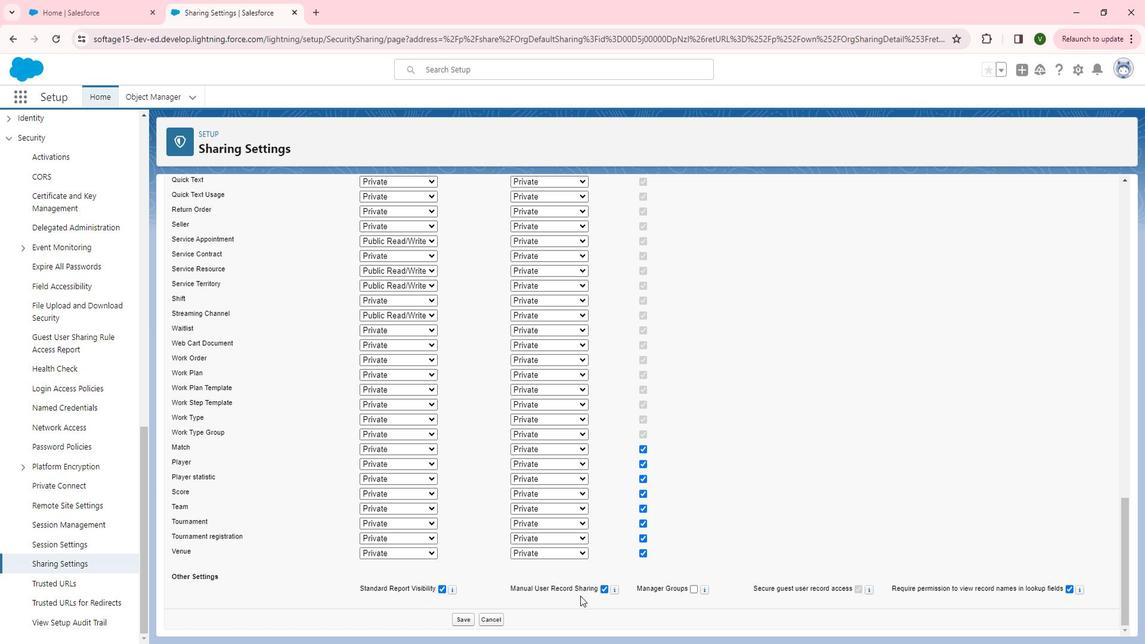 
Action: Mouse moved to (459, 576)
Screenshot: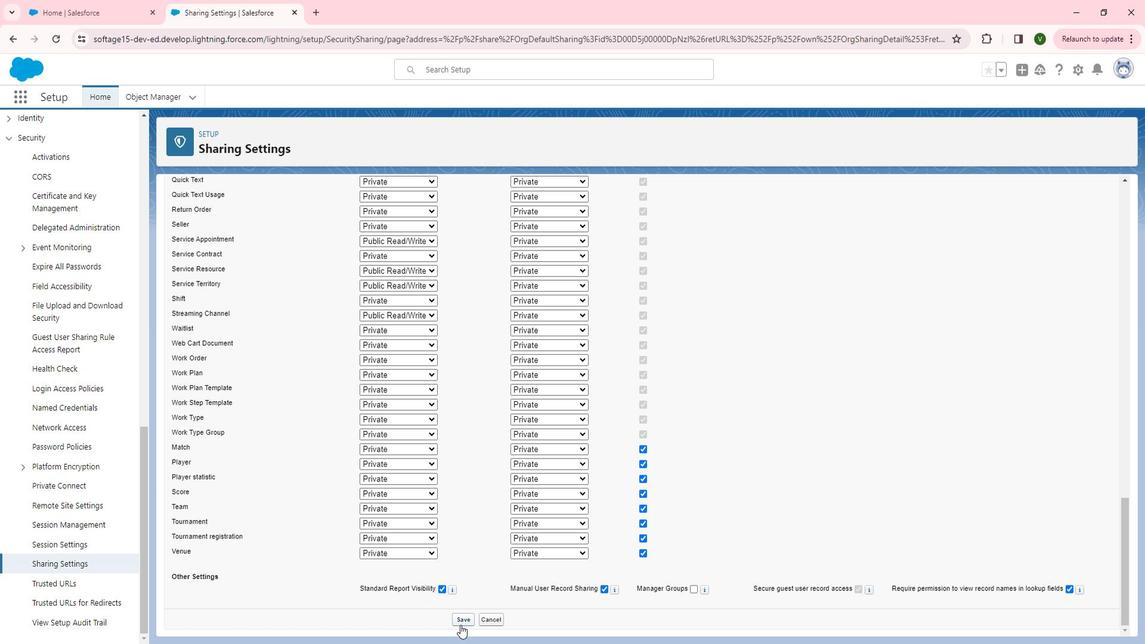 
Action: Mouse pressed left at (459, 576)
Screenshot: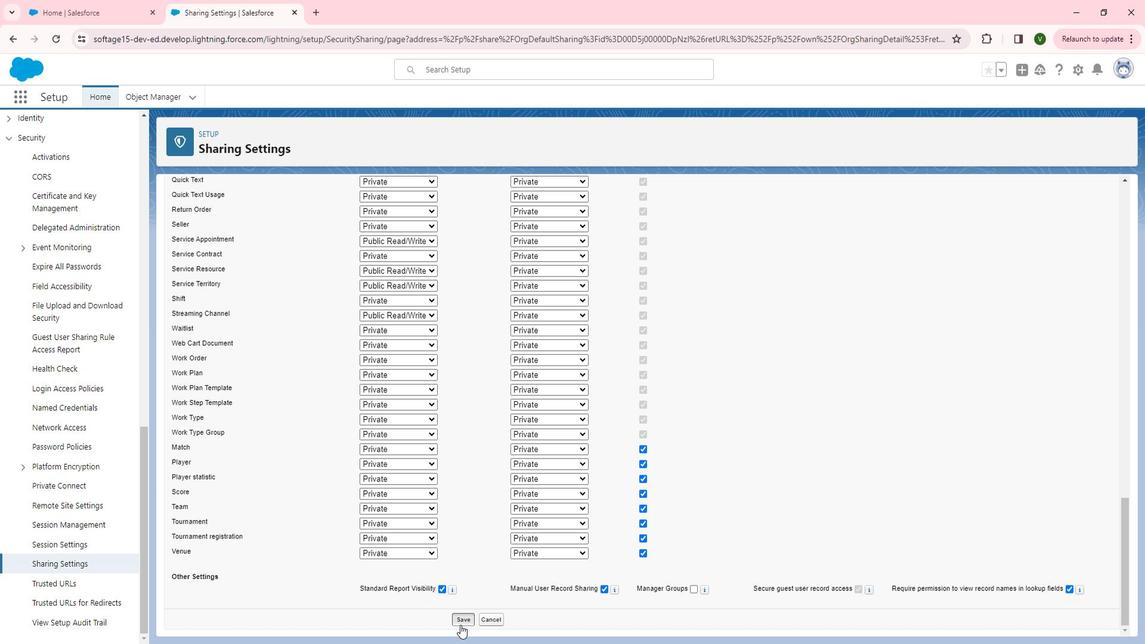 
Action: Mouse moved to (506, 283)
Screenshot: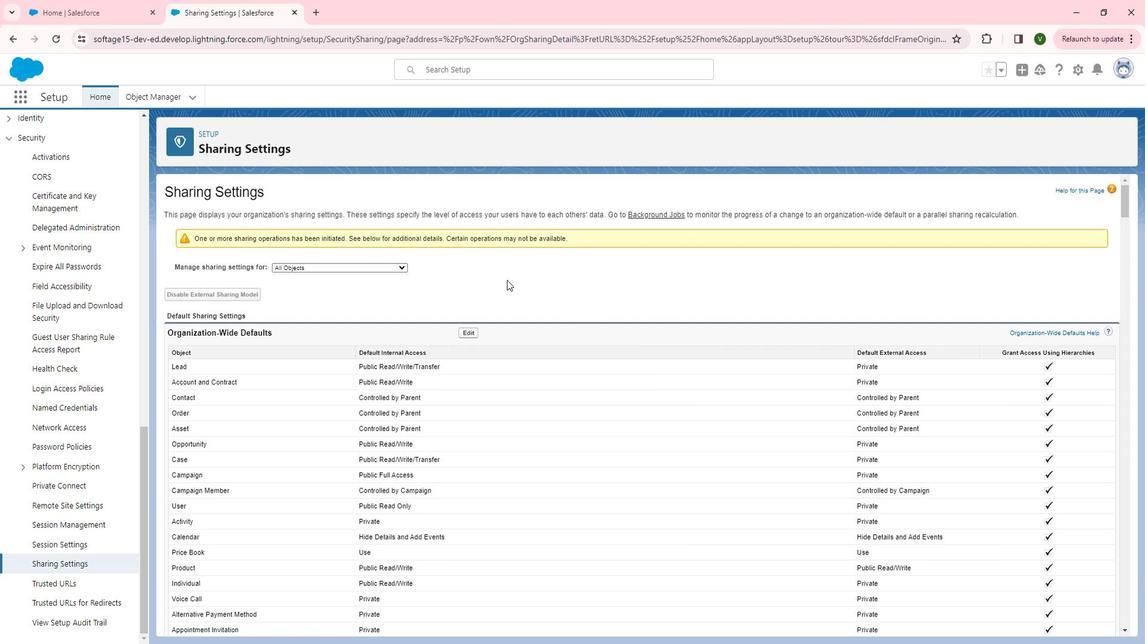 
Action: Mouse pressed left at (506, 283)
Screenshot: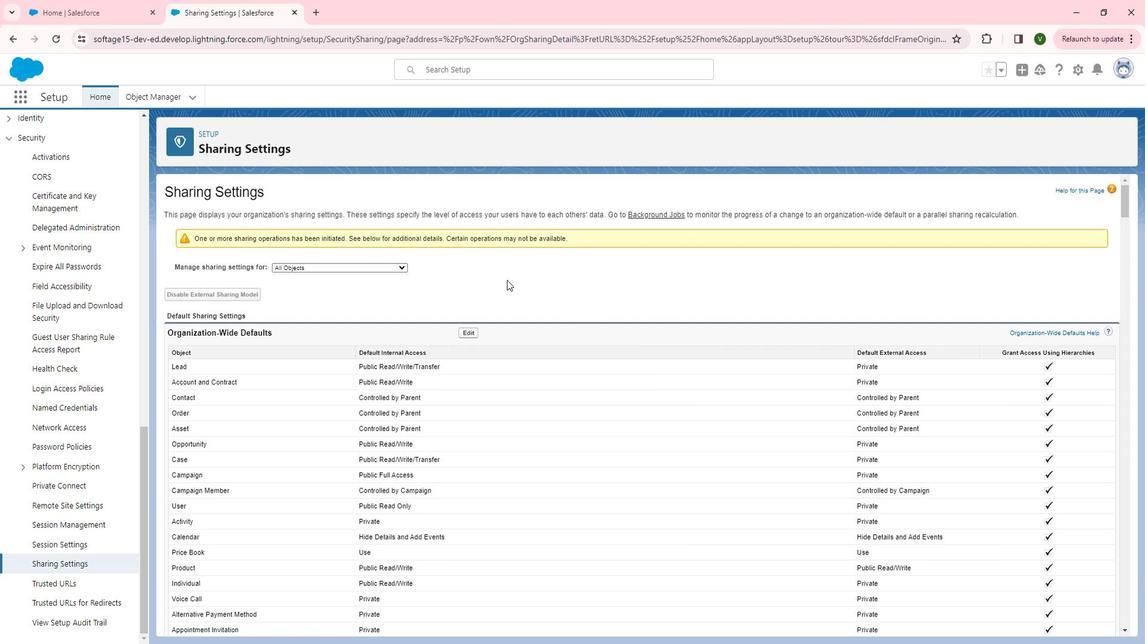 
Action: Mouse moved to (487, 305)
Screenshot: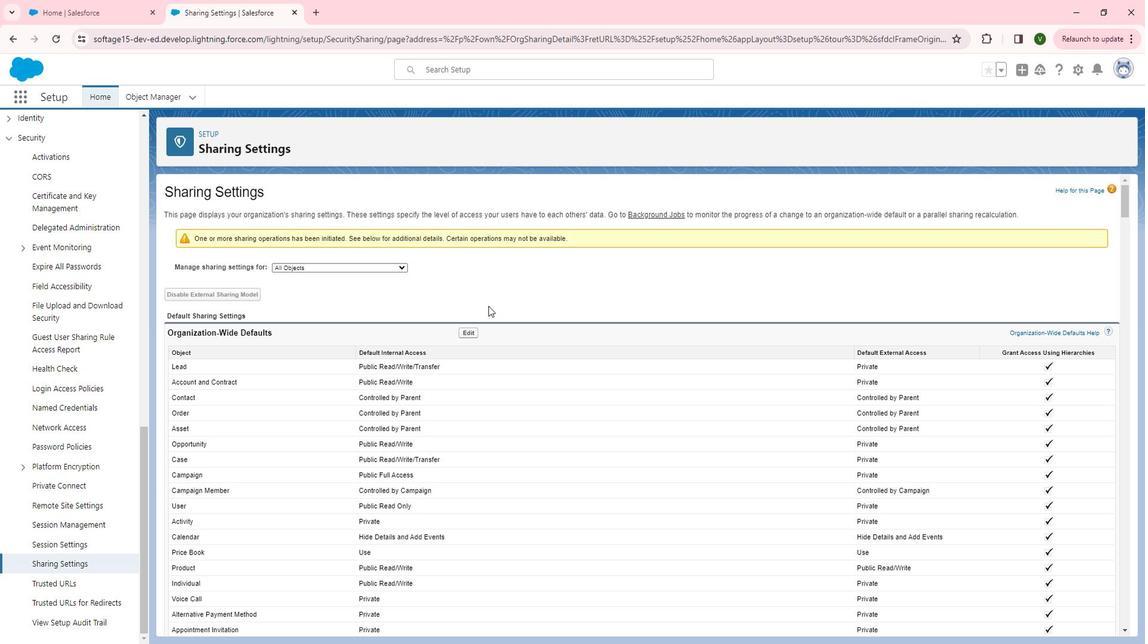
Action: Mouse scrolled (487, 304) with delta (0, 0)
Screenshot: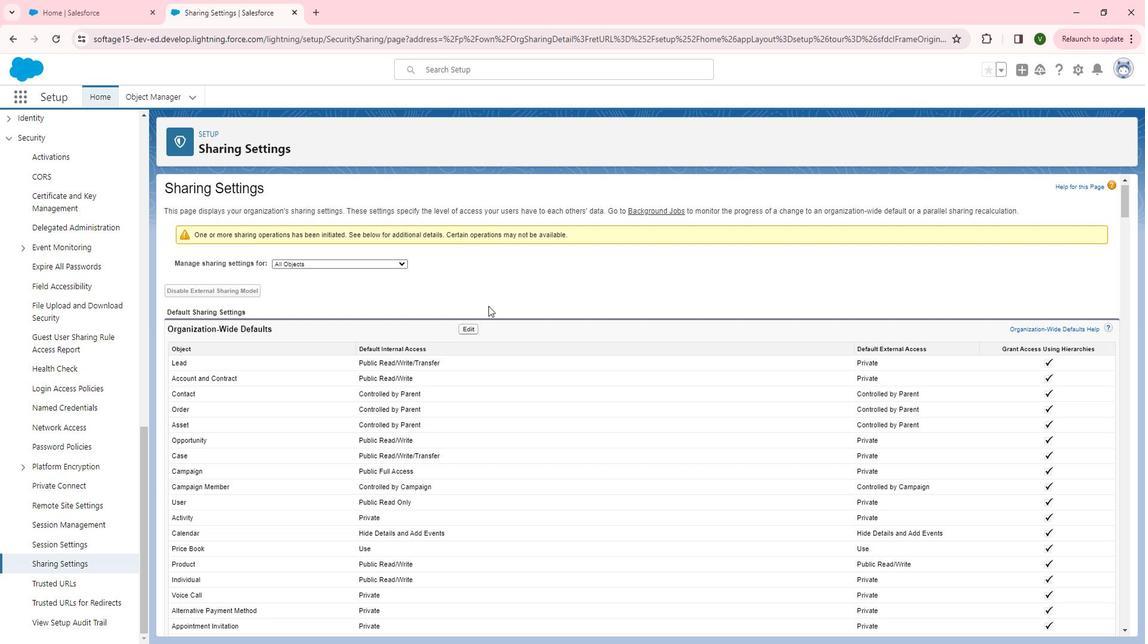 
Action: Mouse scrolled (487, 304) with delta (0, 0)
Screenshot: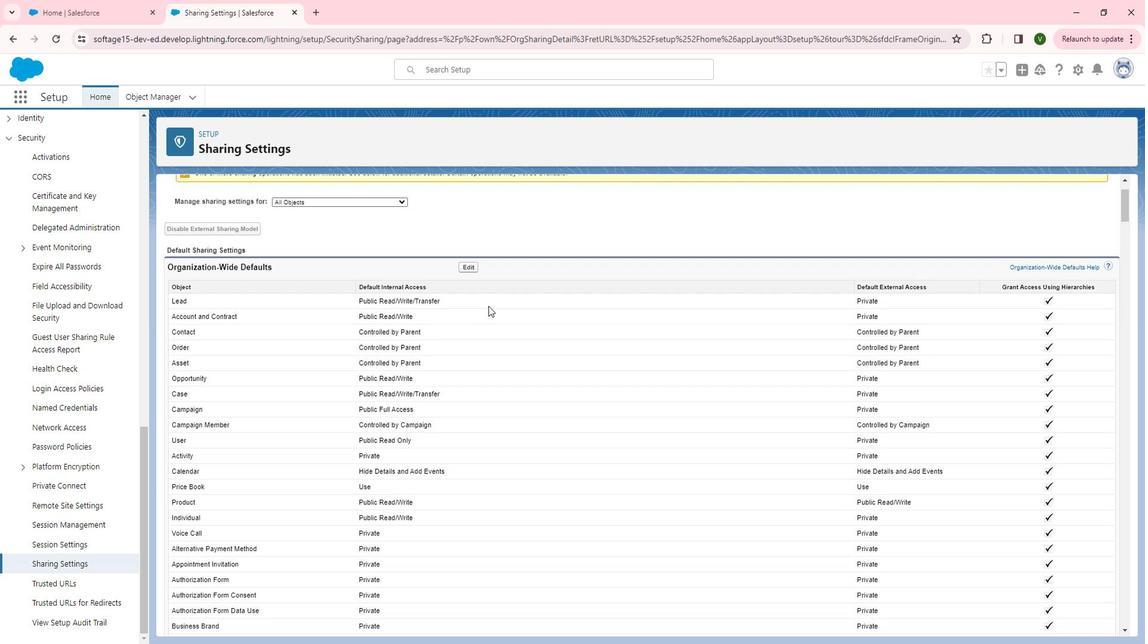 
Action: Mouse scrolled (487, 304) with delta (0, 0)
Screenshot: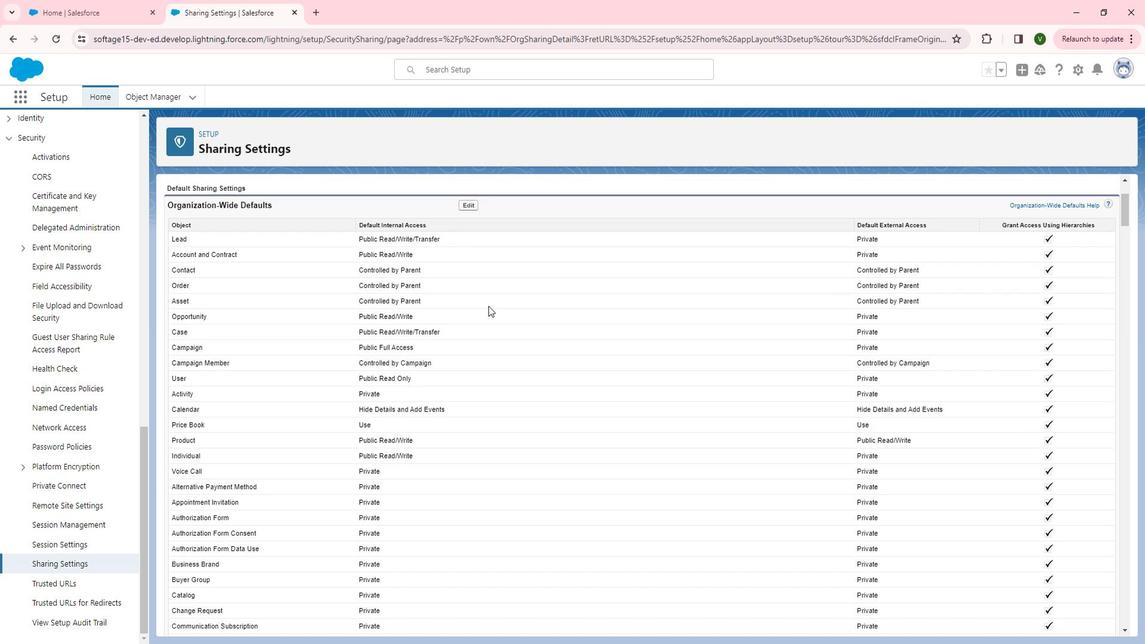 
Action: Mouse scrolled (487, 304) with delta (0, 0)
Screenshot: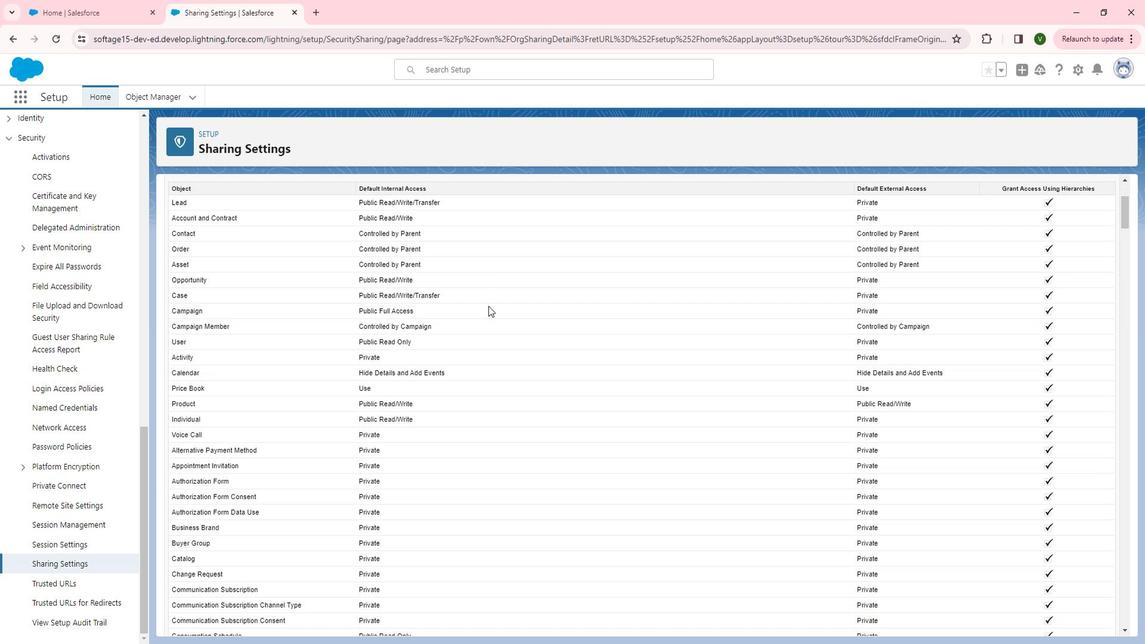 
Action: Mouse moved to (484, 319)
Screenshot: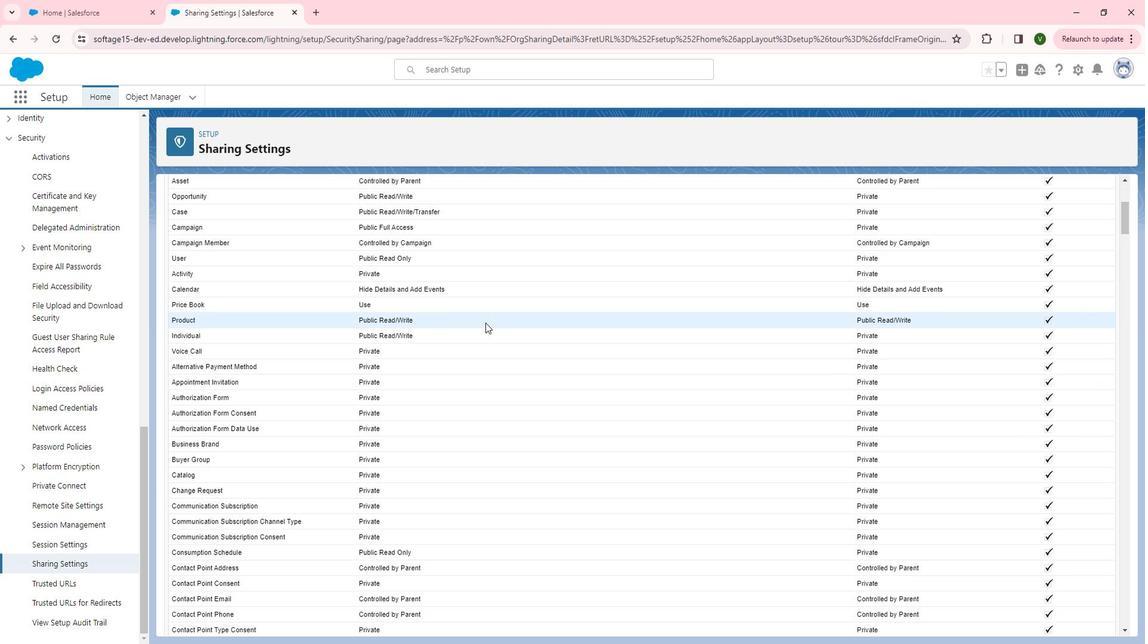 
Action: Mouse scrolled (484, 319) with delta (0, 0)
Screenshot: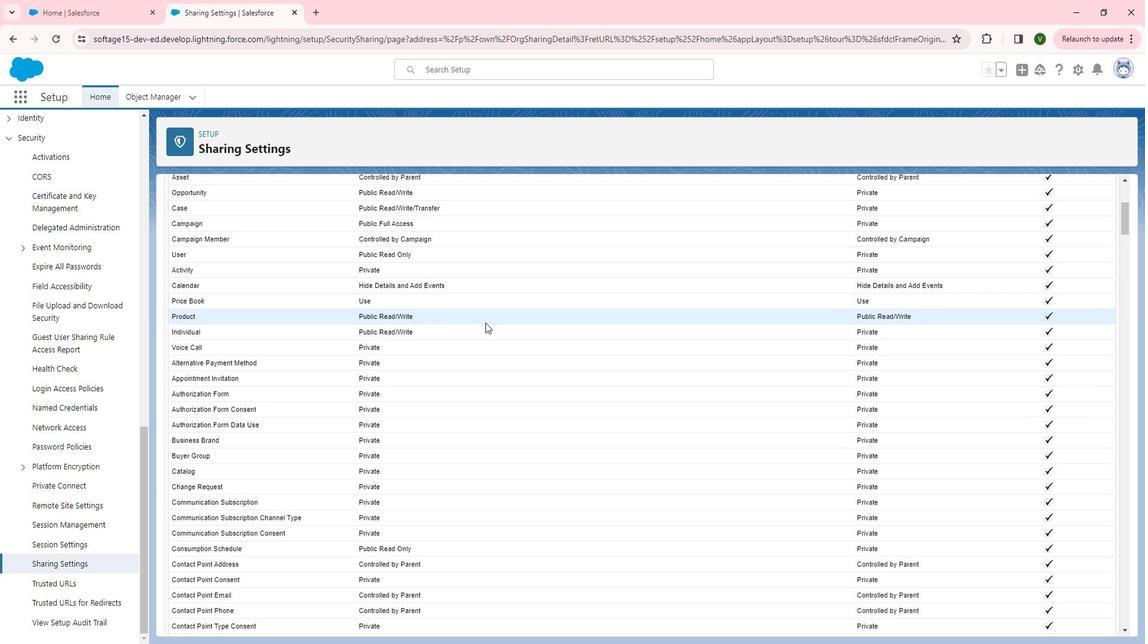 
Action: Mouse moved to (483, 323)
Screenshot: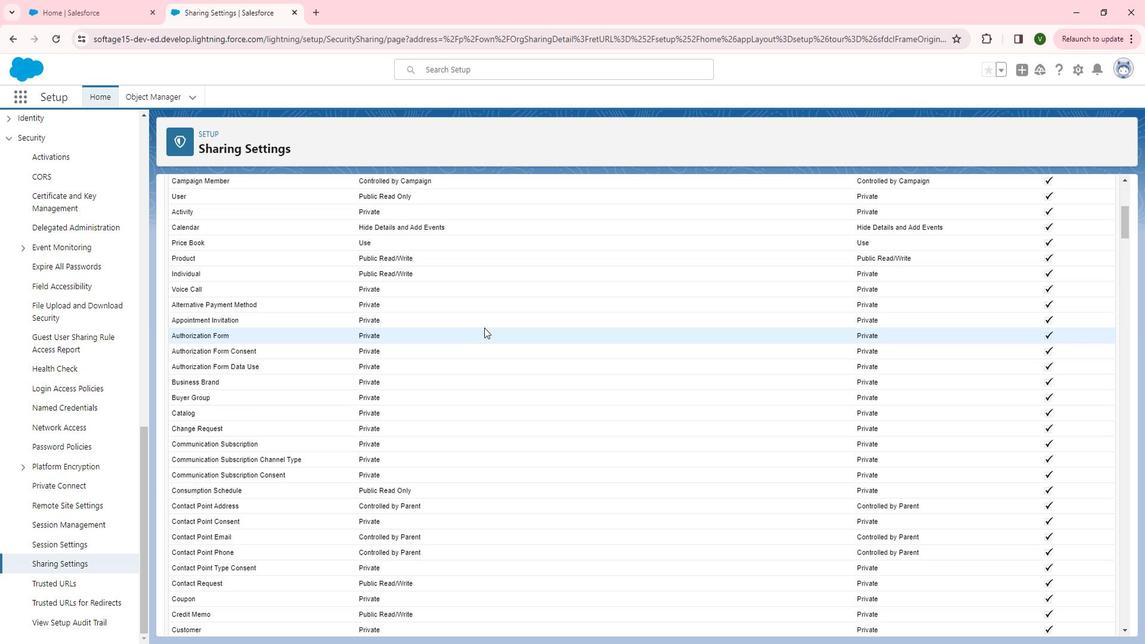
Action: Mouse scrolled (483, 323) with delta (0, 0)
Screenshot: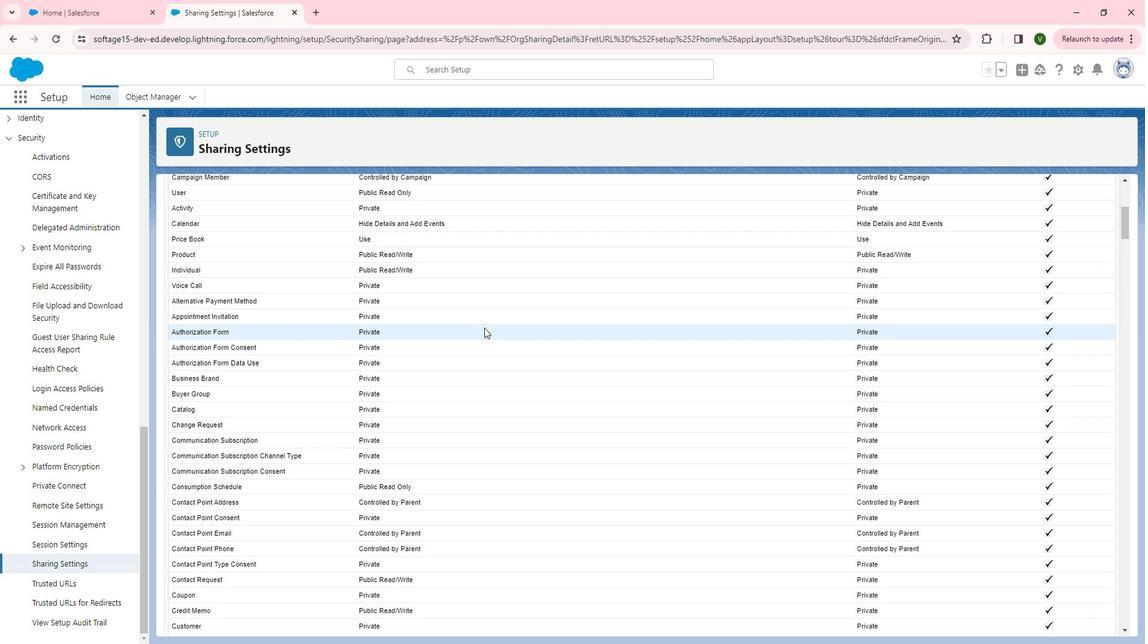 
Action: Mouse moved to (87, 384)
Screenshot: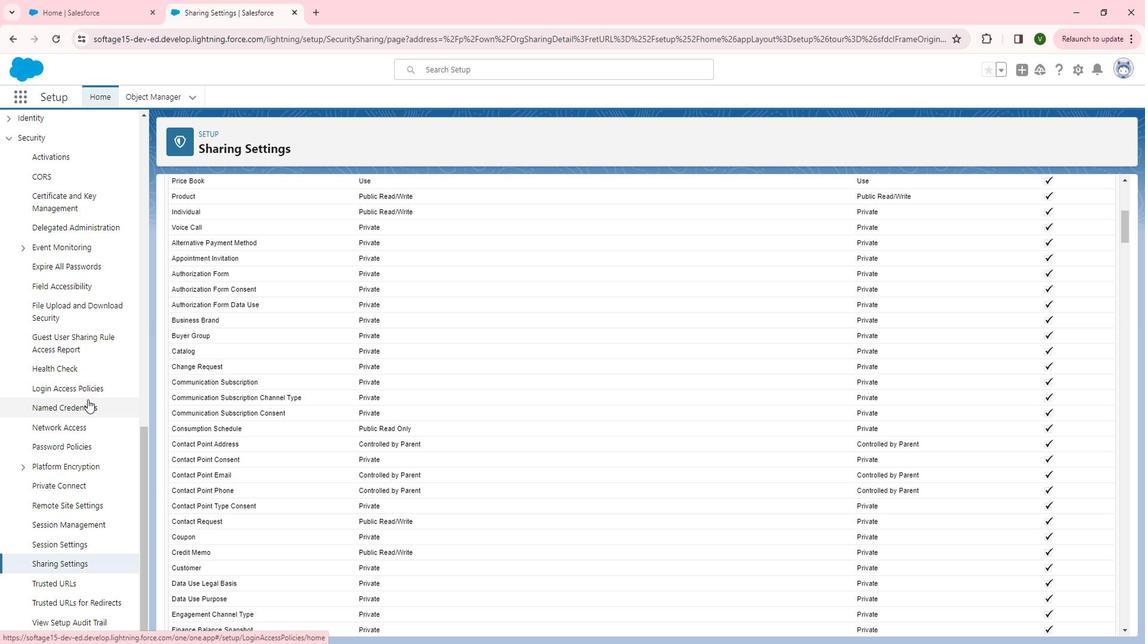 
Action: Mouse scrolled (87, 385) with delta (0, 0)
Screenshot: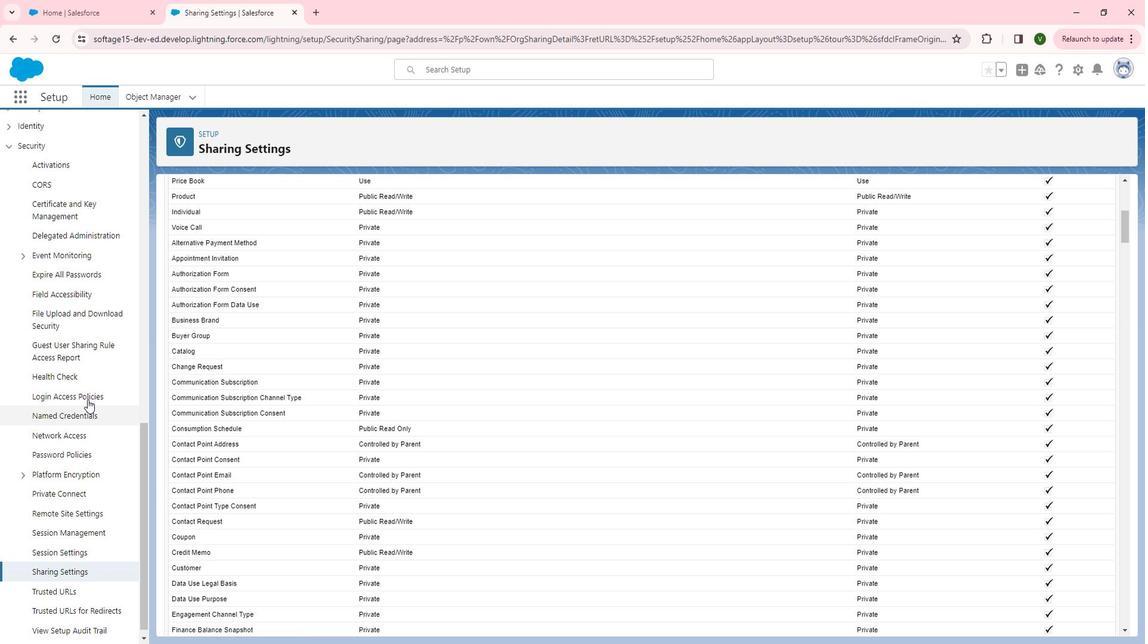 
Action: Mouse scrolled (87, 385) with delta (0, 0)
Screenshot: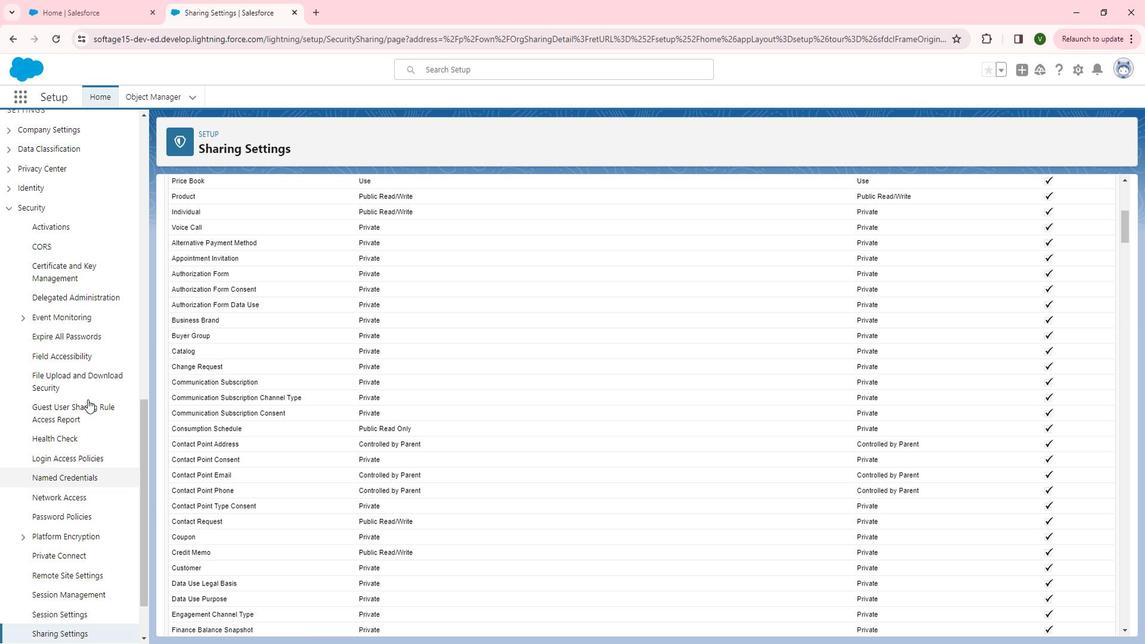 
Action: Mouse moved to (24, 359)
Screenshot: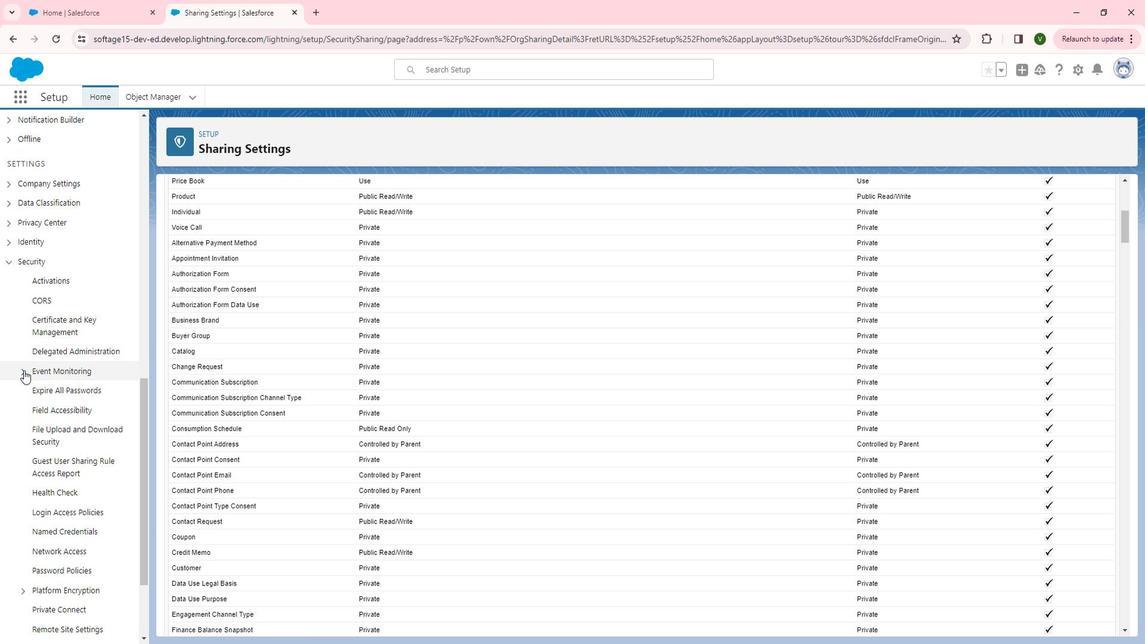 
Action: Mouse pressed left at (24, 359)
Screenshot: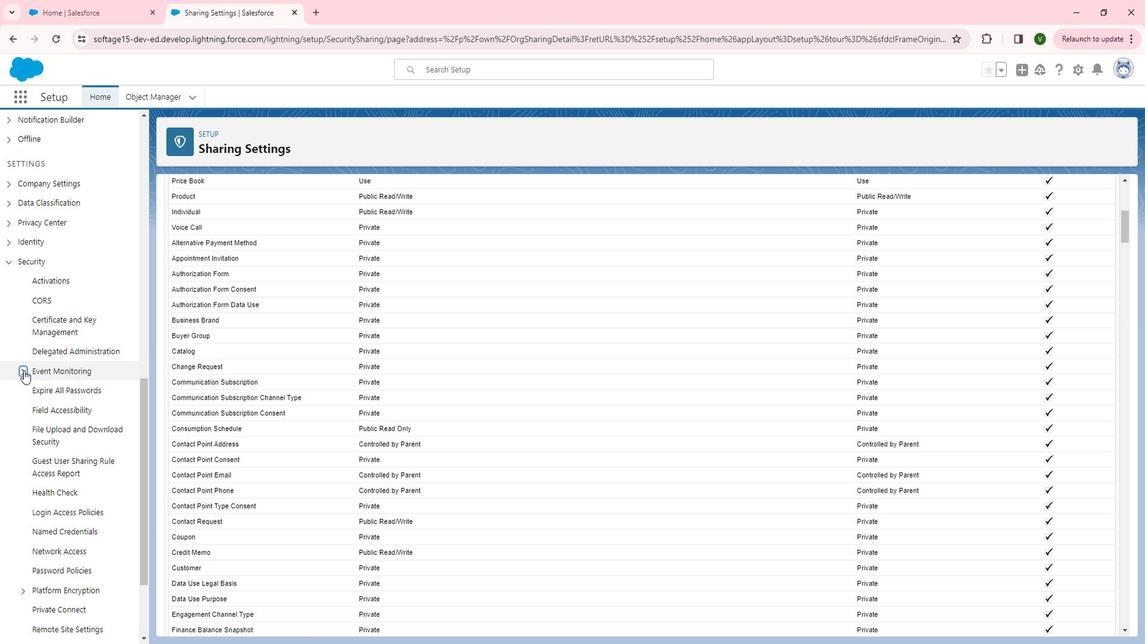 
Action: Mouse moved to (76, 372)
Screenshot: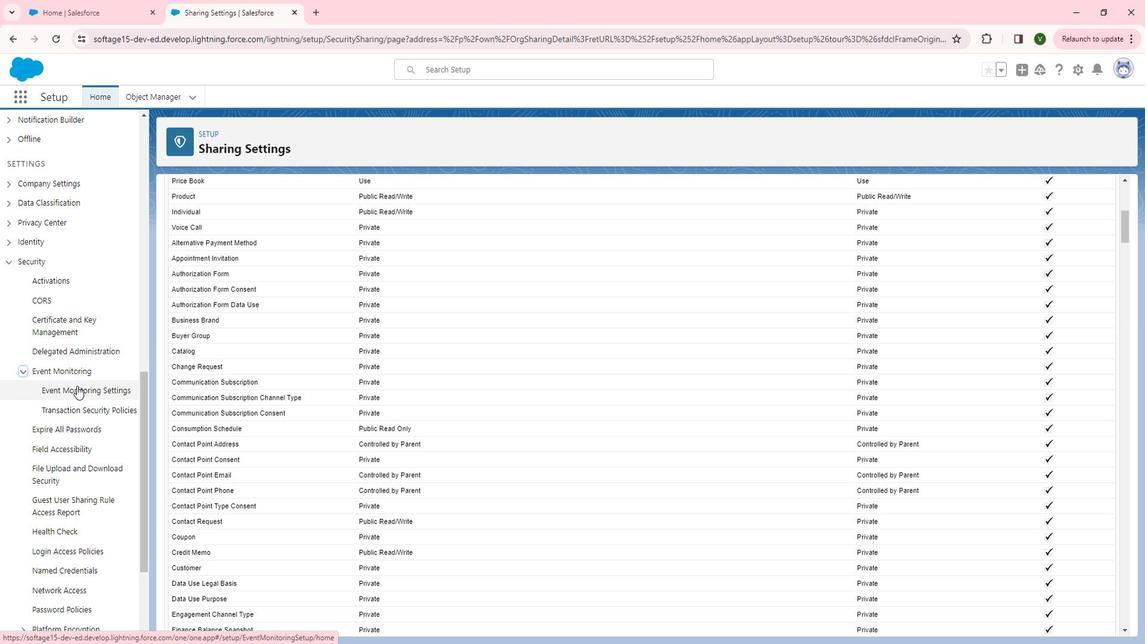 
Action: Mouse pressed left at (76, 372)
Screenshot: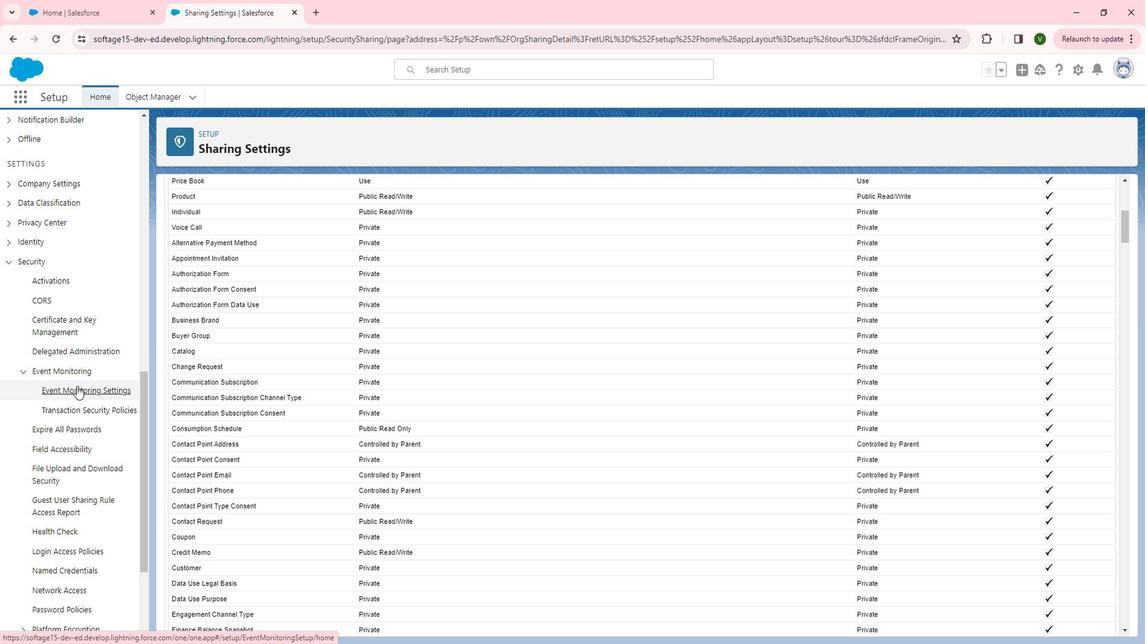
Action: Mouse moved to (1097, 251)
Screenshot: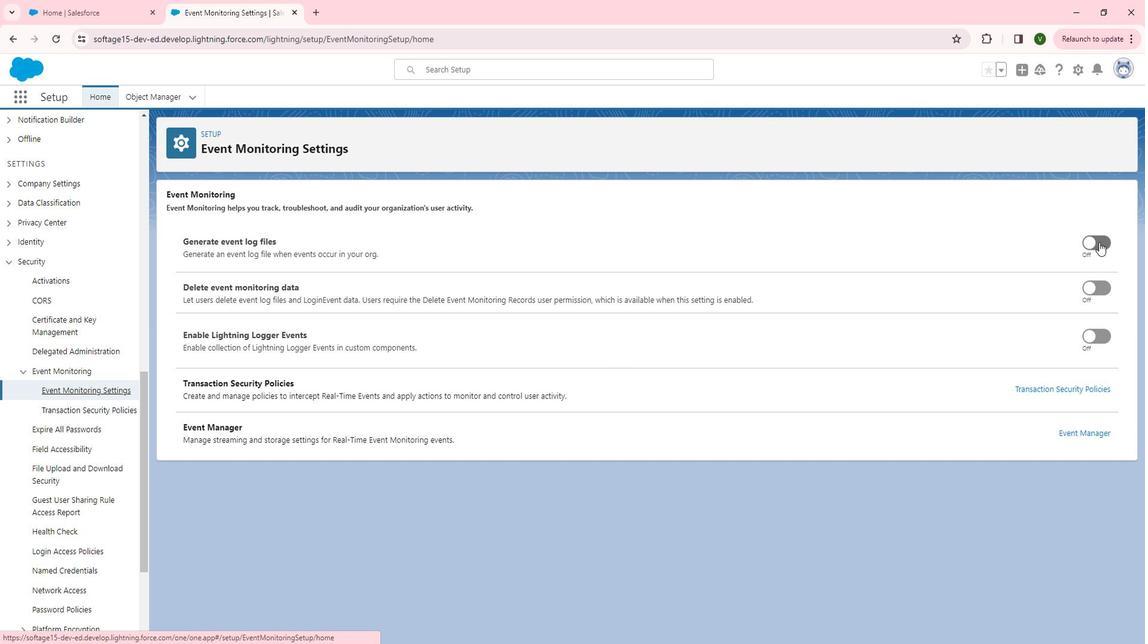 
Action: Mouse pressed left at (1097, 251)
Screenshot: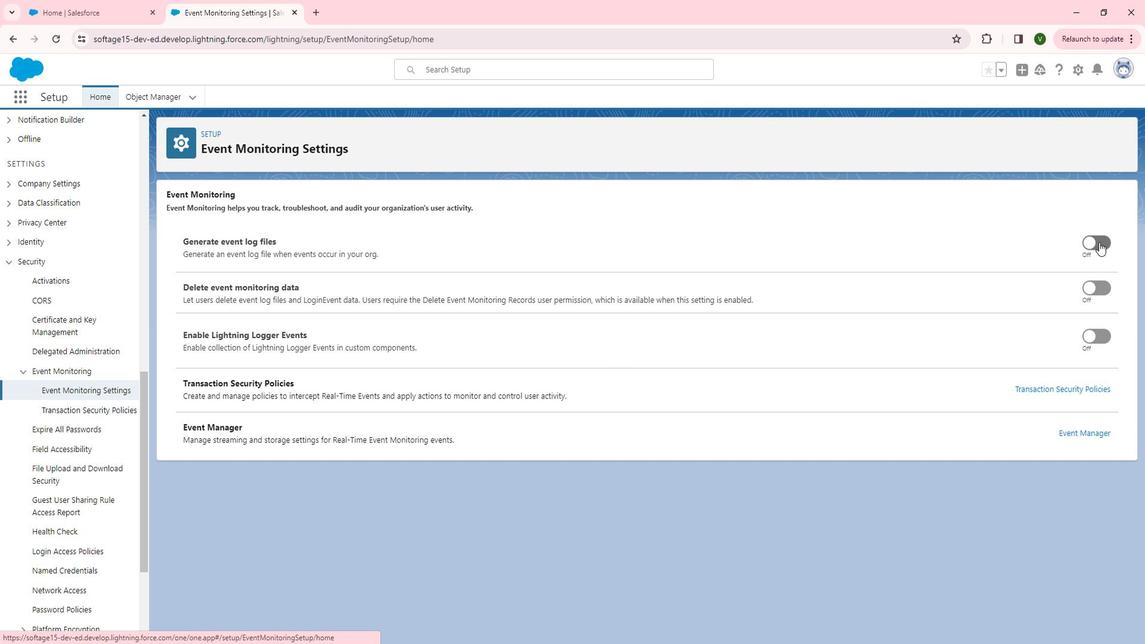 
Action: Mouse moved to (1099, 330)
Screenshot: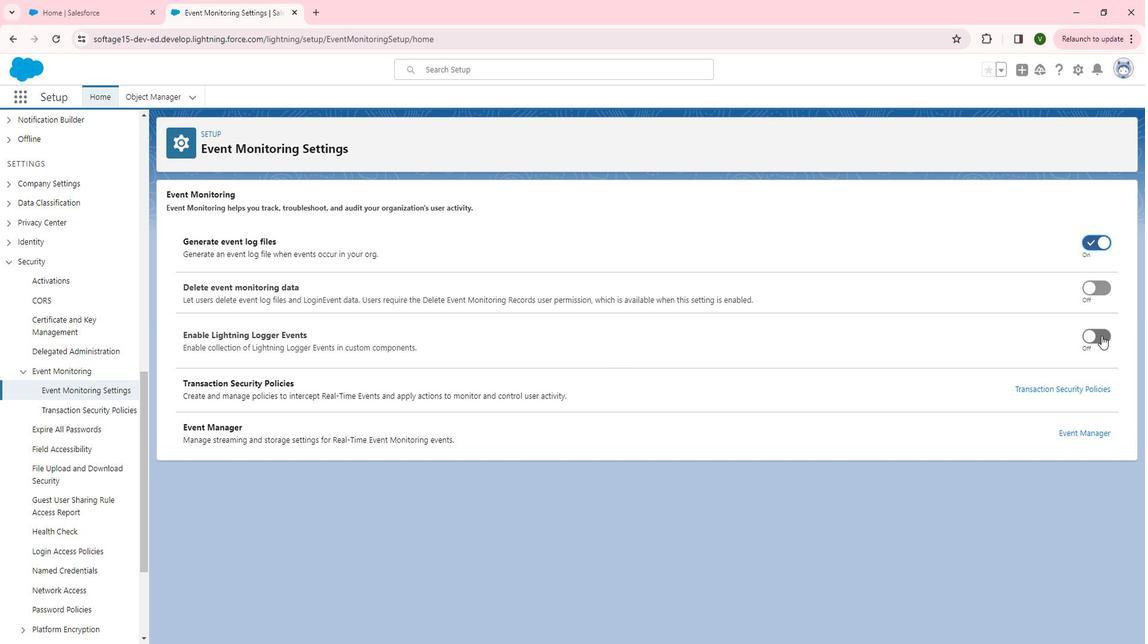 
Action: Mouse pressed left at (1099, 330)
Screenshot: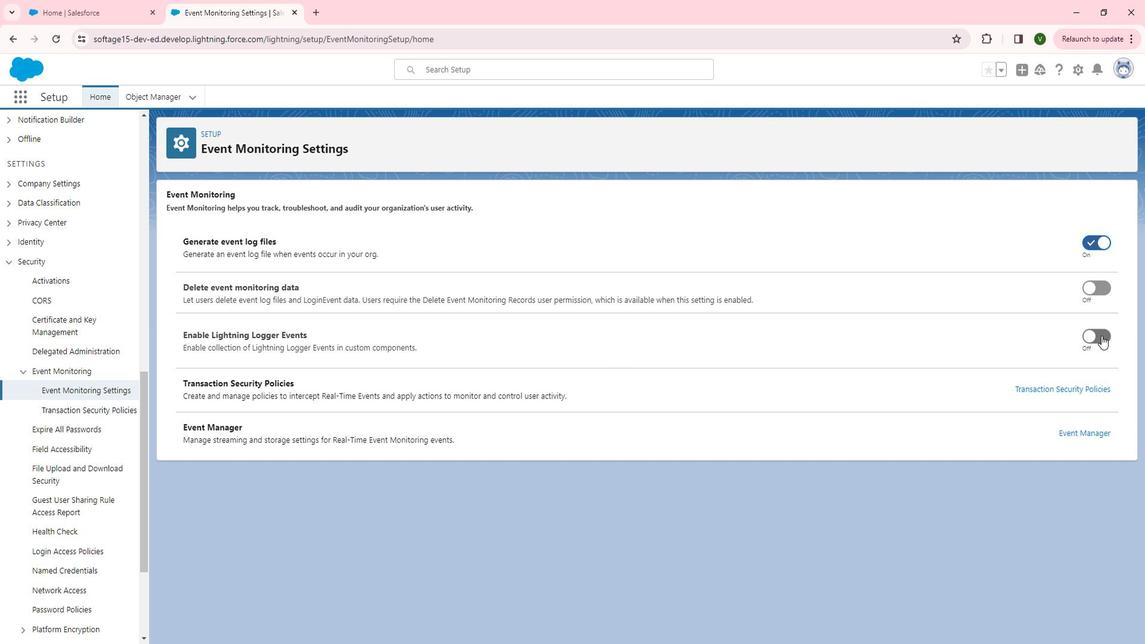
Action: Mouse moved to (1090, 406)
Screenshot: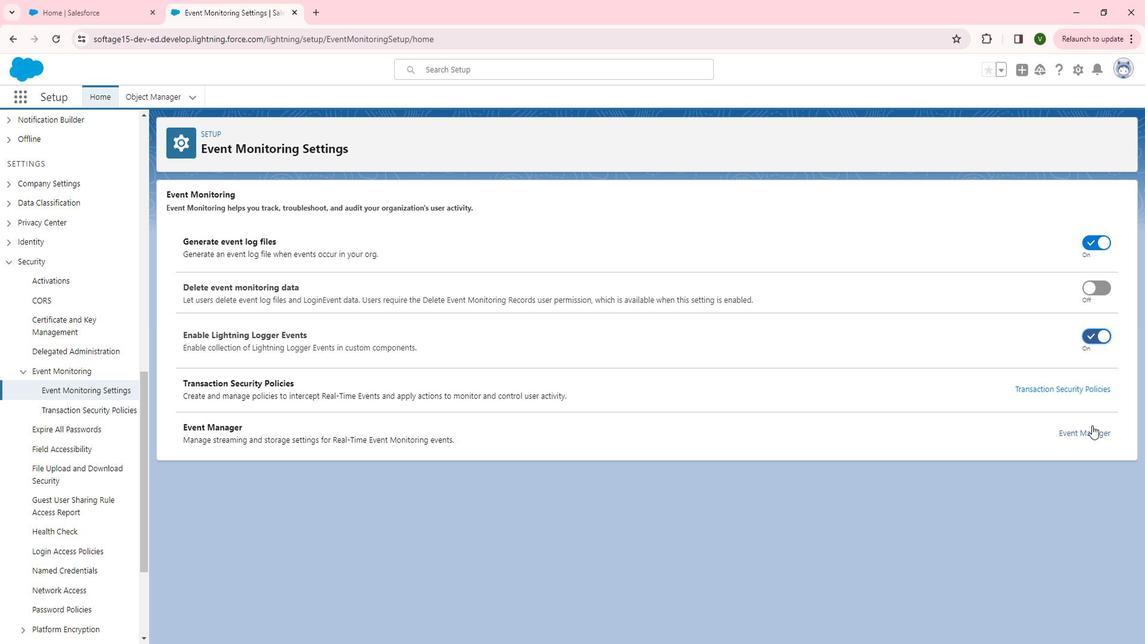 
Action: Mouse pressed left at (1090, 406)
Screenshot: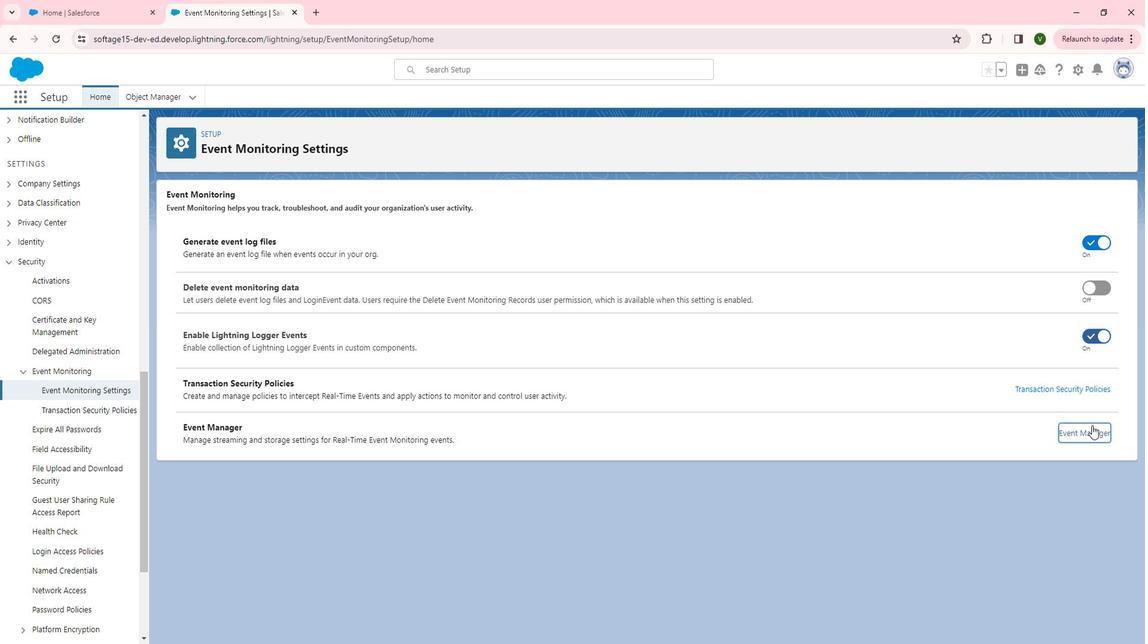 
Action: Mouse moved to (450, 487)
Screenshot: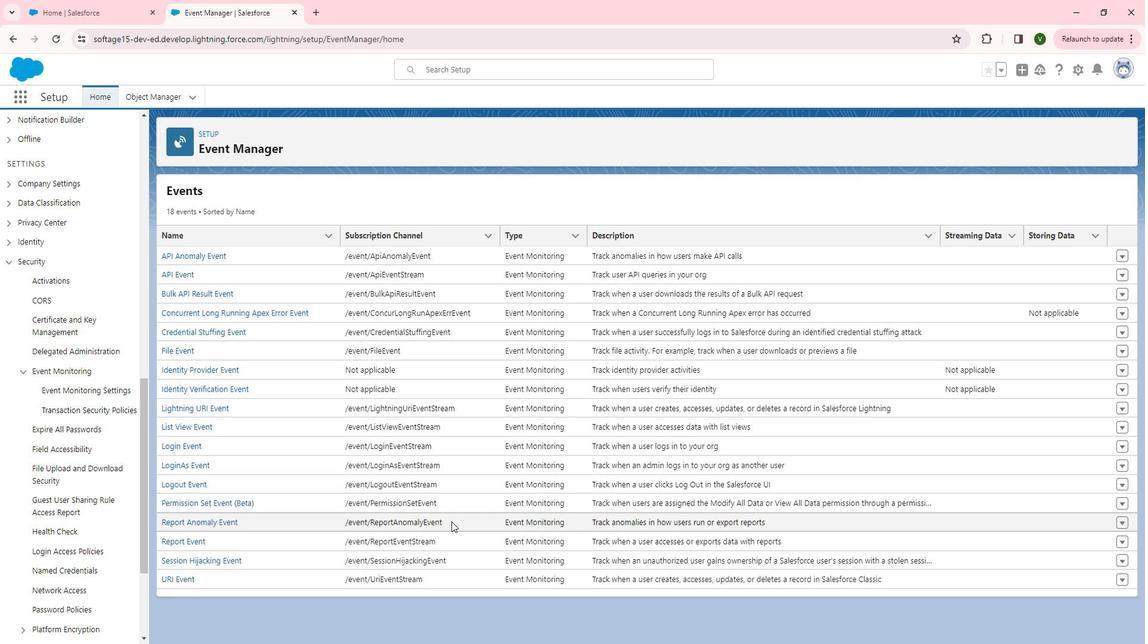
Action: Mouse scrolled (450, 487) with delta (0, 0)
Screenshot: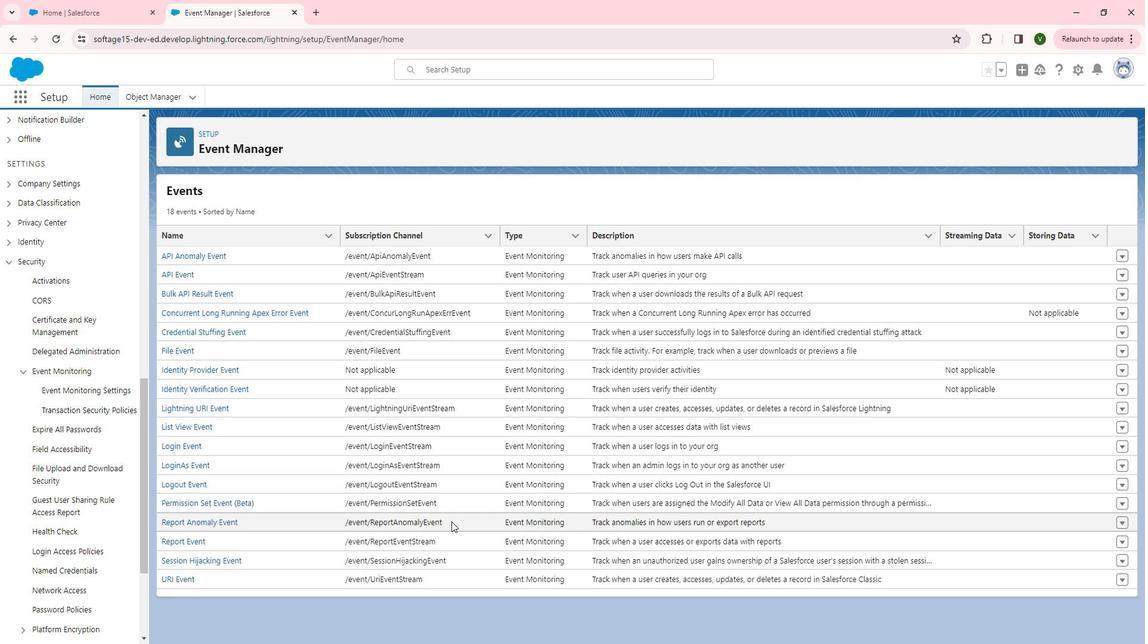 
Action: Mouse scrolled (450, 487) with delta (0, 0)
Screenshot: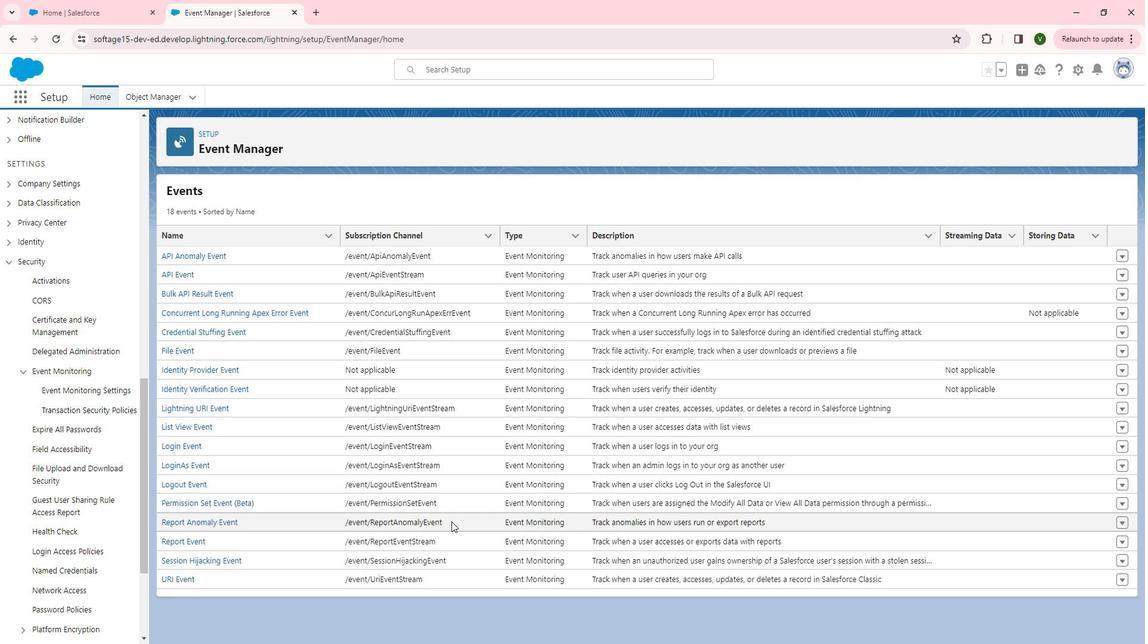 
Action: Mouse moved to (82, 403)
Screenshot: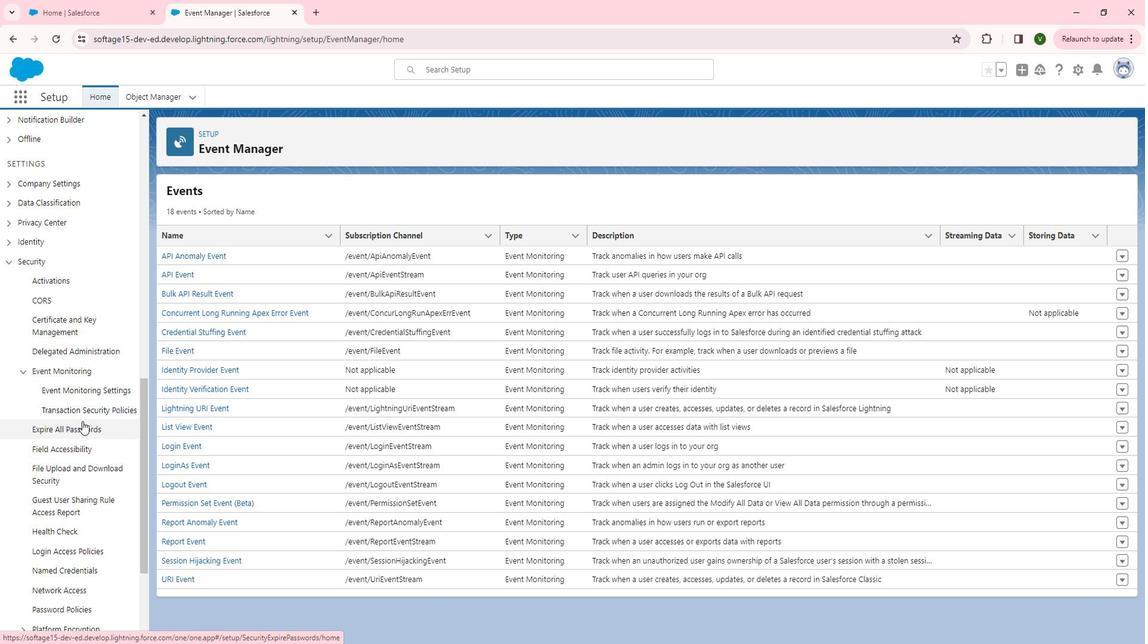 
Action: Mouse scrolled (82, 403) with delta (0, 0)
Screenshot: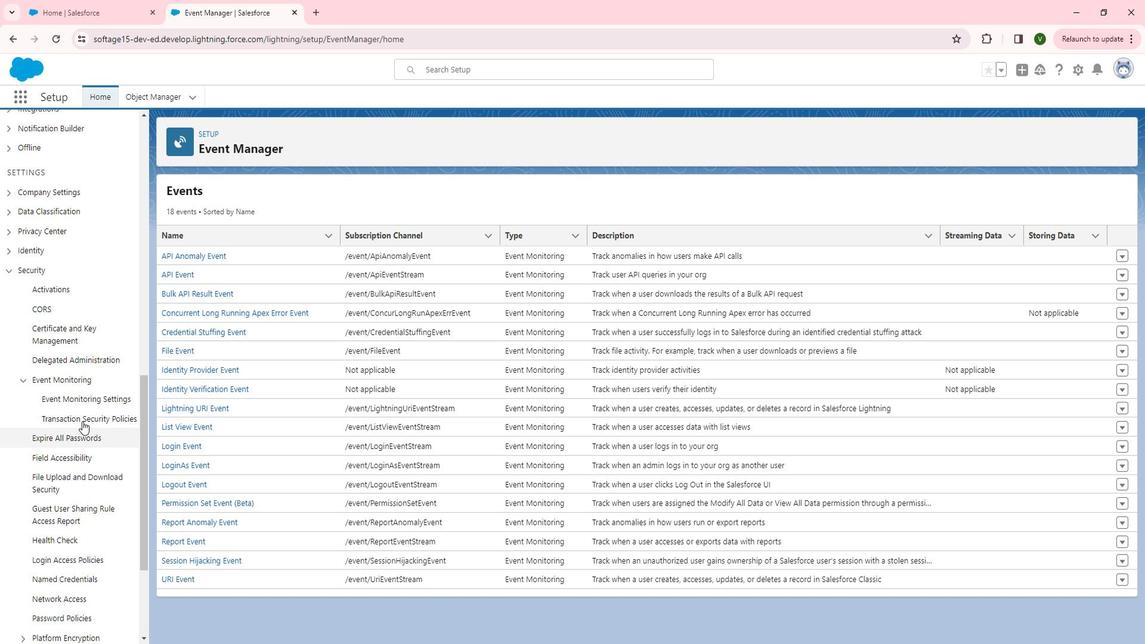 
Action: Mouse scrolled (82, 403) with delta (0, 0)
Screenshot: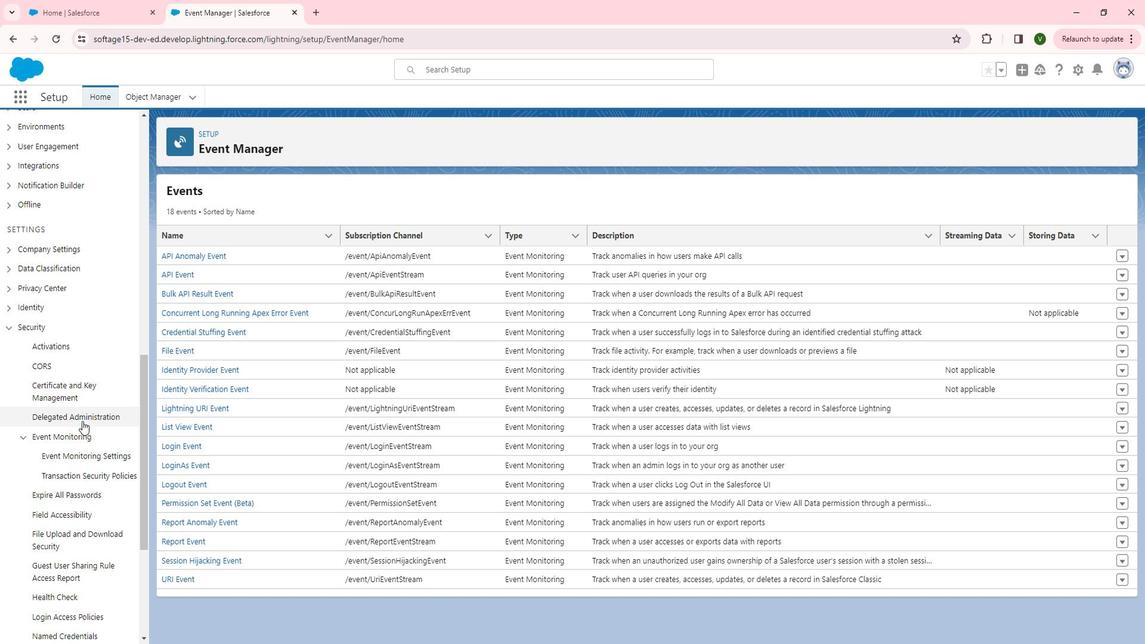 
Action: Mouse moved to (33, 450)
Screenshot: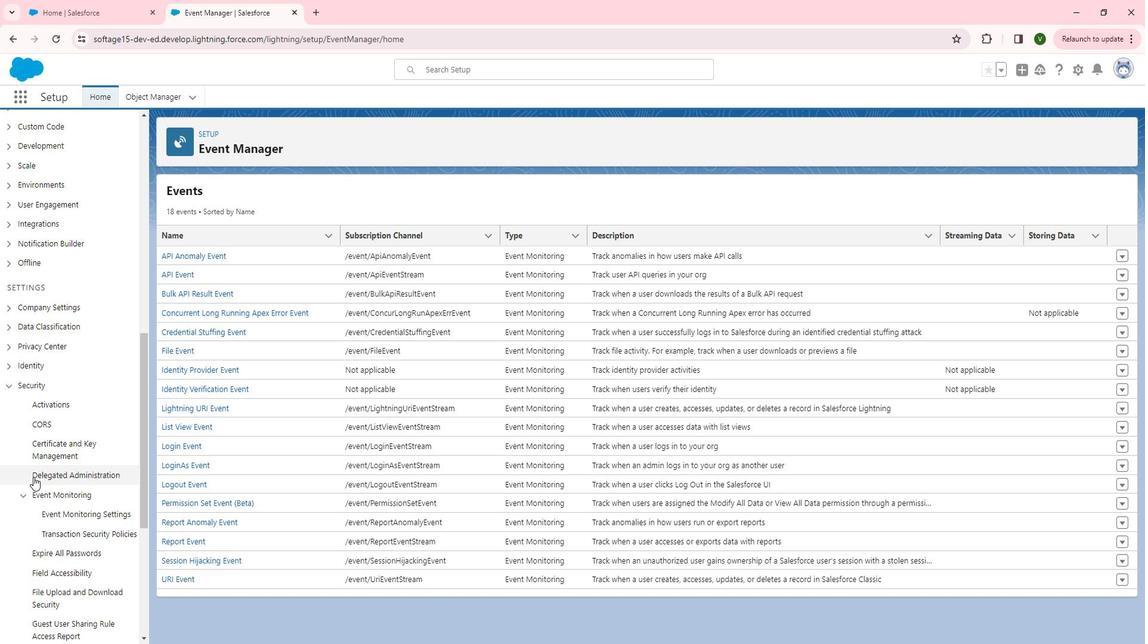 
Action: Mouse scrolled (33, 449) with delta (0, 0)
Screenshot: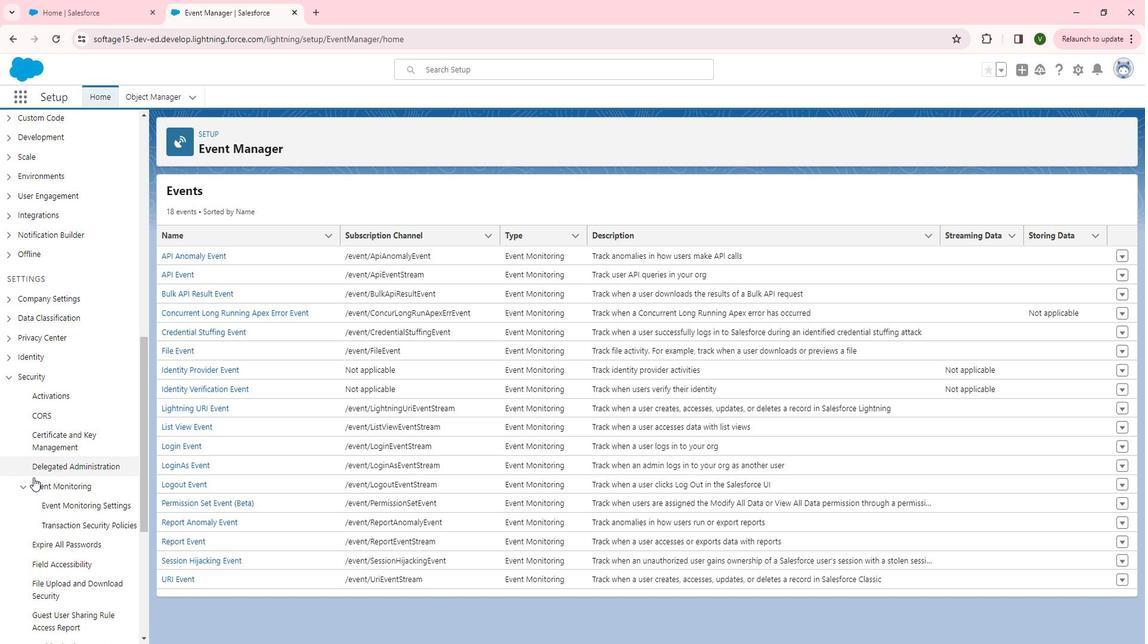 
Action: Mouse moved to (33, 450)
Screenshot: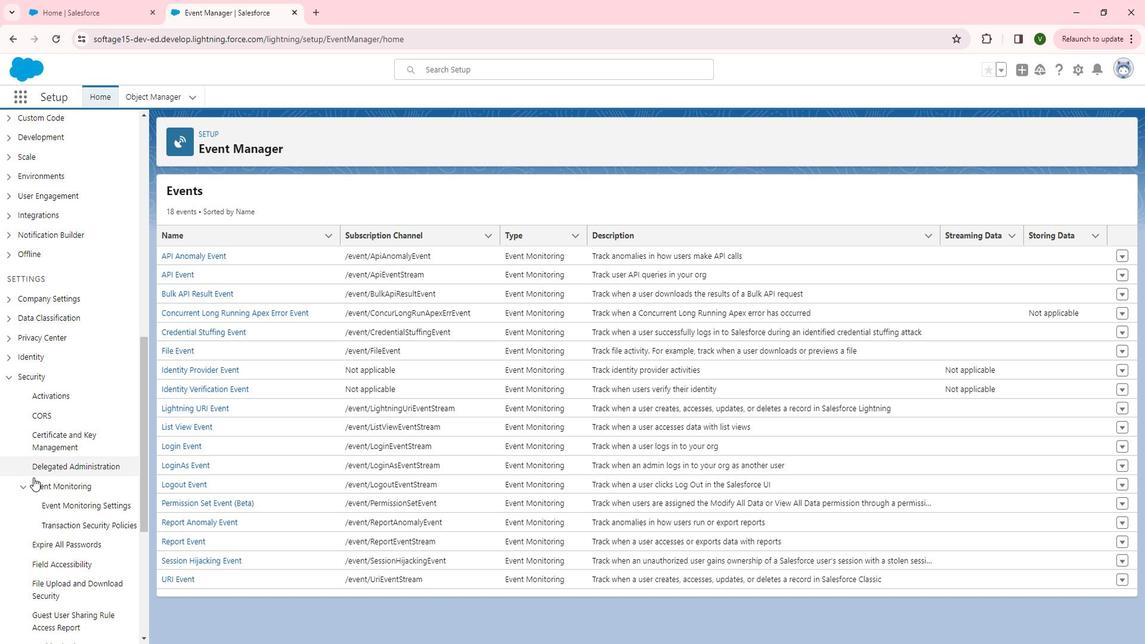 
Action: Mouse scrolled (33, 450) with delta (0, 0)
Screenshot: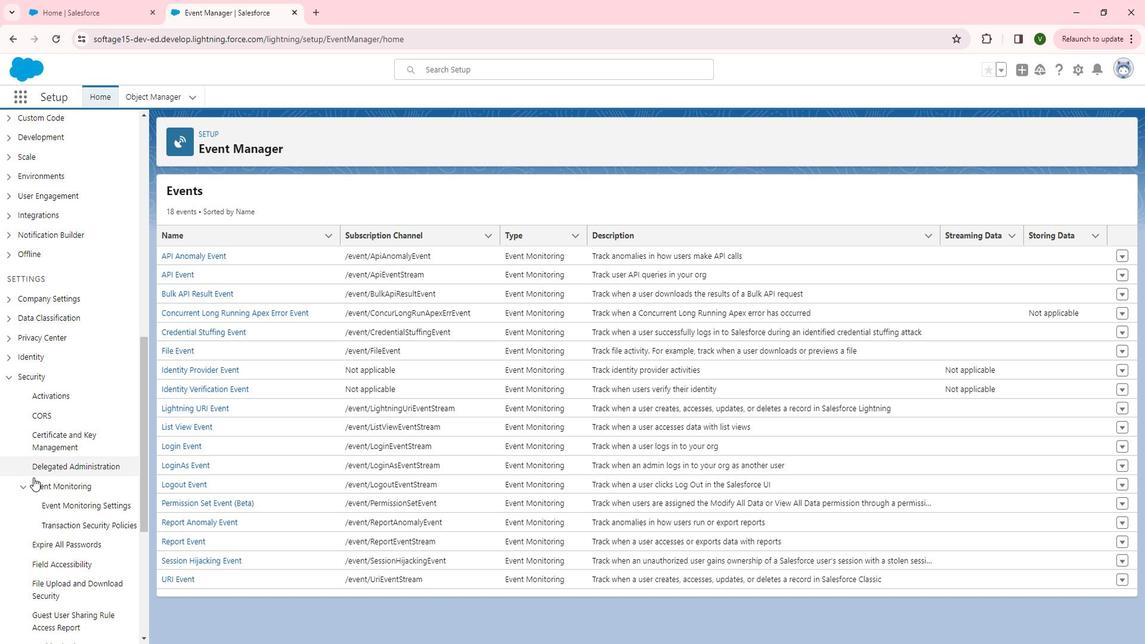 
Action: Mouse scrolled (33, 450) with delta (0, 0)
Screenshot: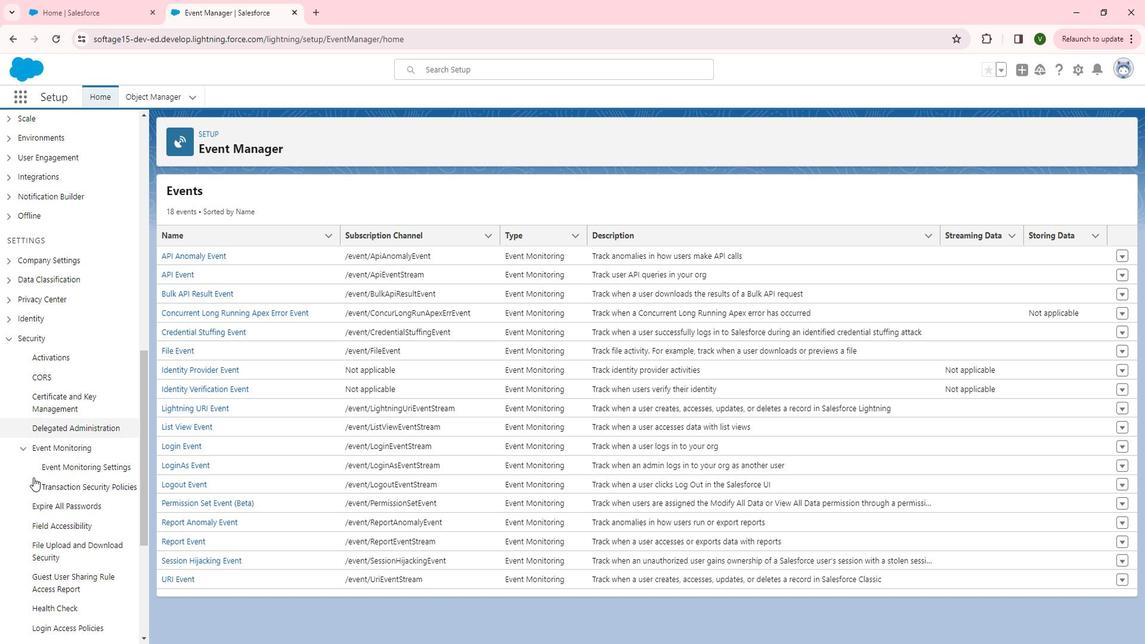 
Action: Mouse moved to (52, 478)
Screenshot: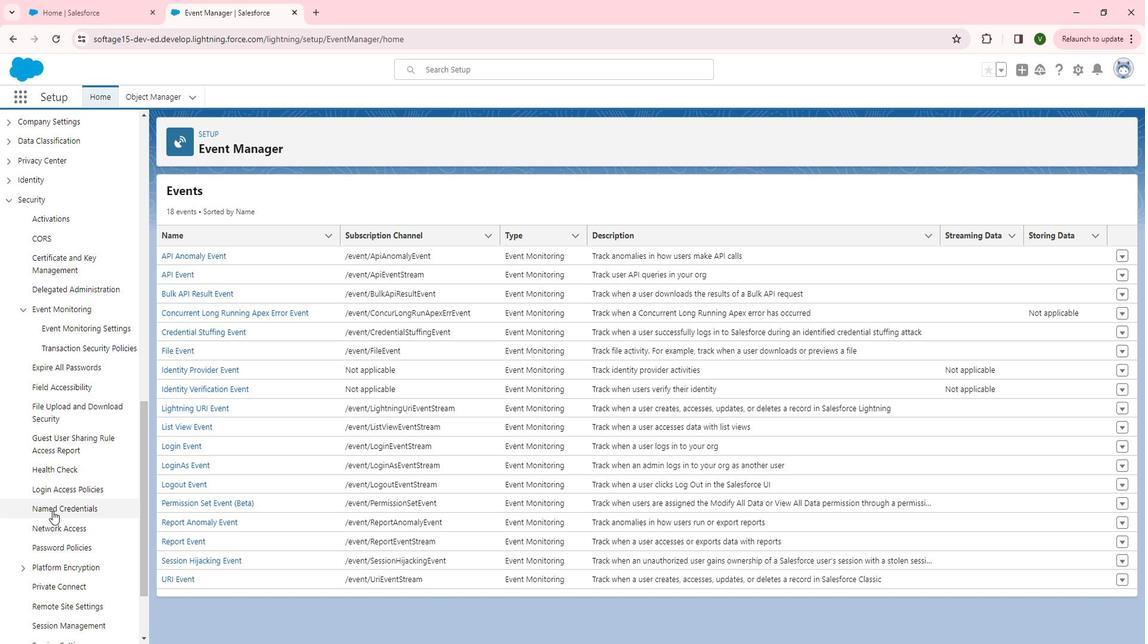 
Action: Mouse scrolled (52, 478) with delta (0, 0)
Screenshot: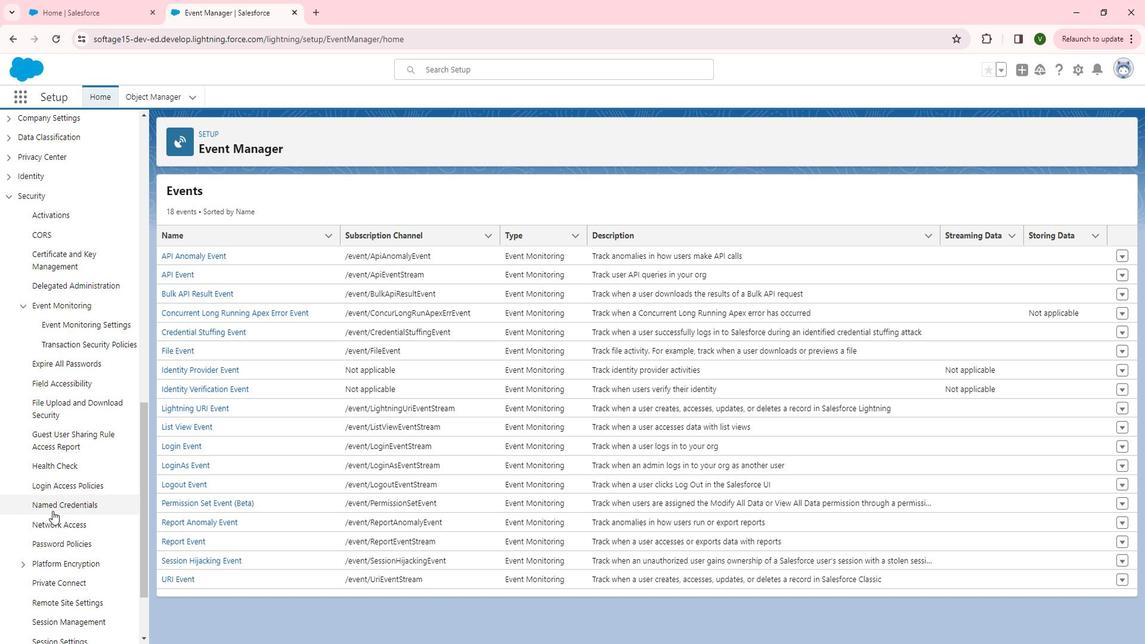 
Action: Mouse scrolled (52, 478) with delta (0, 0)
Screenshot: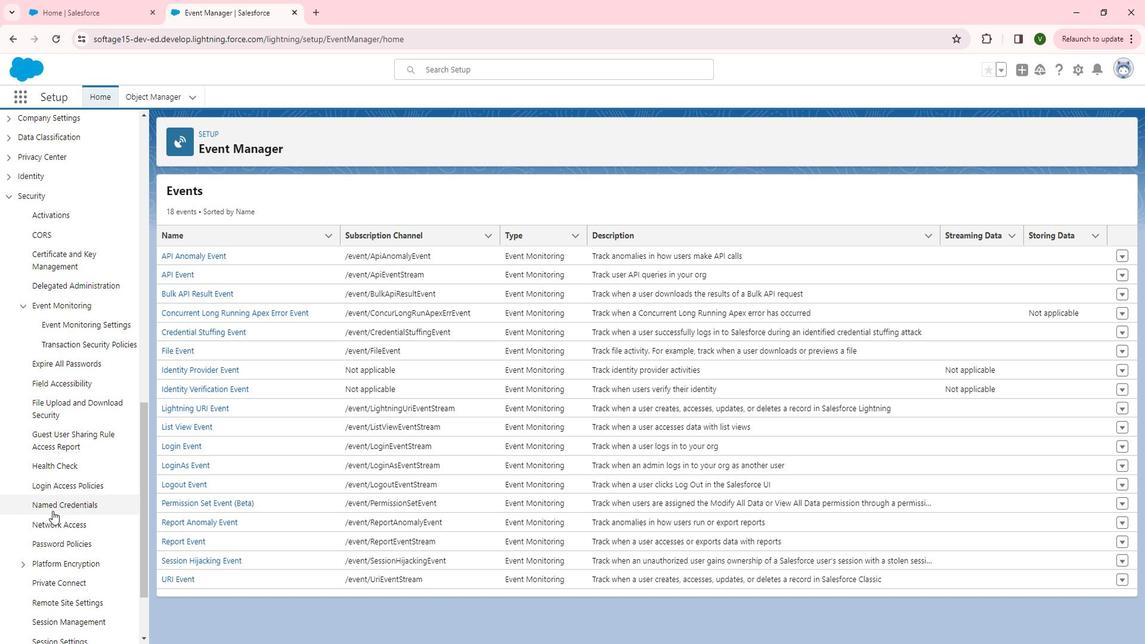 
Action: Mouse scrolled (52, 478) with delta (0, 0)
Screenshot: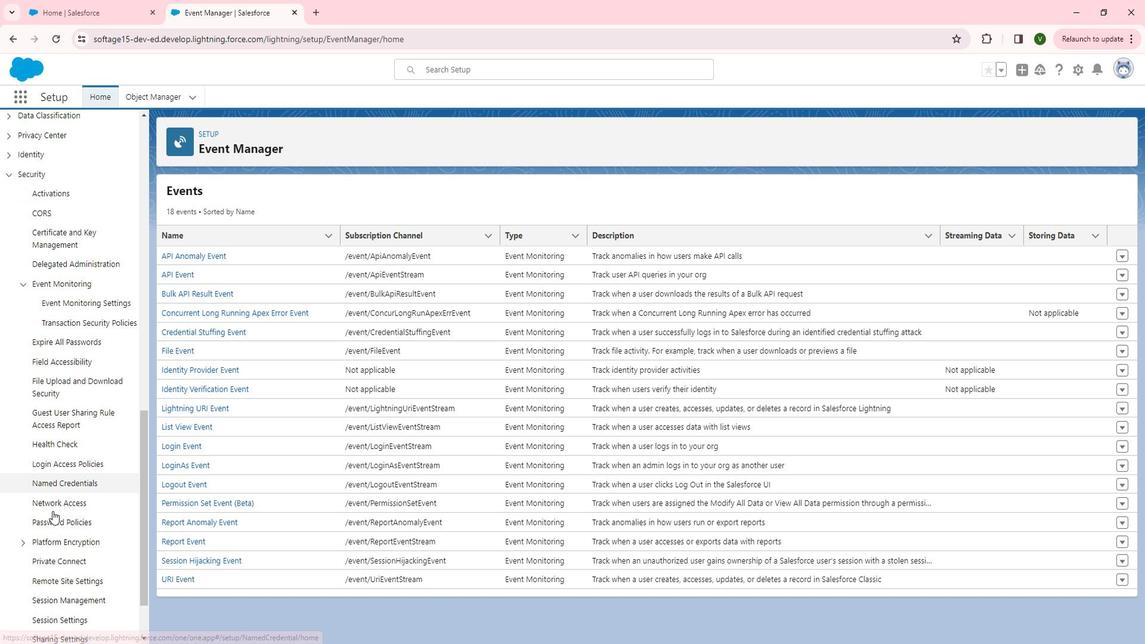 
Action: Mouse scrolled (52, 478) with delta (0, 0)
Screenshot: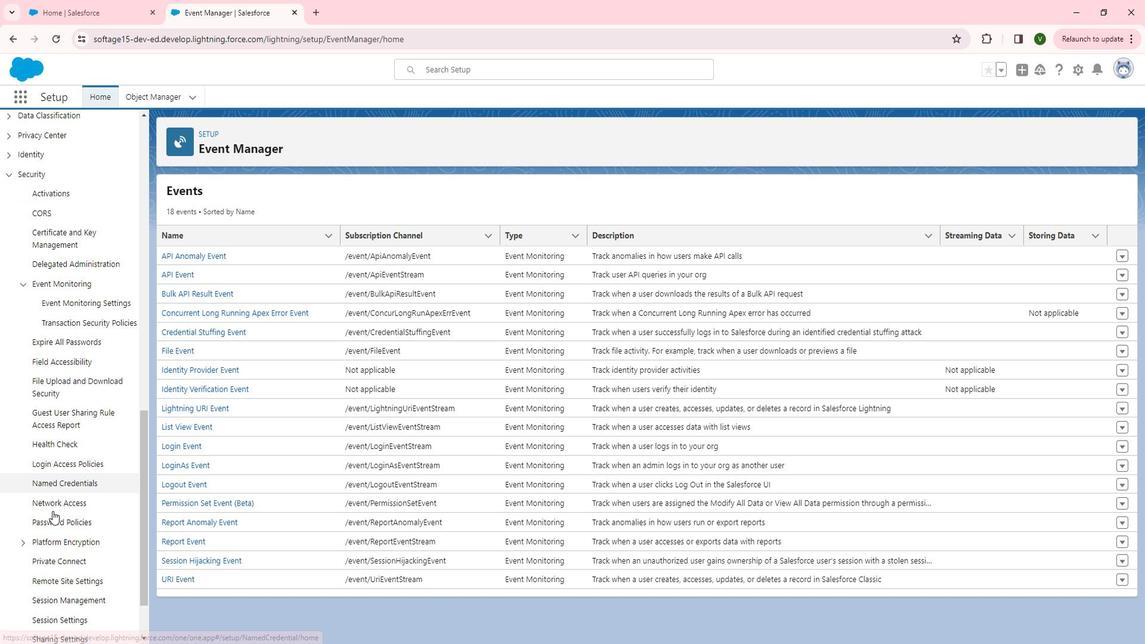 
Action: Mouse moved to (73, 523)
Screenshot: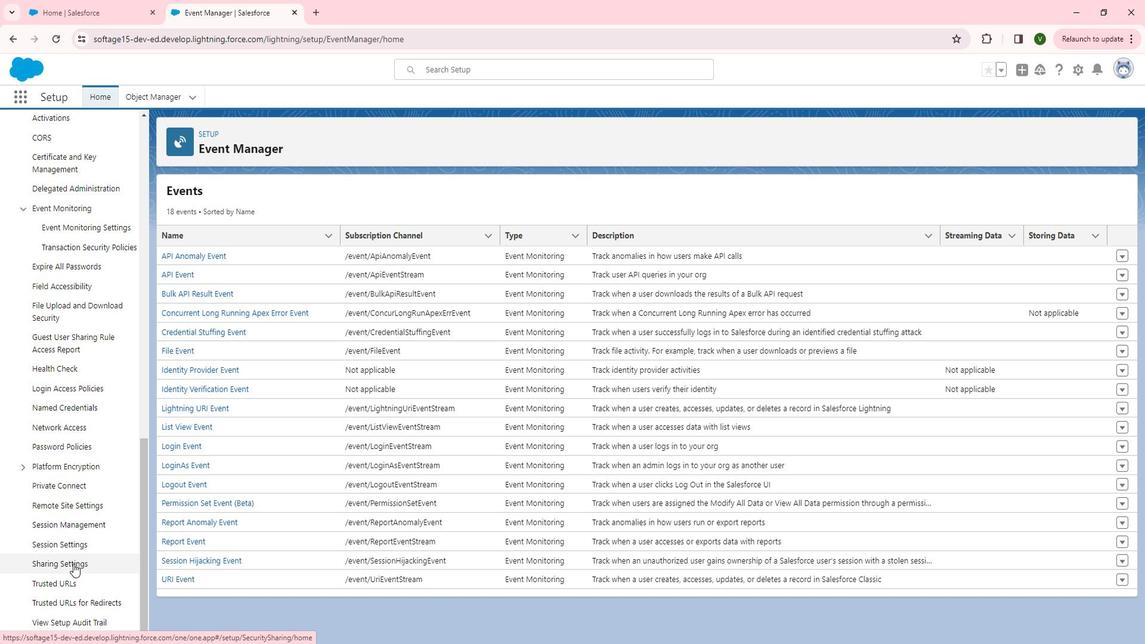 
Action: Mouse pressed left at (73, 523)
Screenshot: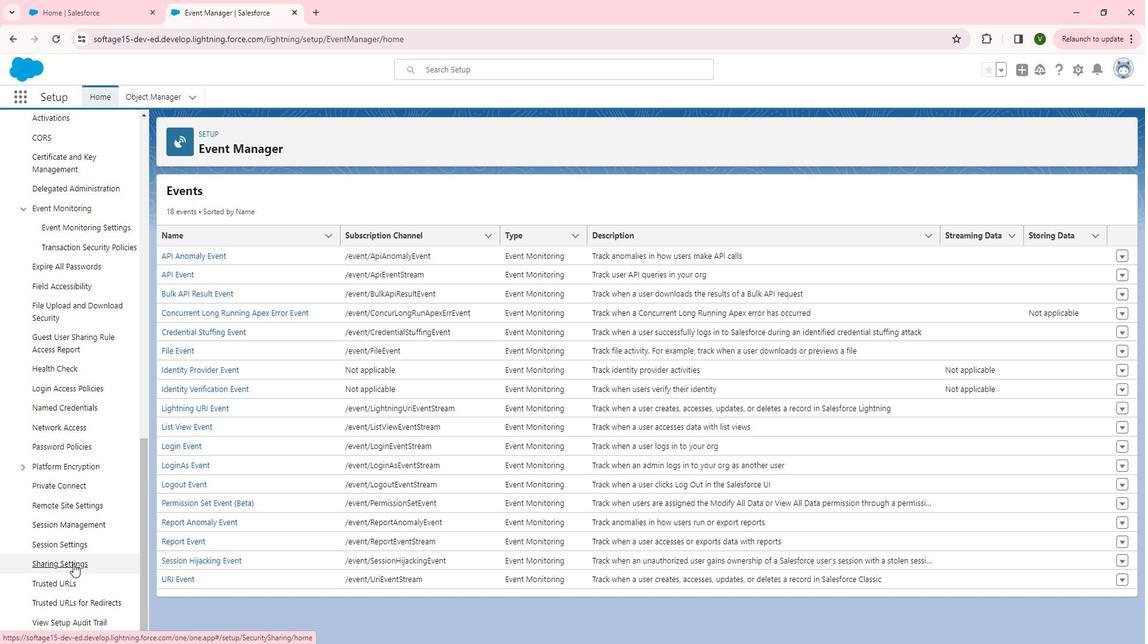 
Action: Mouse moved to (490, 447)
Screenshot: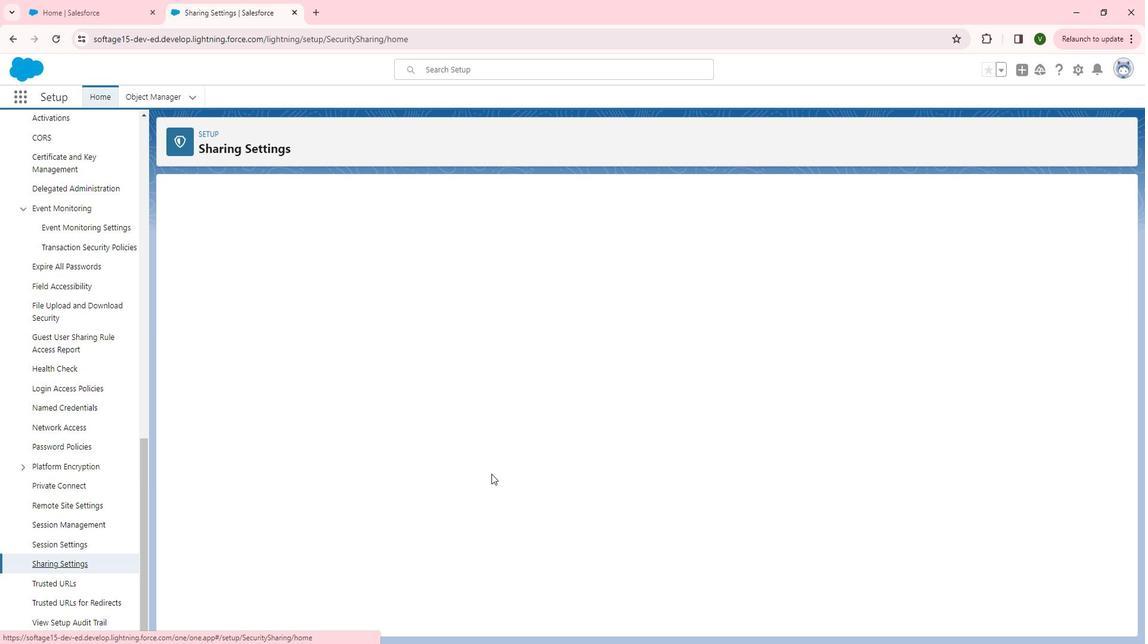 
Action: Mouse scrolled (490, 447) with delta (0, 0)
Screenshot: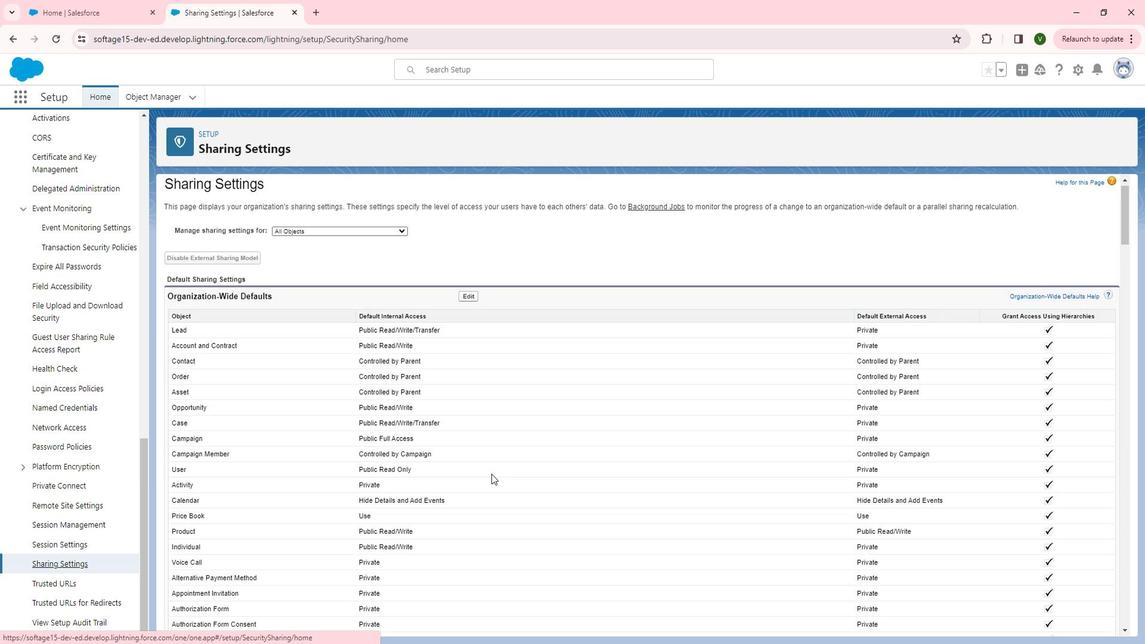 
Action: Mouse scrolled (490, 447) with delta (0, 0)
Screenshot: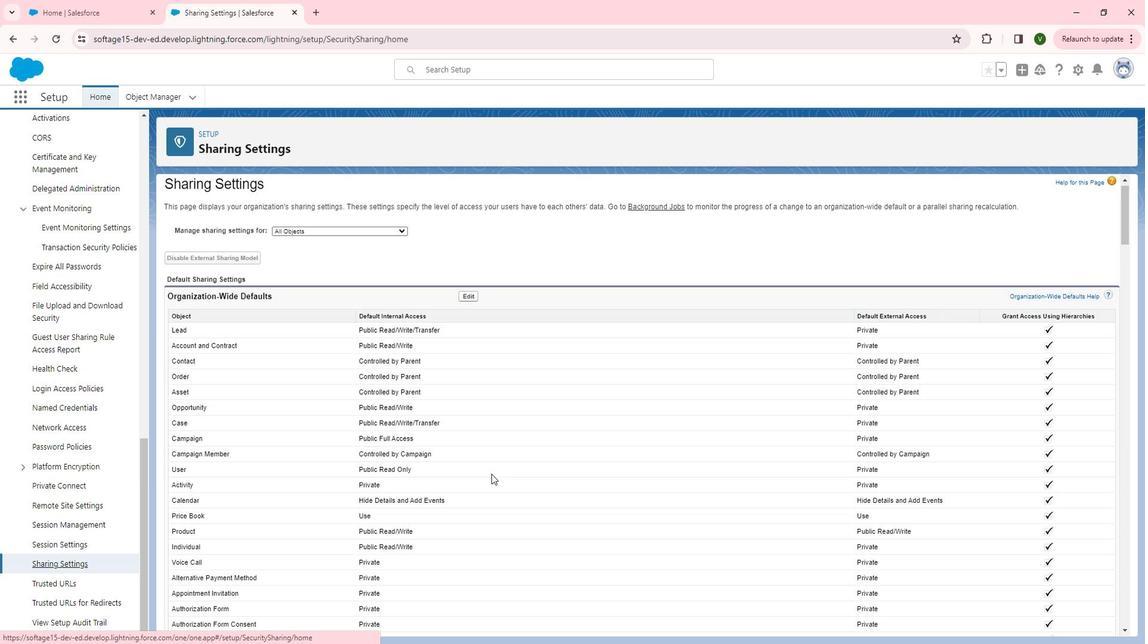 
Action: Mouse scrolled (490, 447) with delta (0, 0)
Screenshot: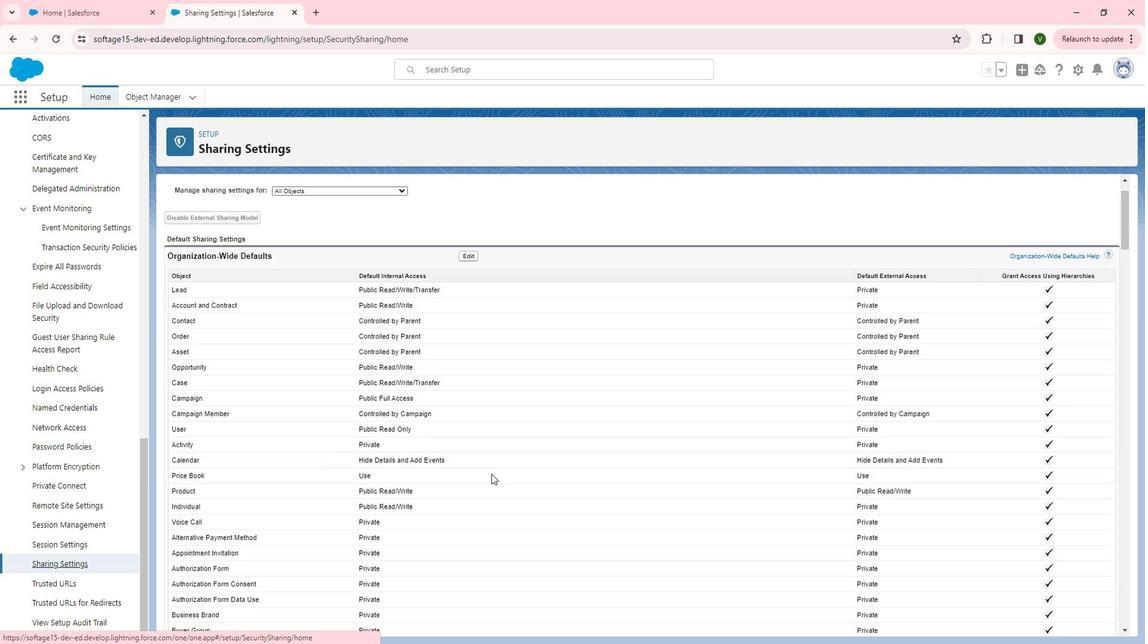 
Action: Mouse scrolled (490, 447) with delta (0, 0)
Screenshot: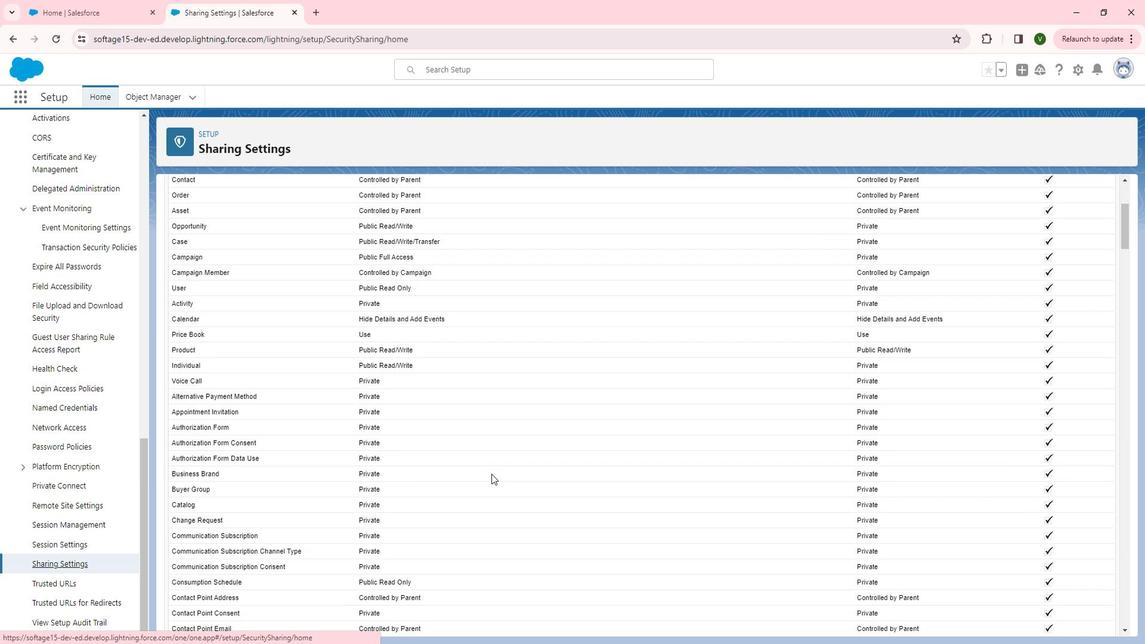 
Action: Mouse scrolled (490, 447) with delta (0, 0)
Screenshot: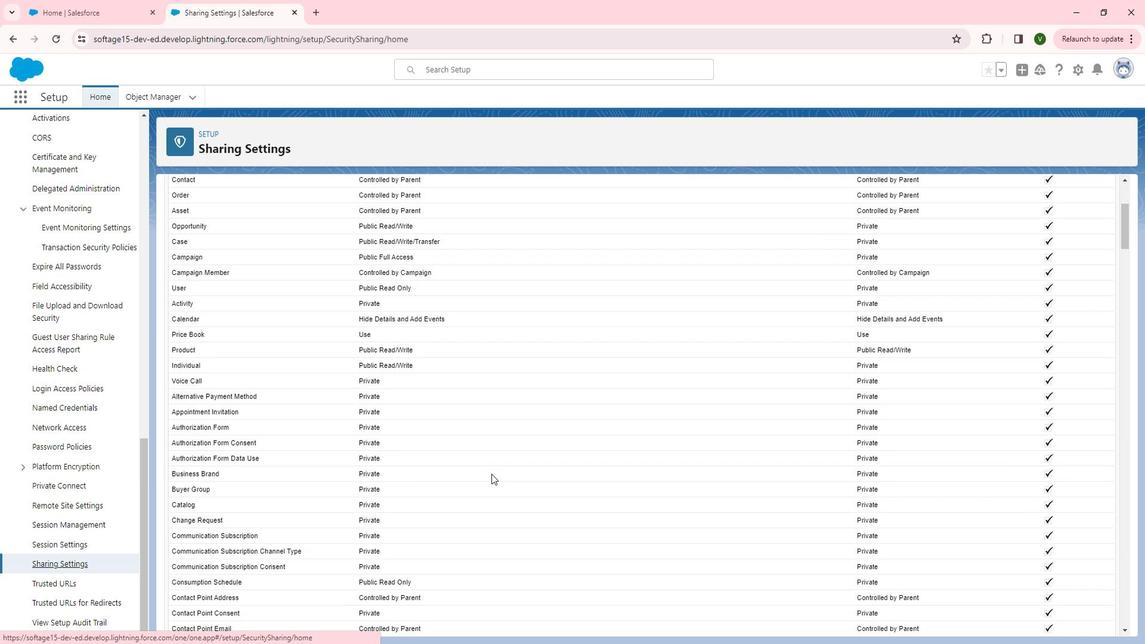 
Action: Mouse scrolled (490, 447) with delta (0, 0)
Screenshot: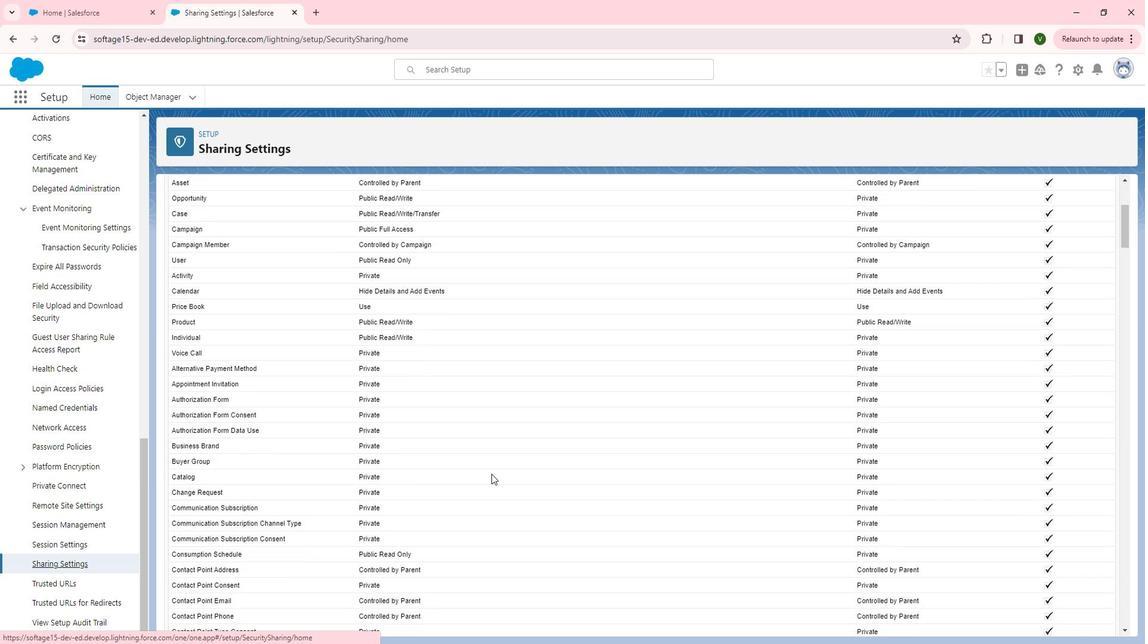 
Action: Mouse scrolled (490, 447) with delta (0, 0)
Screenshot: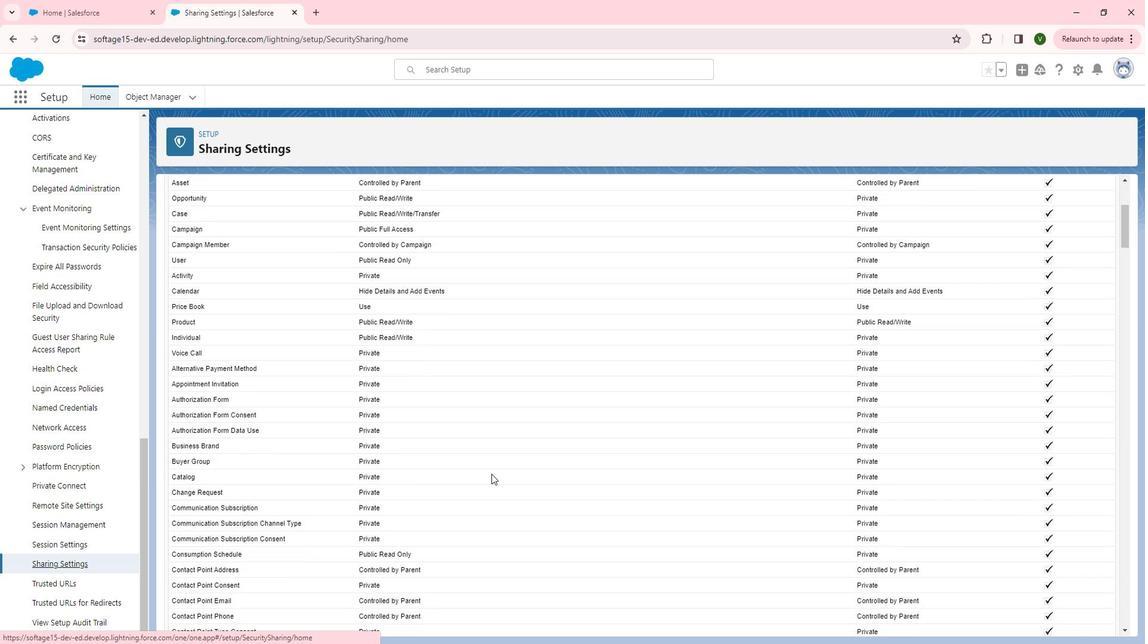 
Action: Mouse scrolled (490, 447) with delta (0, 0)
Screenshot: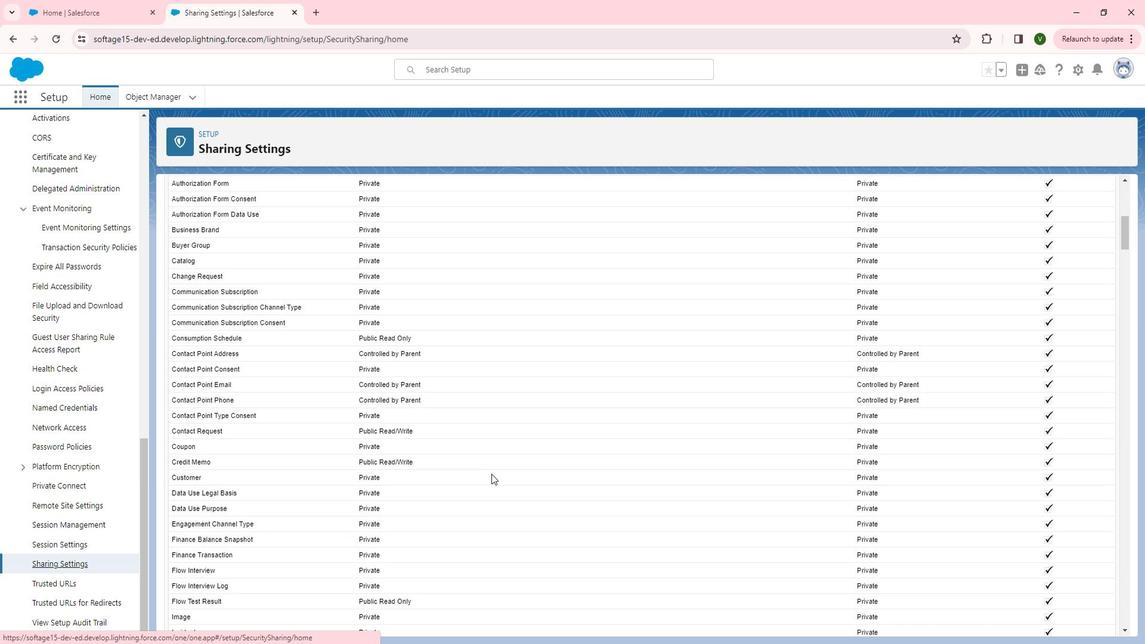 
Action: Mouse scrolled (490, 447) with delta (0, 0)
Screenshot: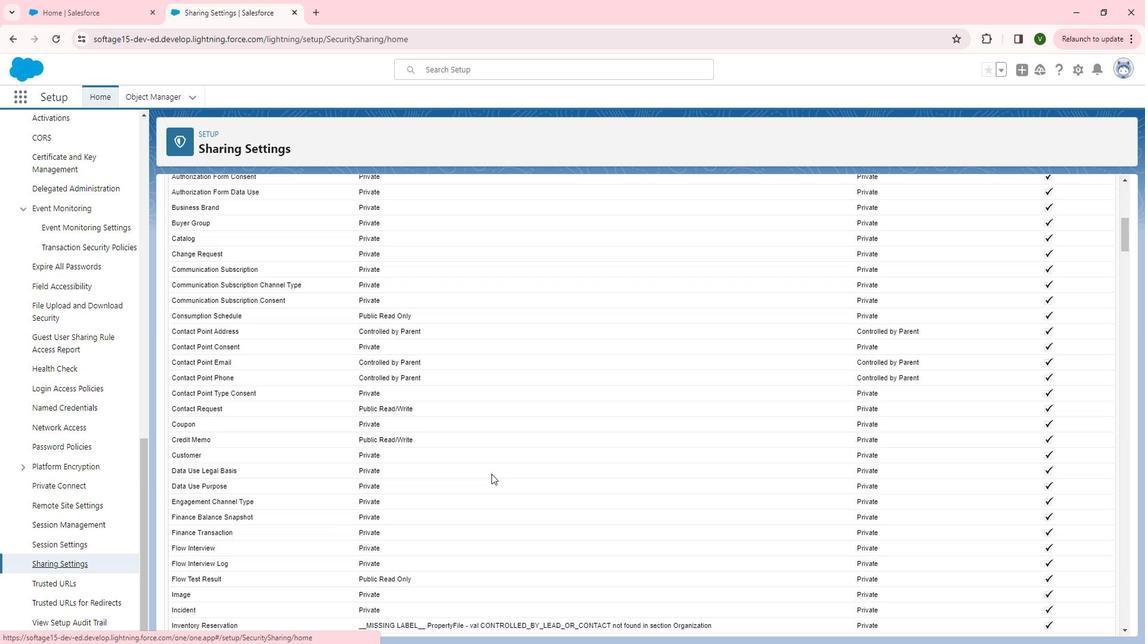 
Action: Mouse scrolled (490, 447) with delta (0, 0)
Screenshot: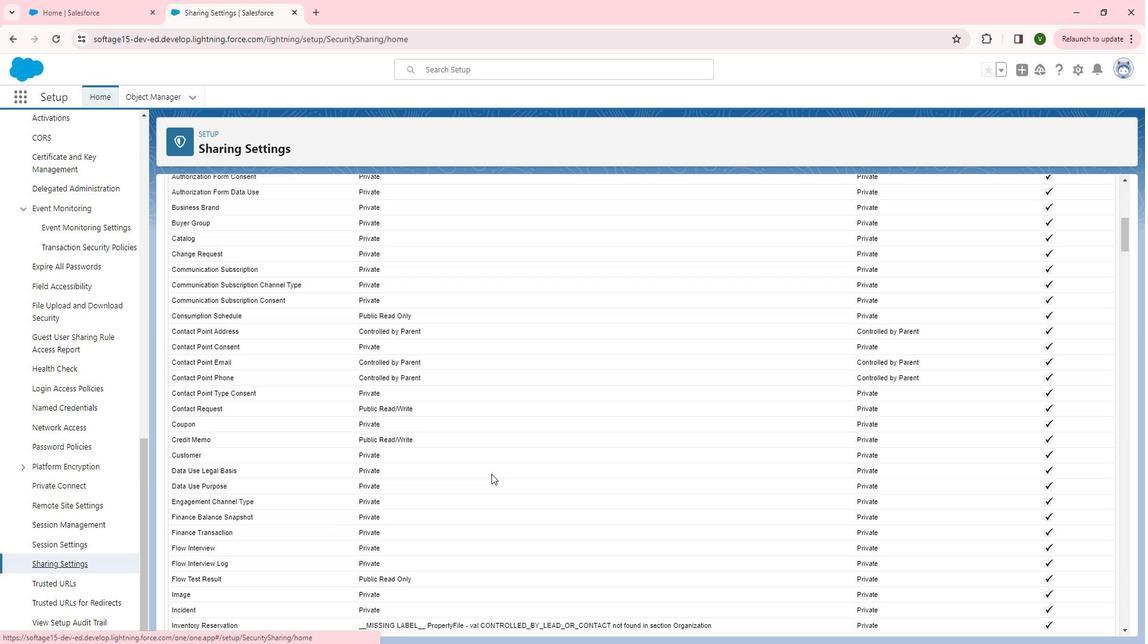 
Action: Mouse scrolled (490, 447) with delta (0, 0)
Screenshot: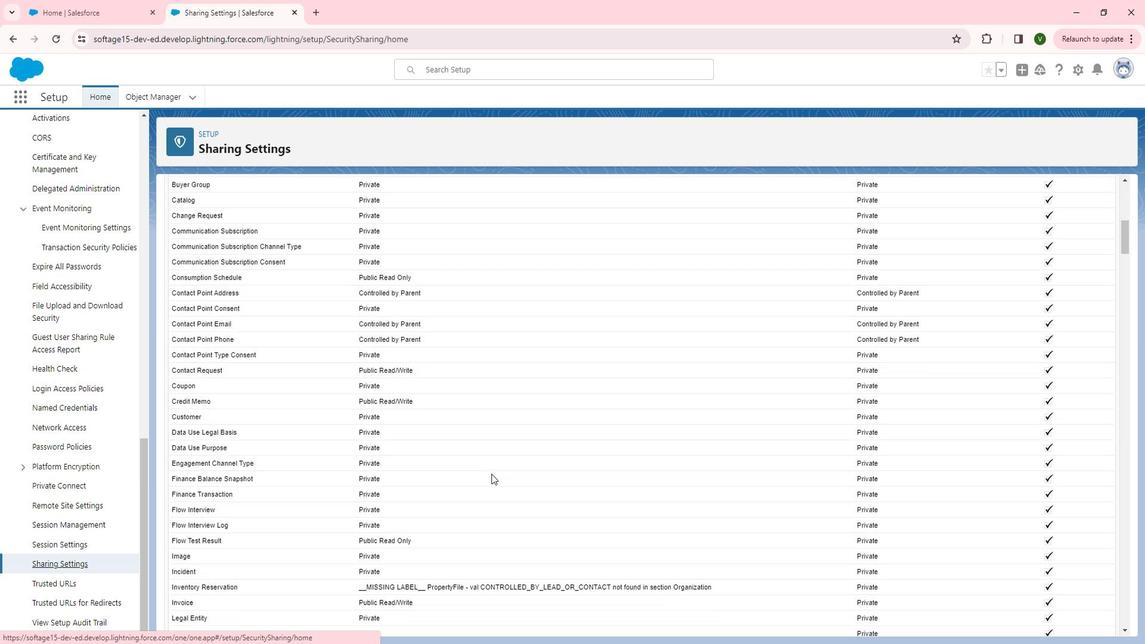 
Action: Mouse scrolled (490, 447) with delta (0, 0)
Screenshot: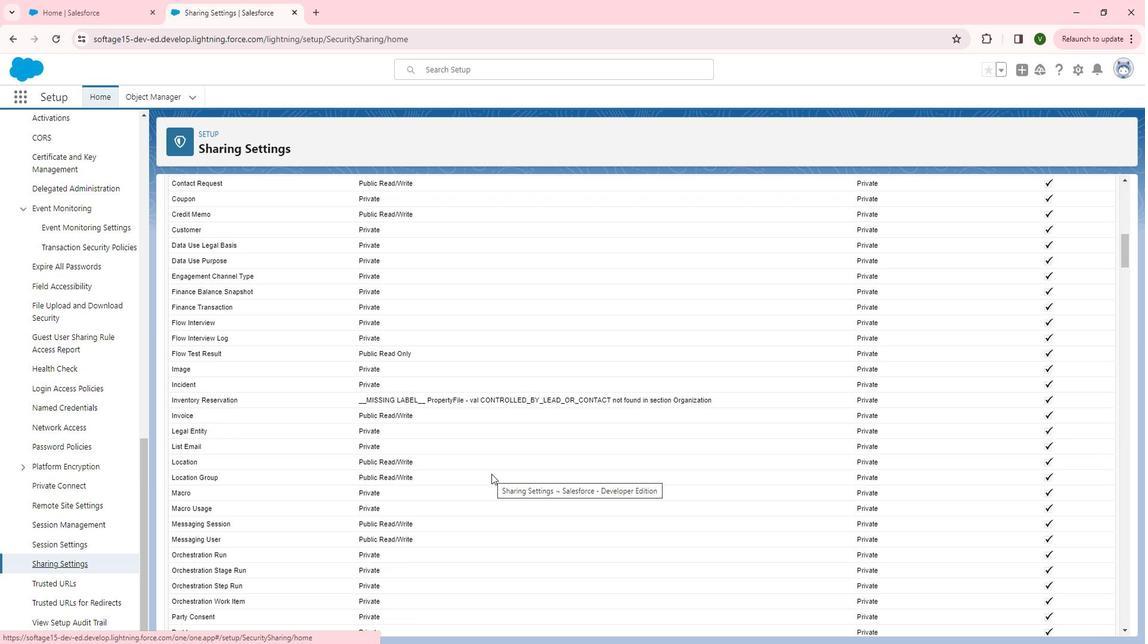 
Action: Mouse scrolled (490, 447) with delta (0, 0)
Screenshot: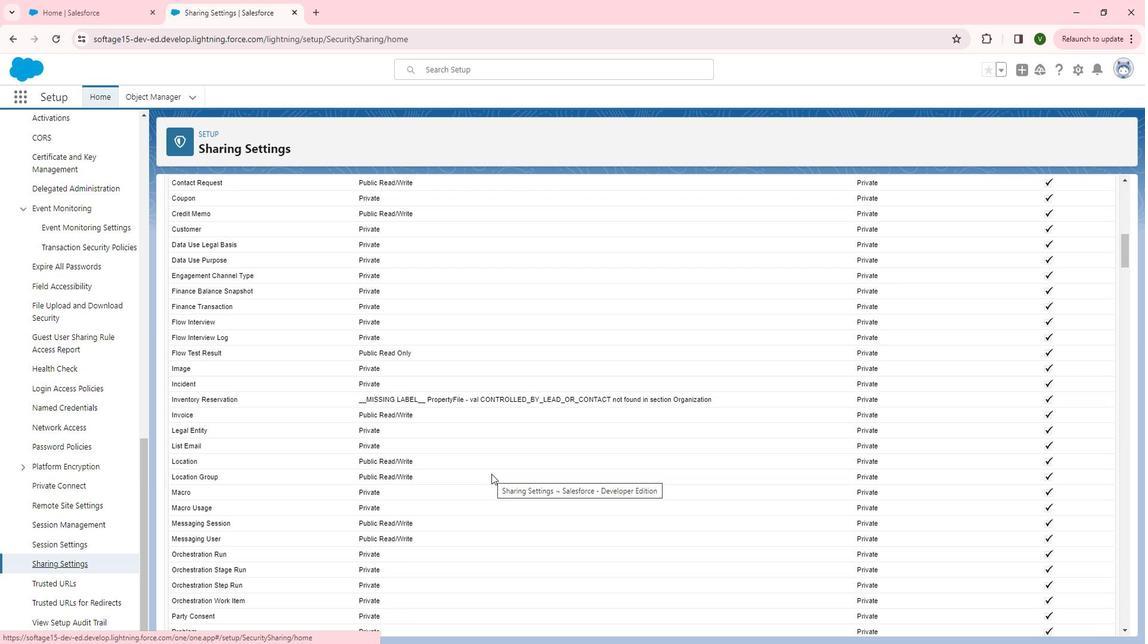 
Action: Mouse scrolled (490, 447) with delta (0, 0)
Screenshot: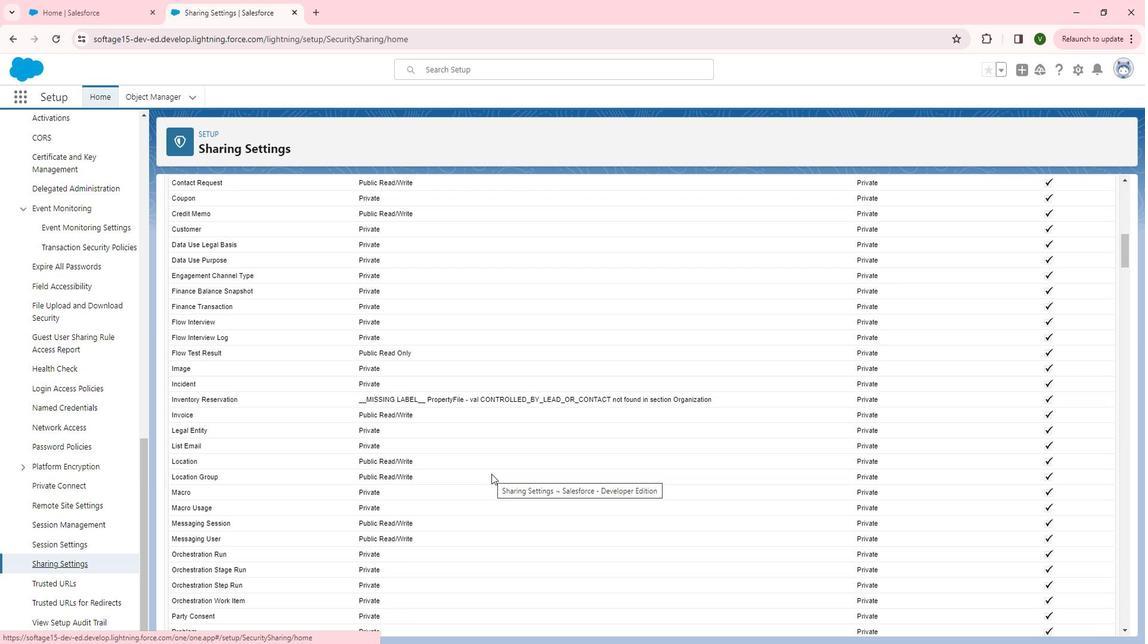 
Action: Mouse scrolled (490, 447) with delta (0, 0)
Screenshot: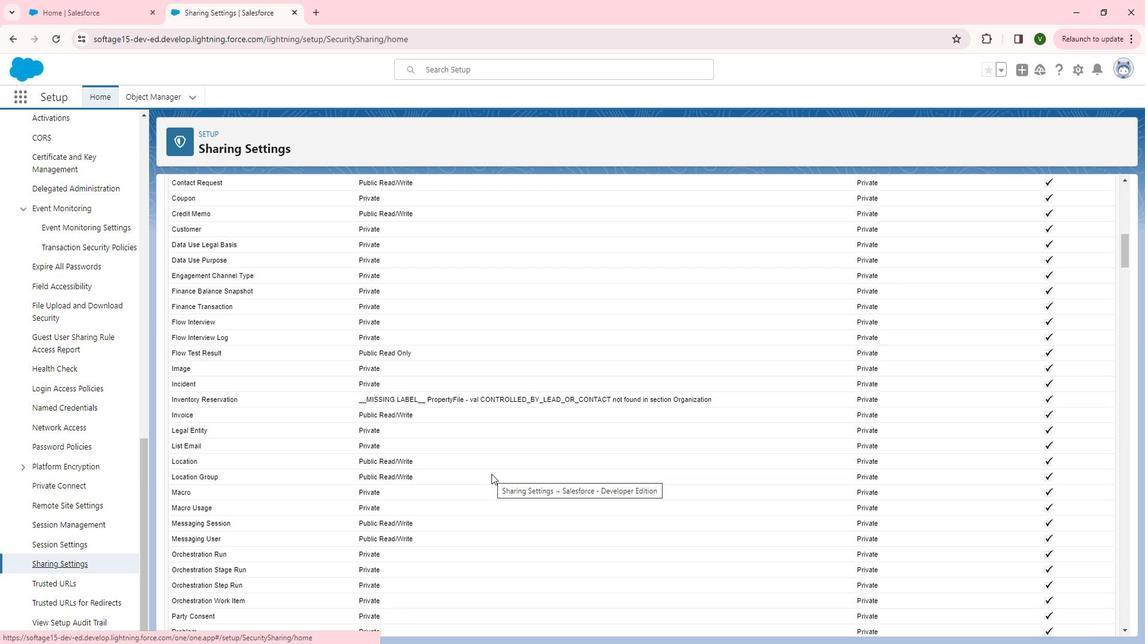 
Action: Mouse scrolled (490, 447) with delta (0, 0)
Screenshot: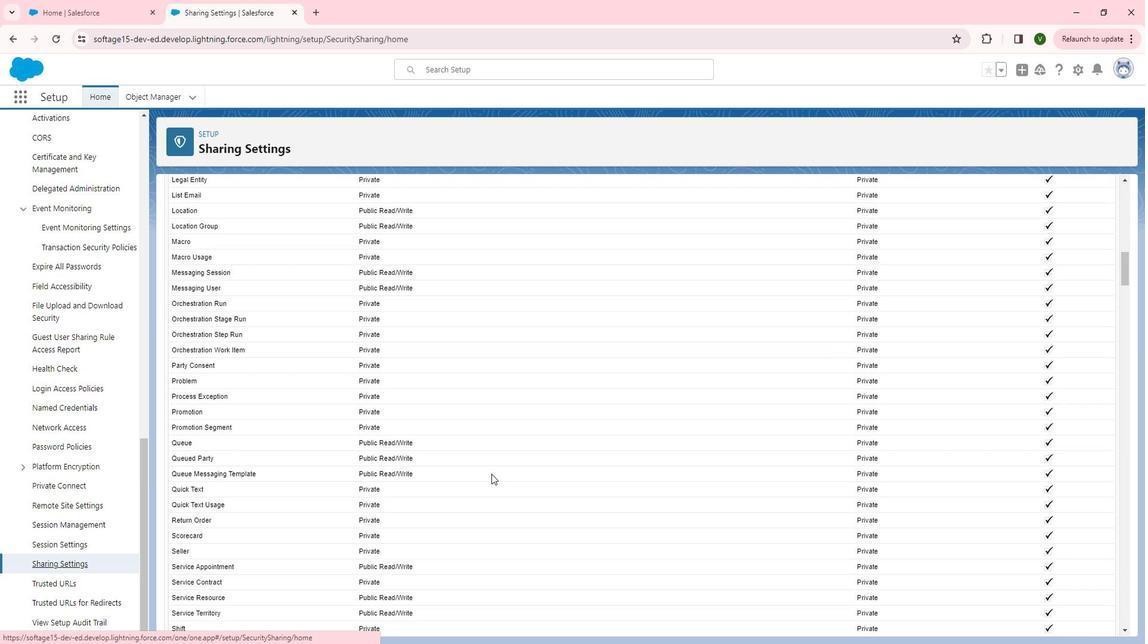
Action: Mouse scrolled (490, 447) with delta (0, 0)
Screenshot: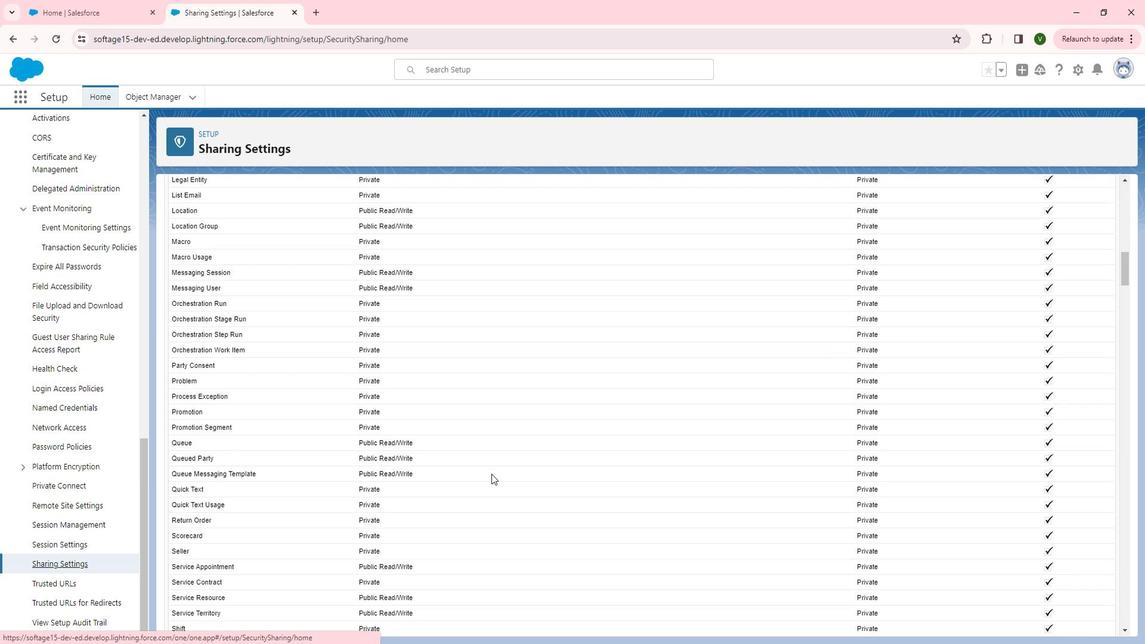 
Action: Mouse scrolled (490, 447) with delta (0, 0)
Screenshot: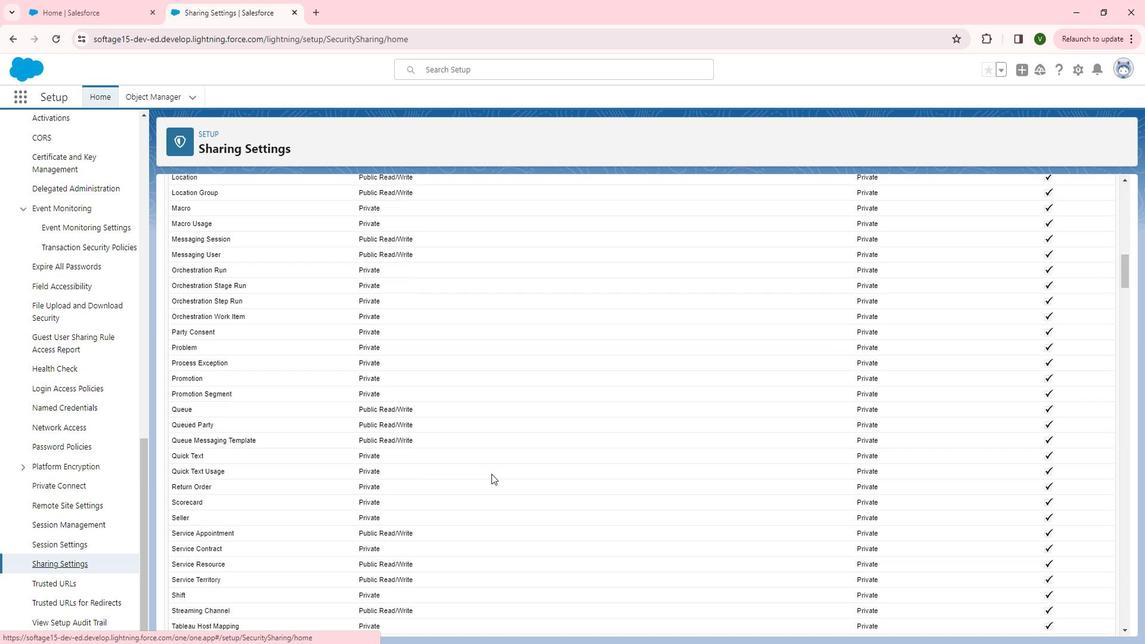 
Action: Mouse scrolled (490, 447) with delta (0, 0)
Screenshot: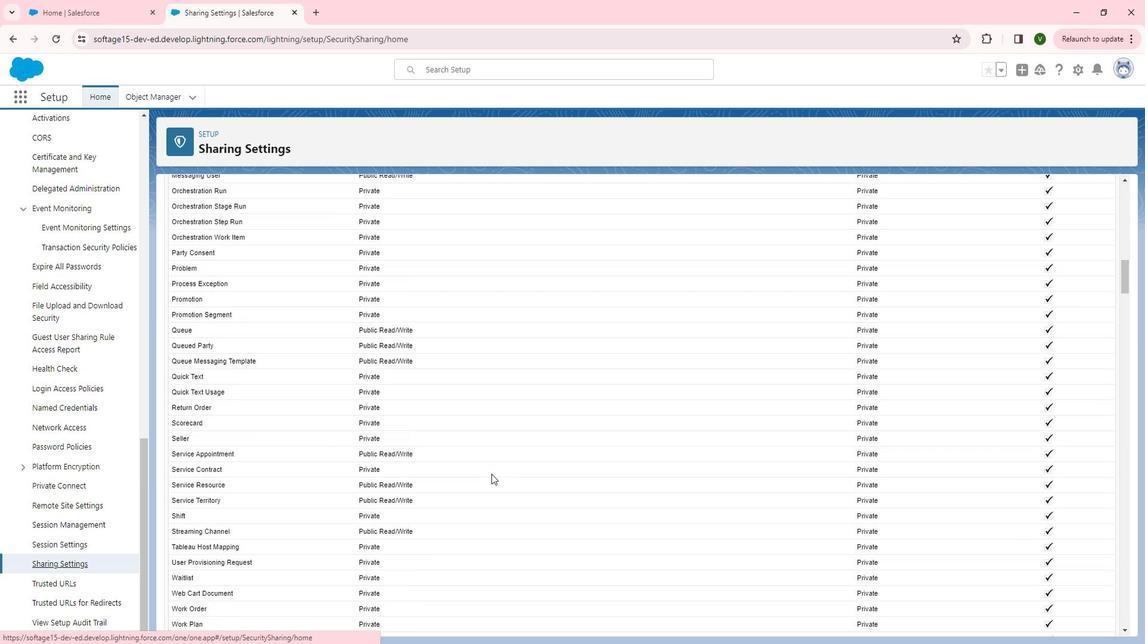 
Action: Mouse scrolled (490, 447) with delta (0, 0)
Screenshot: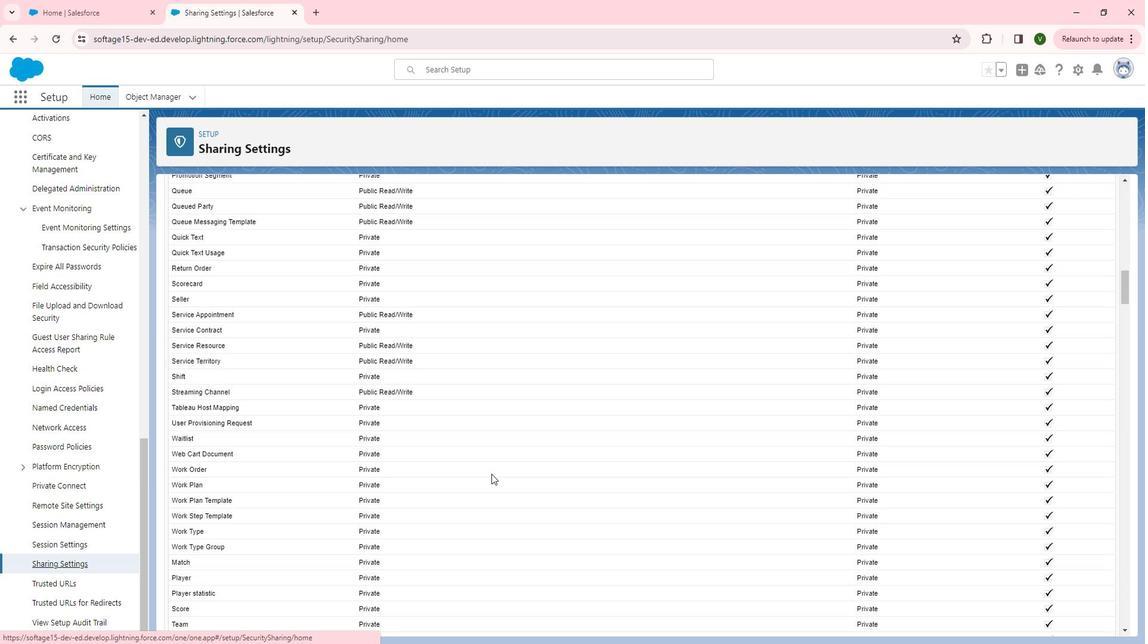 
Action: Mouse scrolled (490, 447) with delta (0, 0)
